 Task: Show all the stores that has offer on coffee.
Action: Mouse moved to (60, 93)
Screenshot: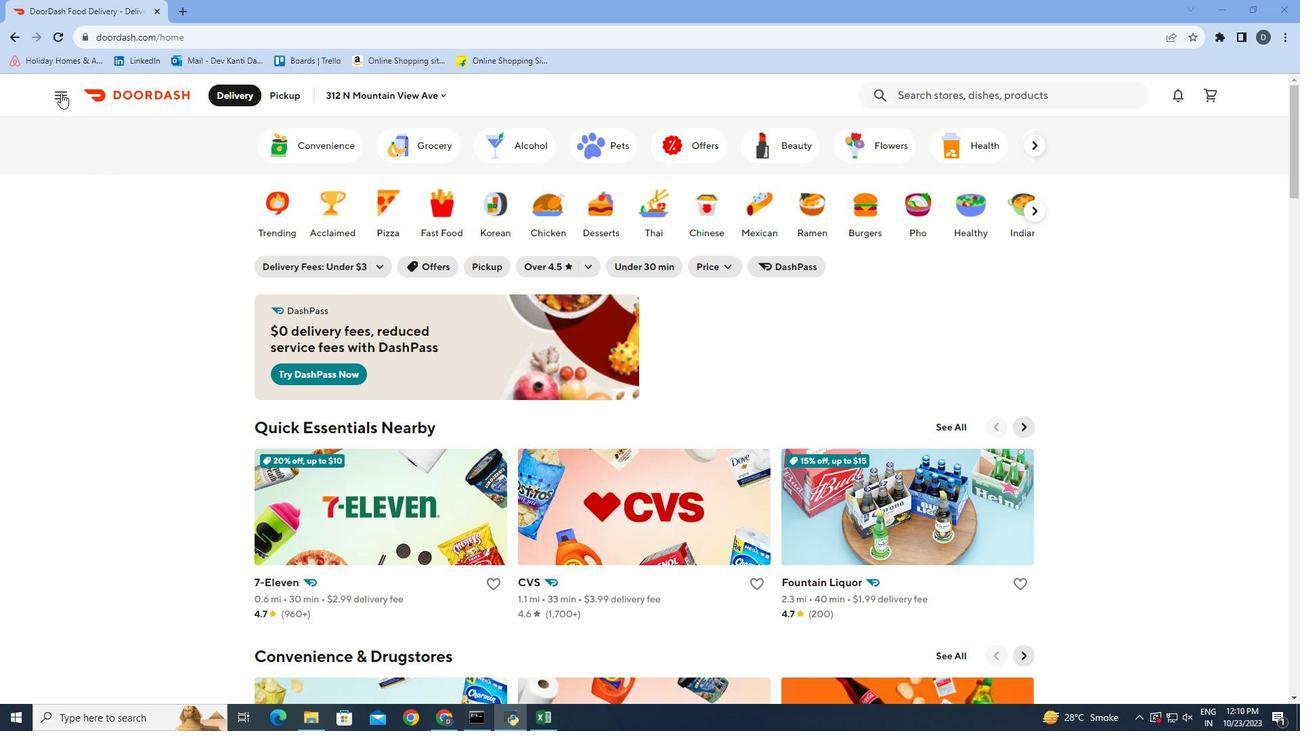 
Action: Mouse pressed left at (60, 93)
Screenshot: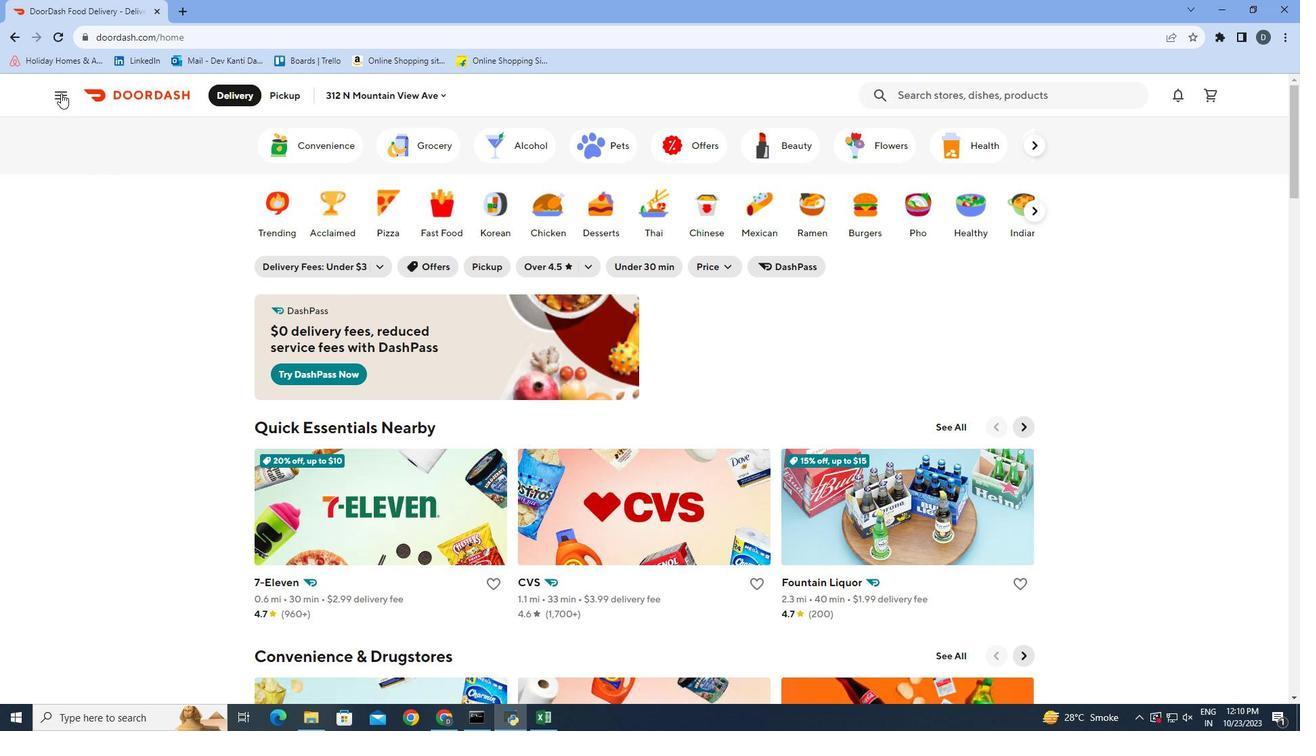 
Action: Mouse moved to (88, 264)
Screenshot: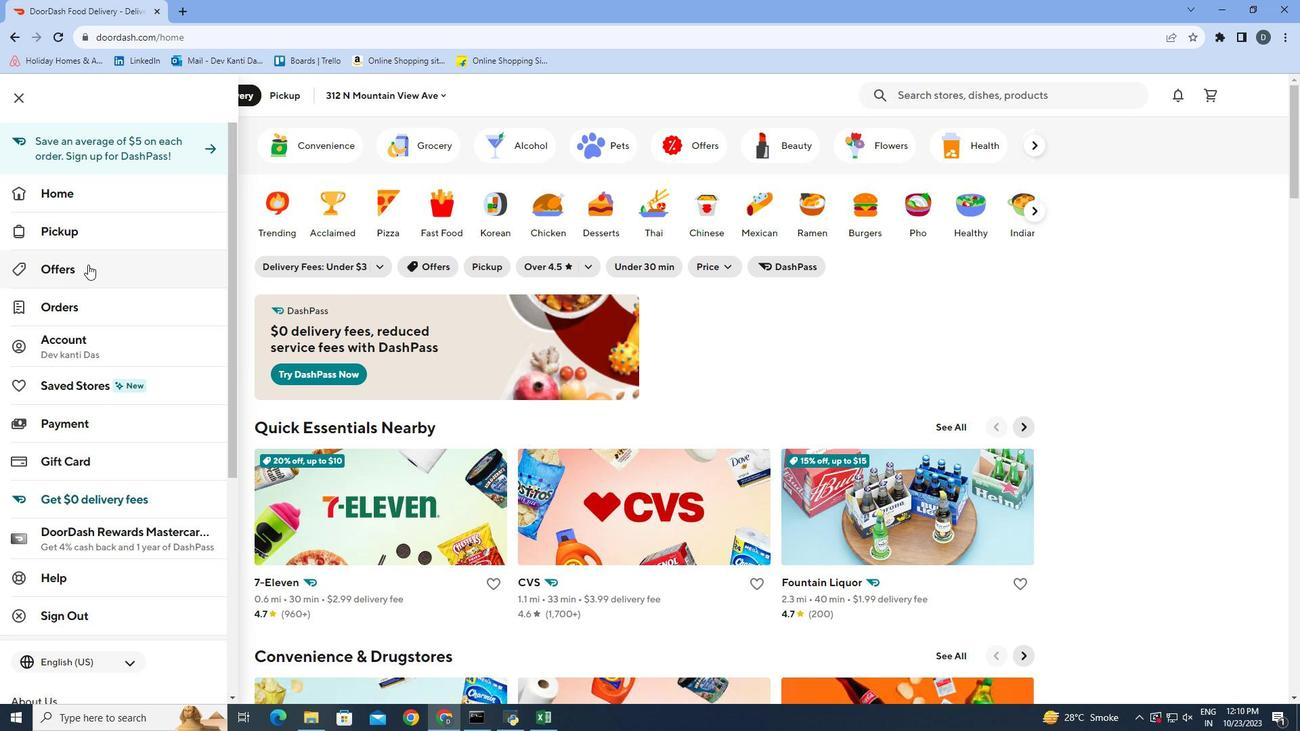 
Action: Mouse pressed left at (88, 264)
Screenshot: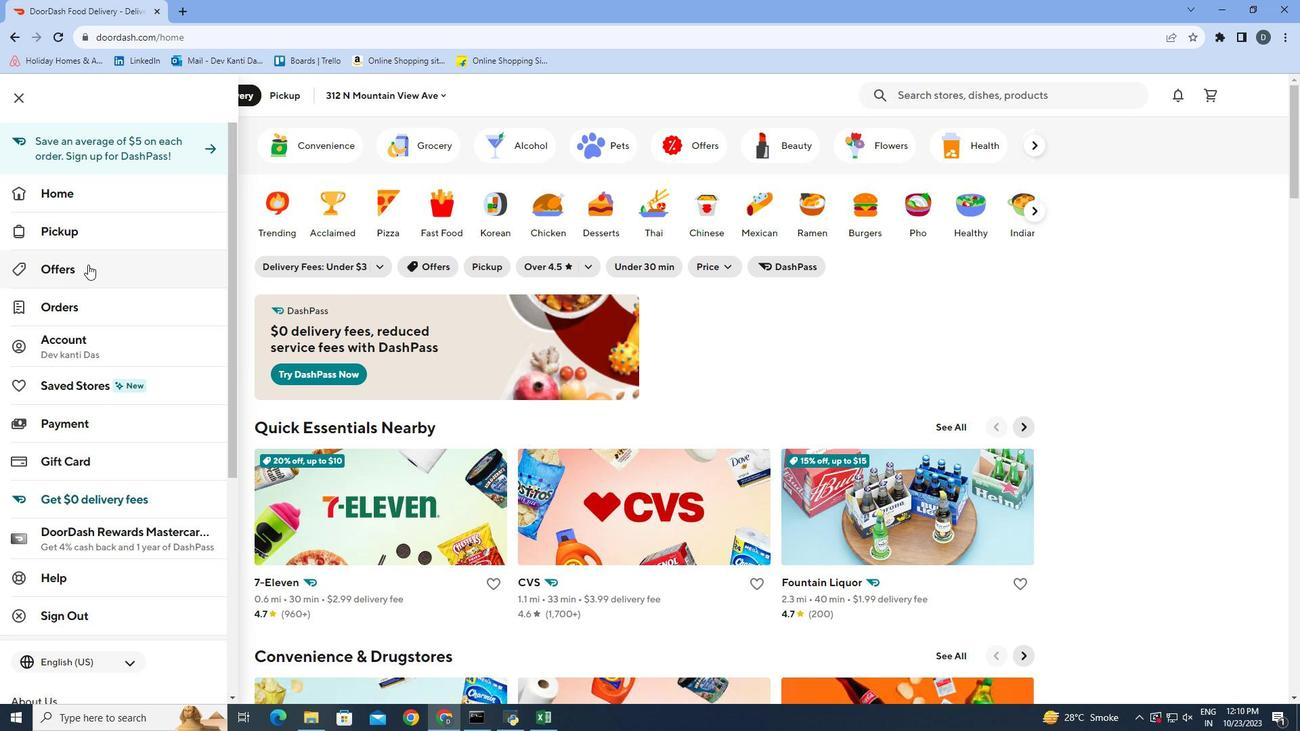 
Action: Mouse moved to (317, 201)
Screenshot: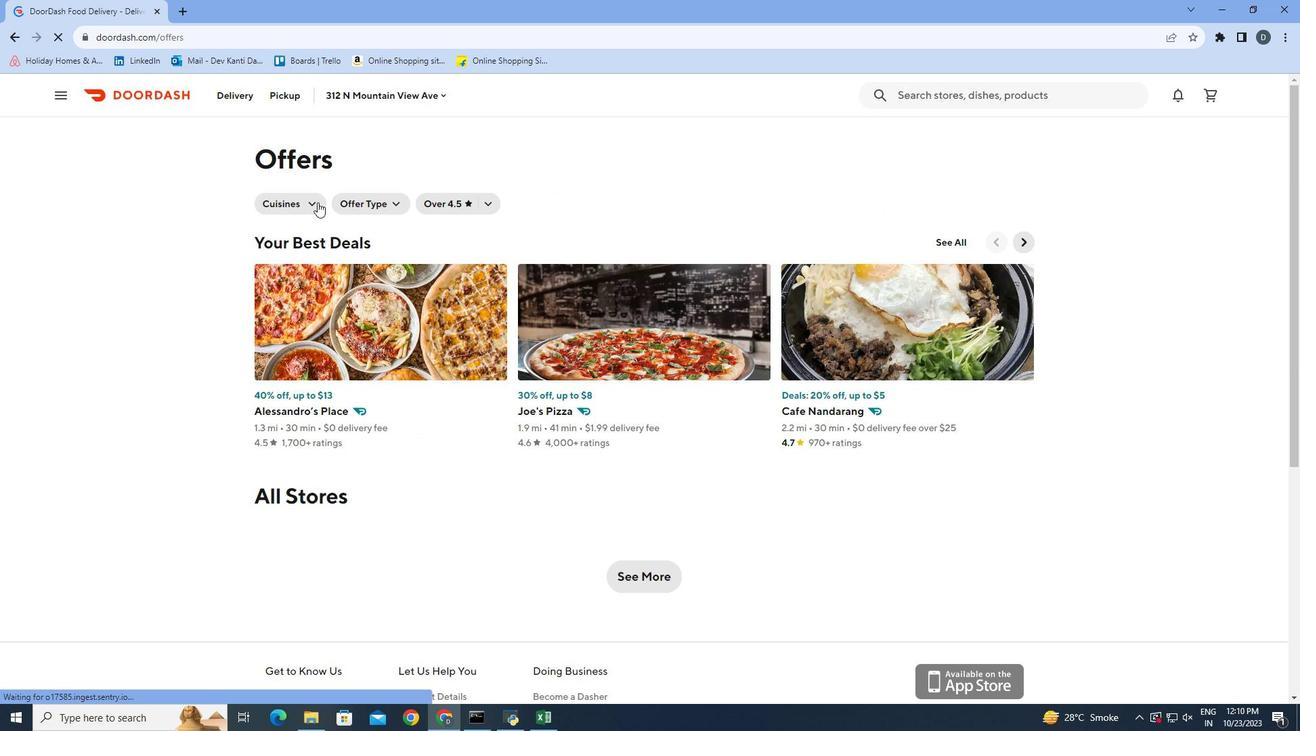 
Action: Mouse pressed left at (317, 201)
Screenshot: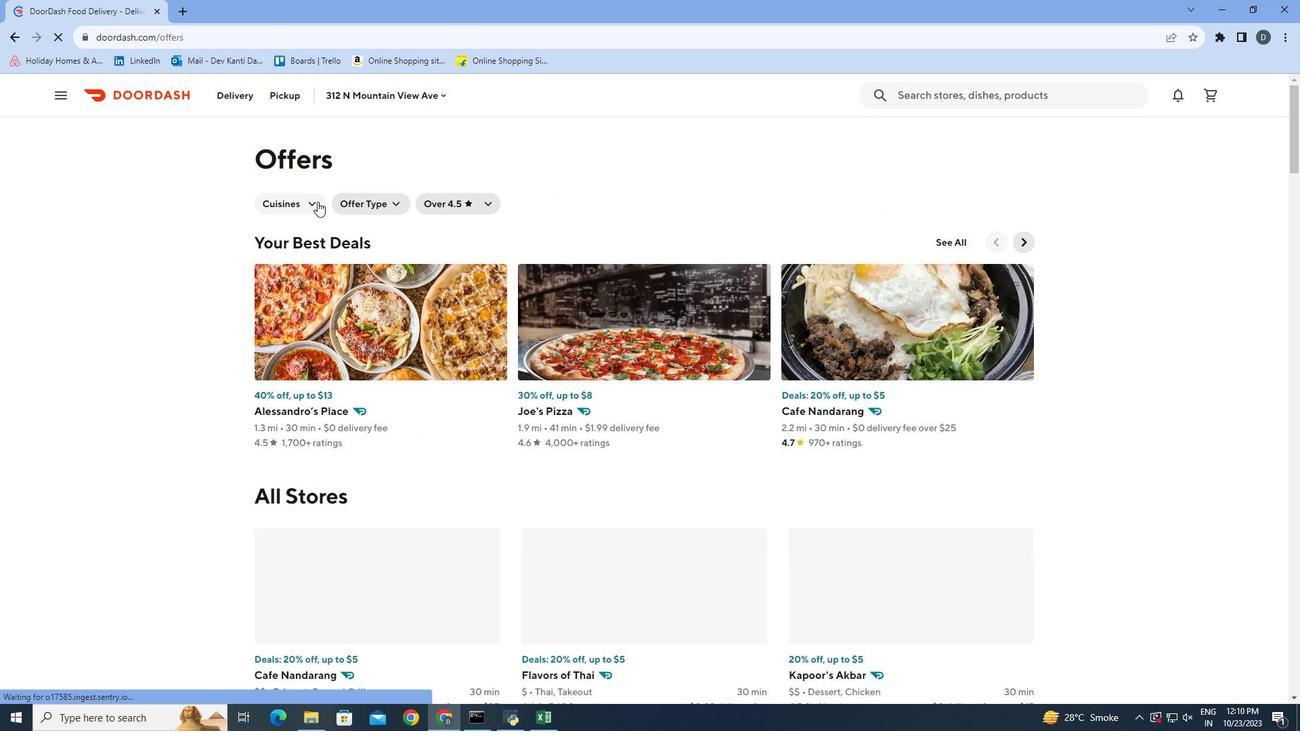 
Action: Mouse moved to (497, 351)
Screenshot: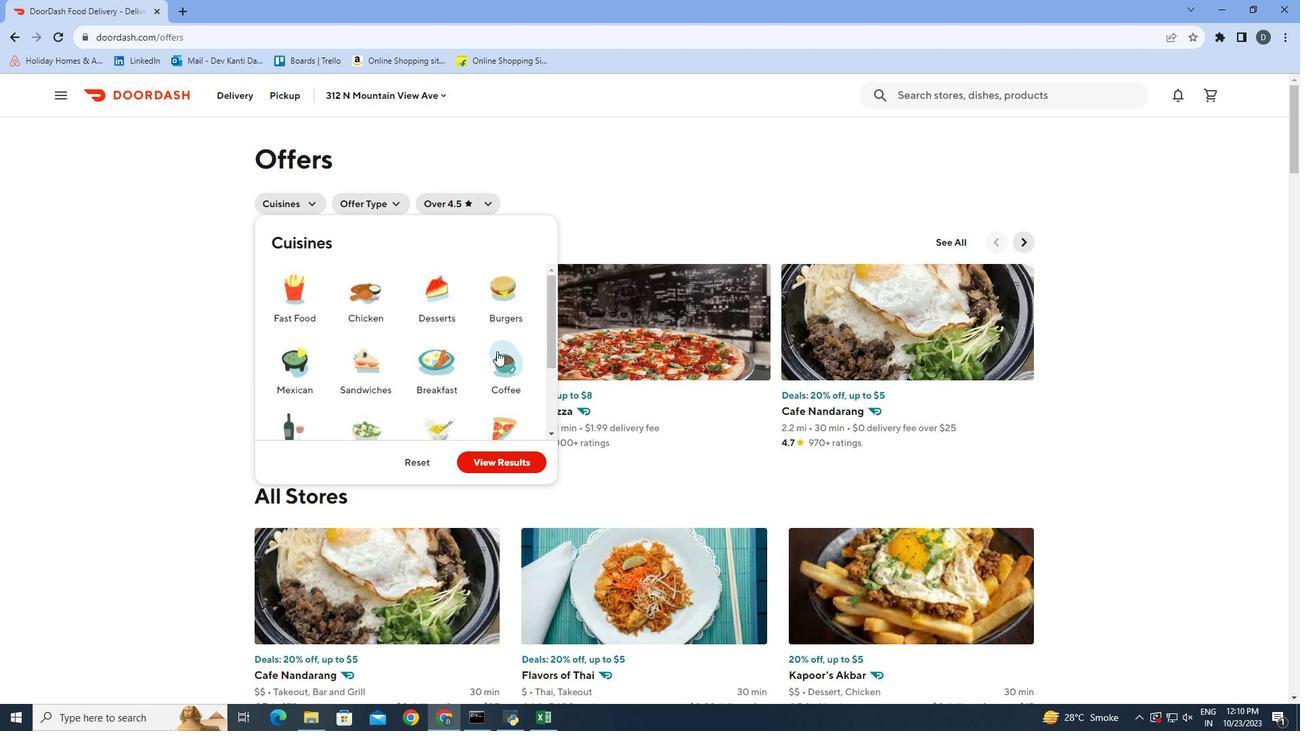 
Action: Mouse pressed left at (497, 351)
Screenshot: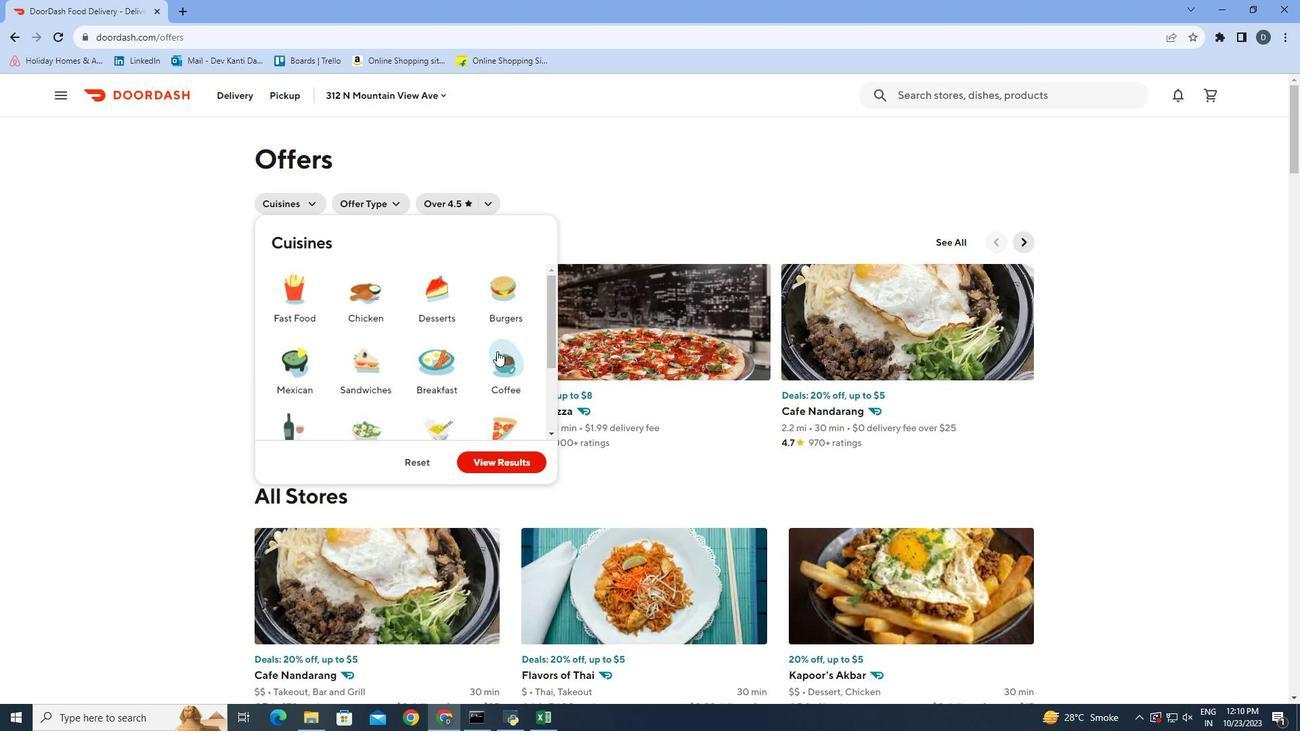 
Action: Mouse moved to (503, 464)
Screenshot: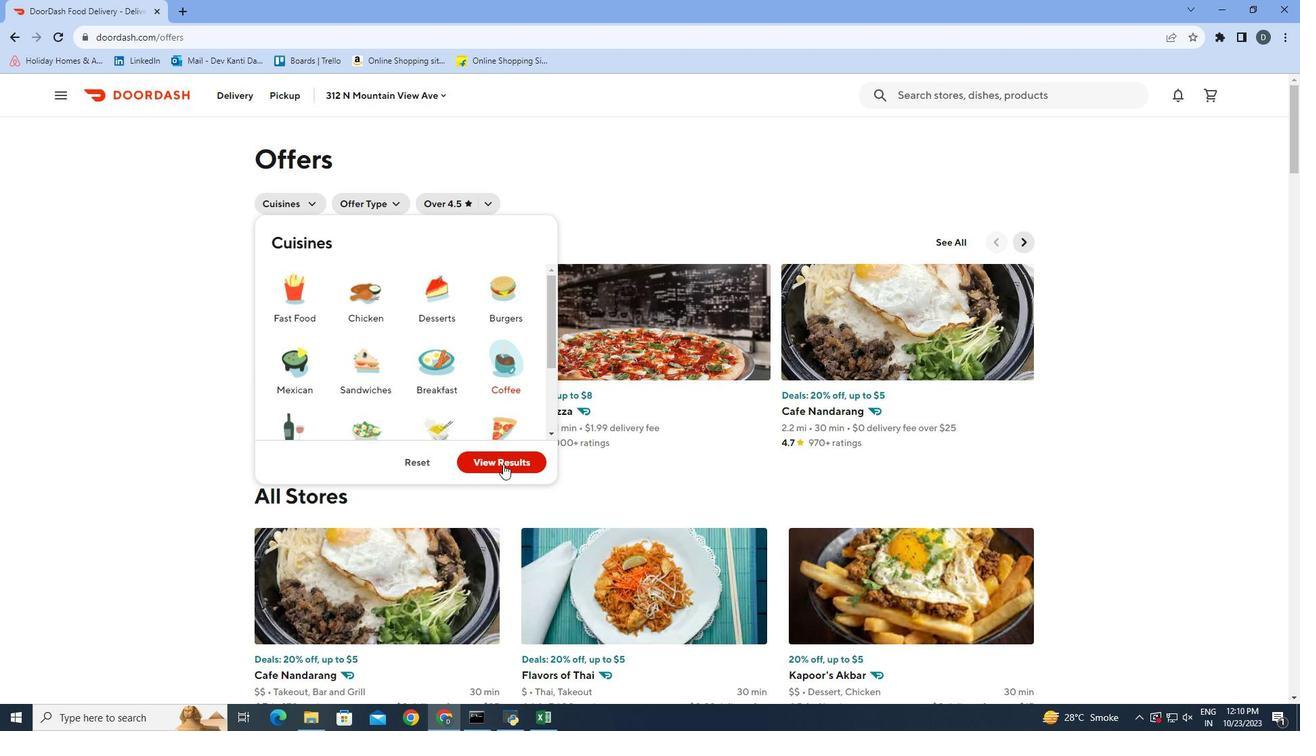 
Action: Mouse pressed left at (503, 464)
Screenshot: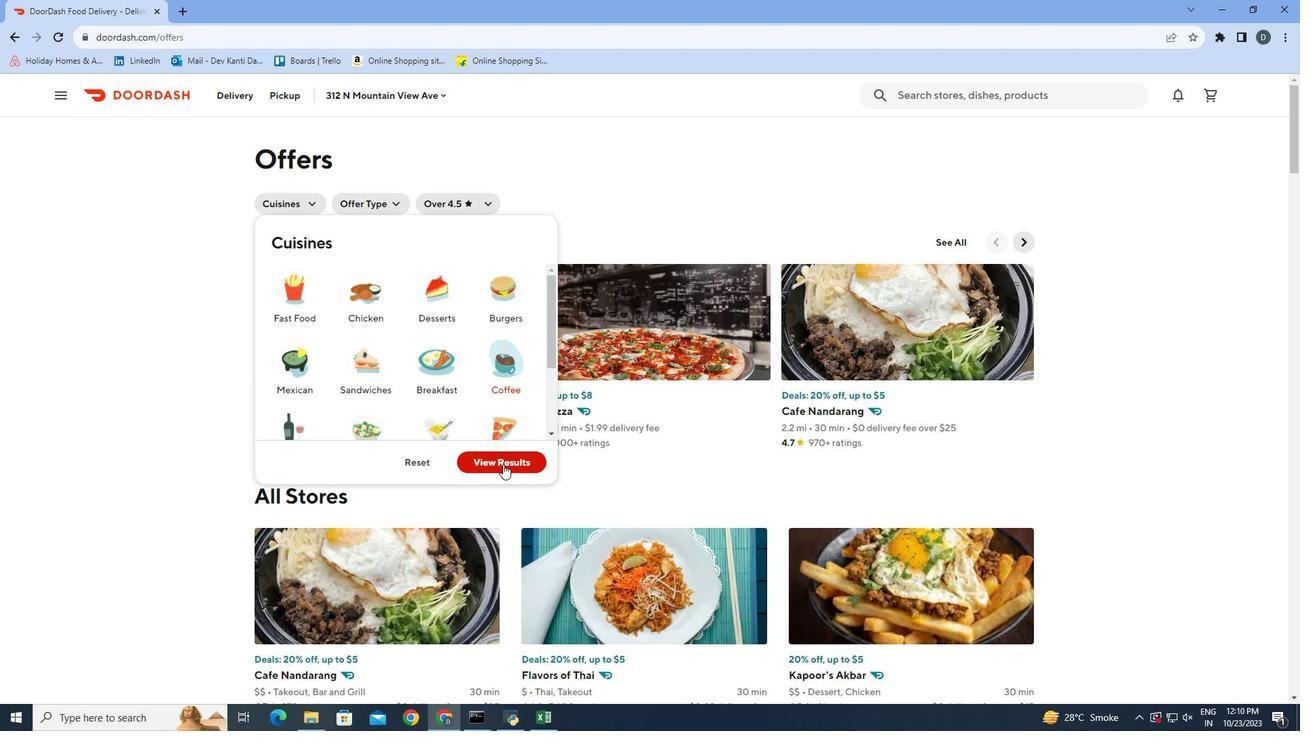 
Action: Mouse moved to (1064, 388)
Screenshot: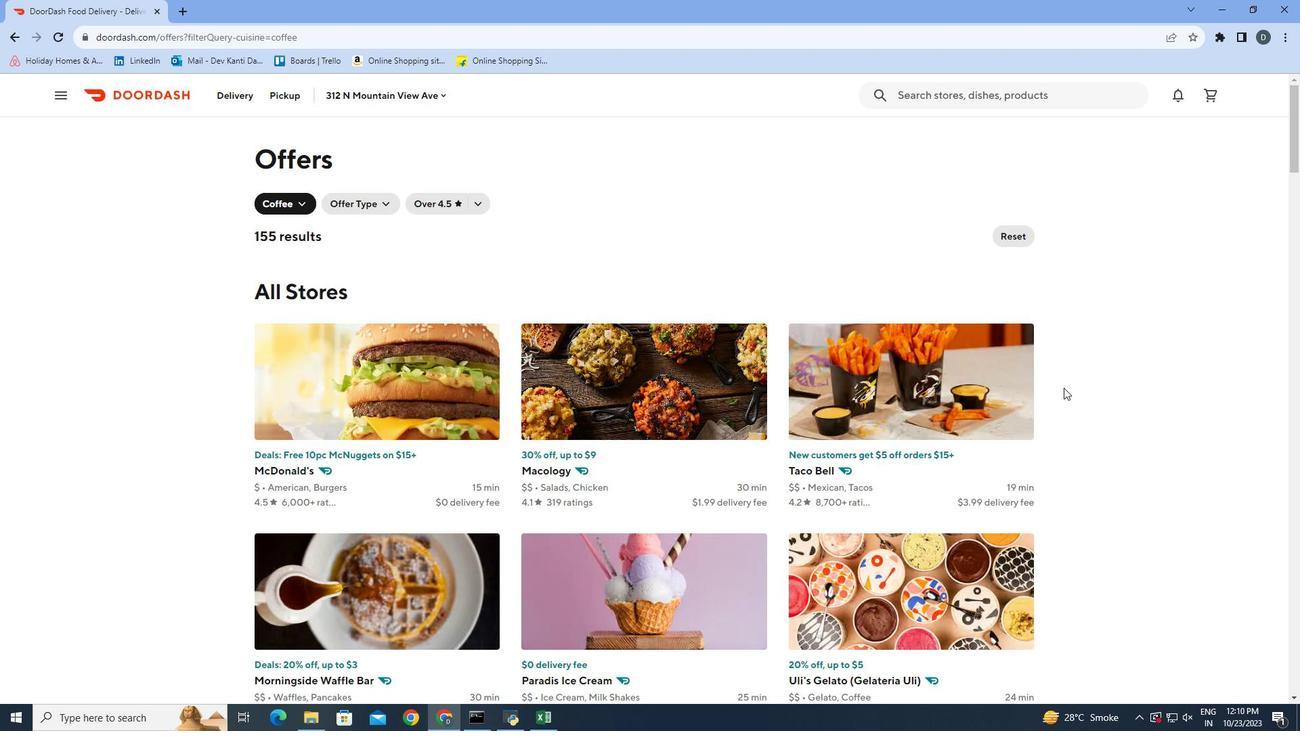 
Action: Mouse scrolled (1064, 387) with delta (0, 0)
Screenshot: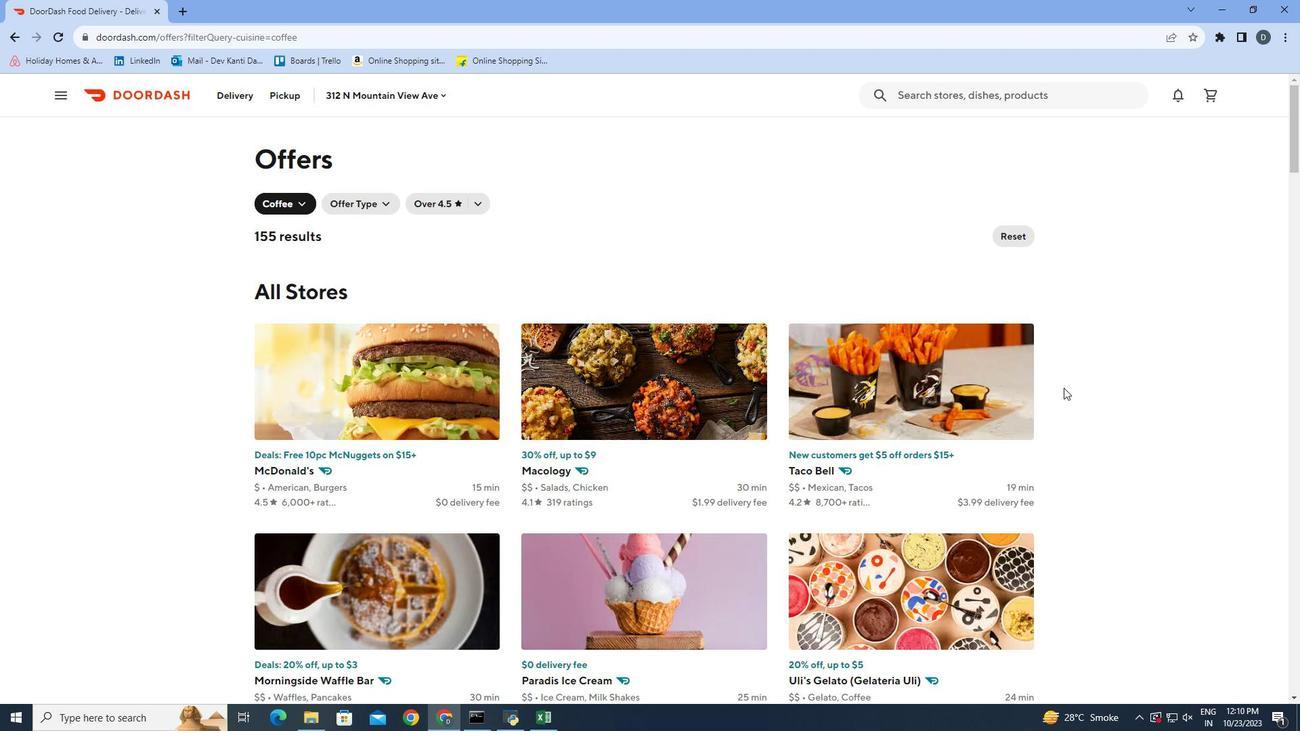 
Action: Mouse scrolled (1064, 387) with delta (0, 0)
Screenshot: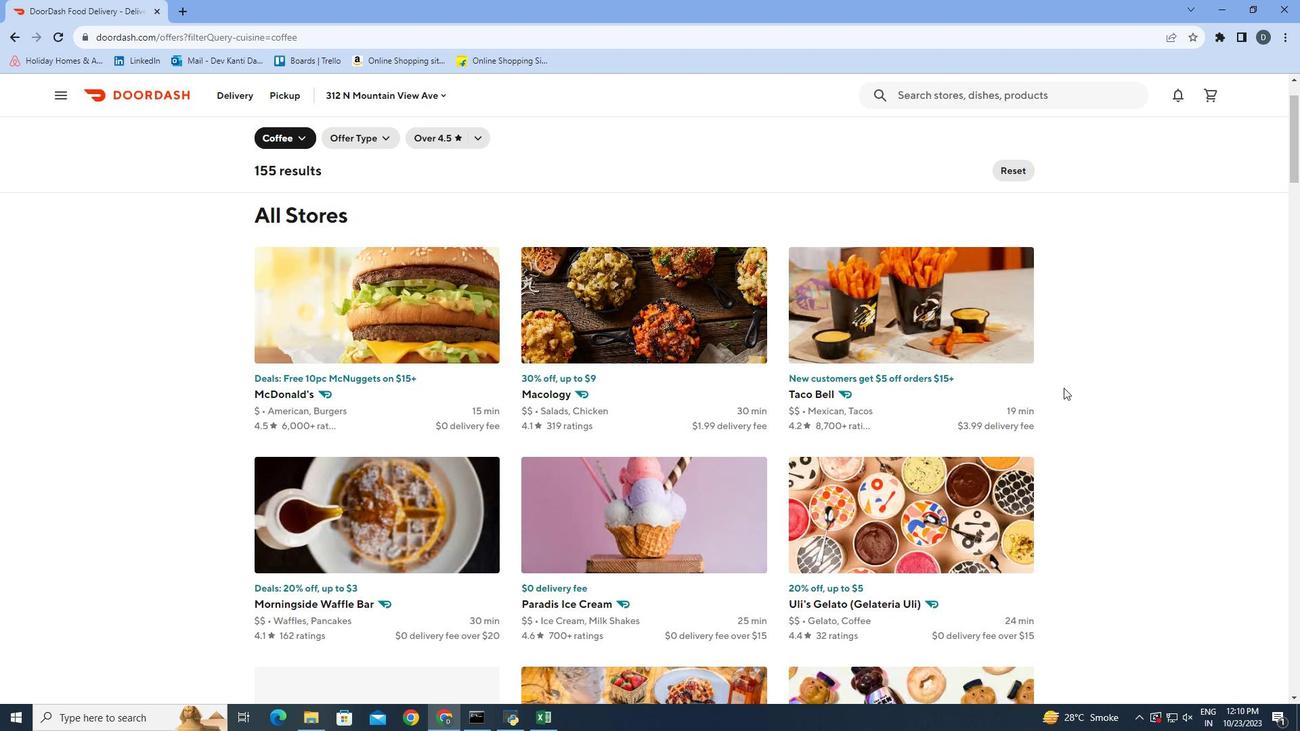 
Action: Mouse scrolled (1064, 387) with delta (0, 0)
Screenshot: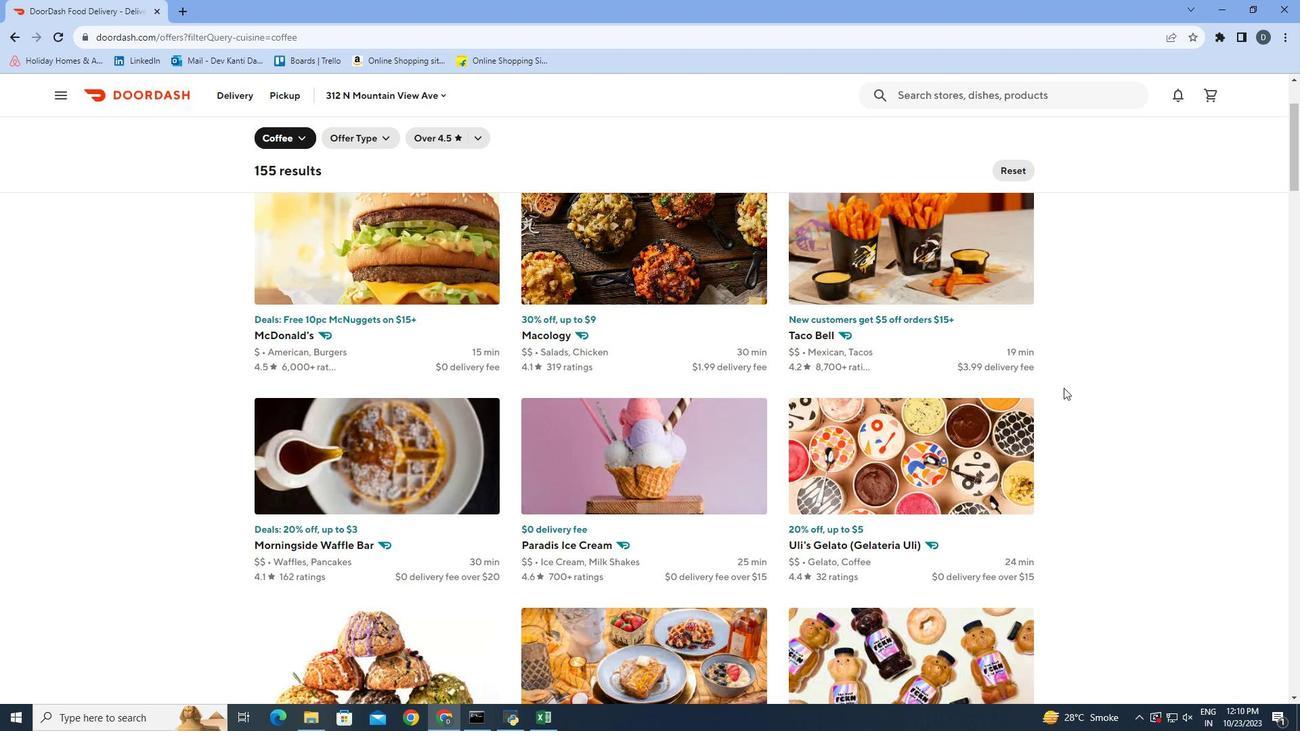 
Action: Mouse scrolled (1064, 387) with delta (0, 0)
Screenshot: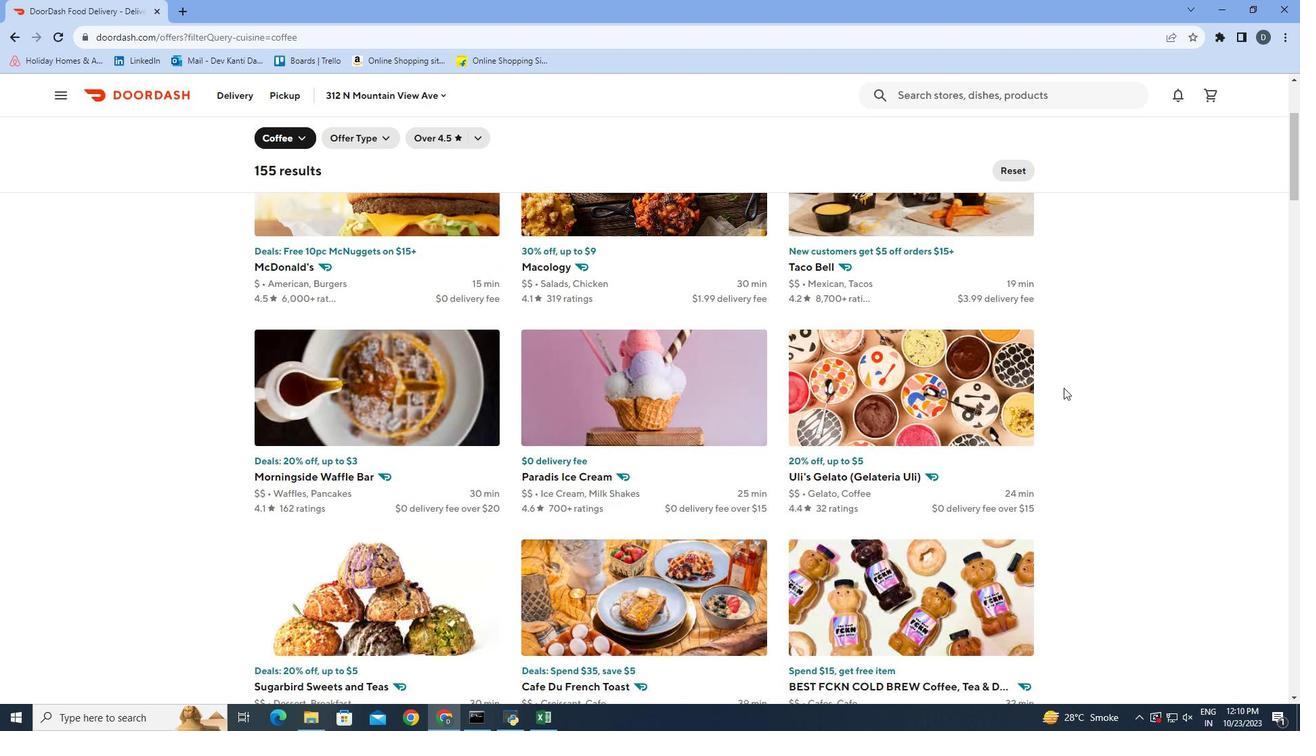 
Action: Mouse scrolled (1064, 387) with delta (0, 0)
Screenshot: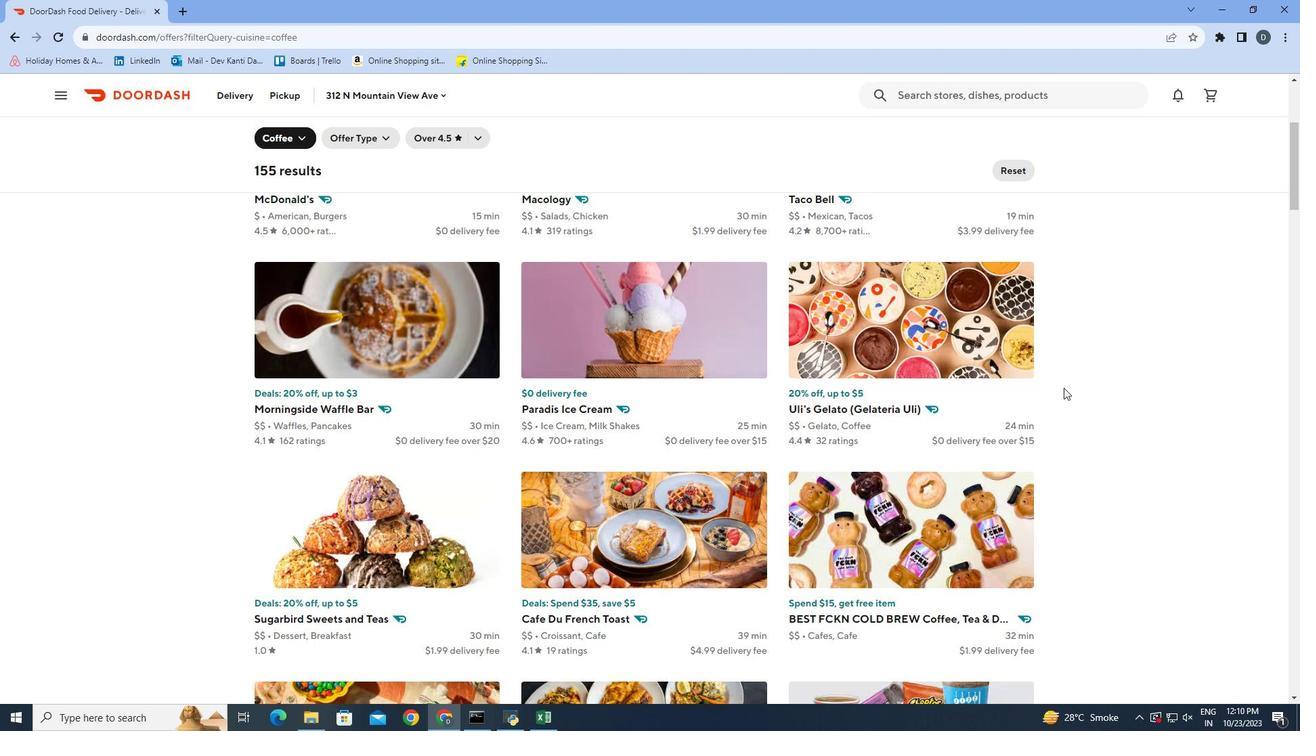 
Action: Mouse scrolled (1064, 387) with delta (0, 0)
Screenshot: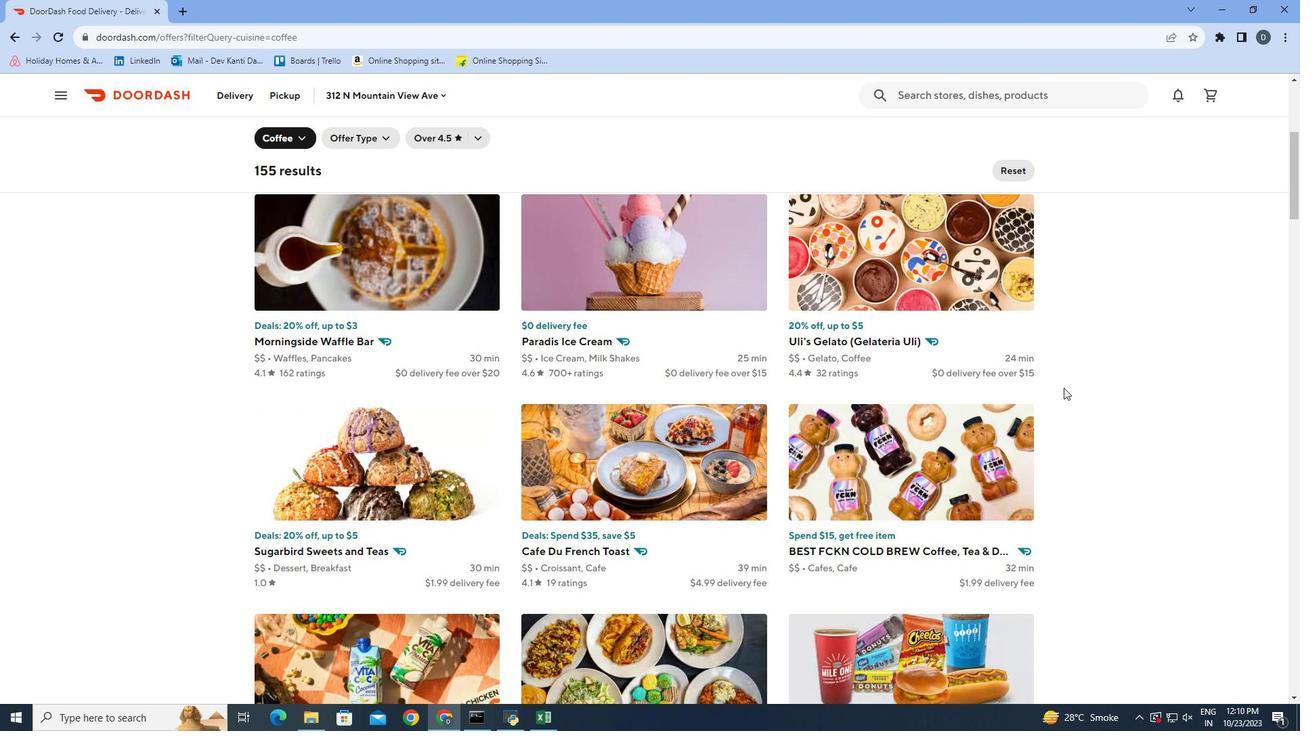 
Action: Mouse scrolled (1064, 387) with delta (0, 0)
Screenshot: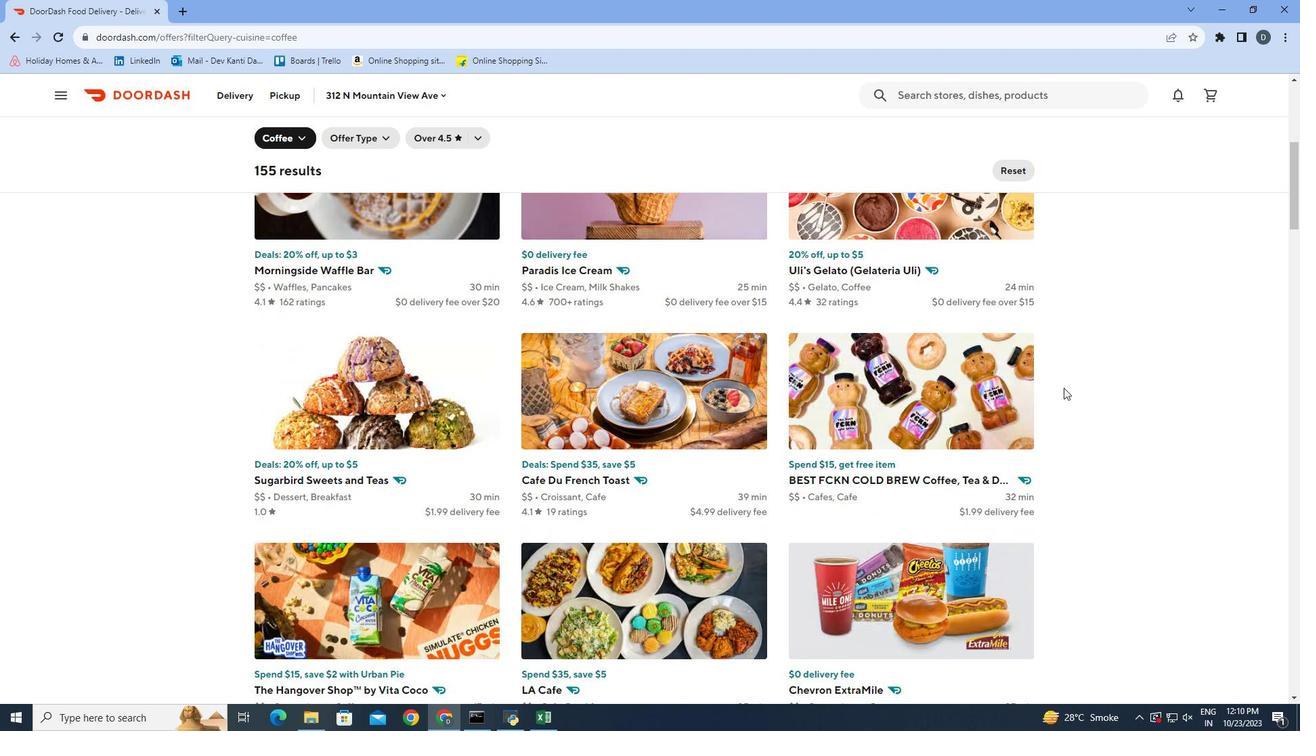 
Action: Mouse scrolled (1064, 387) with delta (0, 0)
Screenshot: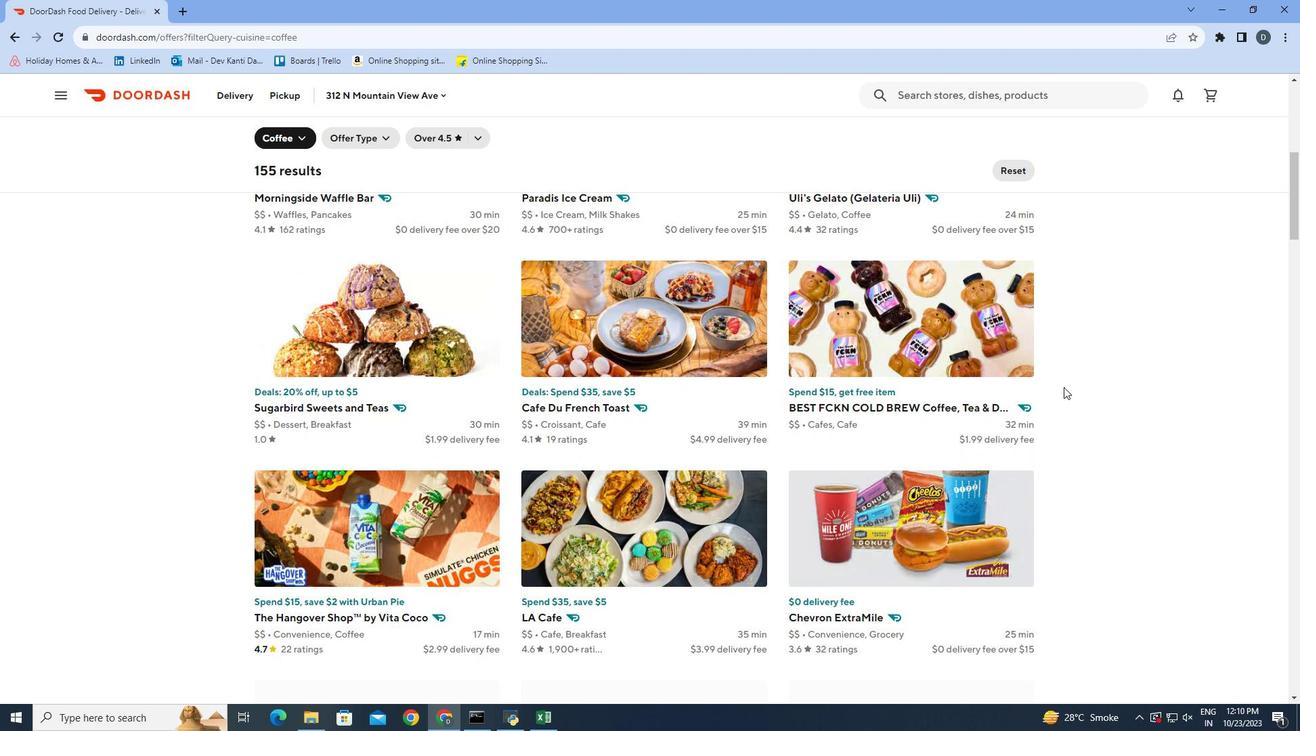 
Action: Mouse moved to (1065, 385)
Screenshot: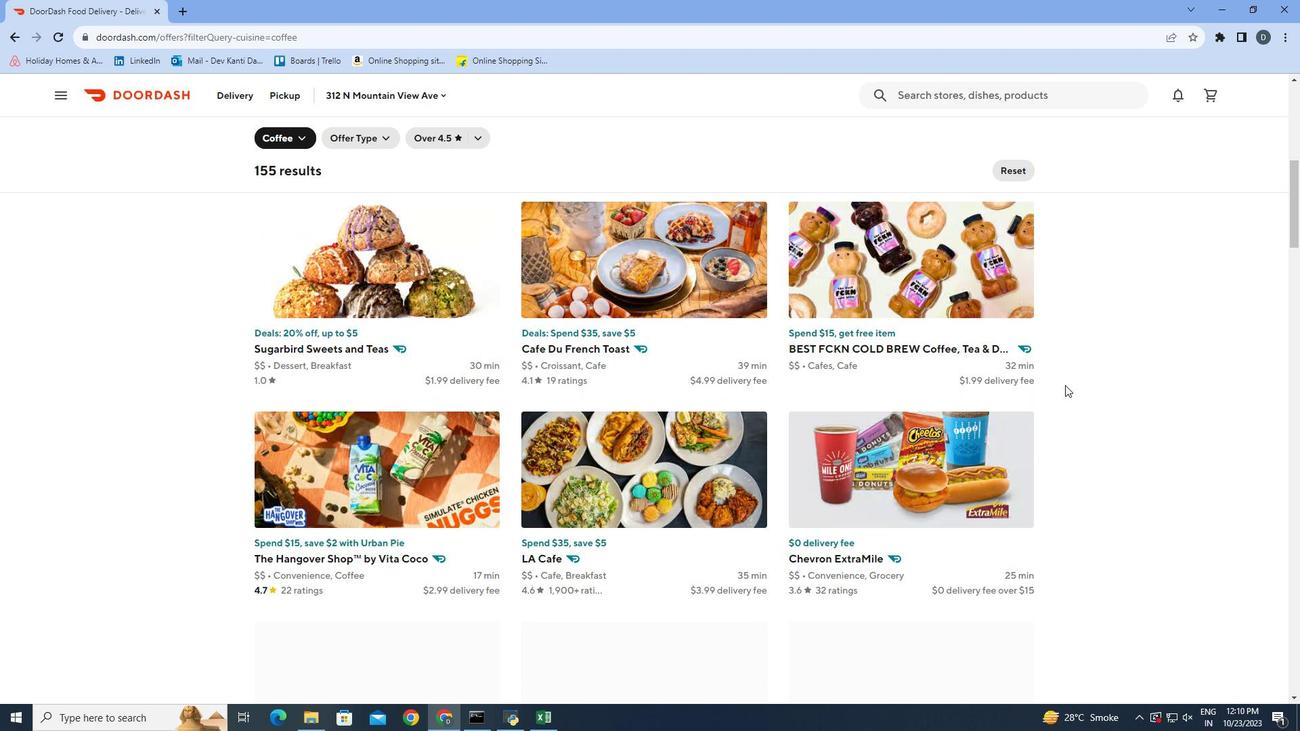 
Action: Mouse scrolled (1065, 384) with delta (0, 0)
Screenshot: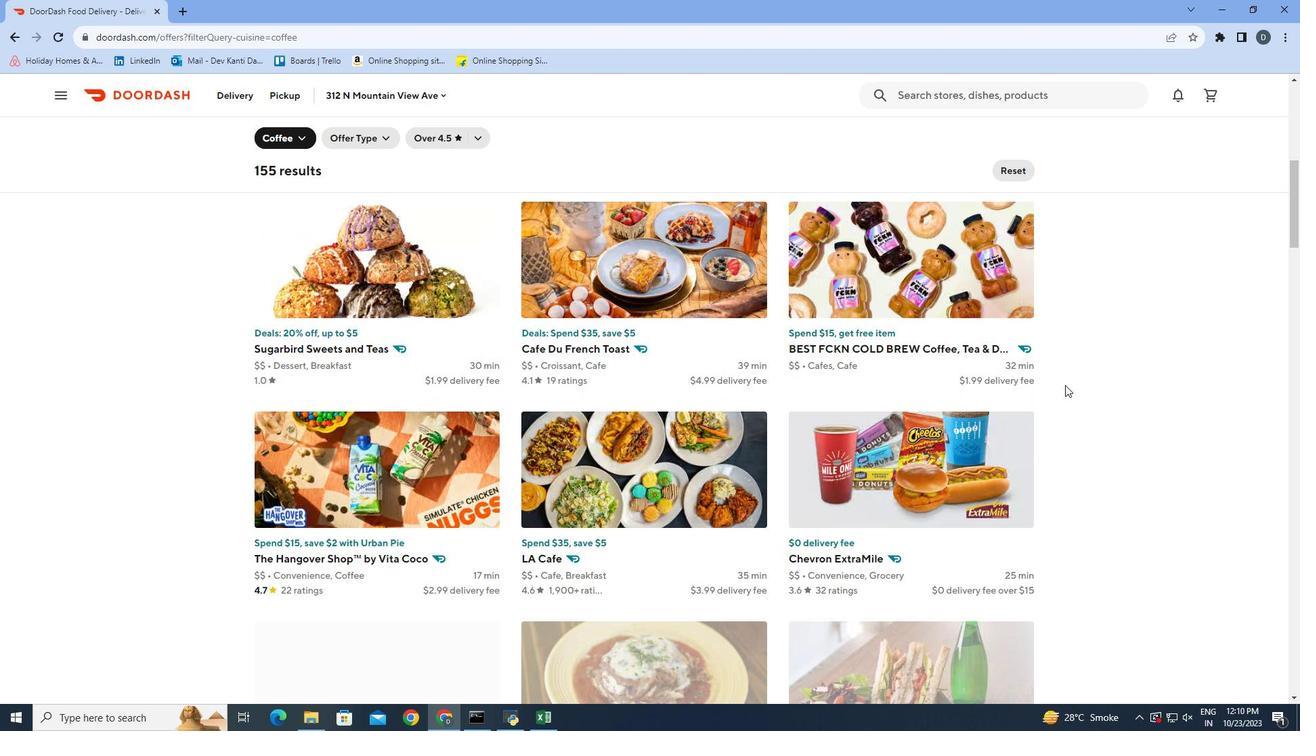 
Action: Mouse moved to (1071, 384)
Screenshot: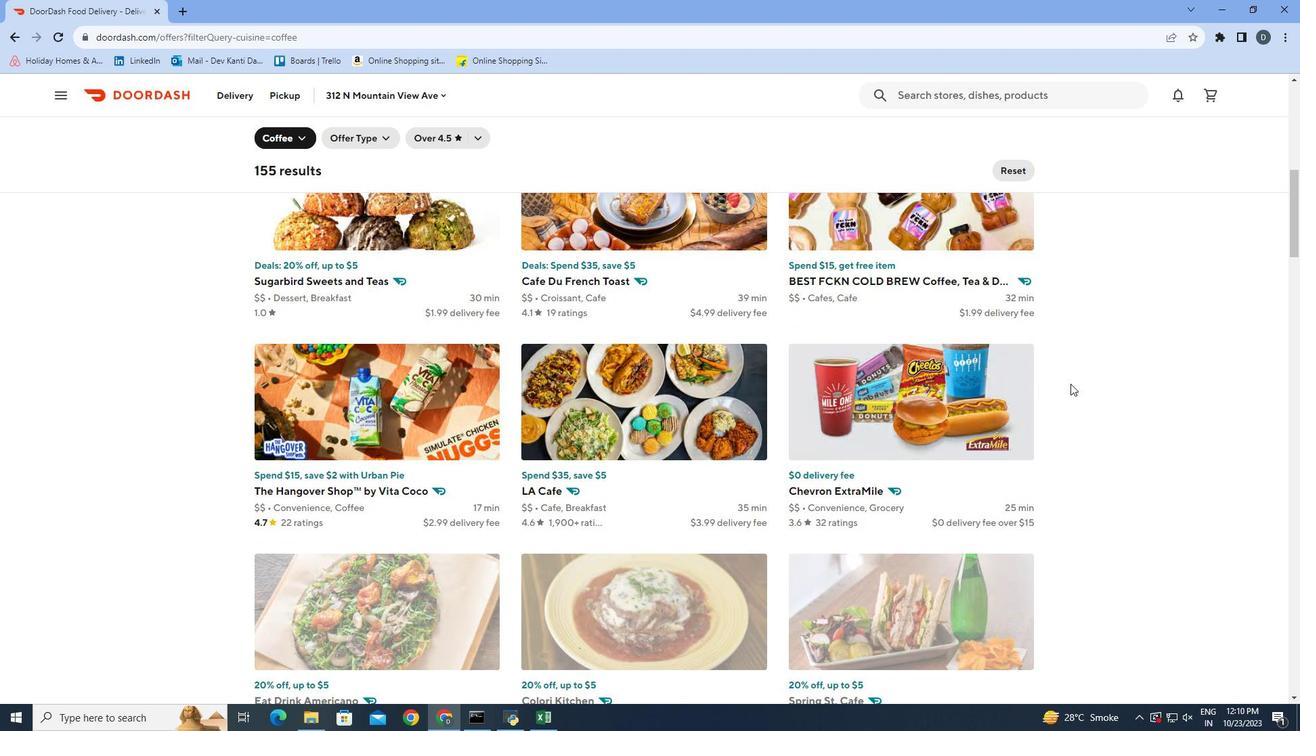 
Action: Mouse scrolled (1071, 383) with delta (0, 0)
Screenshot: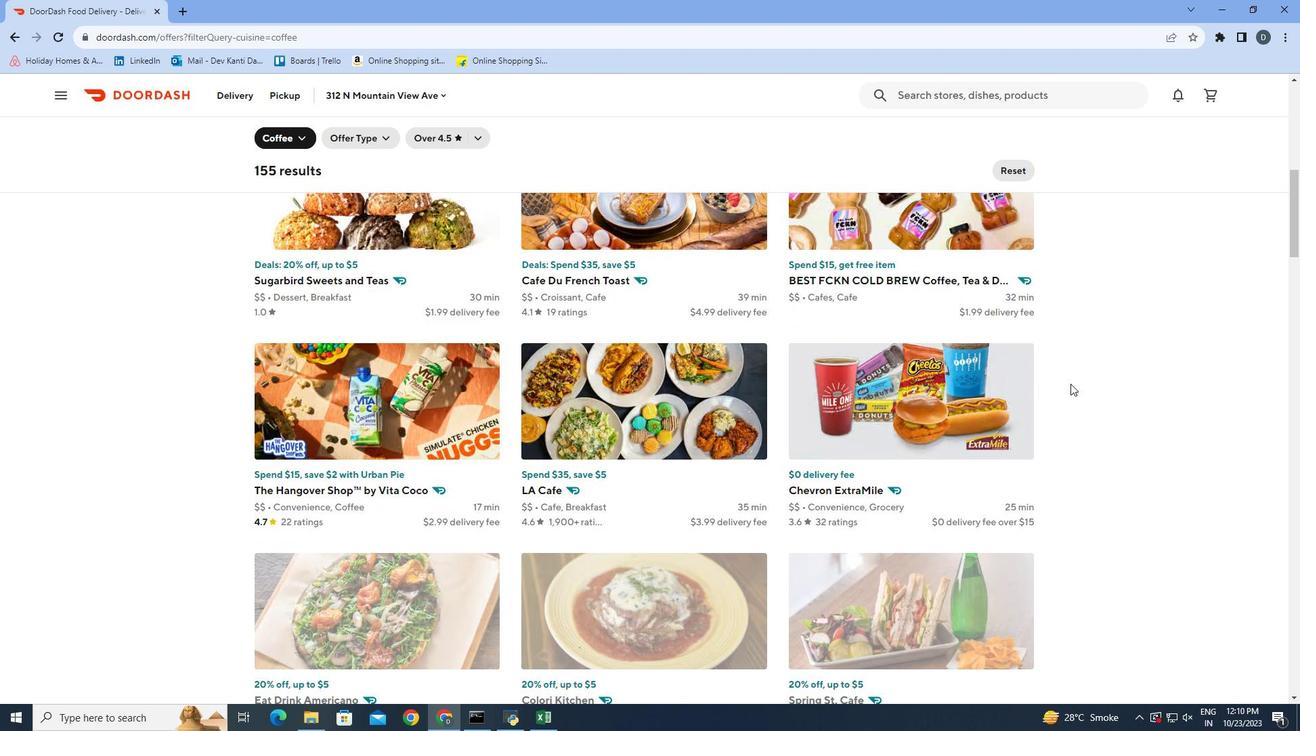 
Action: Mouse scrolled (1071, 383) with delta (0, 0)
Screenshot: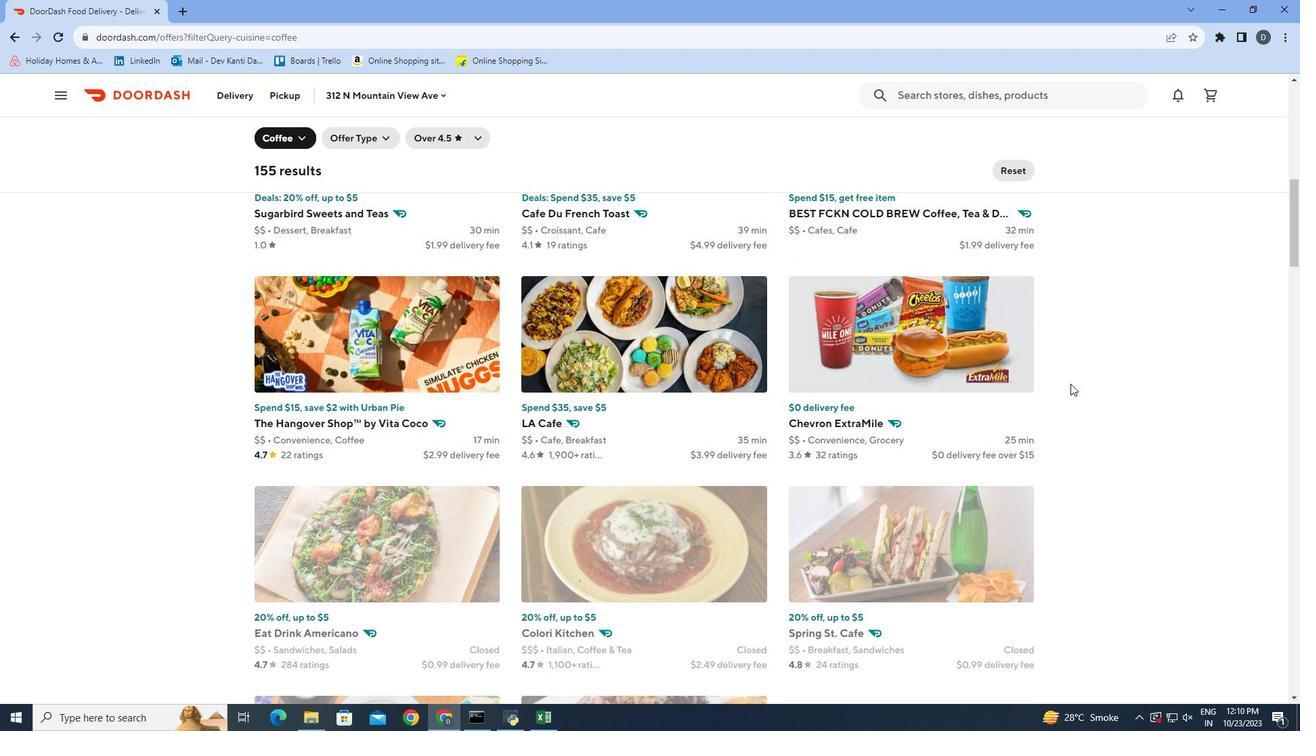 
Action: Mouse scrolled (1071, 383) with delta (0, 0)
Screenshot: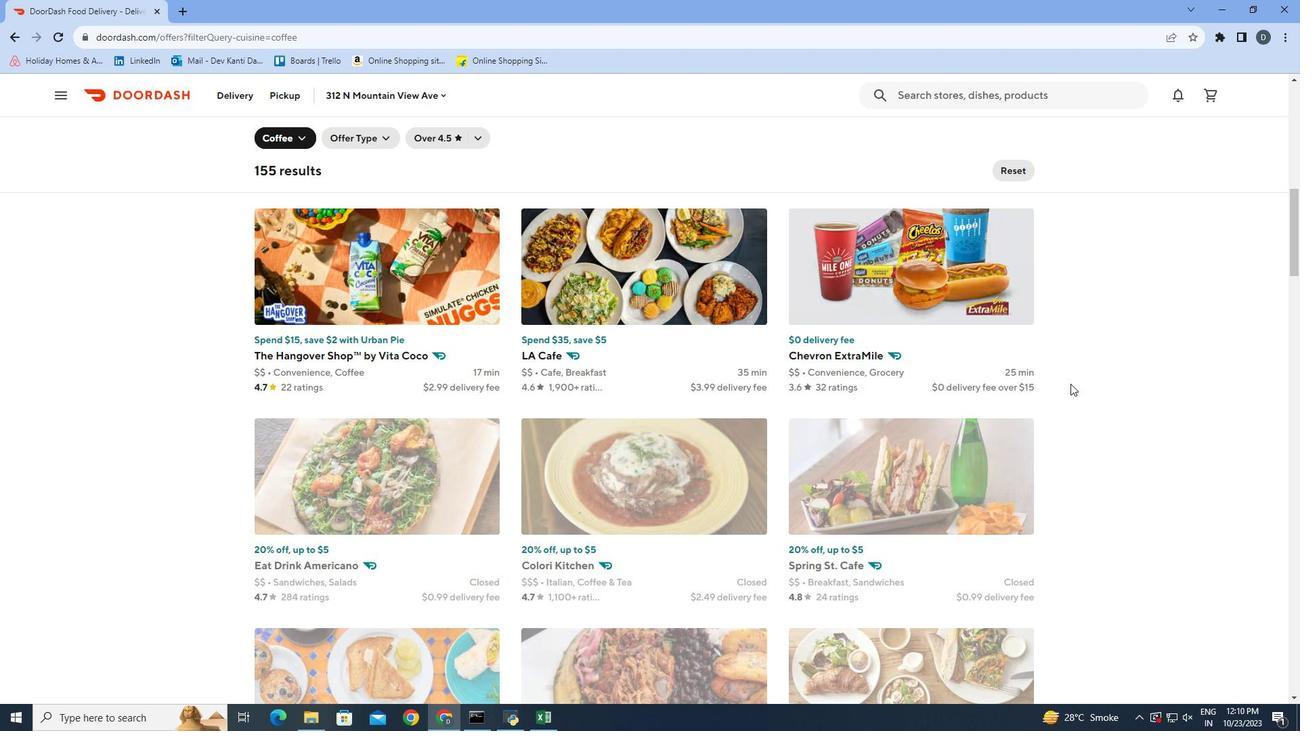 
Action: Mouse scrolled (1071, 383) with delta (0, 0)
Screenshot: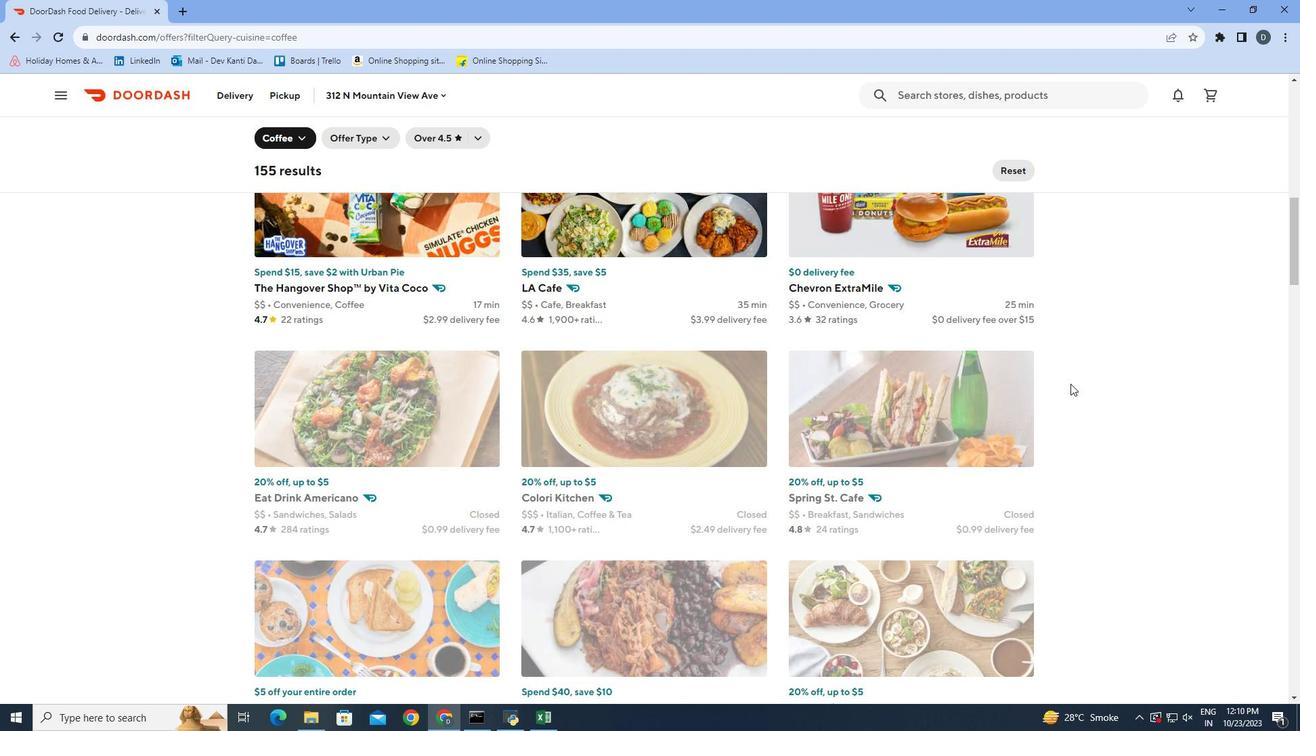 
Action: Mouse scrolled (1071, 383) with delta (0, 0)
Screenshot: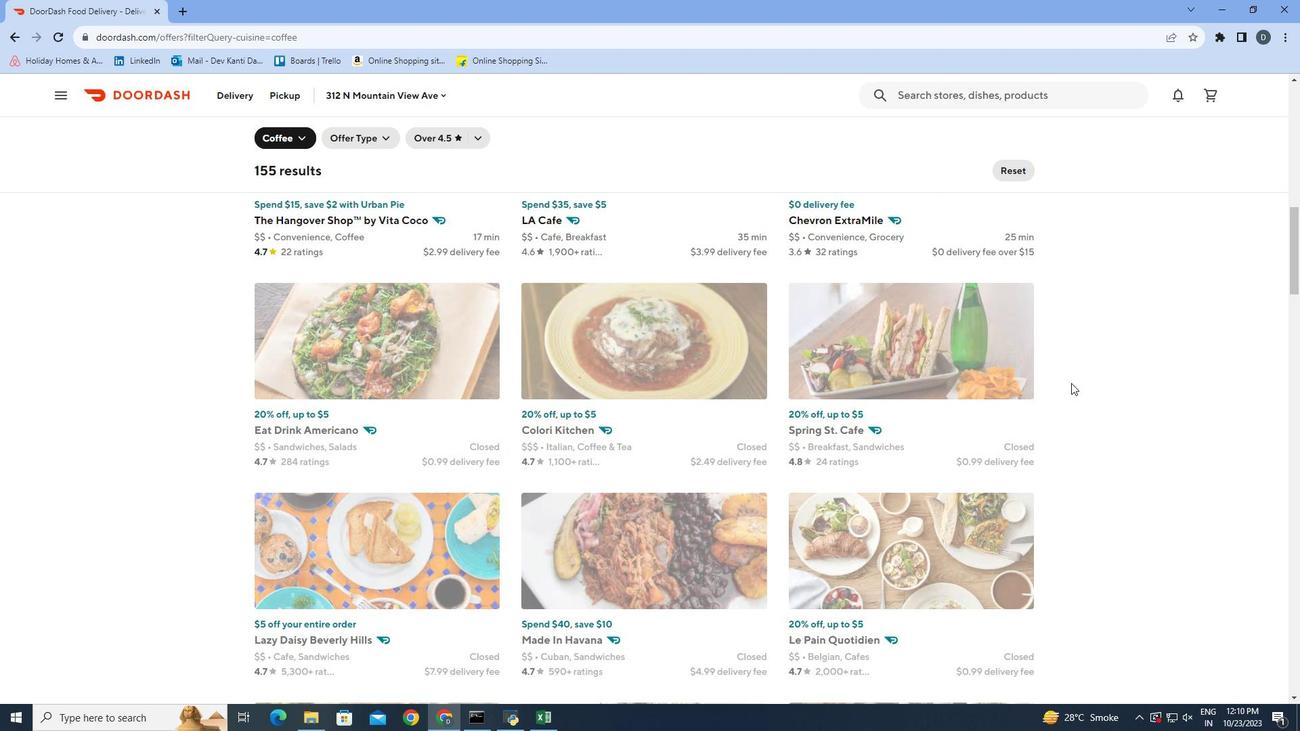 
Action: Mouse moved to (1071, 381)
Screenshot: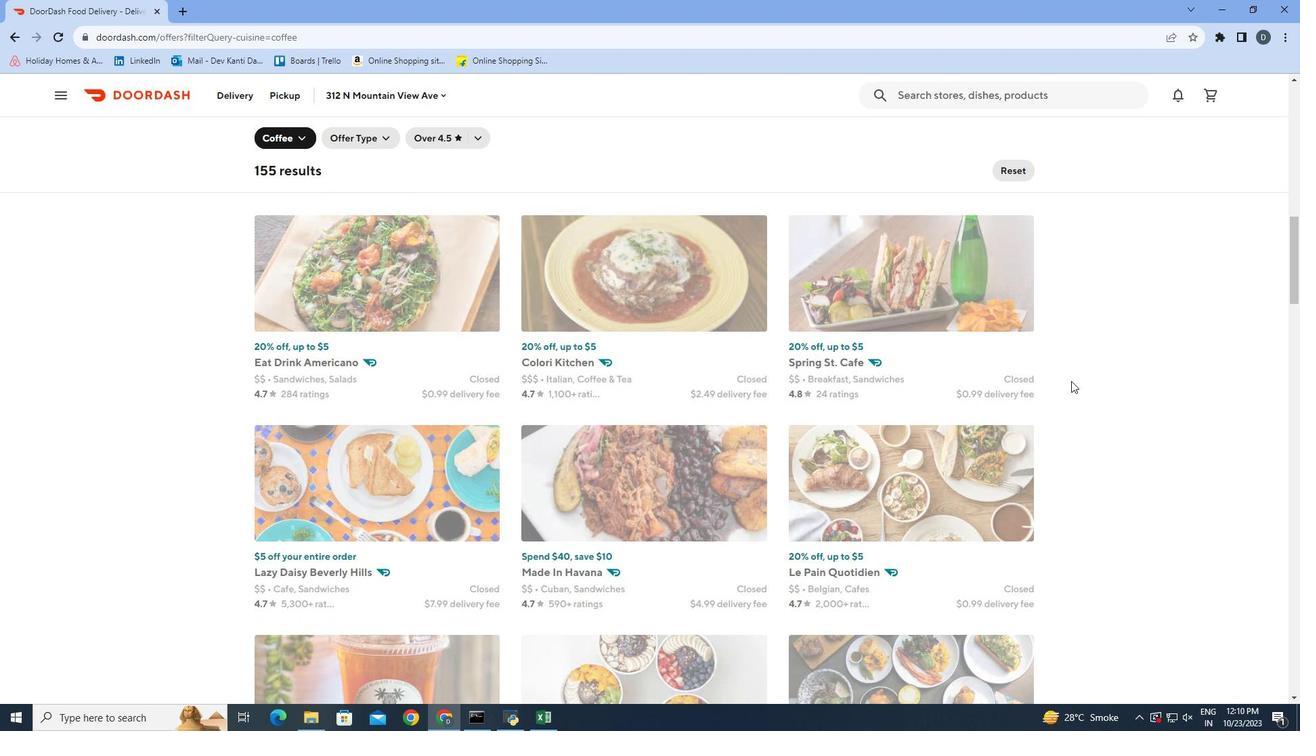 
Action: Mouse scrolled (1071, 380) with delta (0, 0)
Screenshot: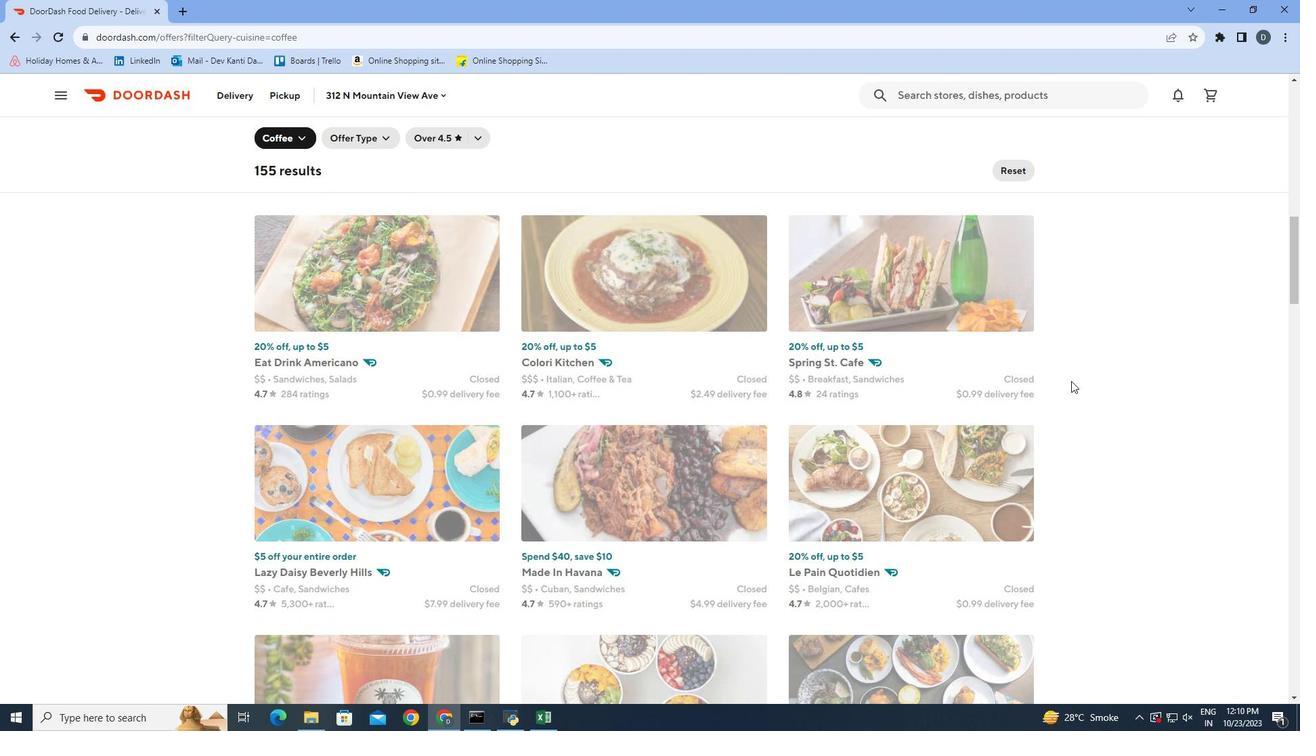 
Action: Mouse scrolled (1071, 380) with delta (0, 0)
Screenshot: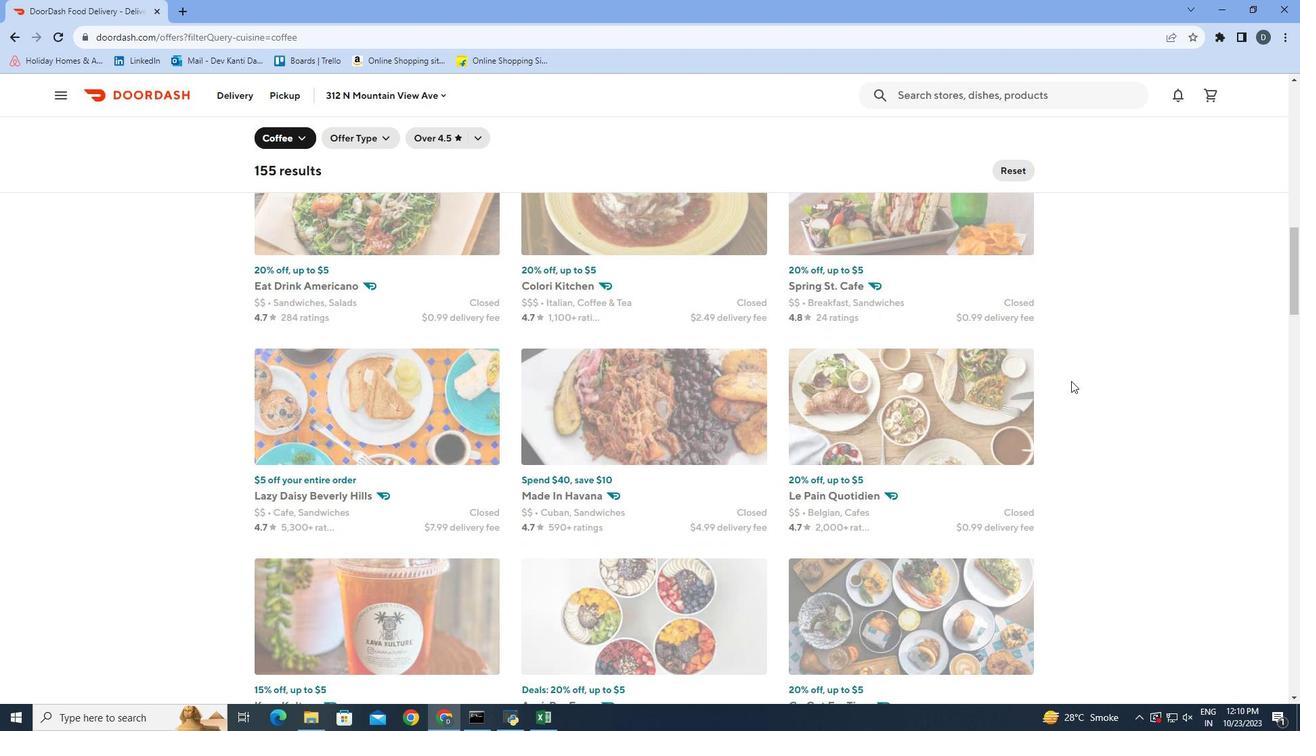 
Action: Mouse scrolled (1071, 380) with delta (0, 0)
Screenshot: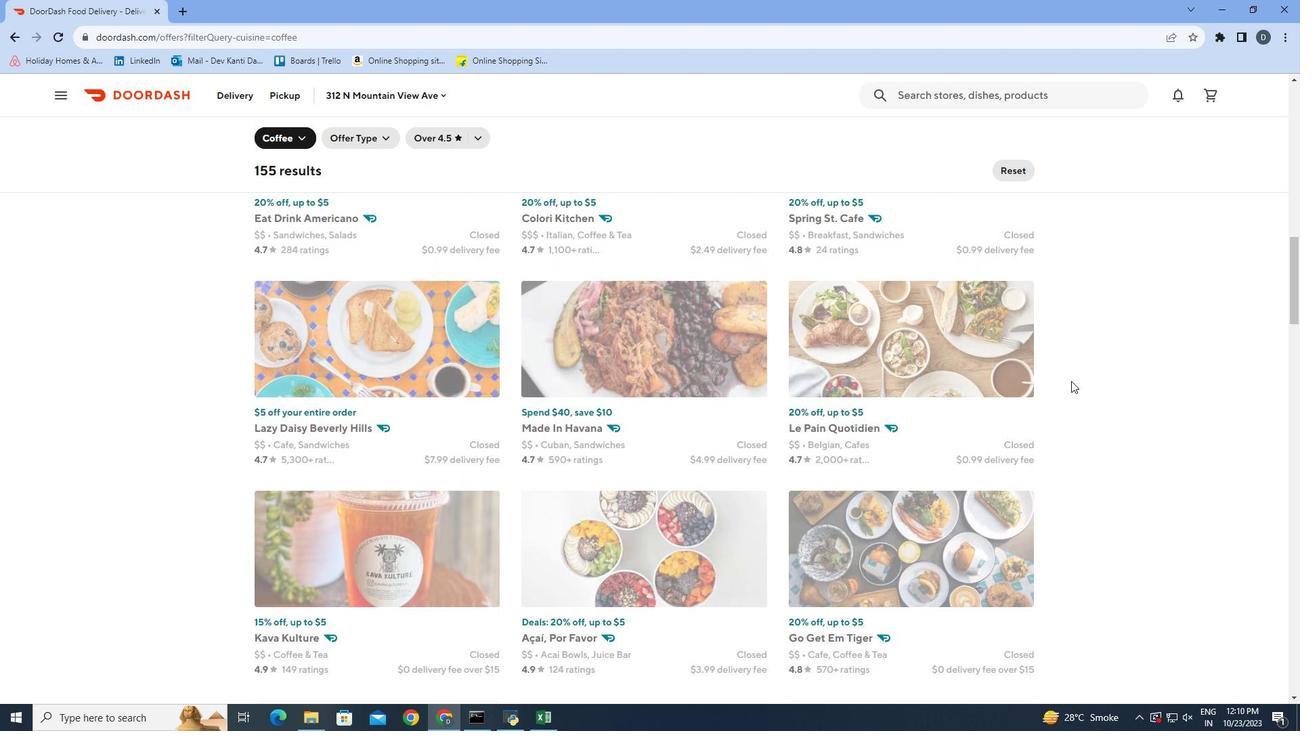 
Action: Mouse scrolled (1071, 380) with delta (0, 0)
Screenshot: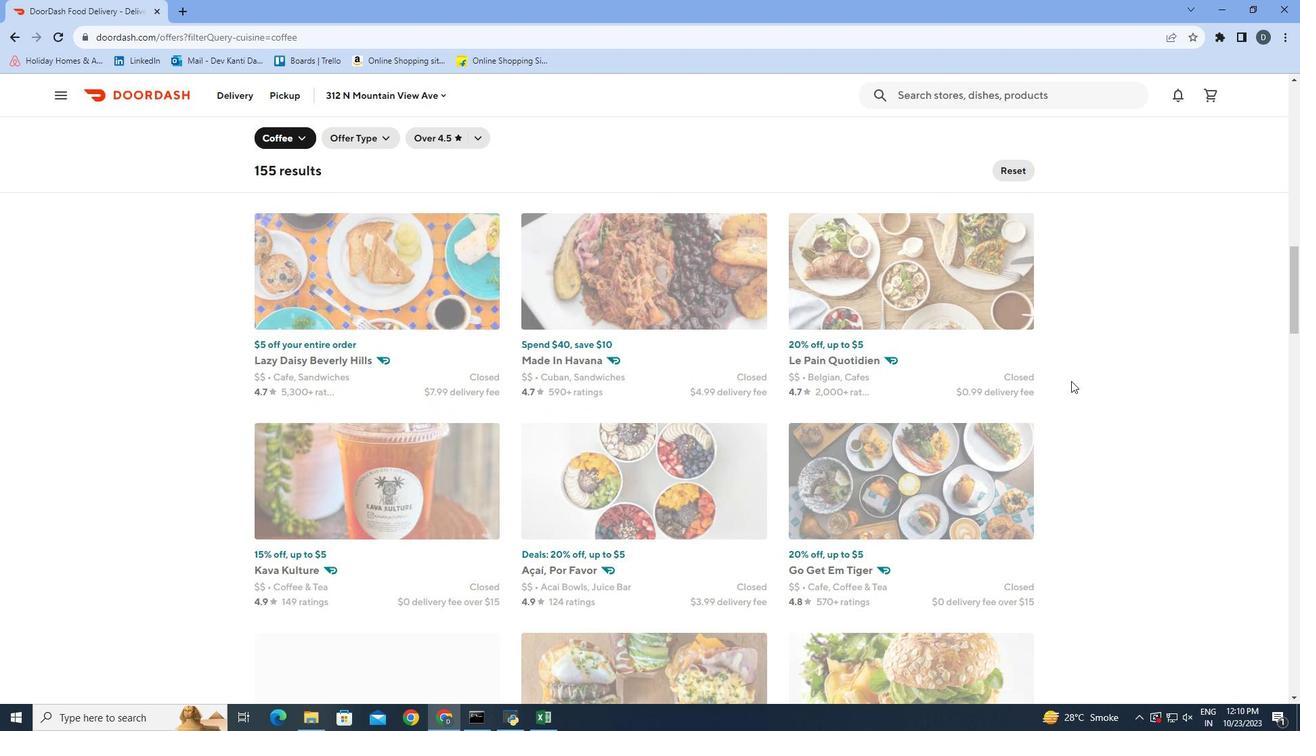 
Action: Mouse scrolled (1071, 380) with delta (0, 0)
Screenshot: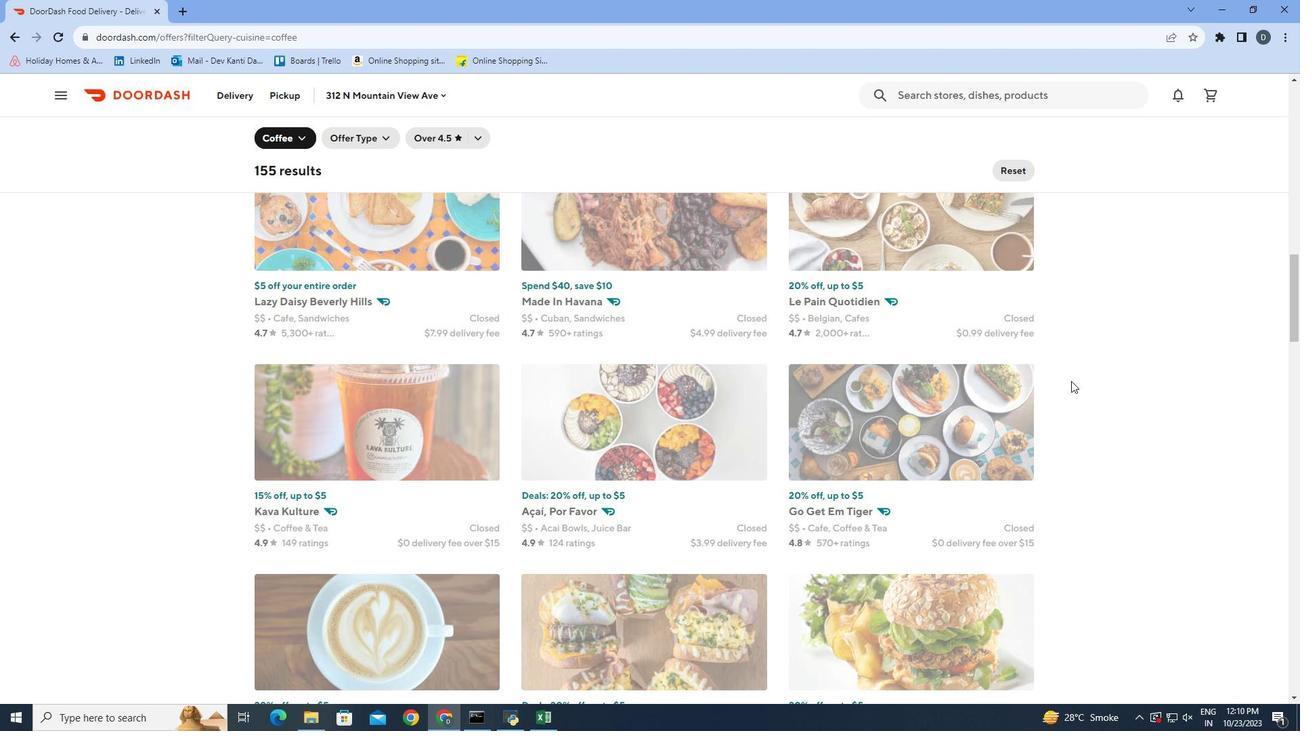 
Action: Mouse scrolled (1071, 380) with delta (0, 0)
Screenshot: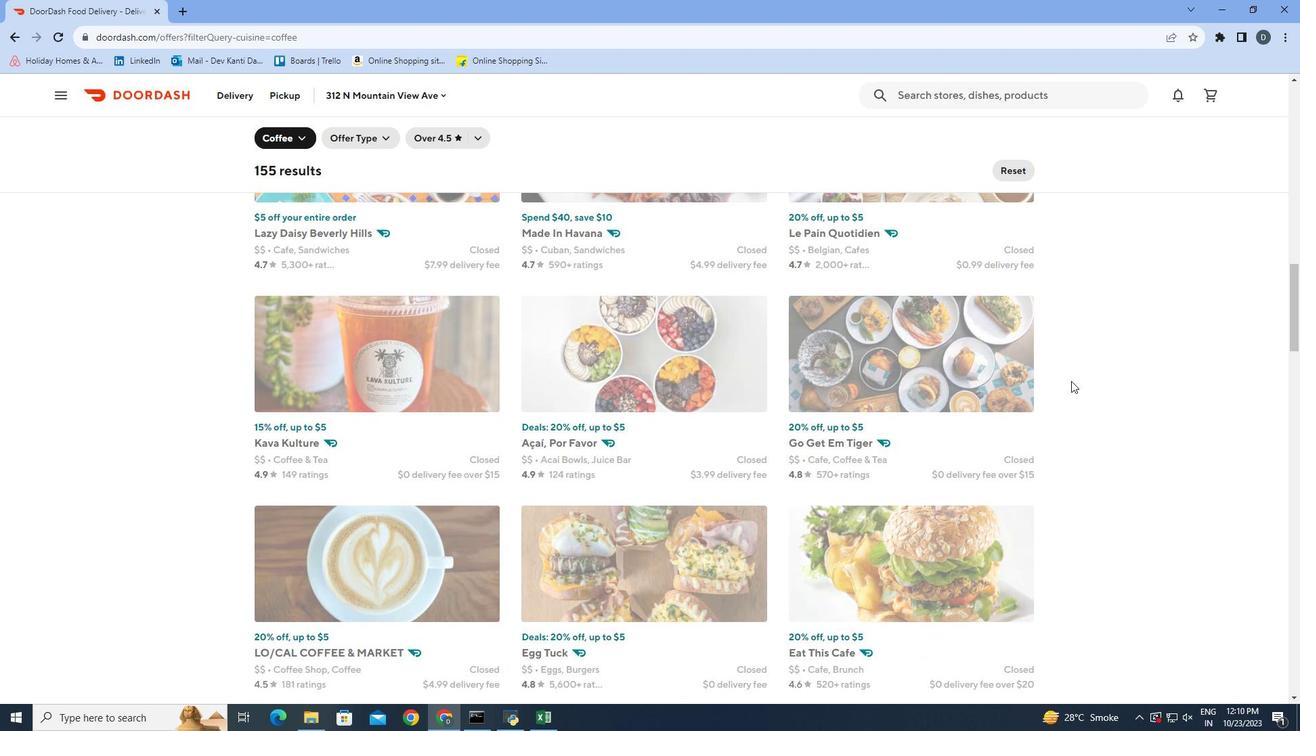 
Action: Mouse scrolled (1071, 380) with delta (0, 0)
Screenshot: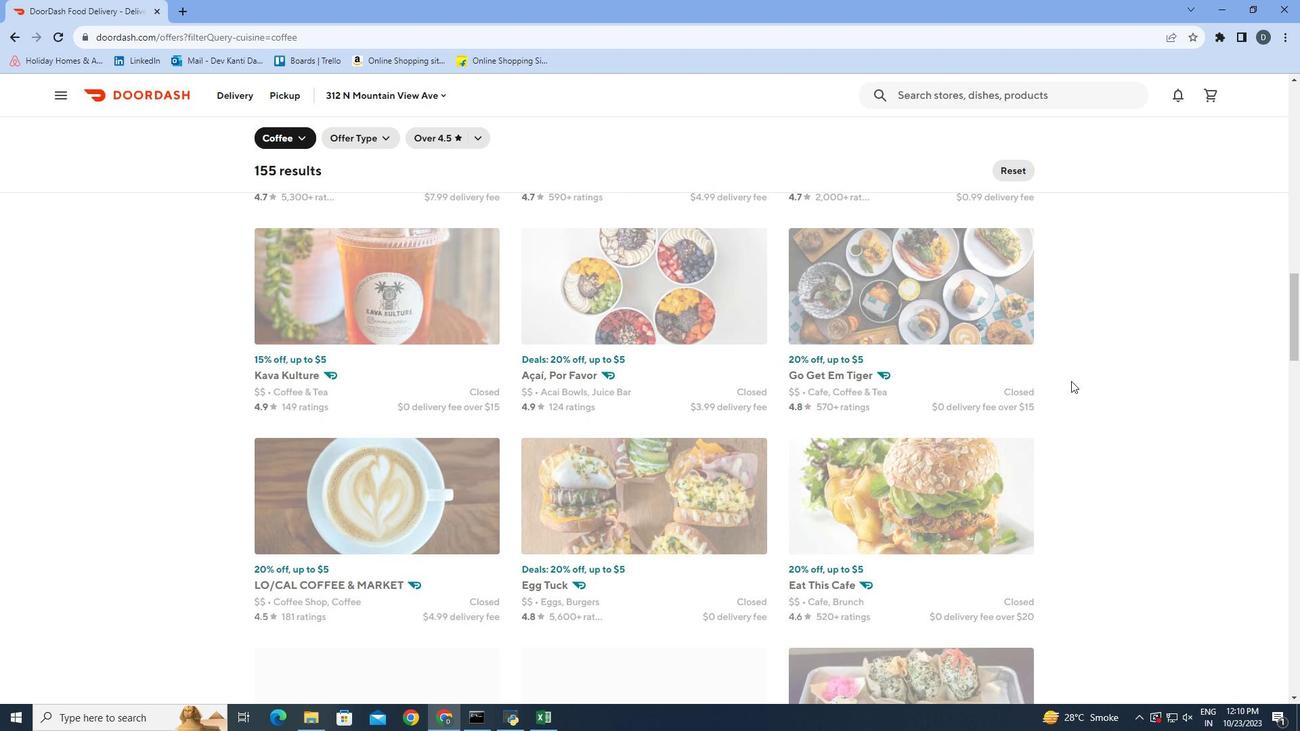 
Action: Mouse scrolled (1071, 380) with delta (0, 0)
Screenshot: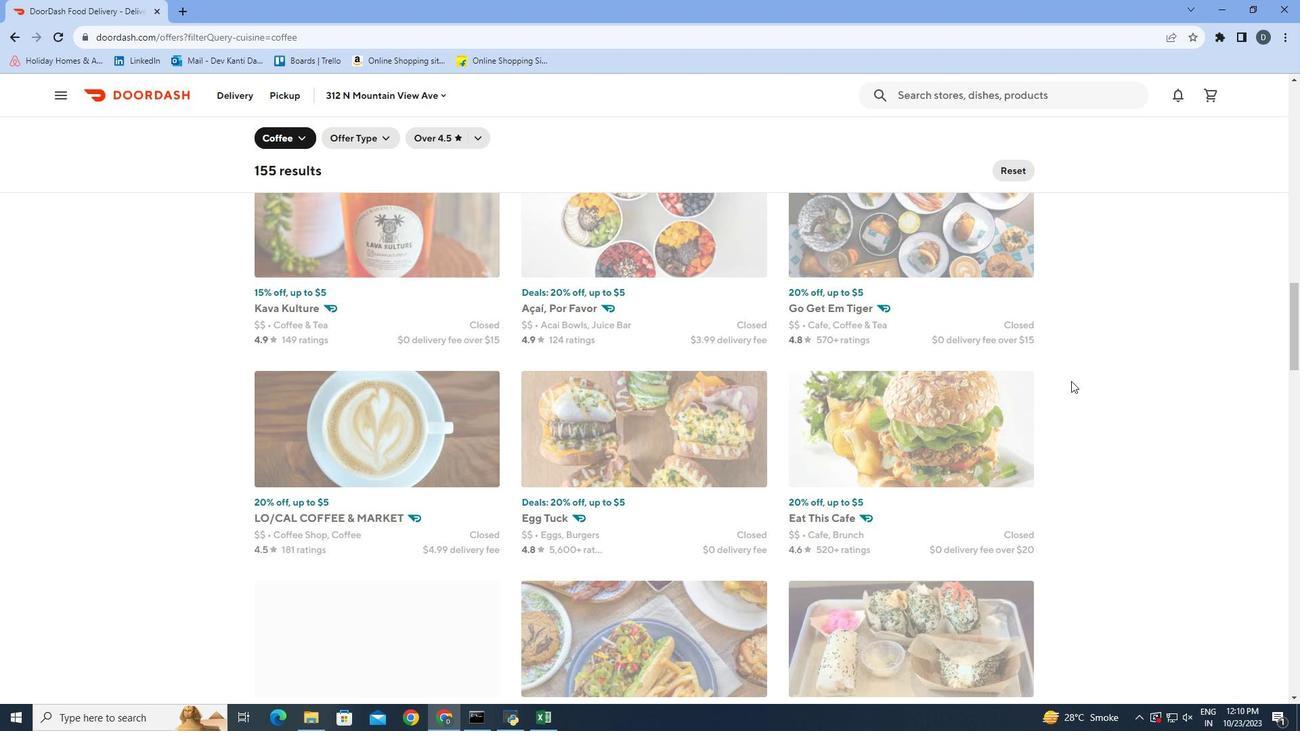 
Action: Mouse moved to (1072, 380)
Screenshot: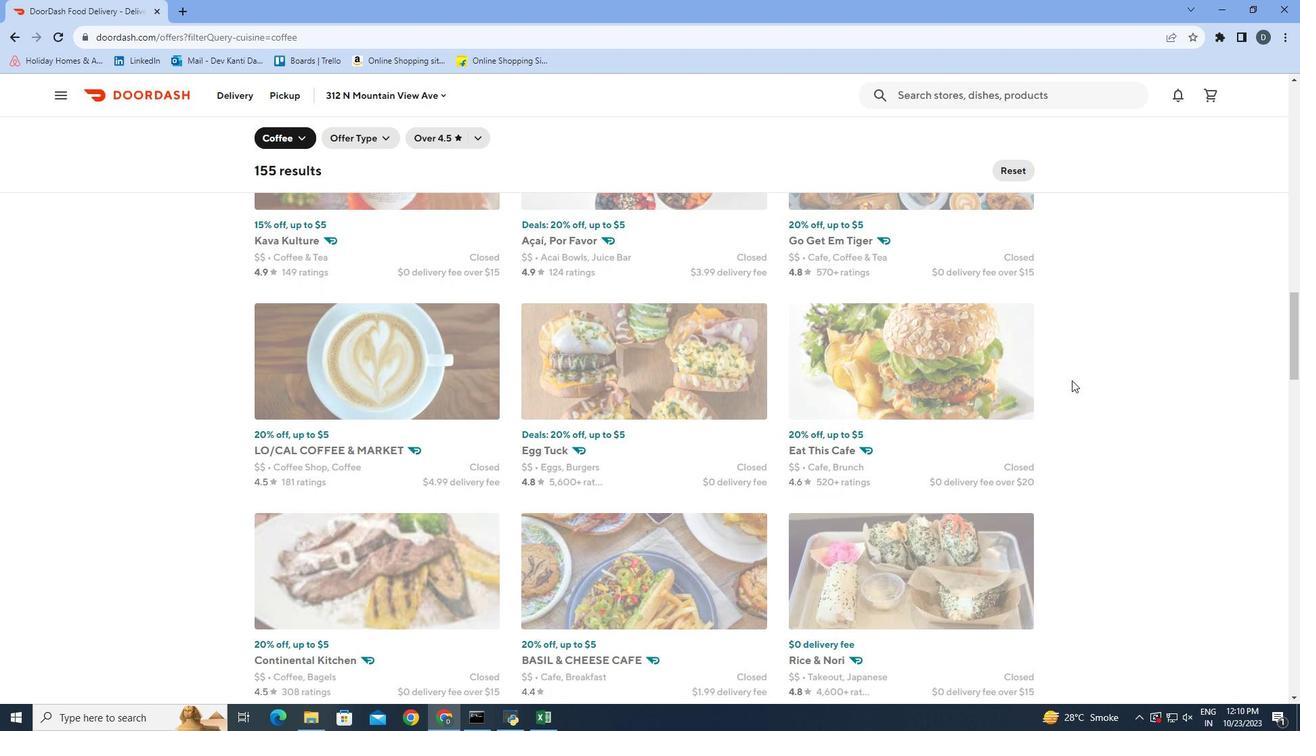 
Action: Mouse scrolled (1072, 380) with delta (0, 0)
Screenshot: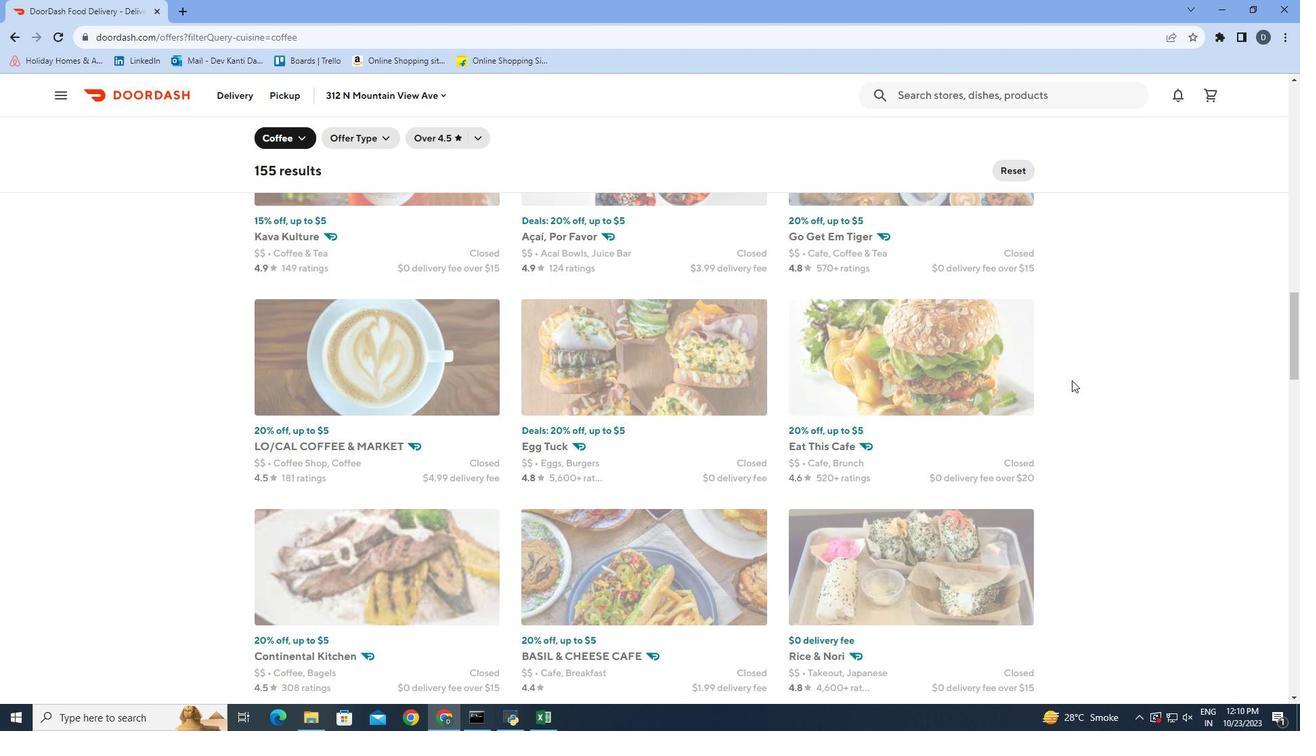 
Action: Mouse scrolled (1072, 380) with delta (0, 0)
Screenshot: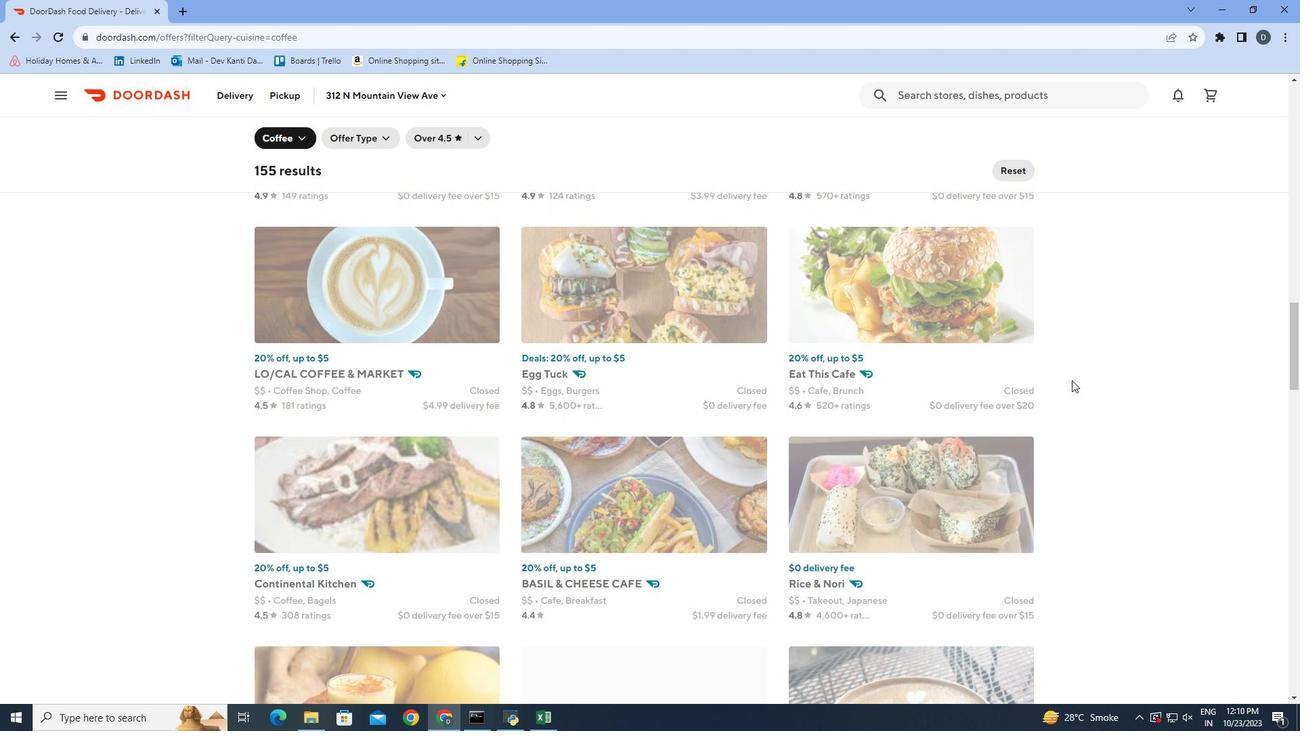 
Action: Mouse scrolled (1072, 380) with delta (0, 0)
Screenshot: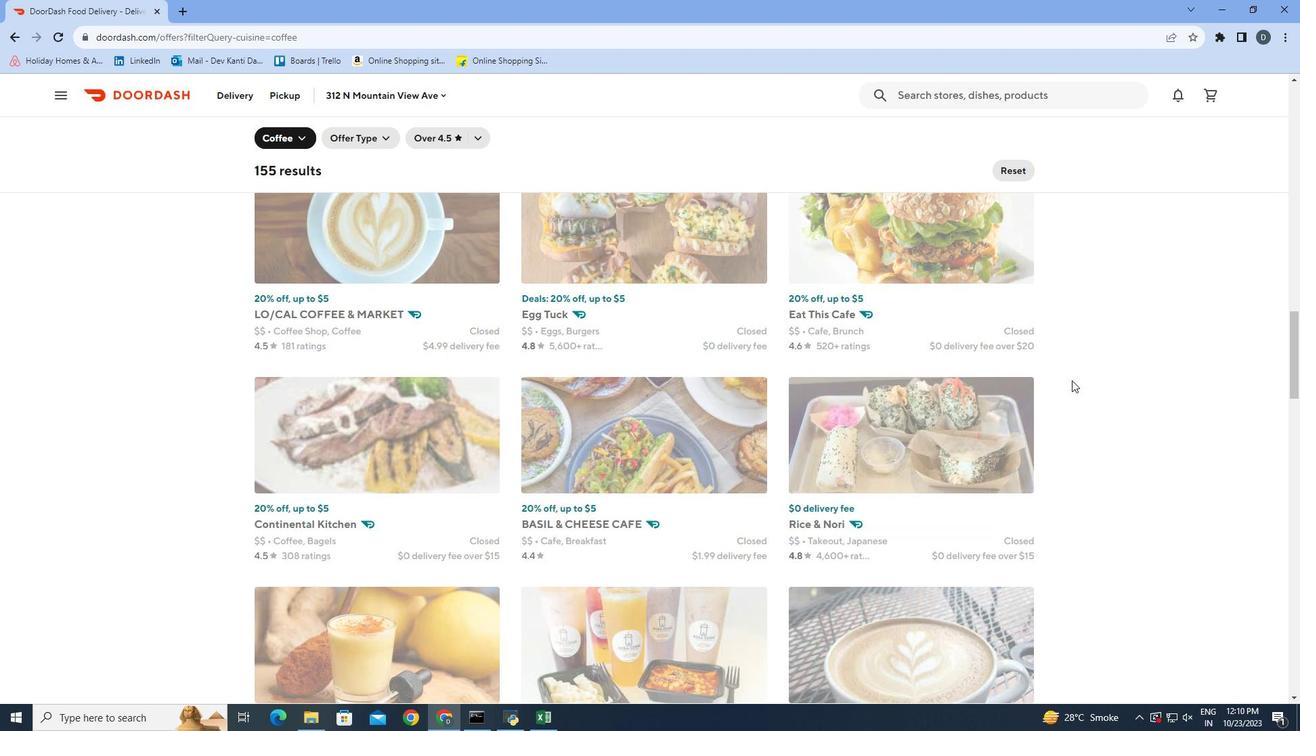 
Action: Mouse scrolled (1072, 380) with delta (0, 0)
Screenshot: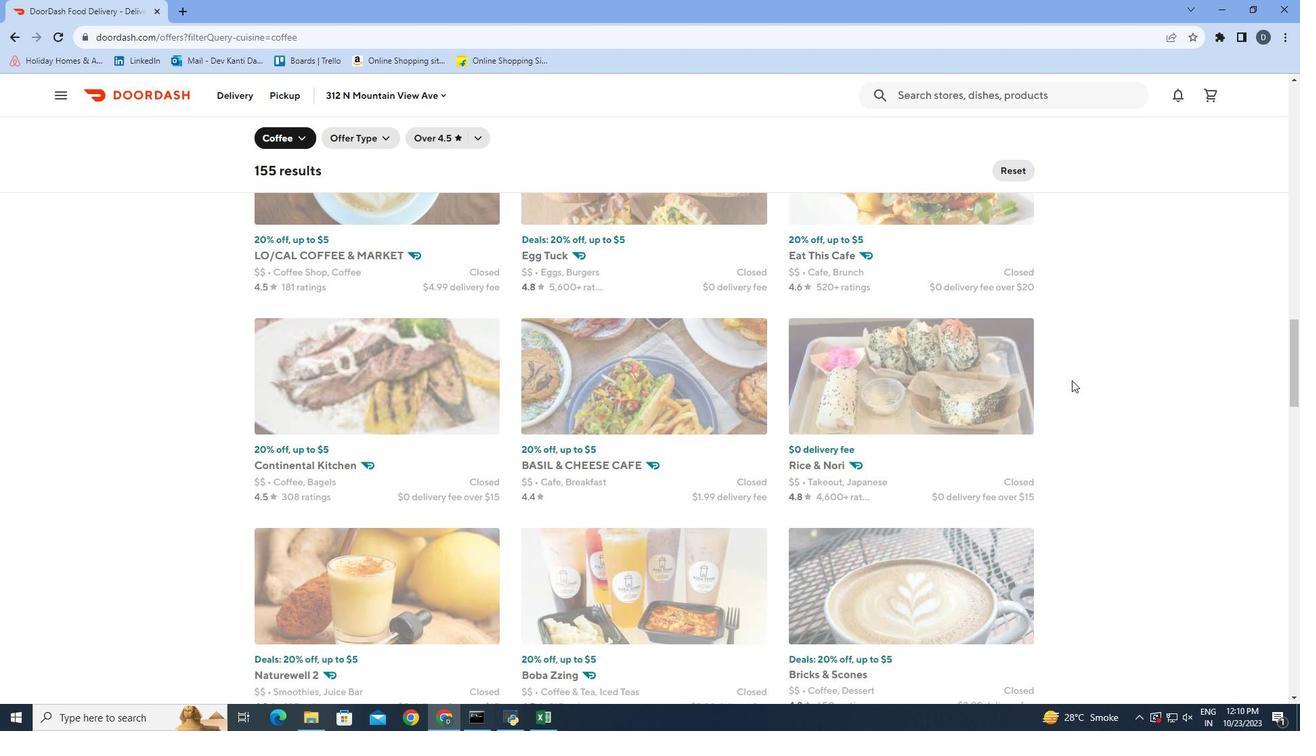 
Action: Mouse scrolled (1072, 380) with delta (0, 0)
Screenshot: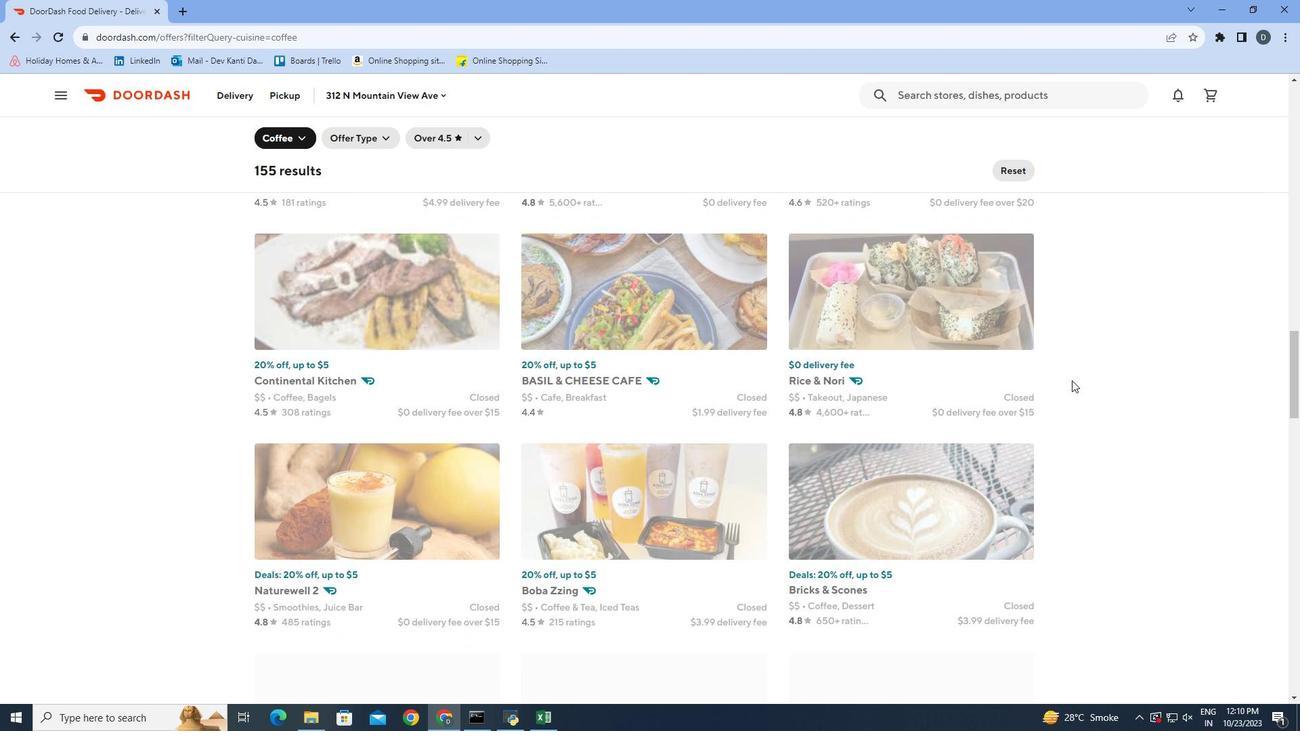 
Action: Mouse scrolled (1072, 380) with delta (0, 0)
Screenshot: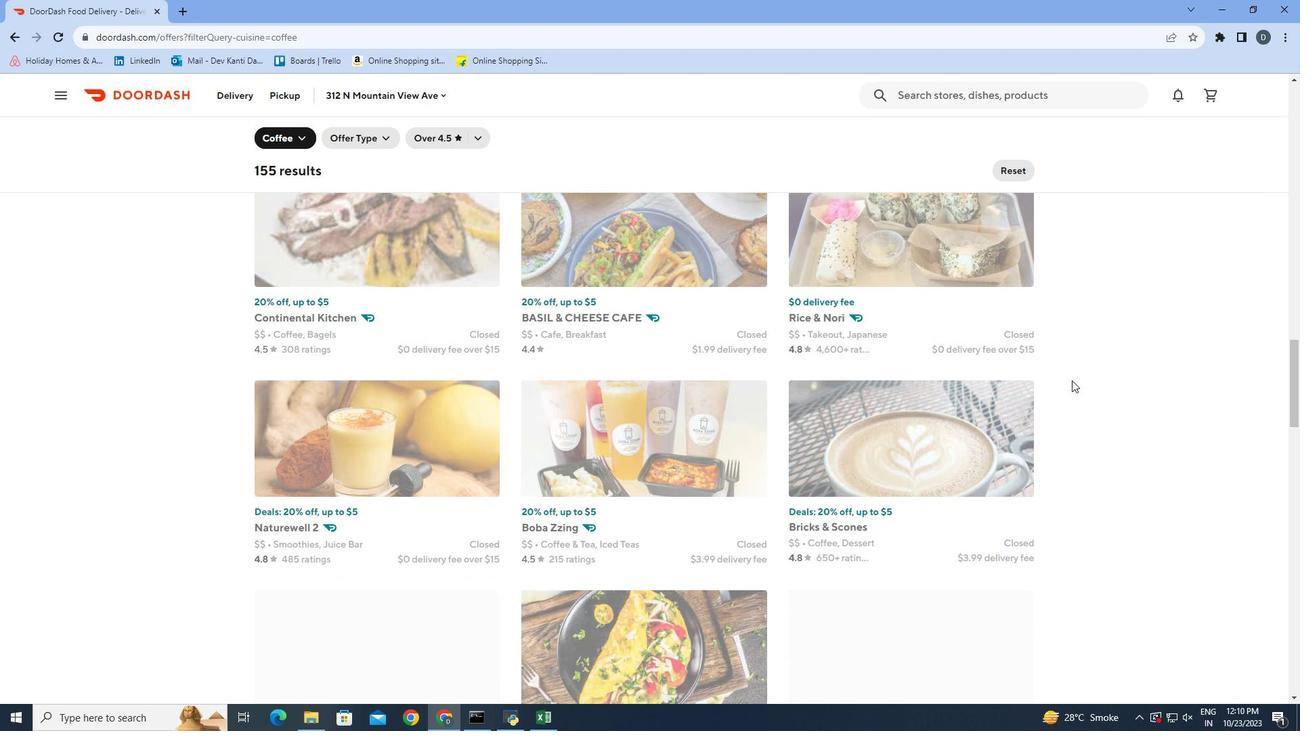 
Action: Mouse scrolled (1072, 380) with delta (0, 0)
Screenshot: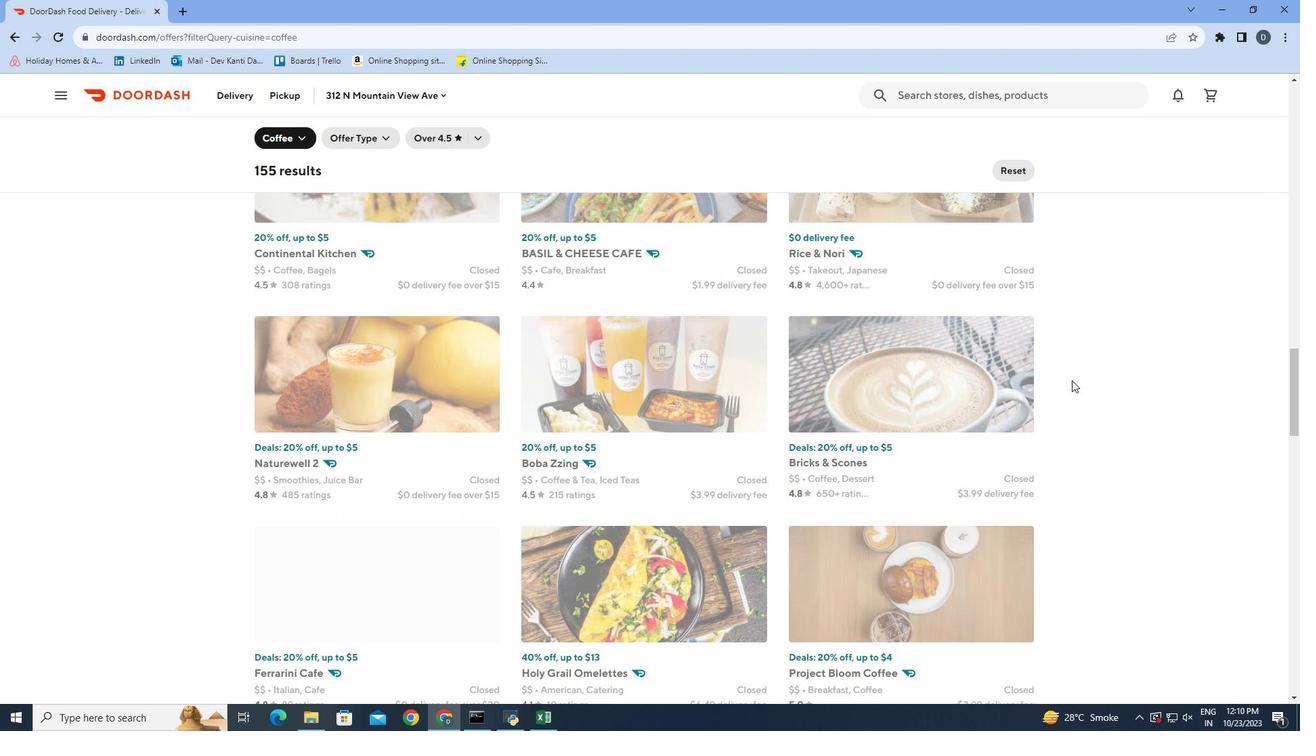 
Action: Mouse scrolled (1072, 380) with delta (0, 0)
Screenshot: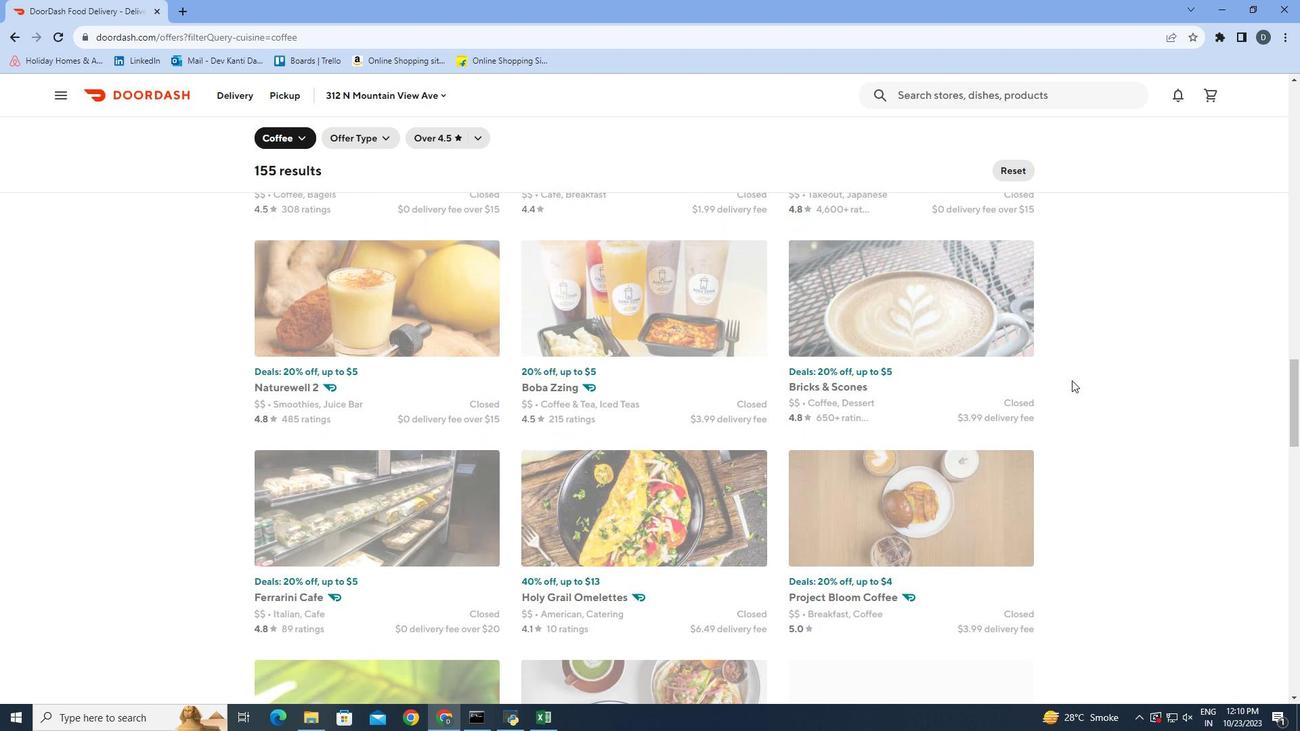 
Action: Mouse scrolled (1072, 380) with delta (0, 0)
Screenshot: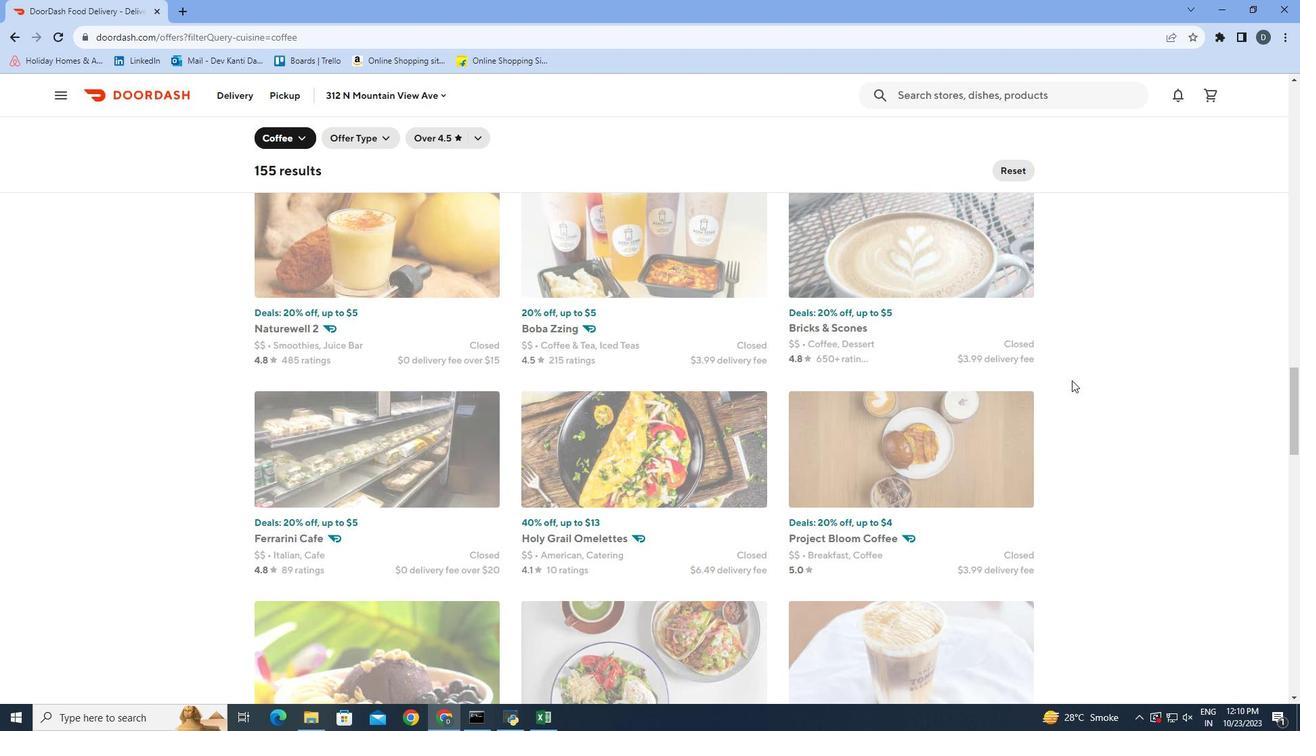 
Action: Mouse scrolled (1072, 380) with delta (0, 0)
Screenshot: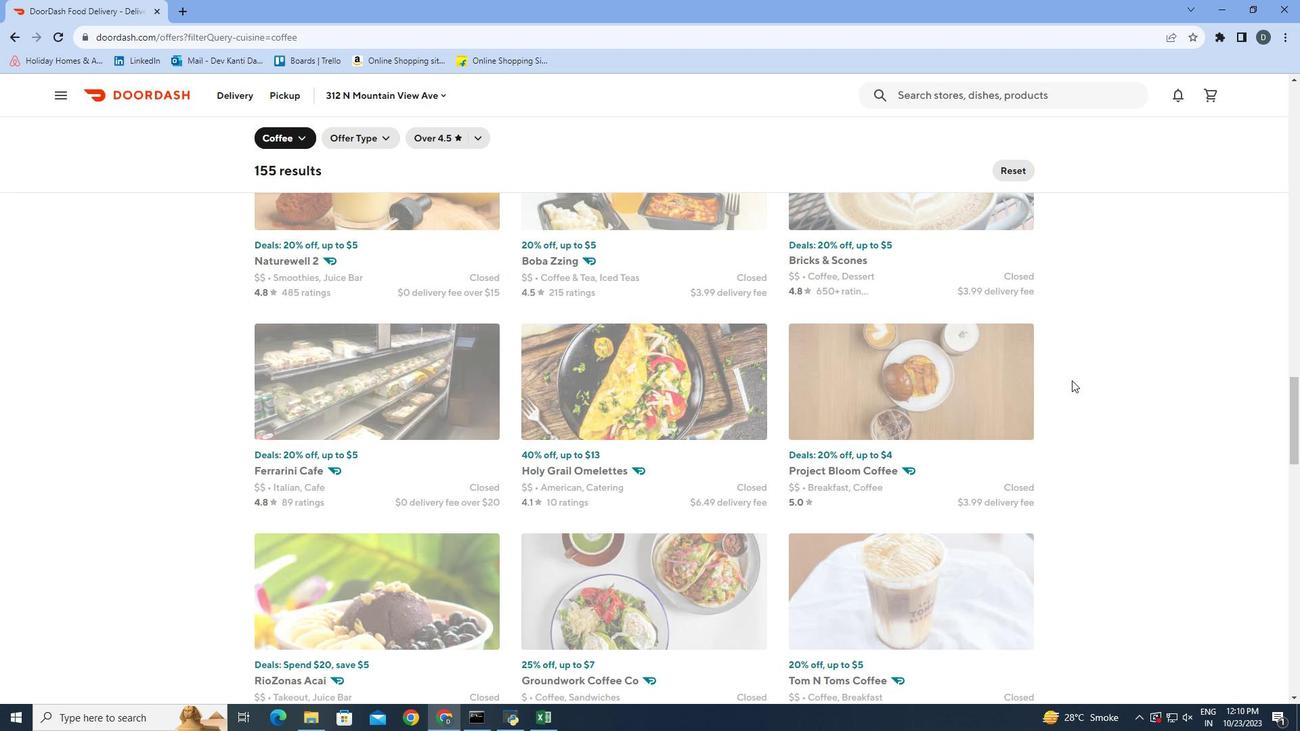 
Action: Mouse scrolled (1072, 380) with delta (0, 0)
Screenshot: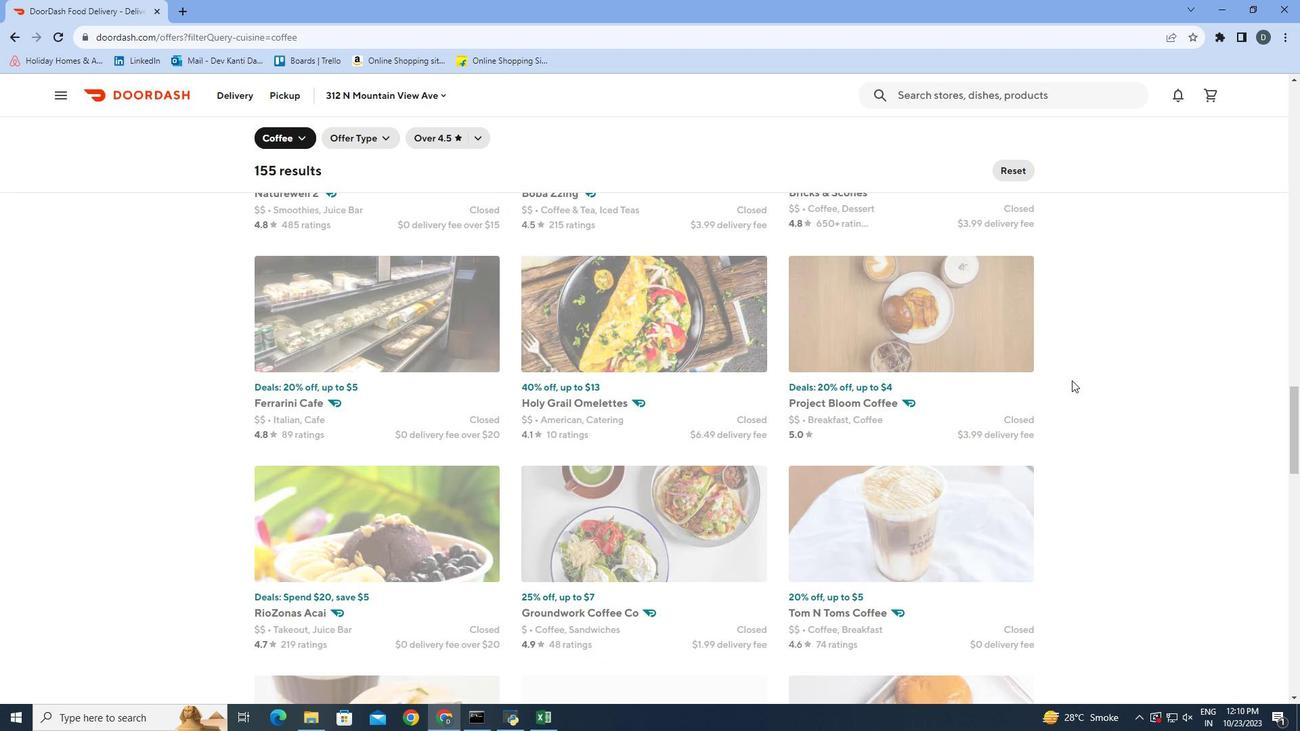 
Action: Mouse scrolled (1072, 380) with delta (0, 0)
Screenshot: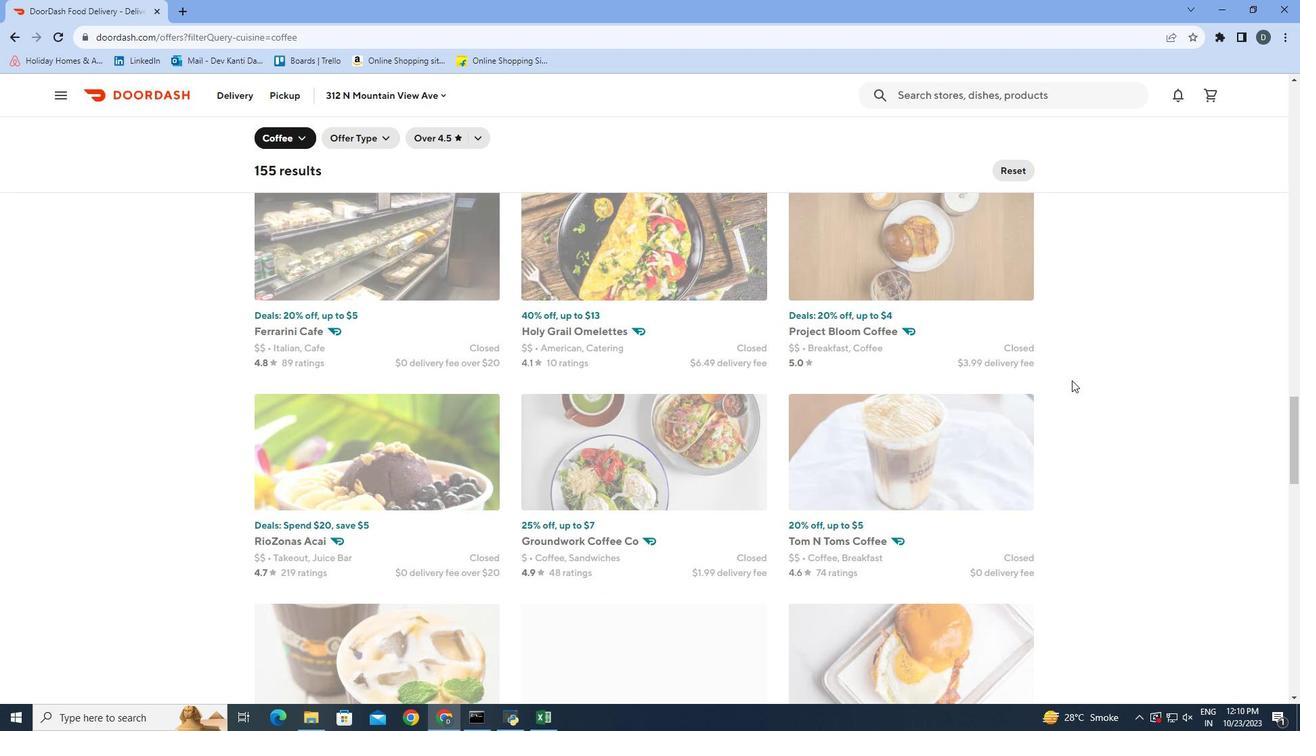 
Action: Mouse scrolled (1072, 380) with delta (0, 0)
Screenshot: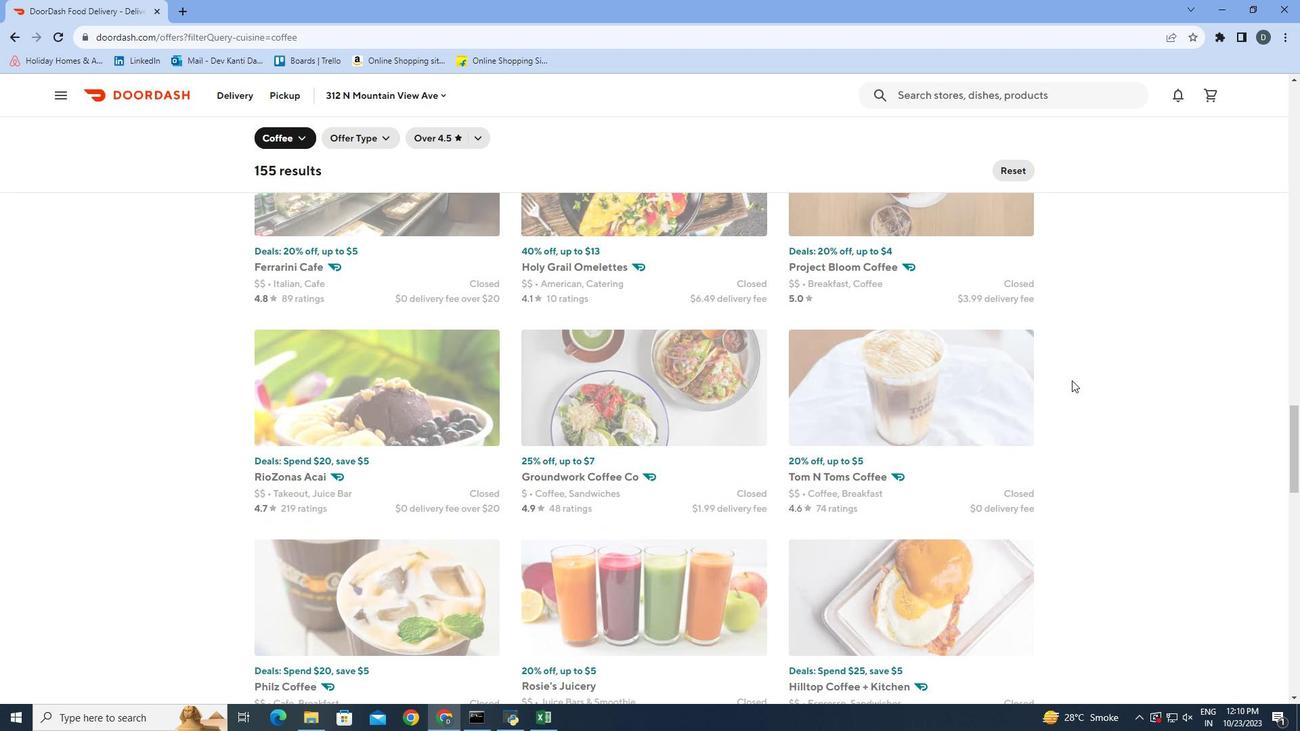 
Action: Mouse scrolled (1072, 380) with delta (0, 0)
Screenshot: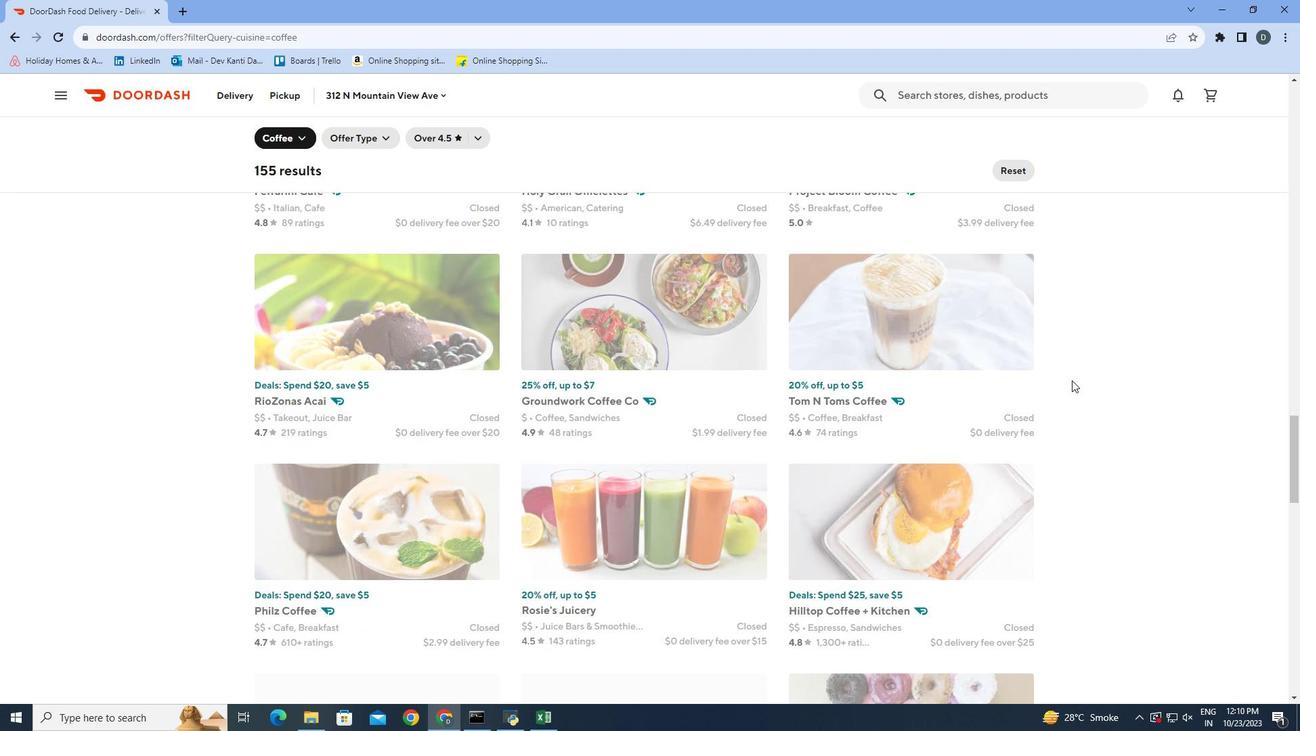 
Action: Mouse scrolled (1072, 380) with delta (0, 0)
Screenshot: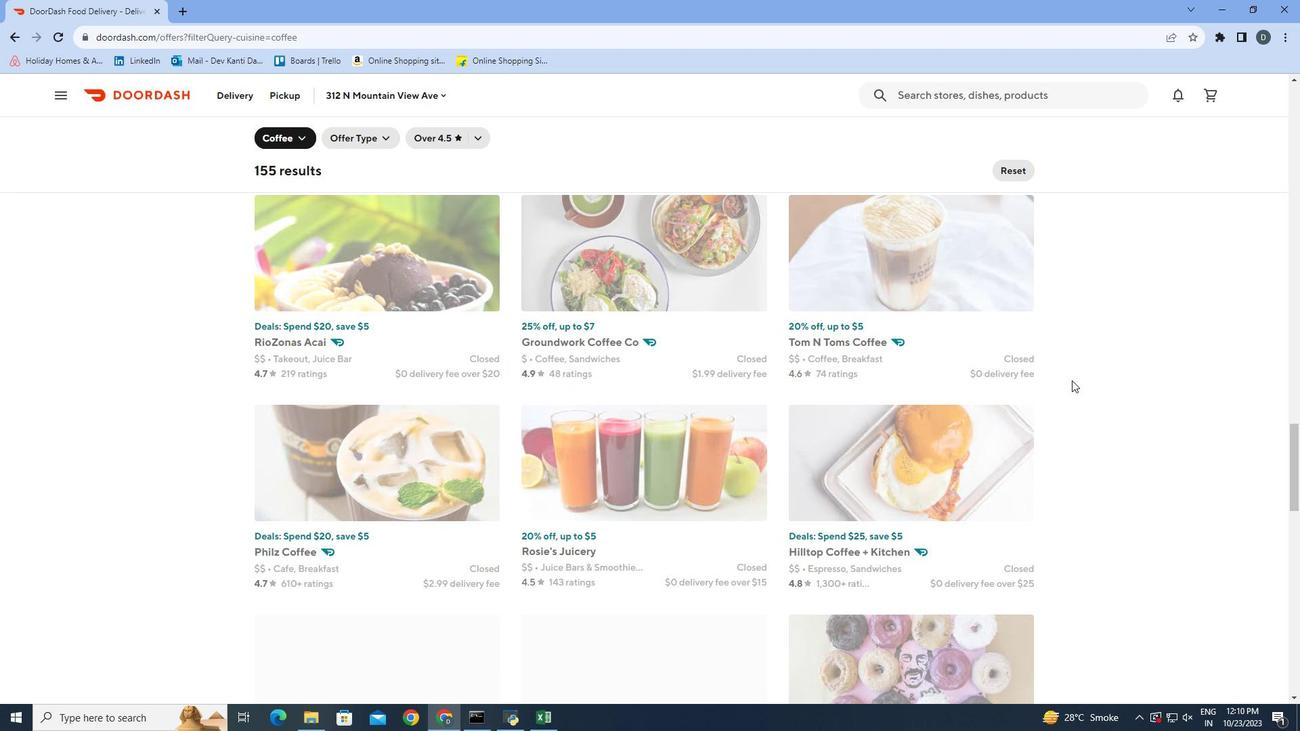 
Action: Mouse scrolled (1072, 380) with delta (0, 0)
Screenshot: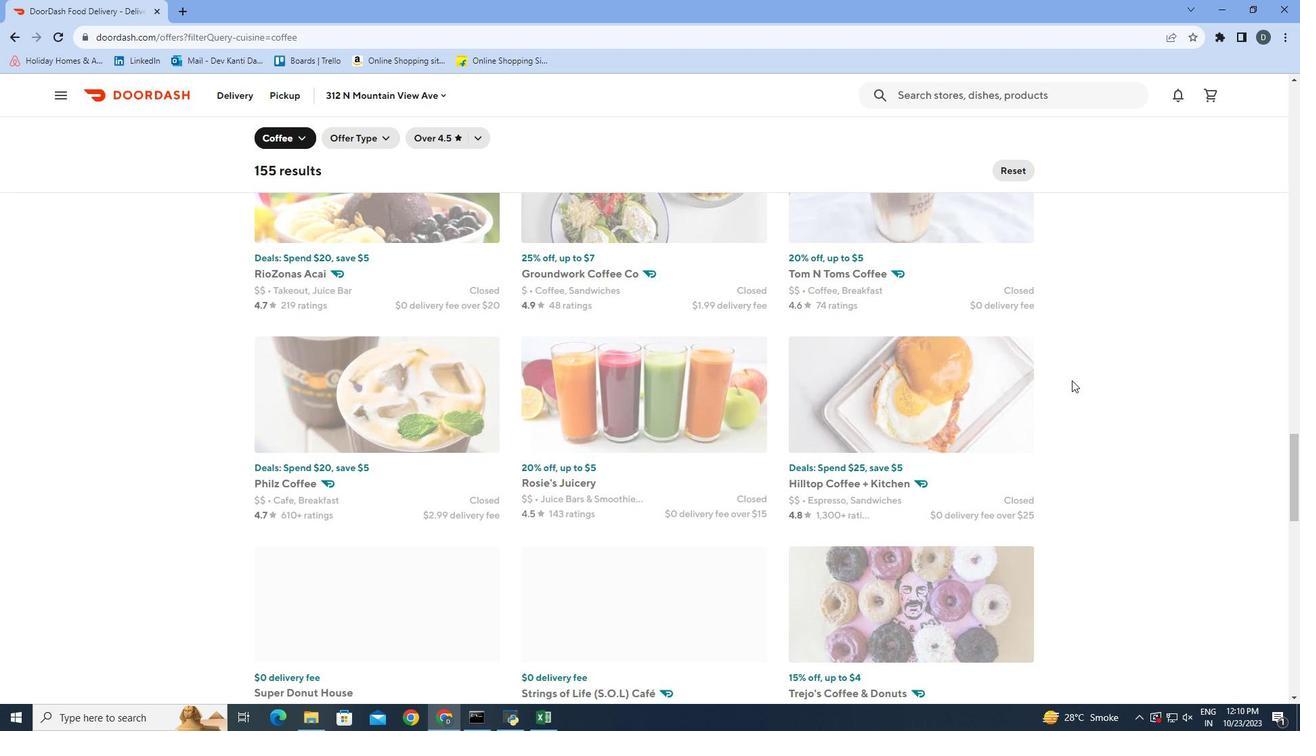 
Action: Mouse scrolled (1072, 380) with delta (0, 0)
Screenshot: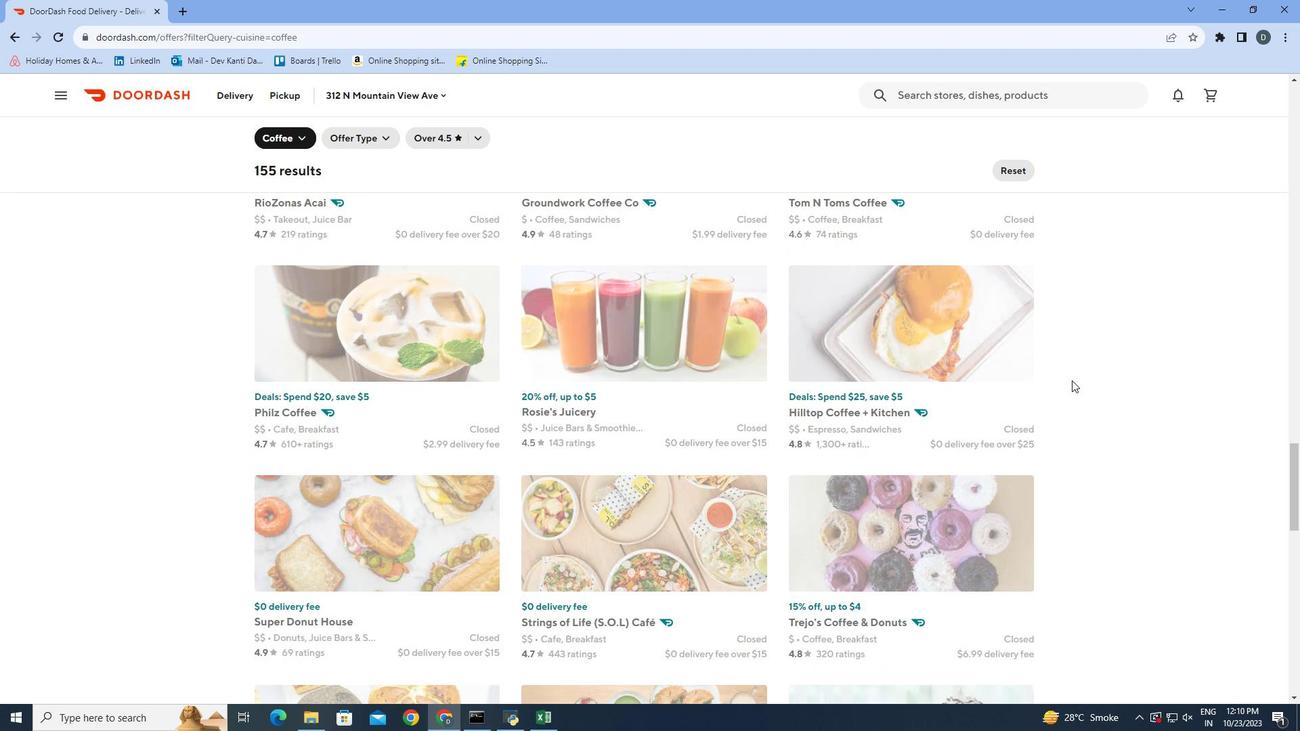 
Action: Mouse scrolled (1072, 380) with delta (0, 0)
Screenshot: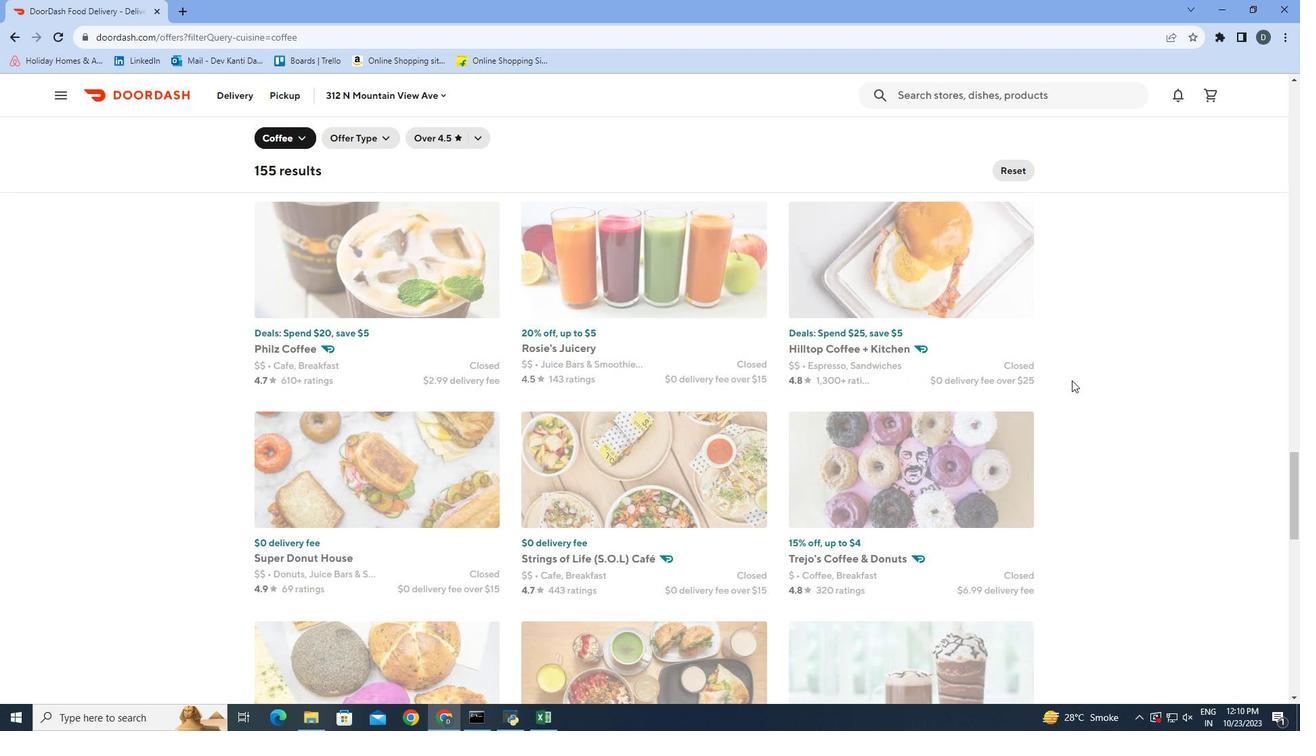 
Action: Mouse scrolled (1072, 380) with delta (0, 0)
Screenshot: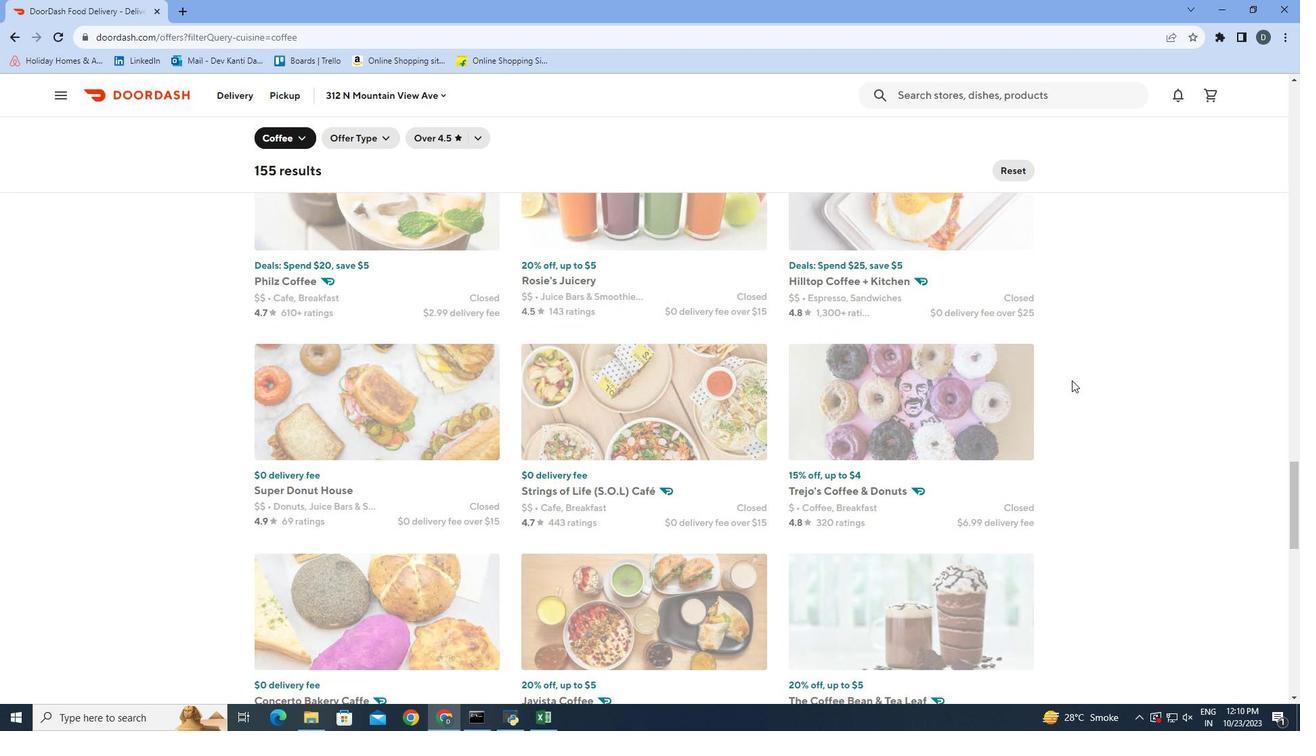 
Action: Mouse scrolled (1072, 380) with delta (0, 0)
Screenshot: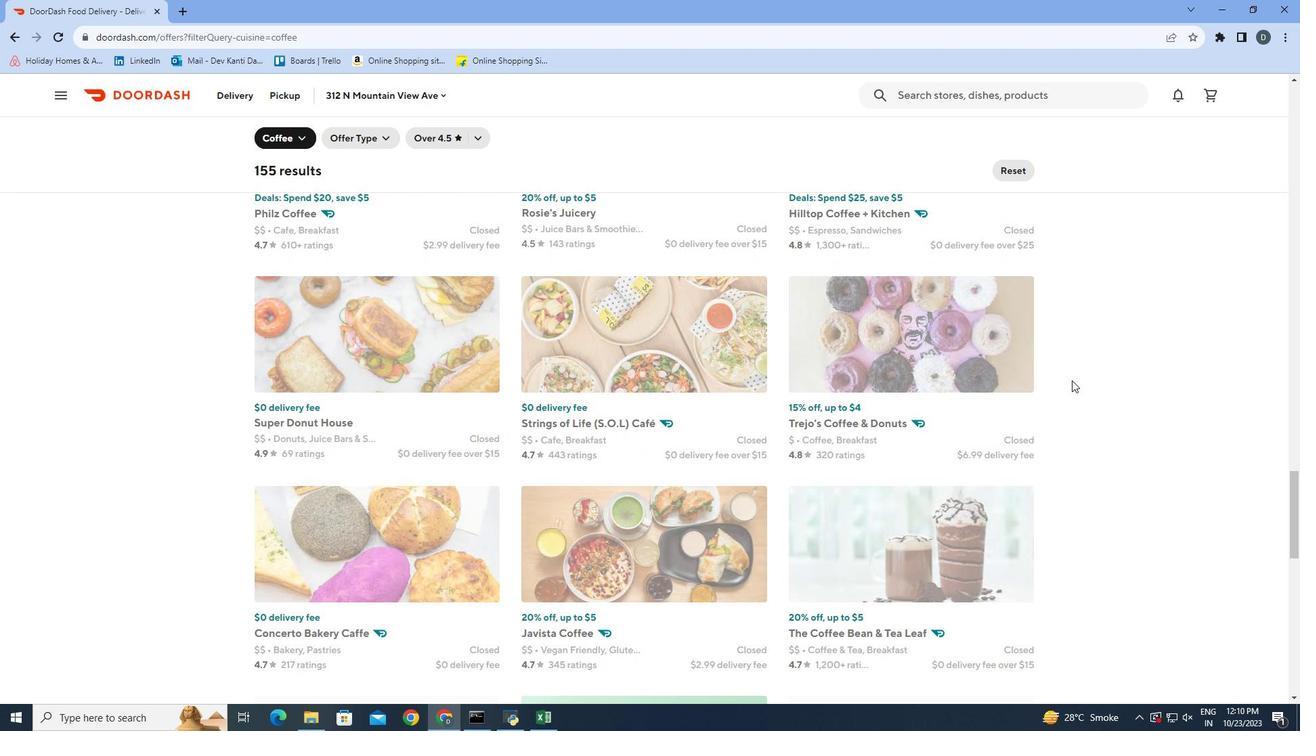 
Action: Mouse scrolled (1072, 380) with delta (0, 0)
Screenshot: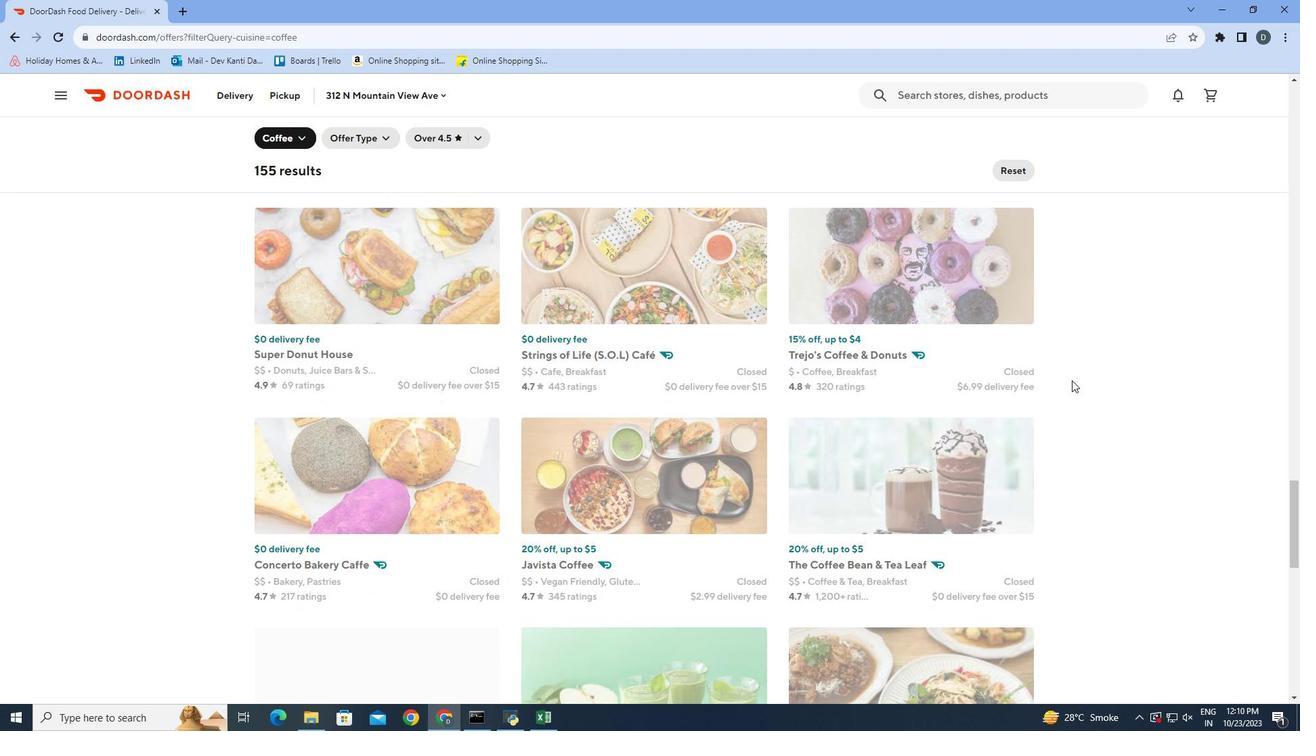 
Action: Mouse scrolled (1072, 380) with delta (0, 0)
Screenshot: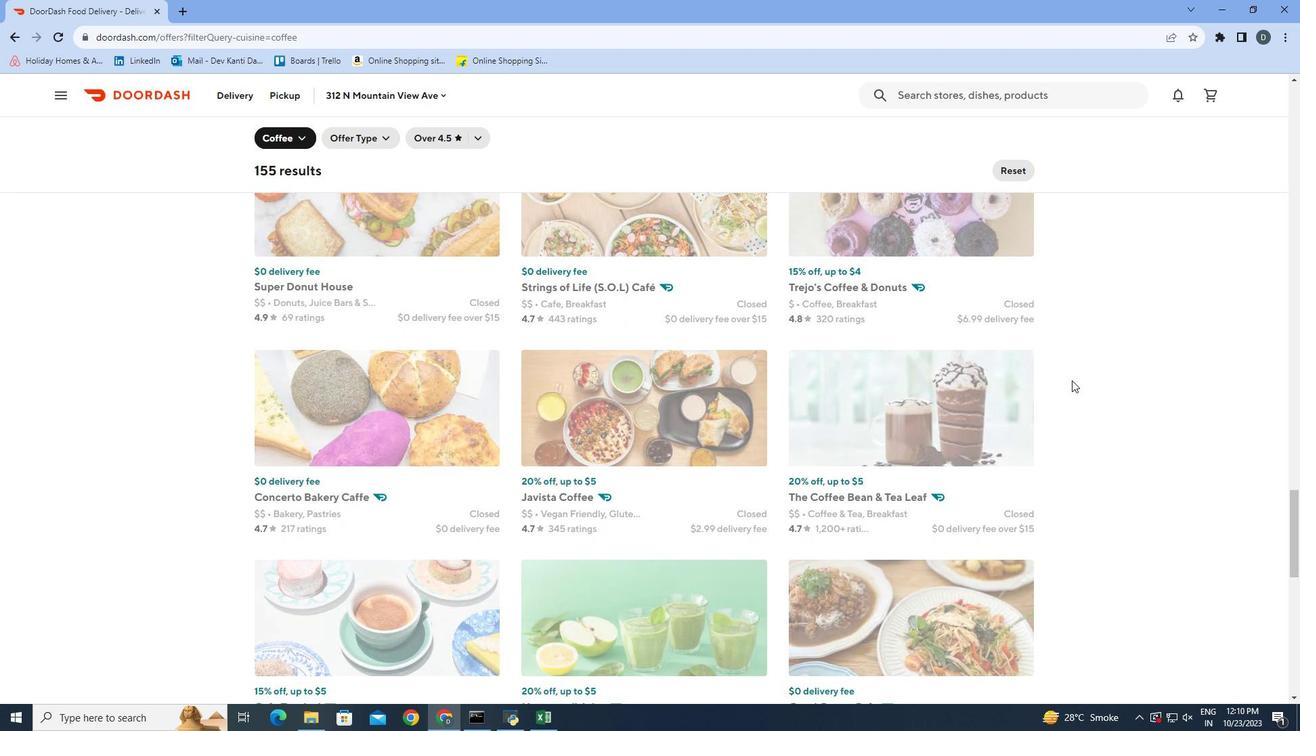 
Action: Mouse scrolled (1072, 380) with delta (0, 0)
Screenshot: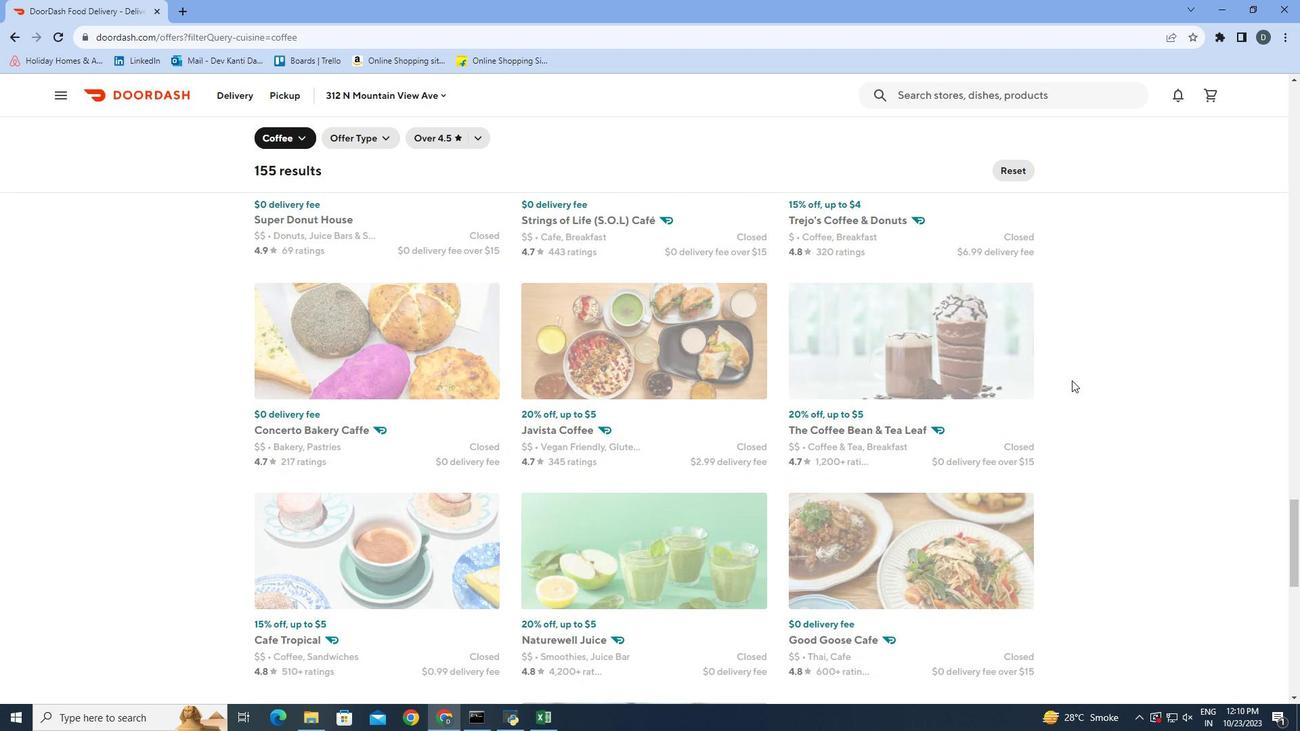 
Action: Mouse scrolled (1072, 380) with delta (0, 0)
Screenshot: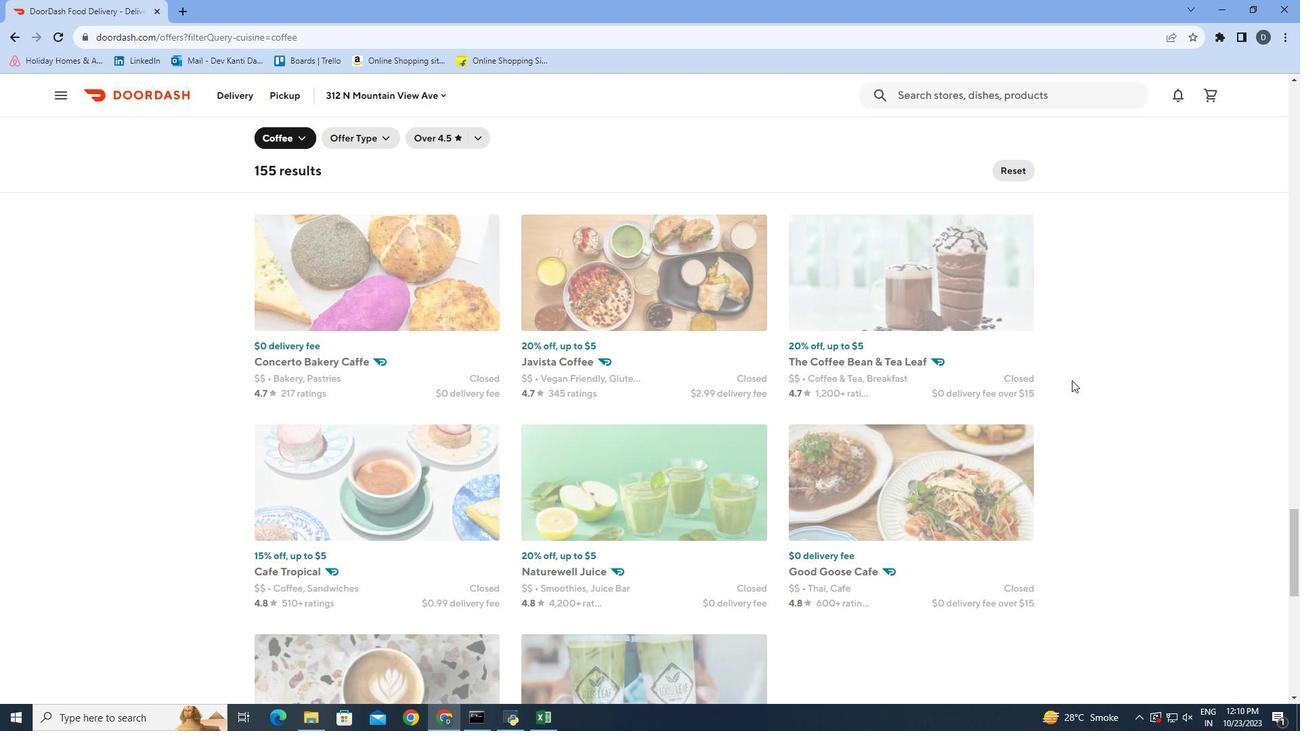 
Action: Mouse scrolled (1072, 380) with delta (0, 0)
Screenshot: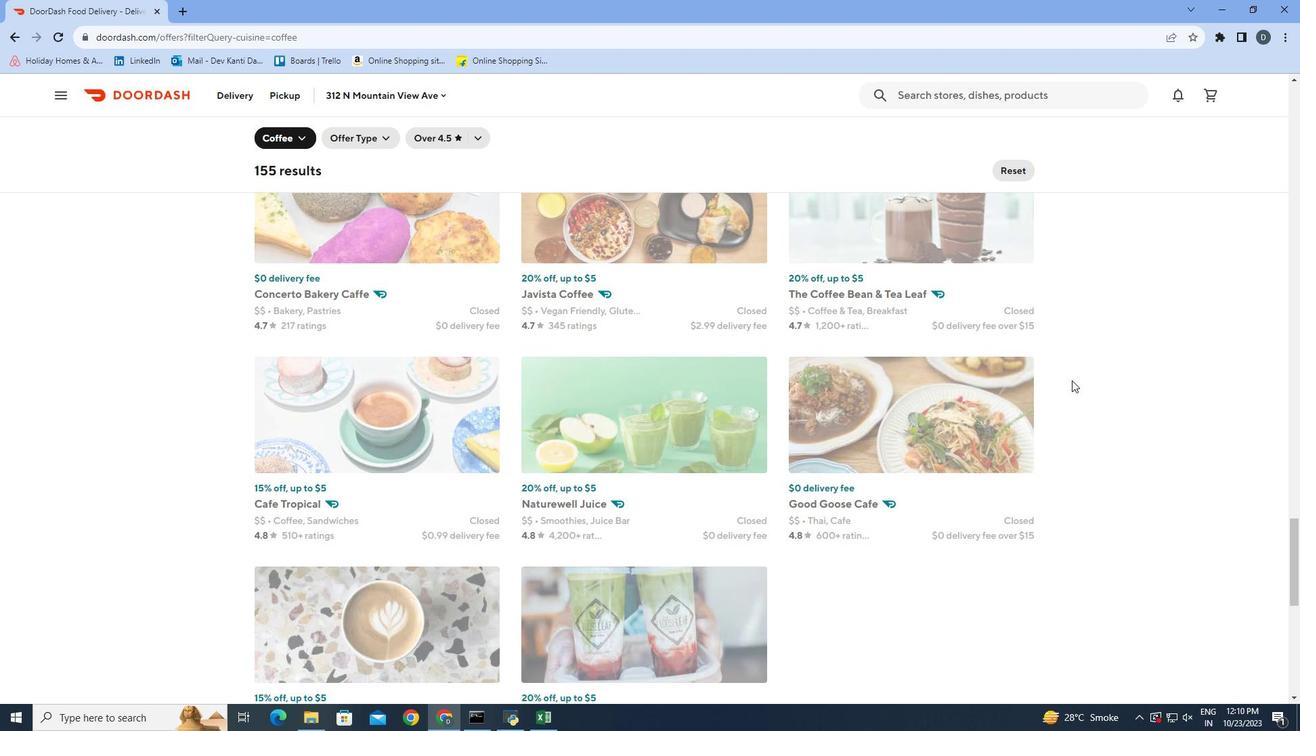 
Action: Mouse scrolled (1072, 380) with delta (0, 0)
Screenshot: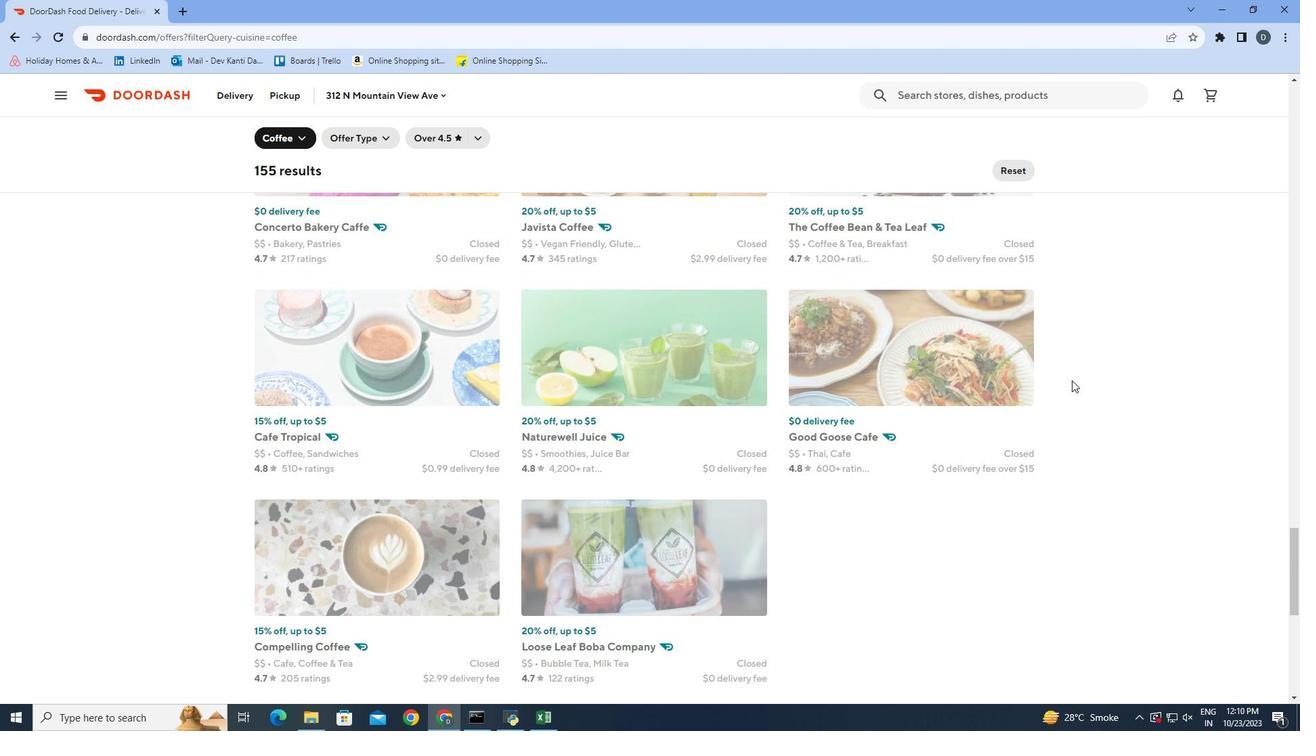 
Action: Mouse scrolled (1072, 380) with delta (0, 0)
Screenshot: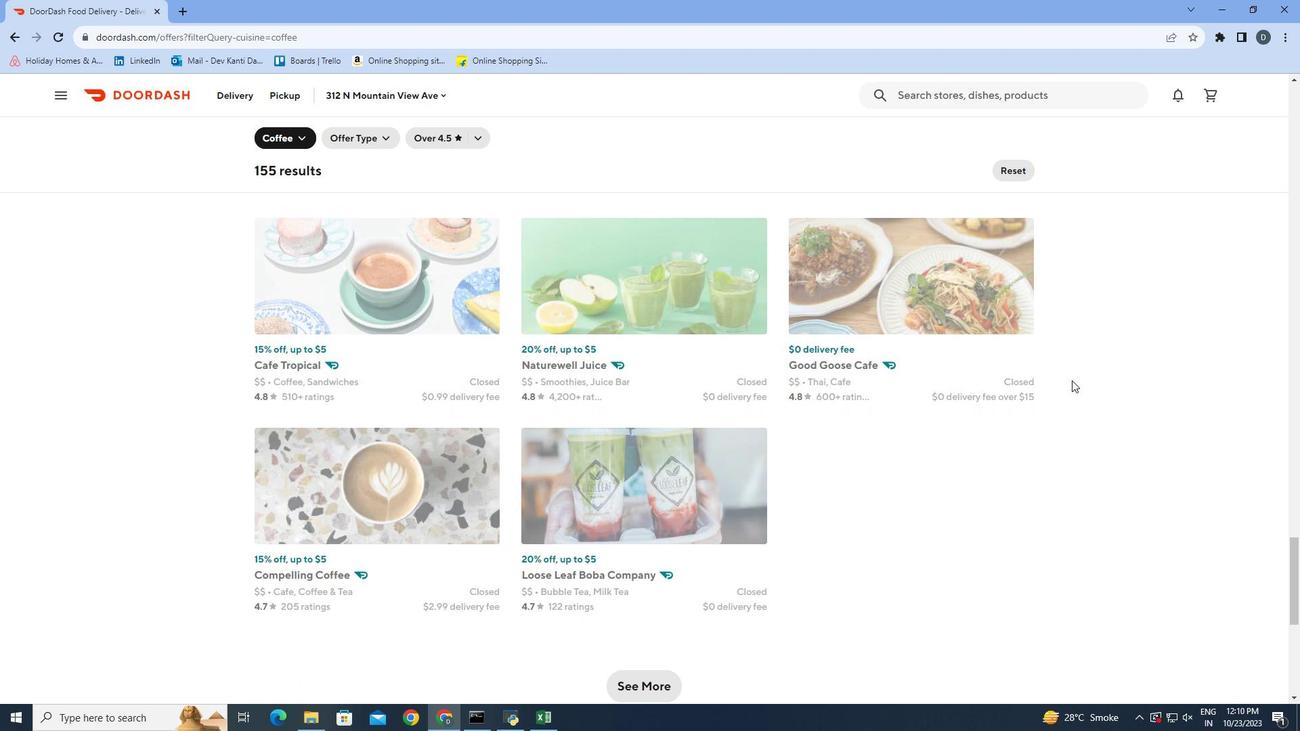 
Action: Mouse moved to (653, 611)
Screenshot: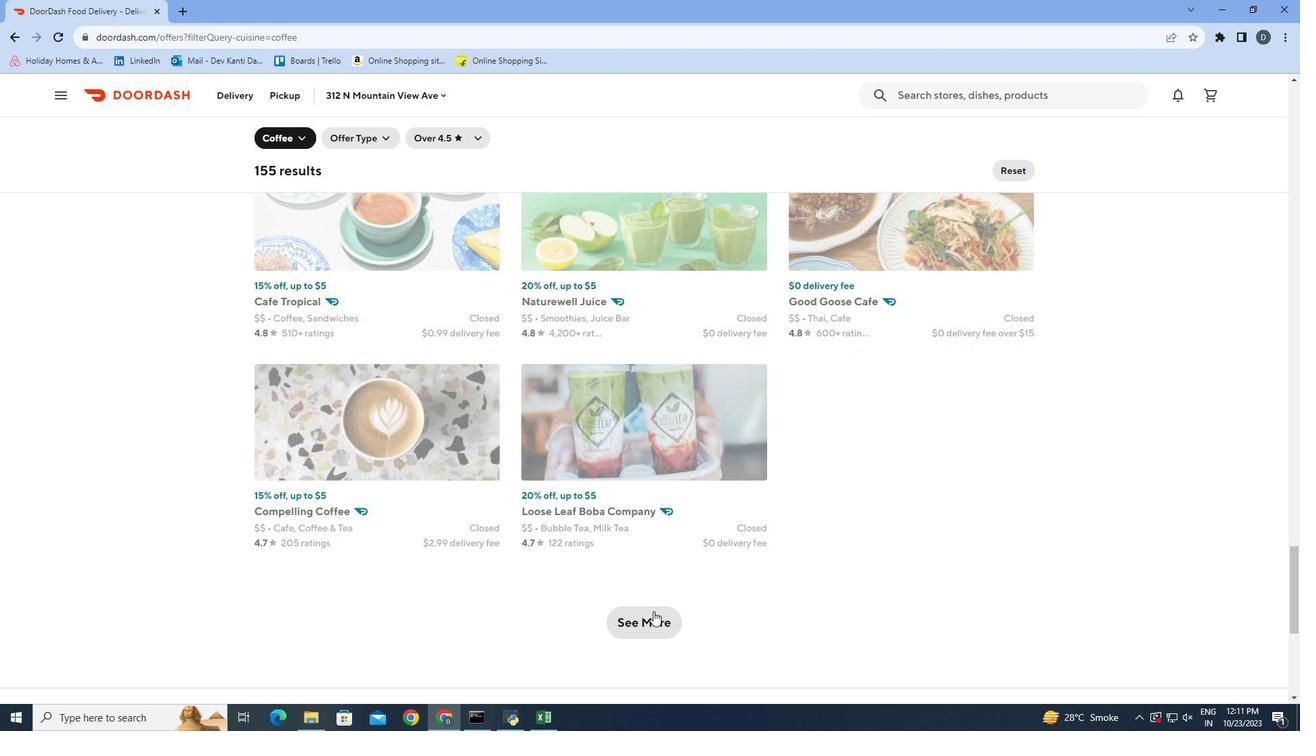 
Action: Mouse pressed left at (653, 611)
Screenshot: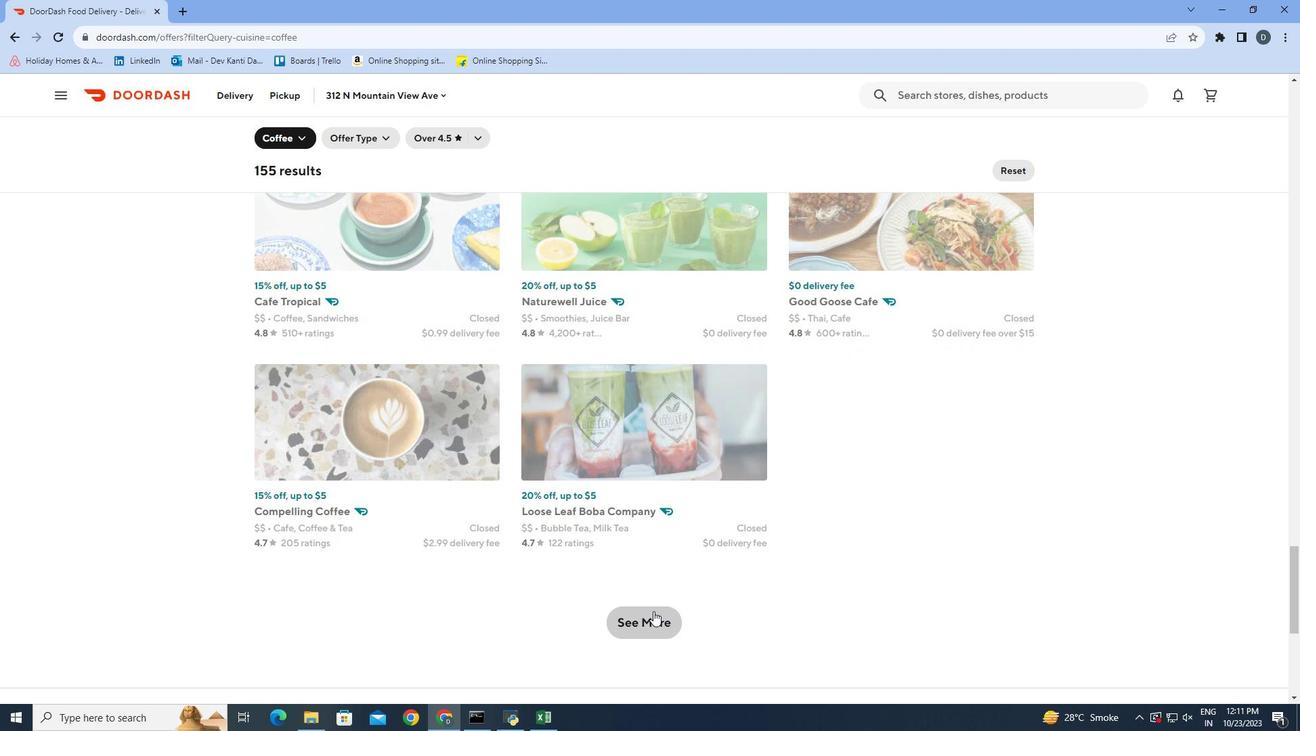 
Action: Mouse moved to (1117, 371)
Screenshot: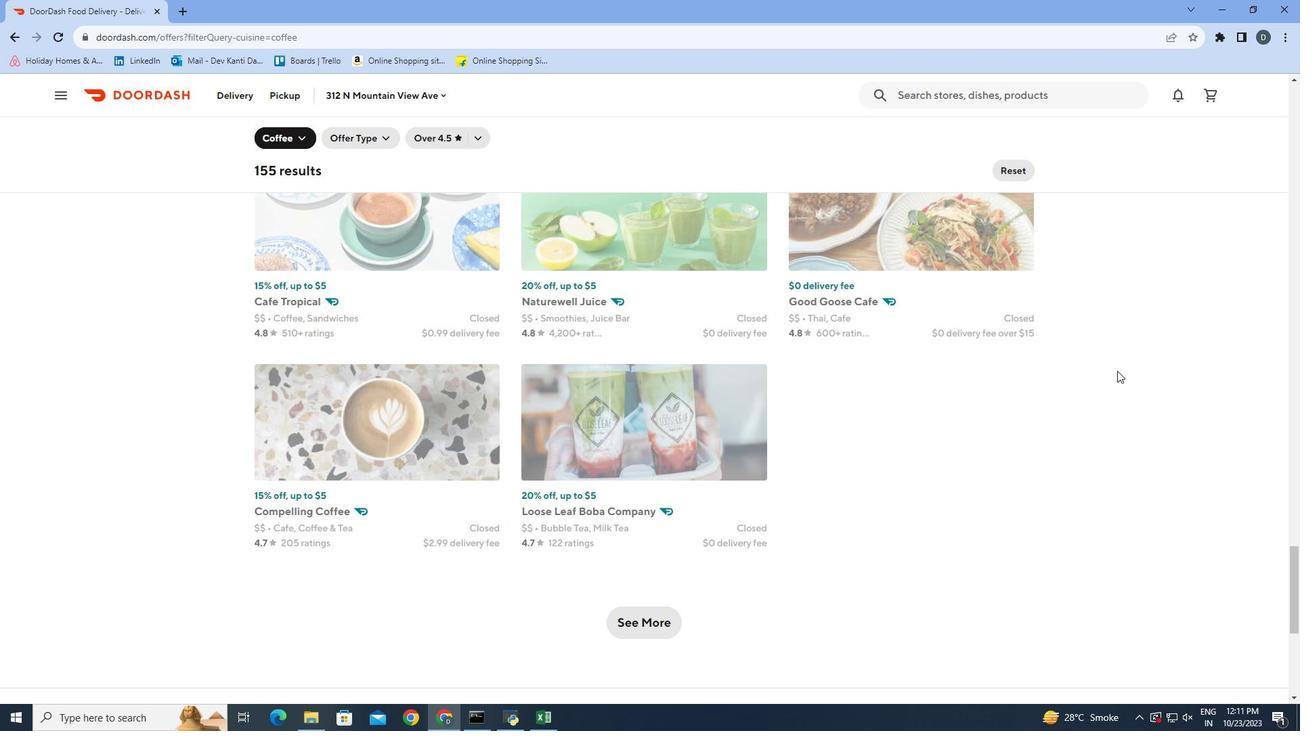 
Action: Mouse scrolled (1117, 370) with delta (0, 0)
Screenshot: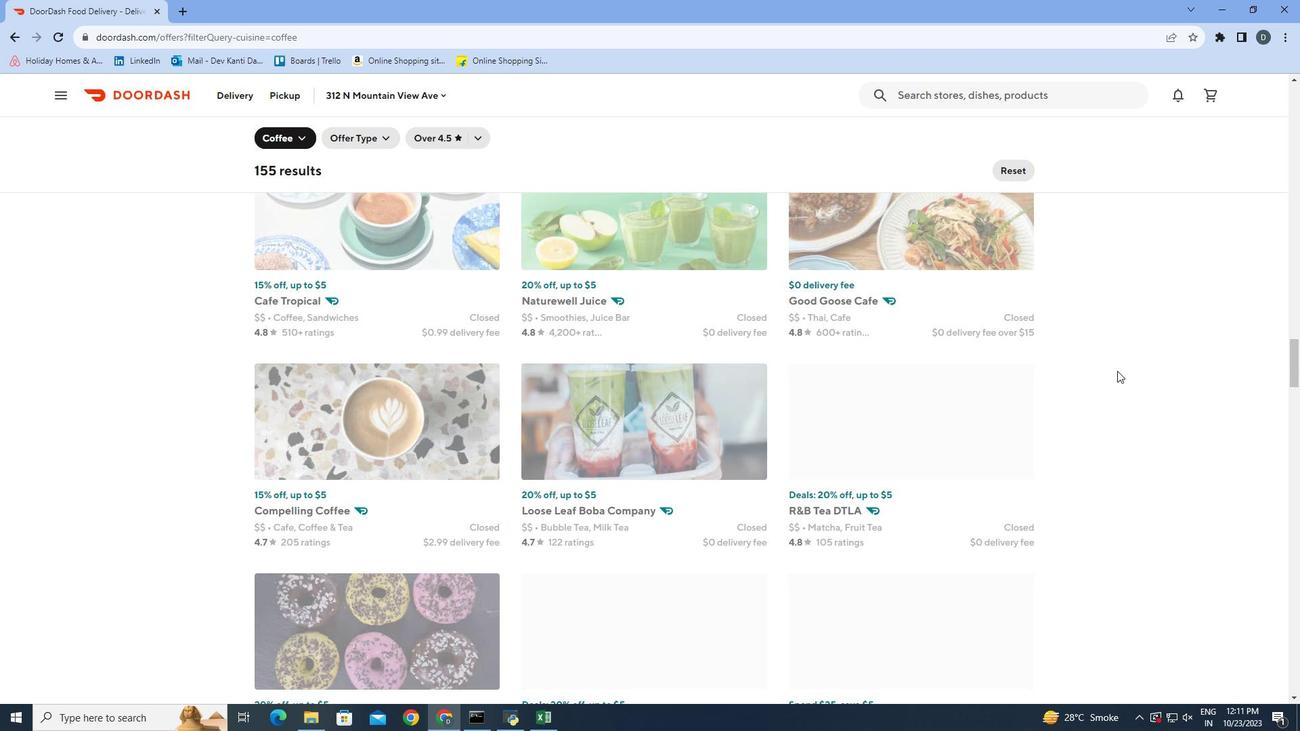 
Action: Mouse scrolled (1117, 370) with delta (0, 0)
Screenshot: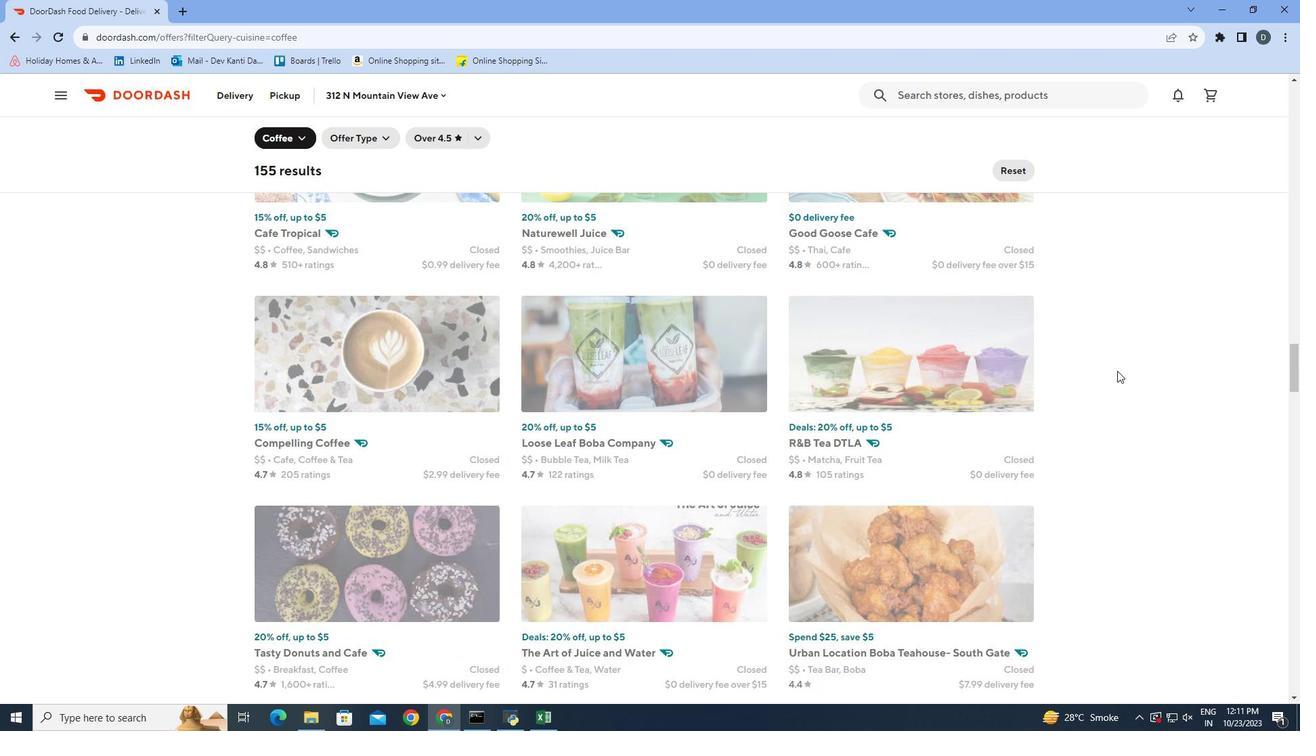 
Action: Mouse scrolled (1117, 370) with delta (0, 0)
Screenshot: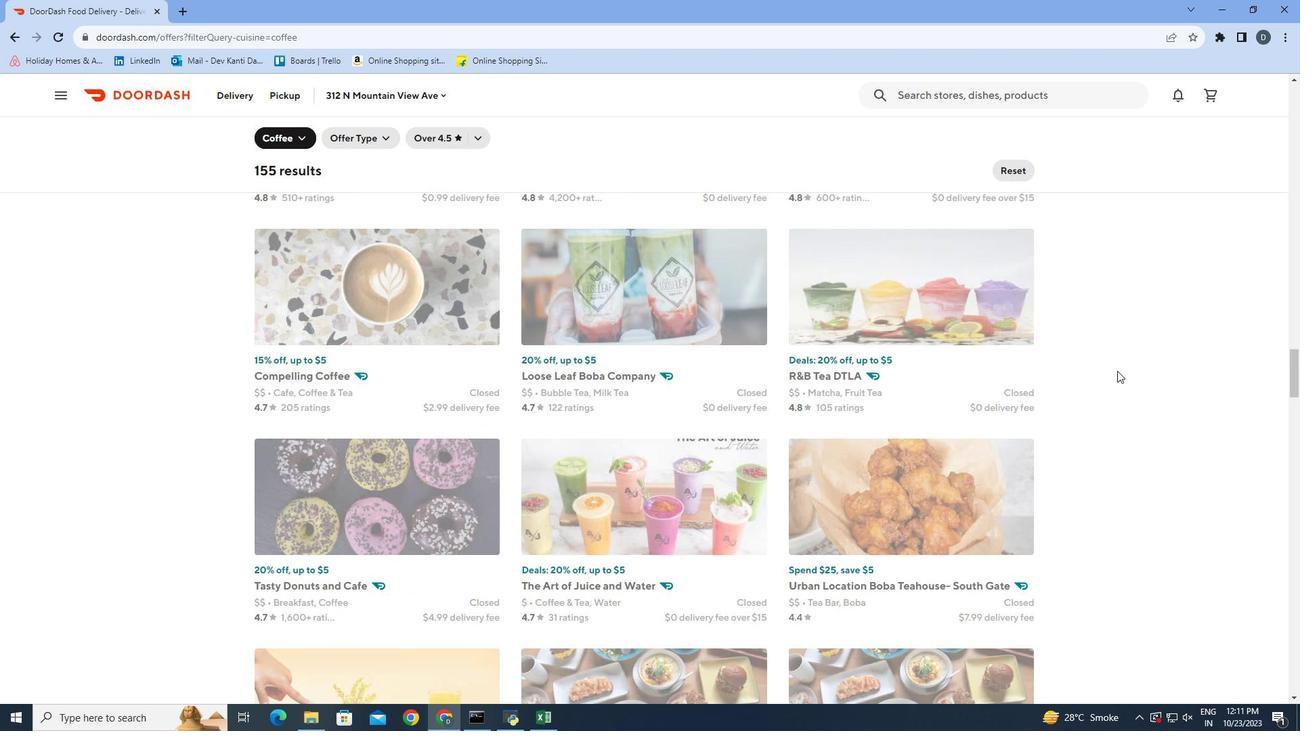 
Action: Mouse moved to (1118, 371)
Screenshot: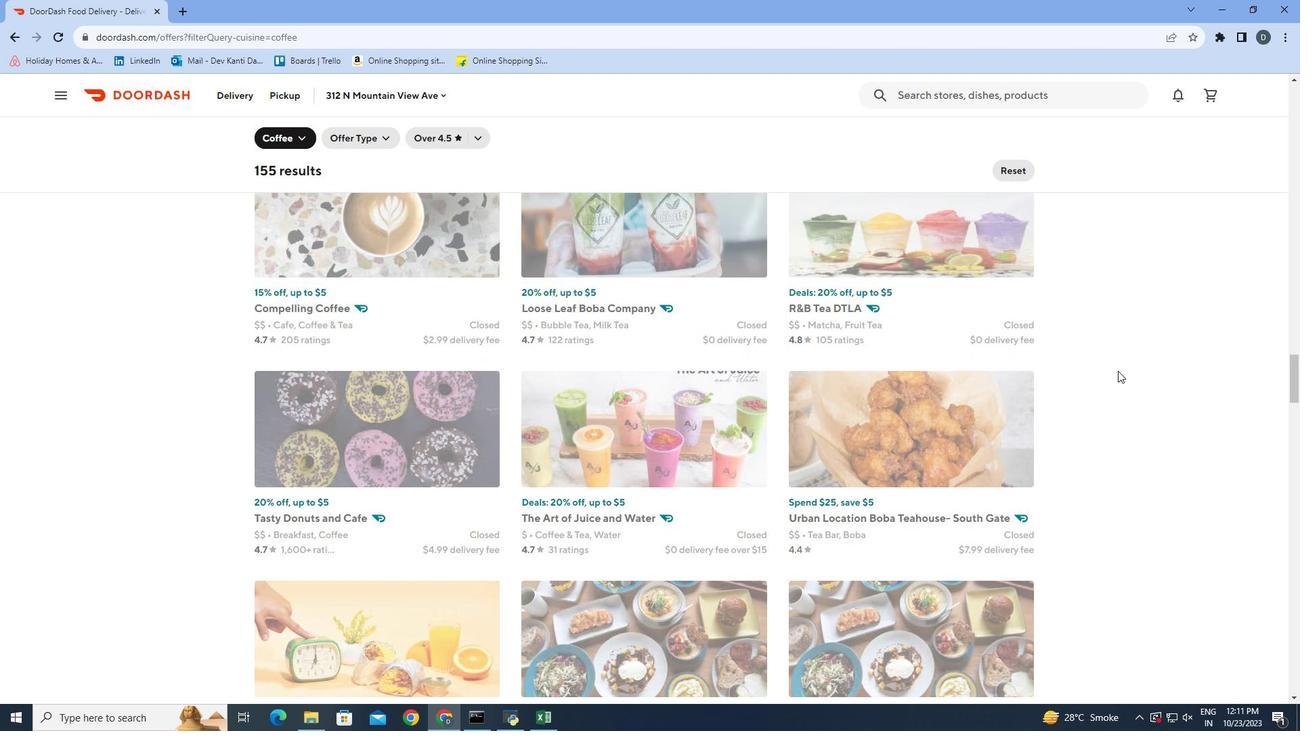 
Action: Mouse scrolled (1118, 370) with delta (0, 0)
Screenshot: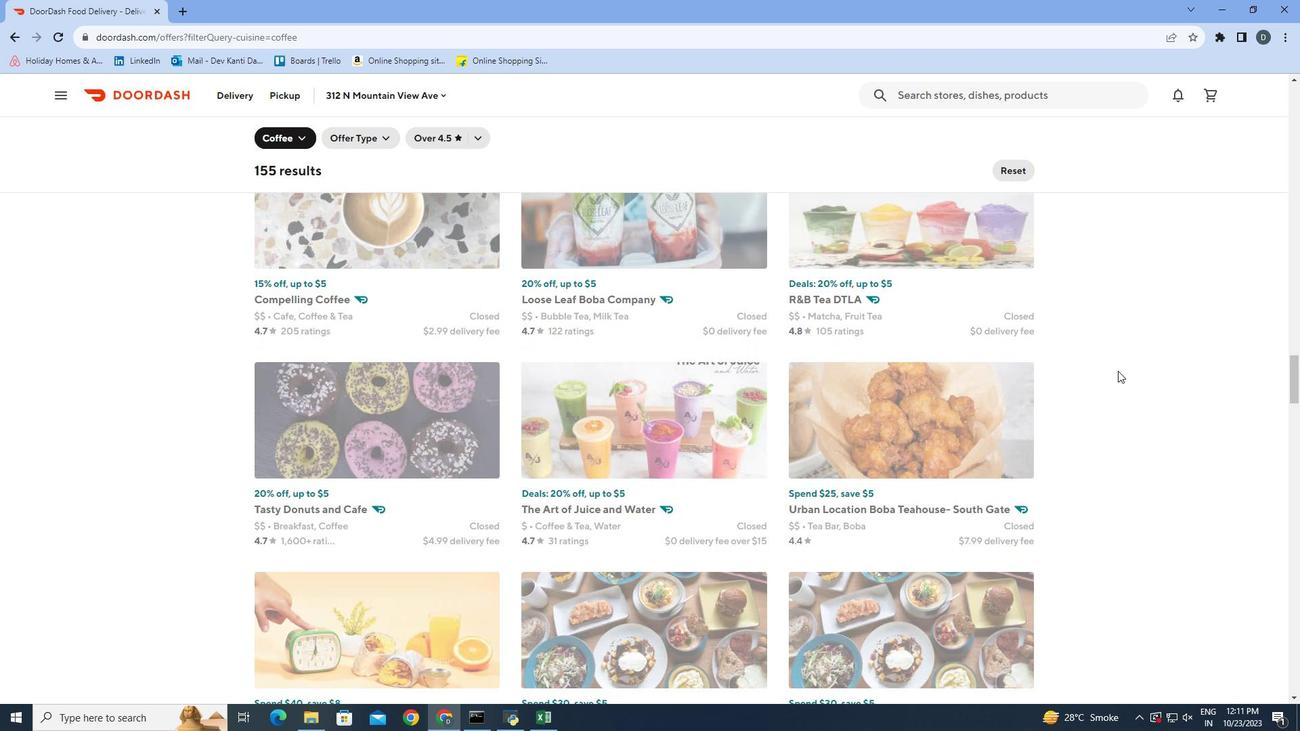 
Action: Mouse scrolled (1118, 370) with delta (0, 0)
Screenshot: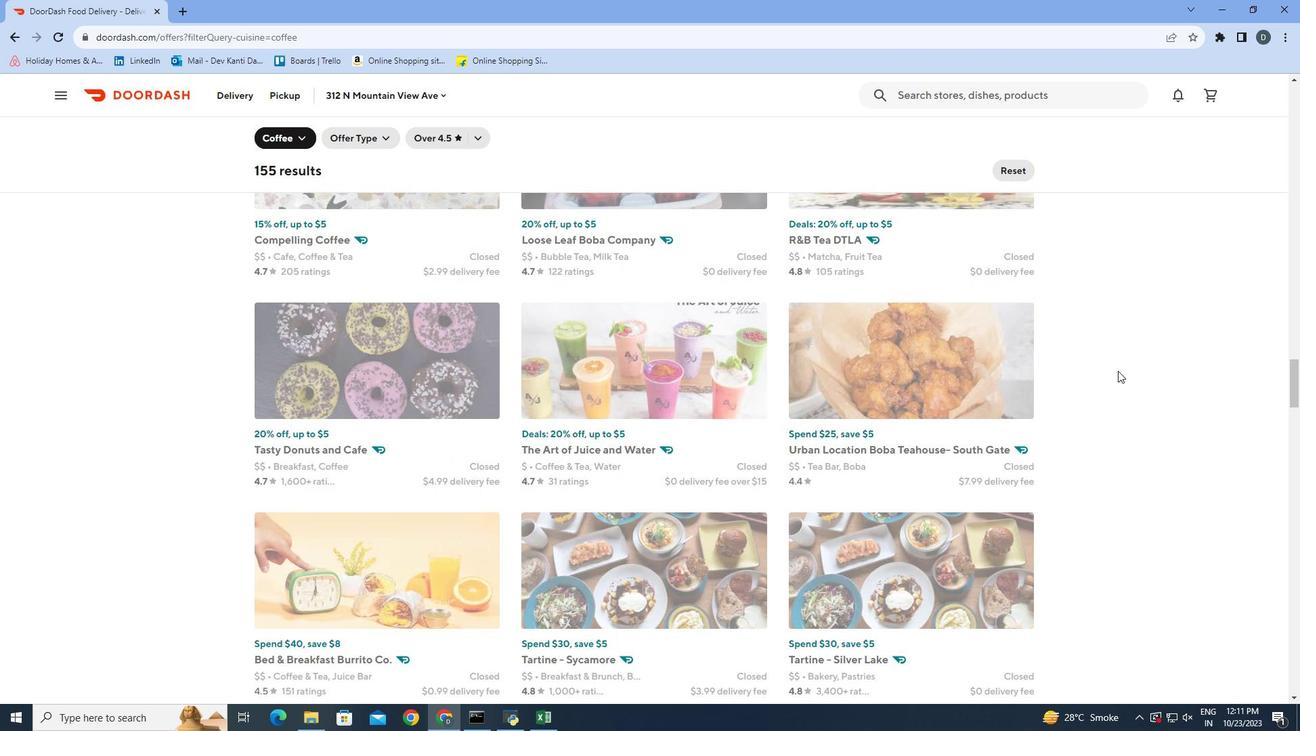 
Action: Mouse scrolled (1118, 370) with delta (0, 0)
Screenshot: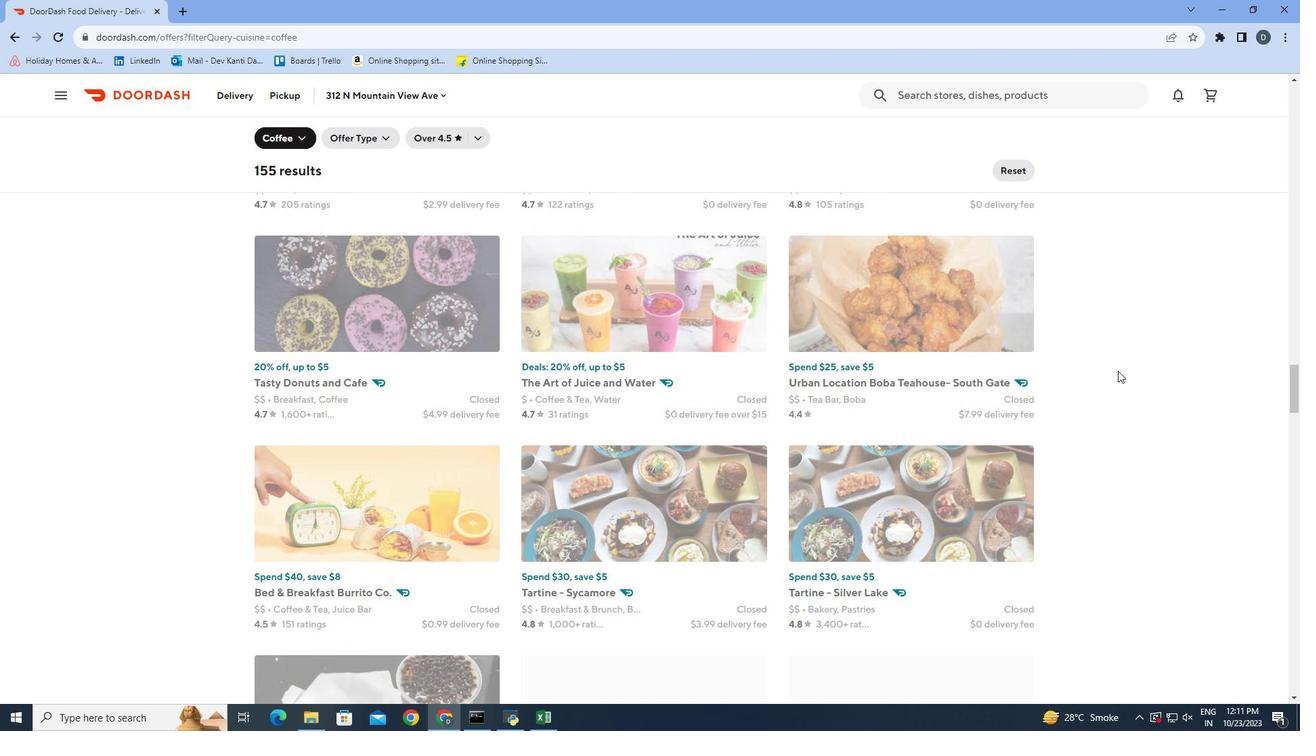
Action: Mouse scrolled (1118, 370) with delta (0, 0)
Screenshot: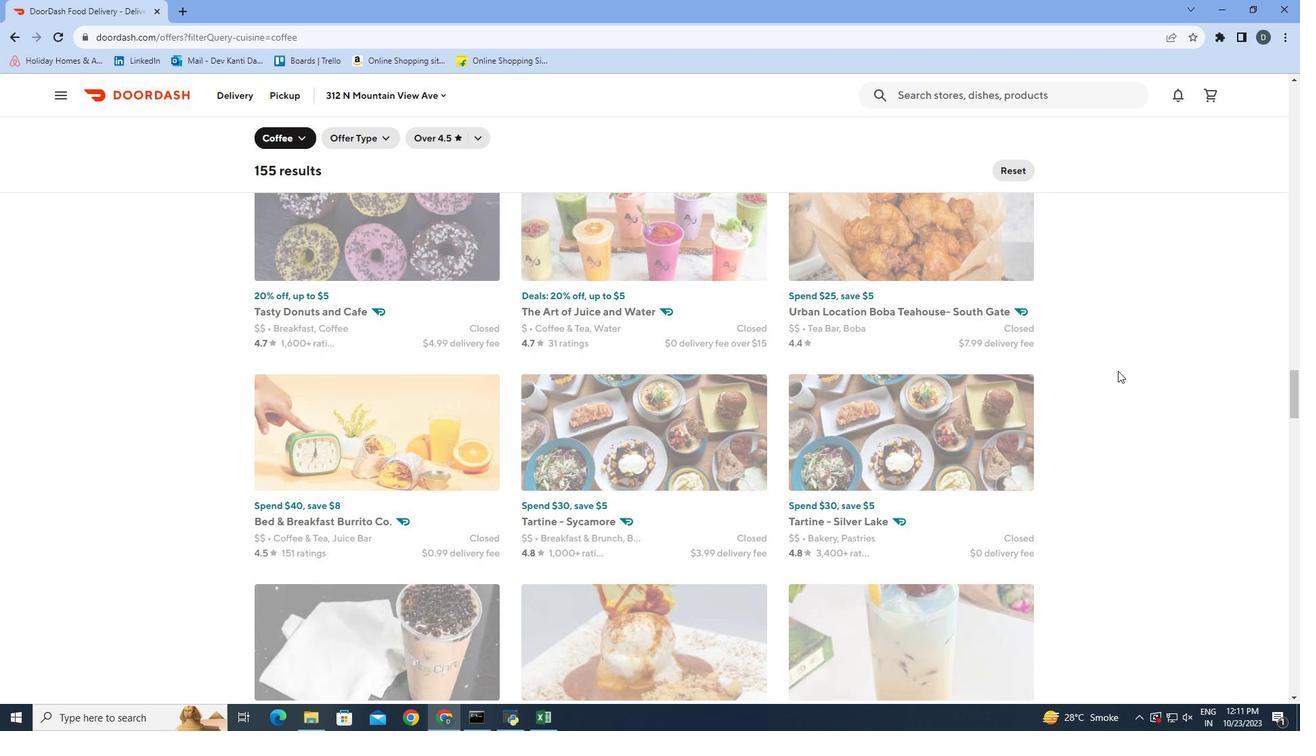 
Action: Mouse scrolled (1118, 370) with delta (0, 0)
Screenshot: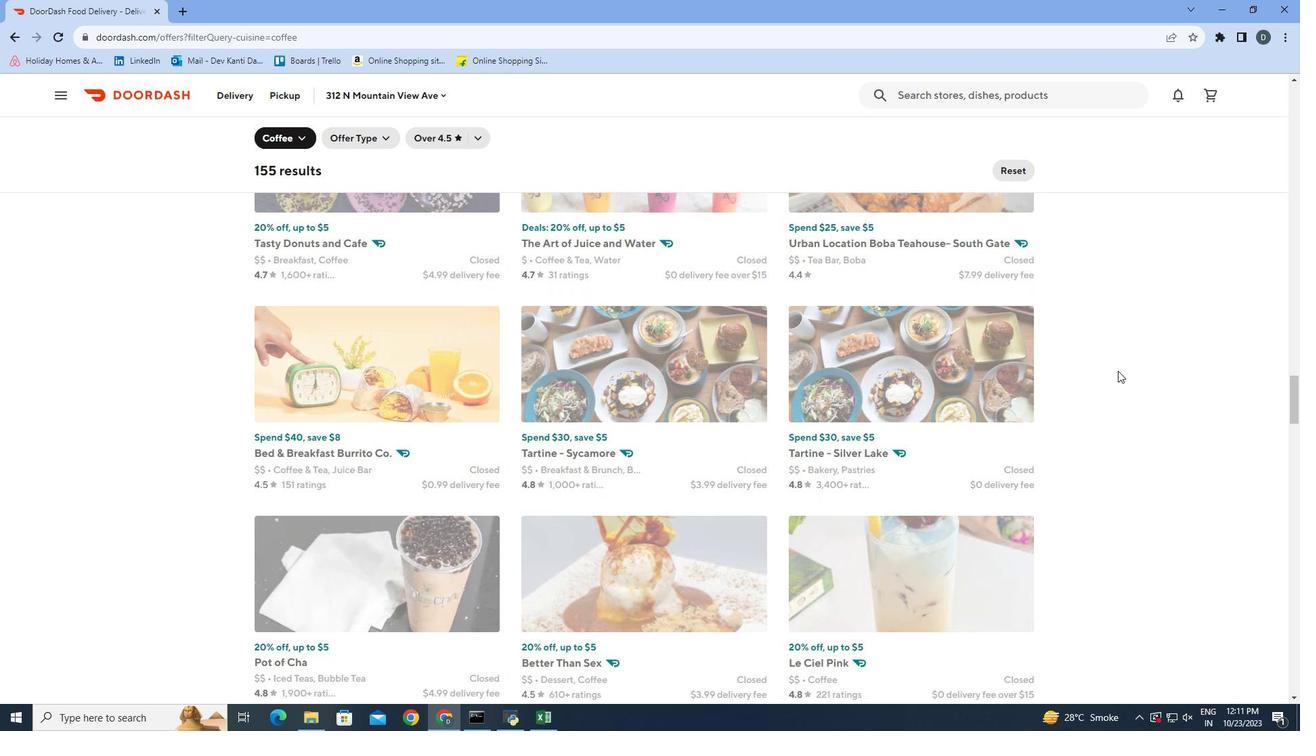 
Action: Mouse scrolled (1118, 370) with delta (0, 0)
Screenshot: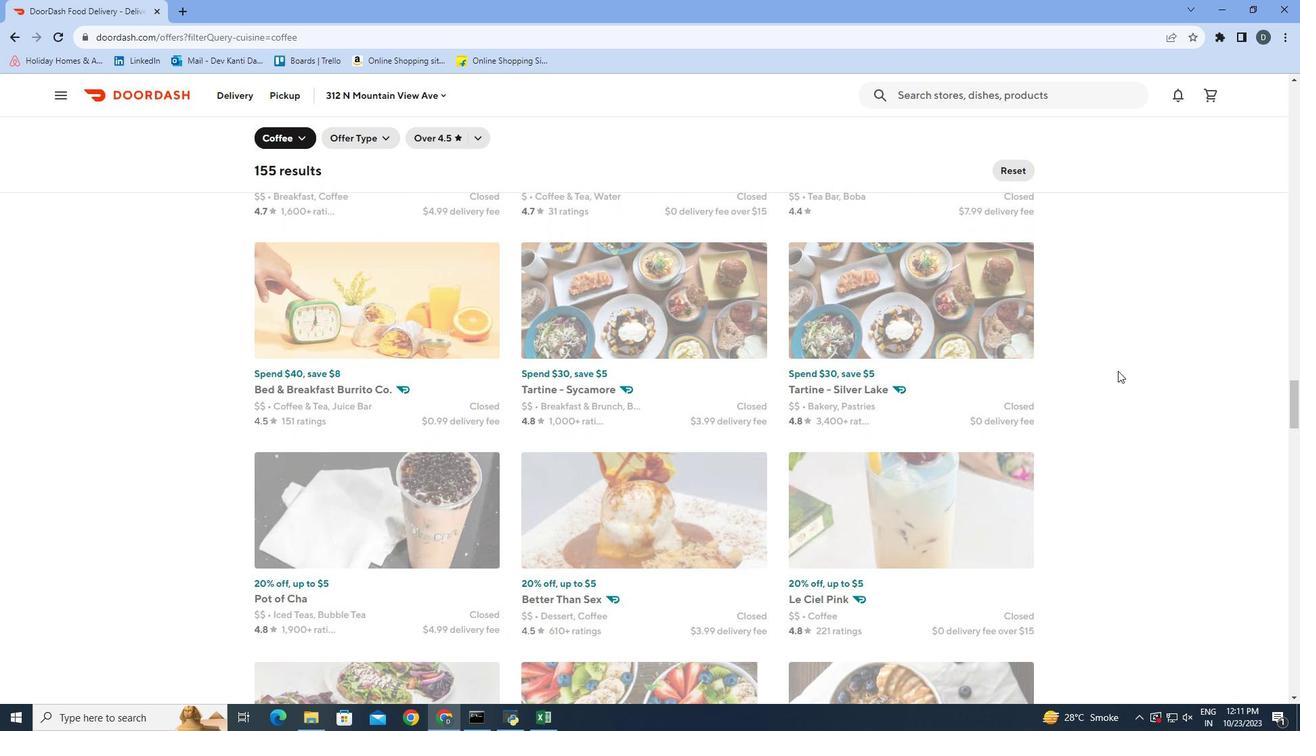 
Action: Mouse scrolled (1118, 370) with delta (0, 0)
Screenshot: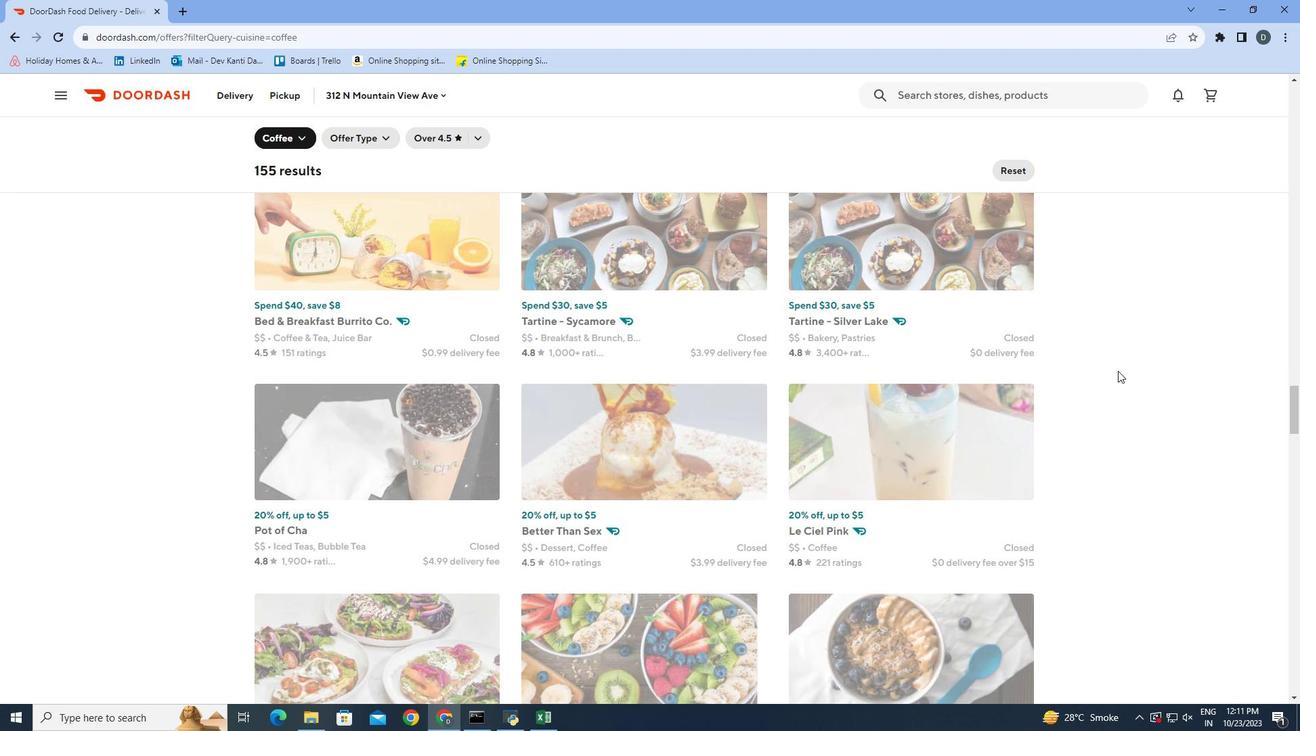 
Action: Mouse scrolled (1118, 370) with delta (0, 0)
Screenshot: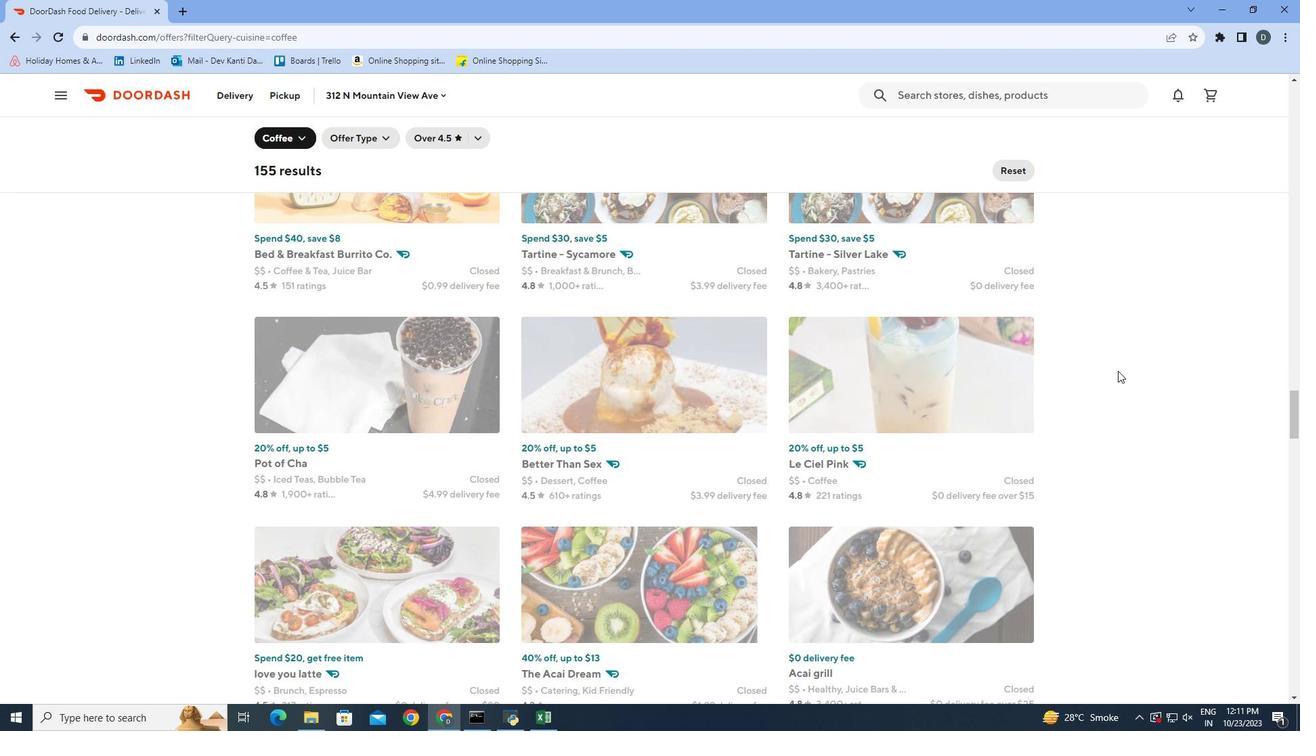 
Action: Mouse scrolled (1118, 370) with delta (0, 0)
Screenshot: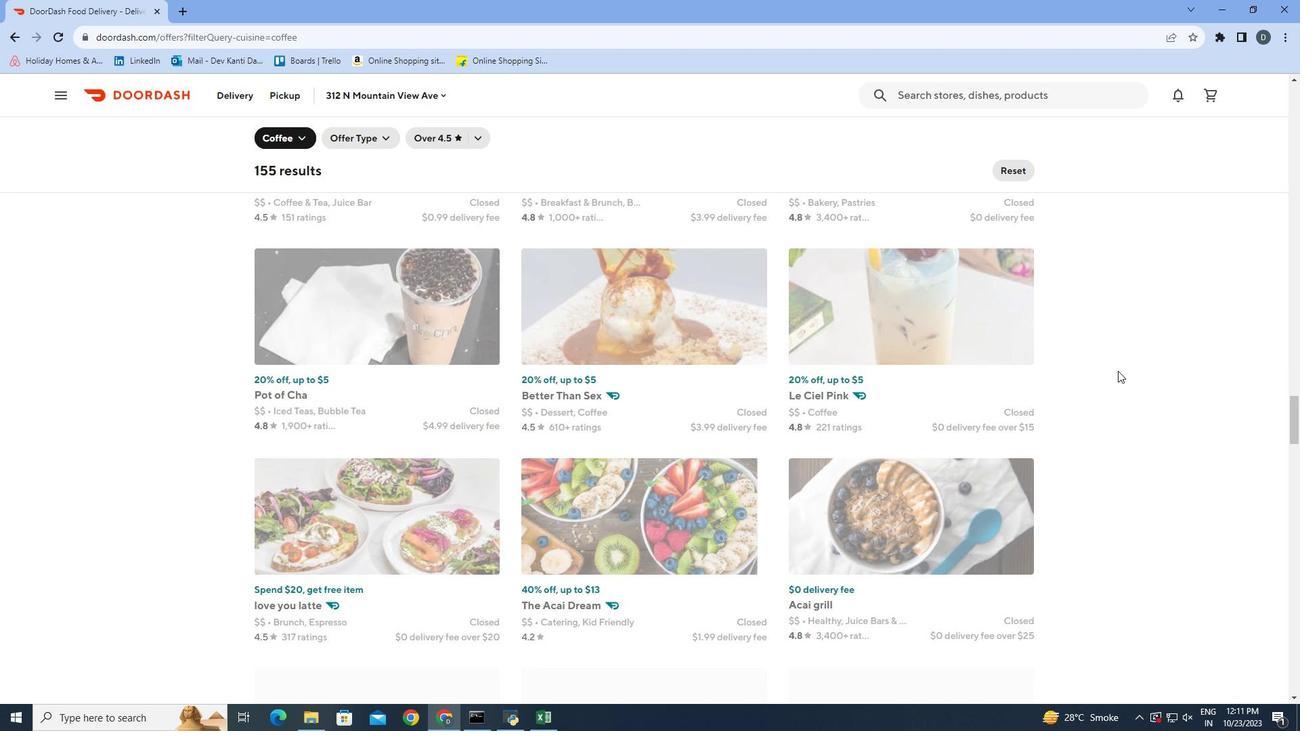 
Action: Mouse scrolled (1118, 370) with delta (0, 0)
Screenshot: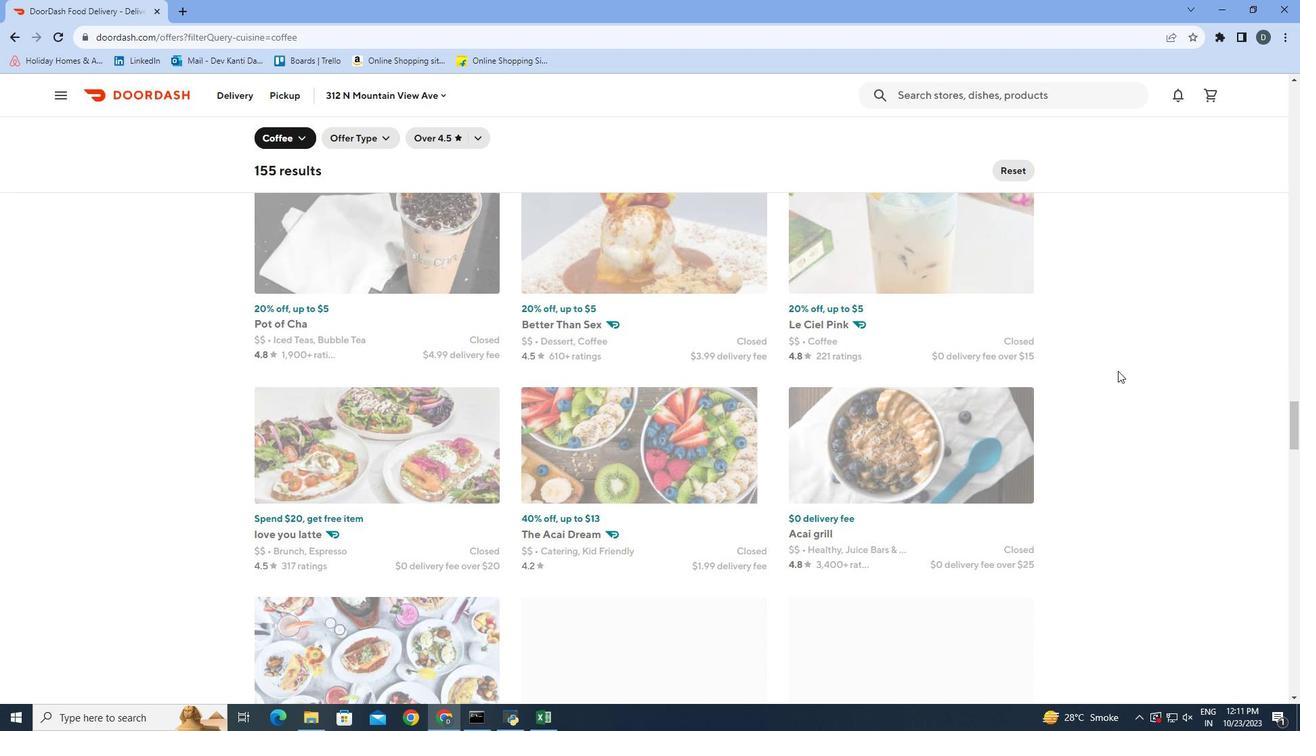 
Action: Mouse scrolled (1118, 370) with delta (0, 0)
Screenshot: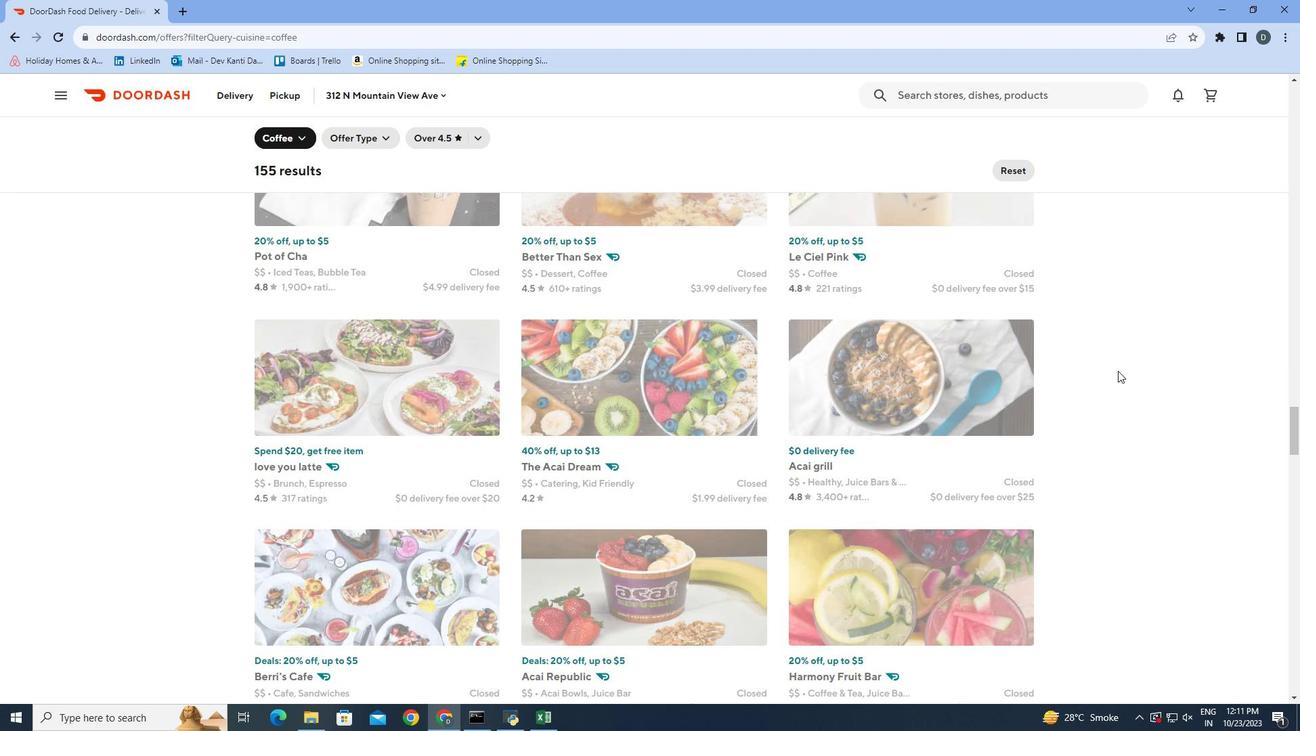 
Action: Mouse scrolled (1118, 371) with delta (0, 0)
Screenshot: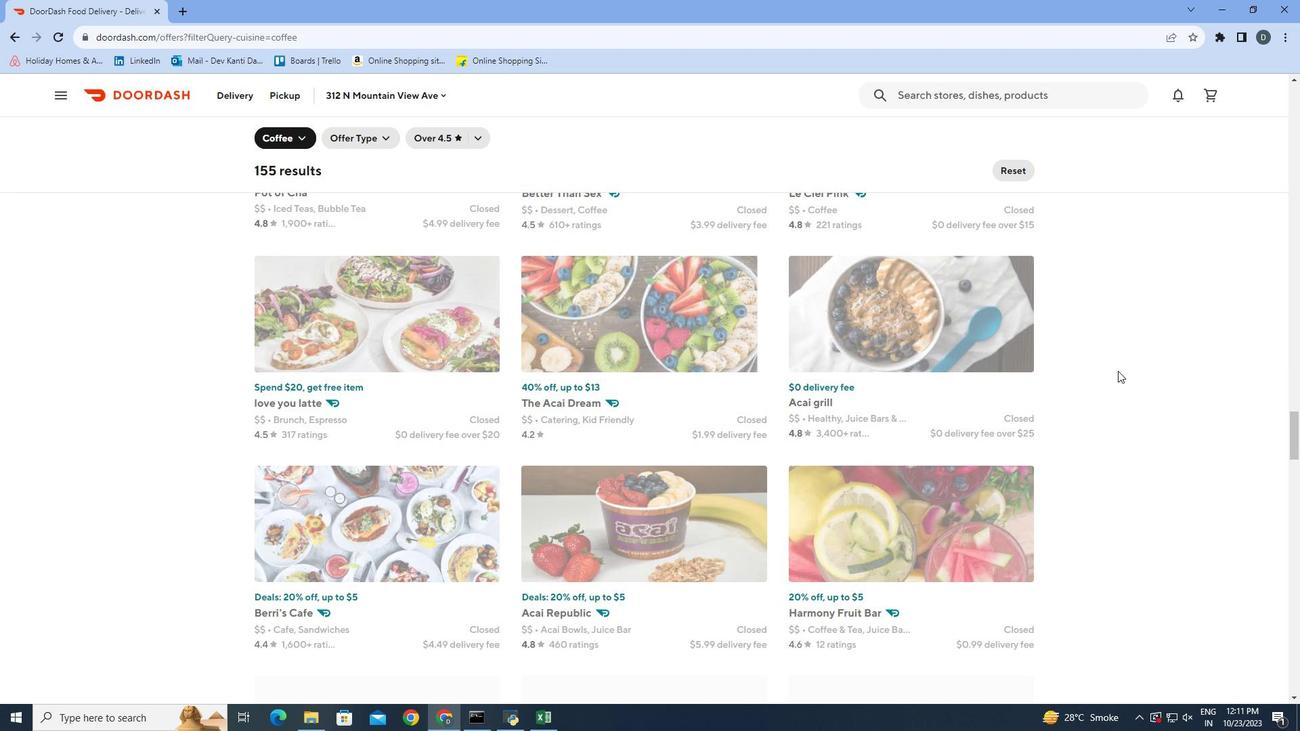 
Action: Mouse scrolled (1118, 370) with delta (0, 0)
Screenshot: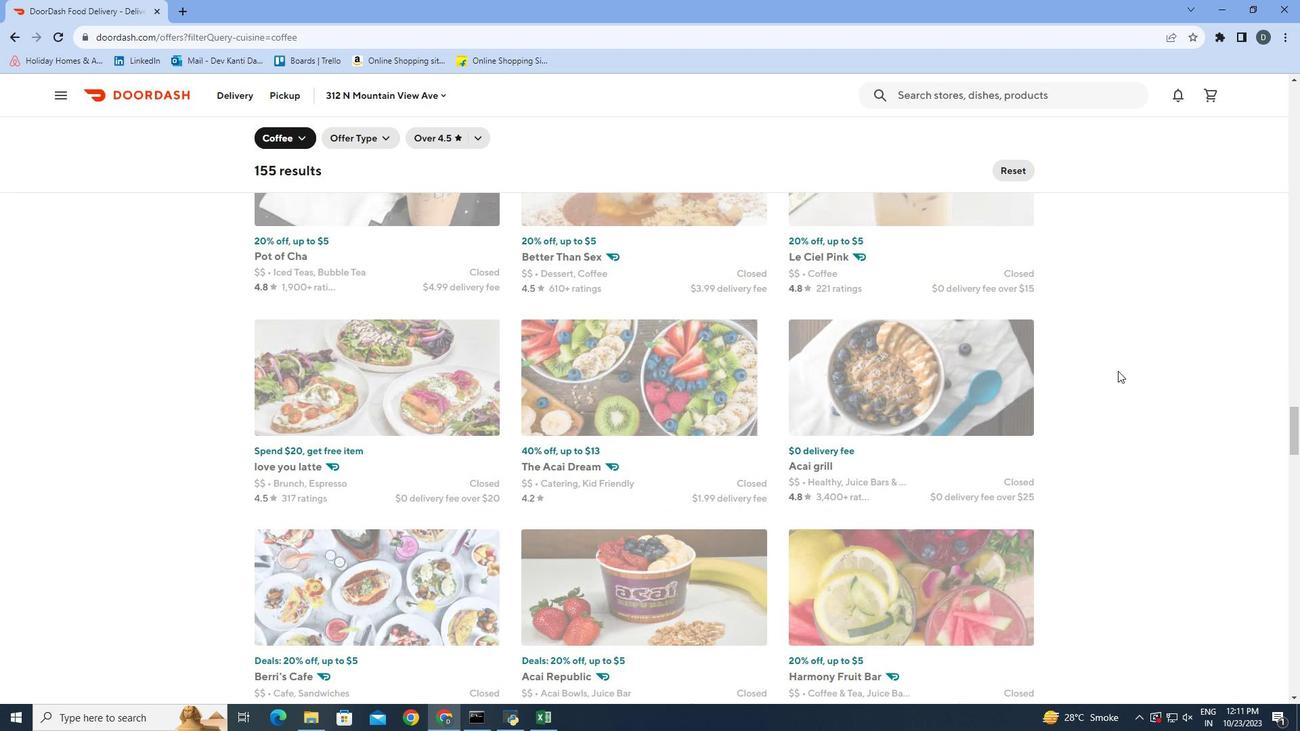 
Action: Mouse scrolled (1118, 370) with delta (0, 0)
Screenshot: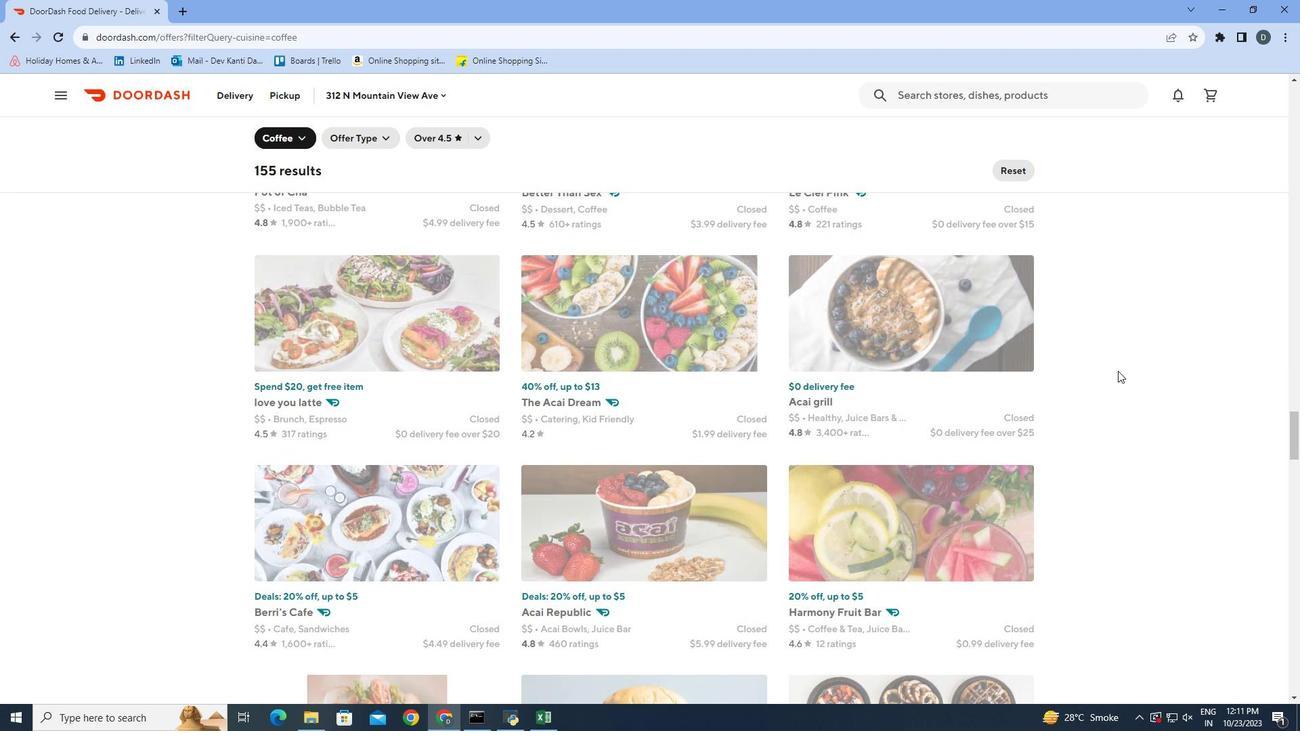 
Action: Mouse scrolled (1118, 370) with delta (0, 0)
Screenshot: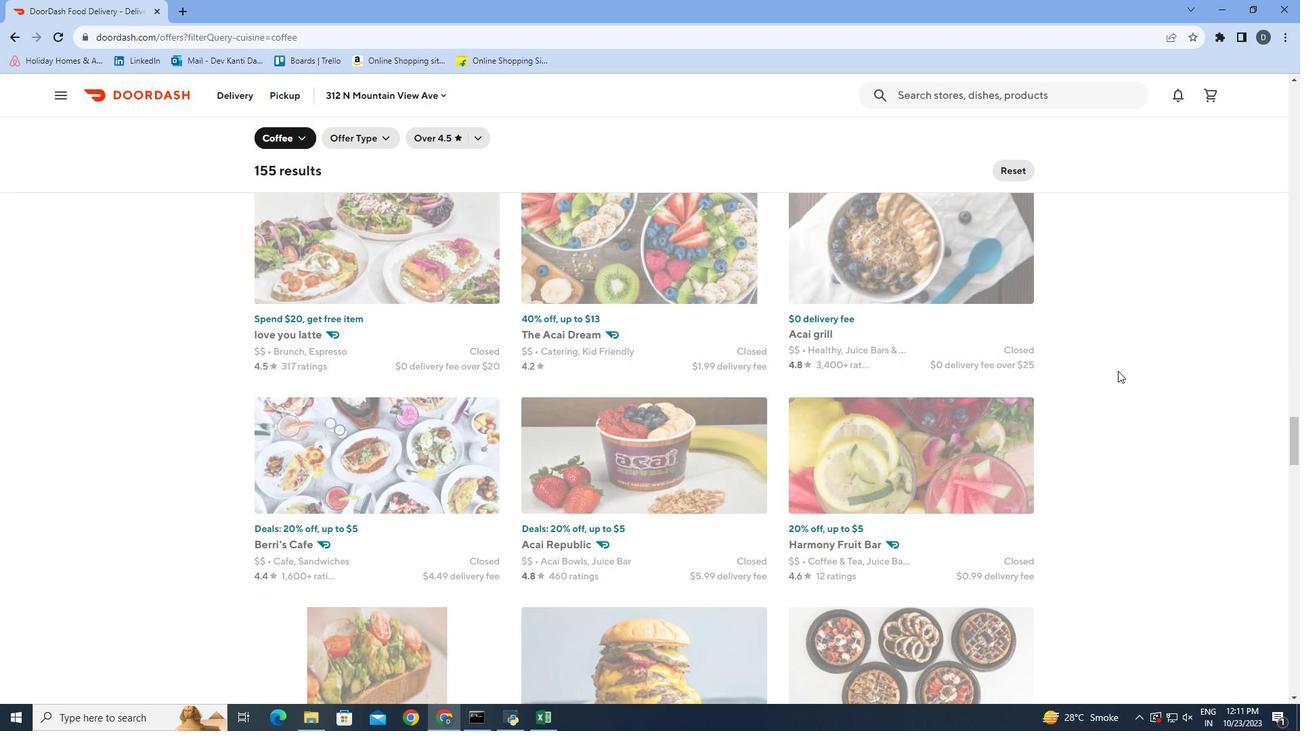
Action: Mouse scrolled (1118, 370) with delta (0, 0)
Screenshot: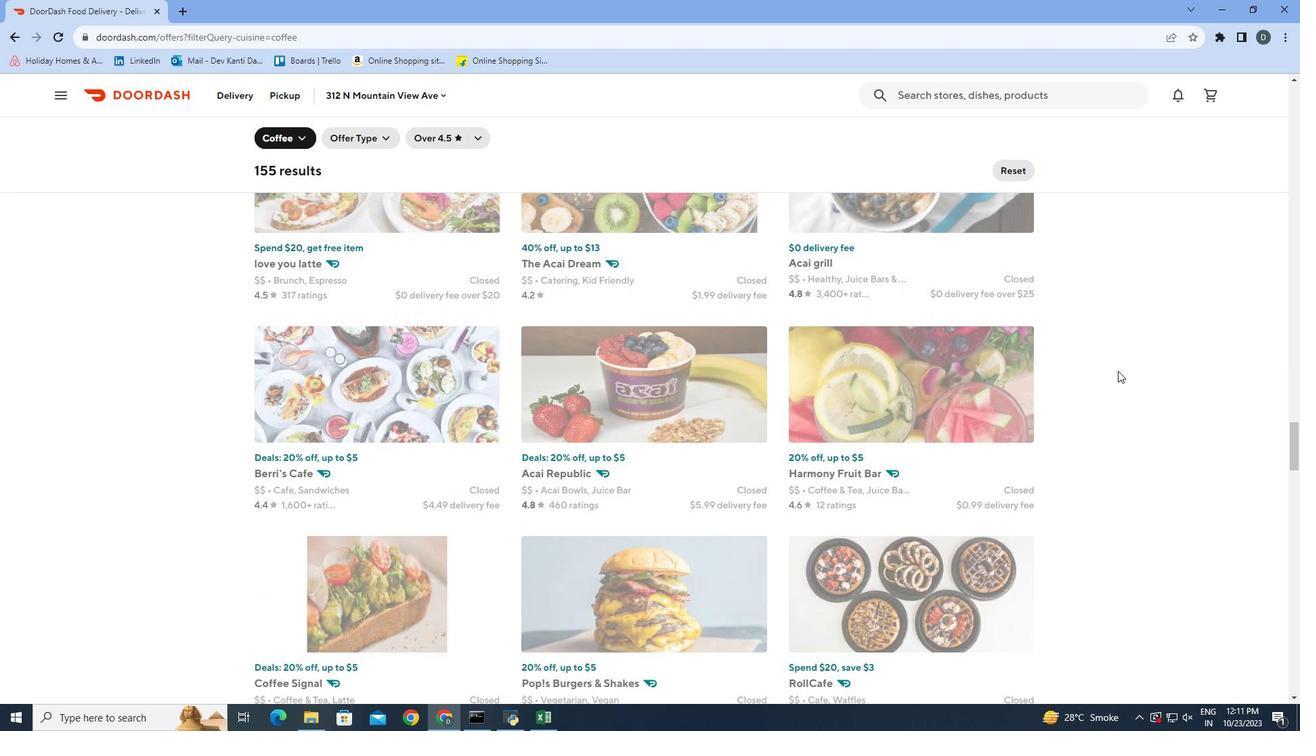 
Action: Mouse scrolled (1118, 370) with delta (0, 0)
Screenshot: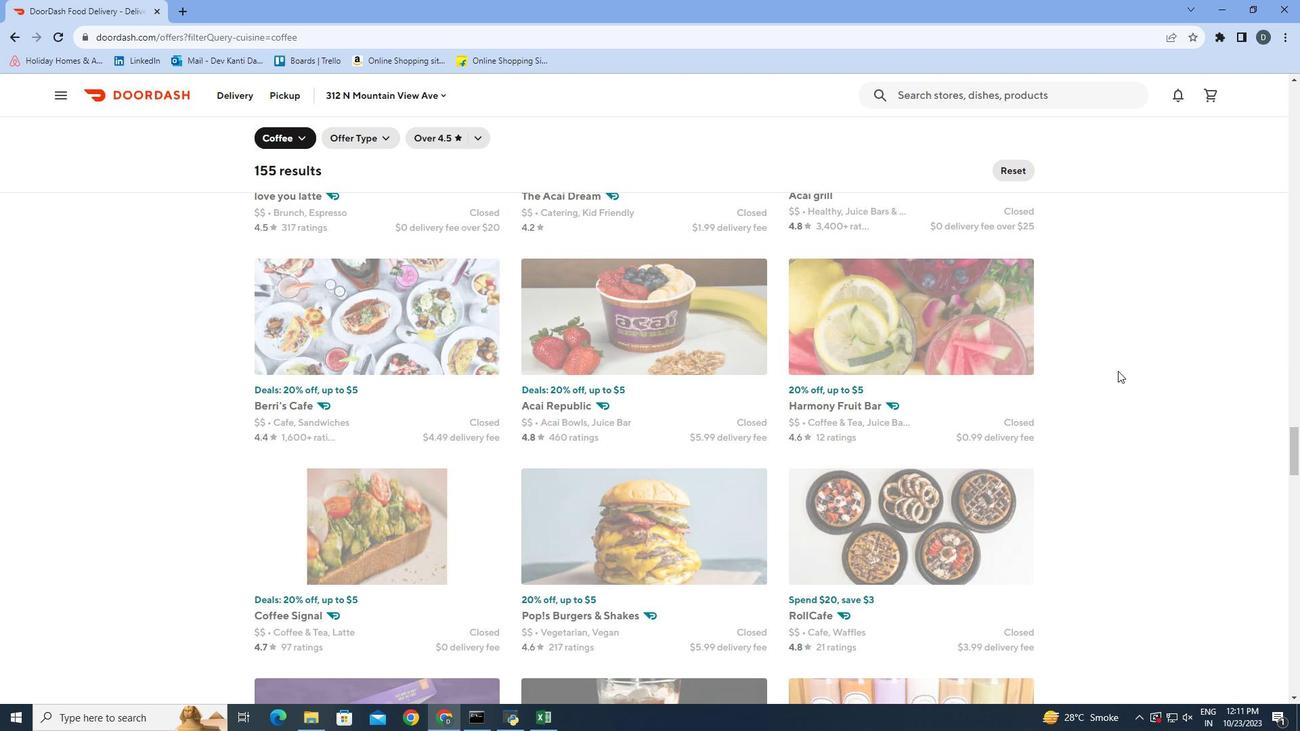 
Action: Mouse scrolled (1118, 370) with delta (0, 0)
Screenshot: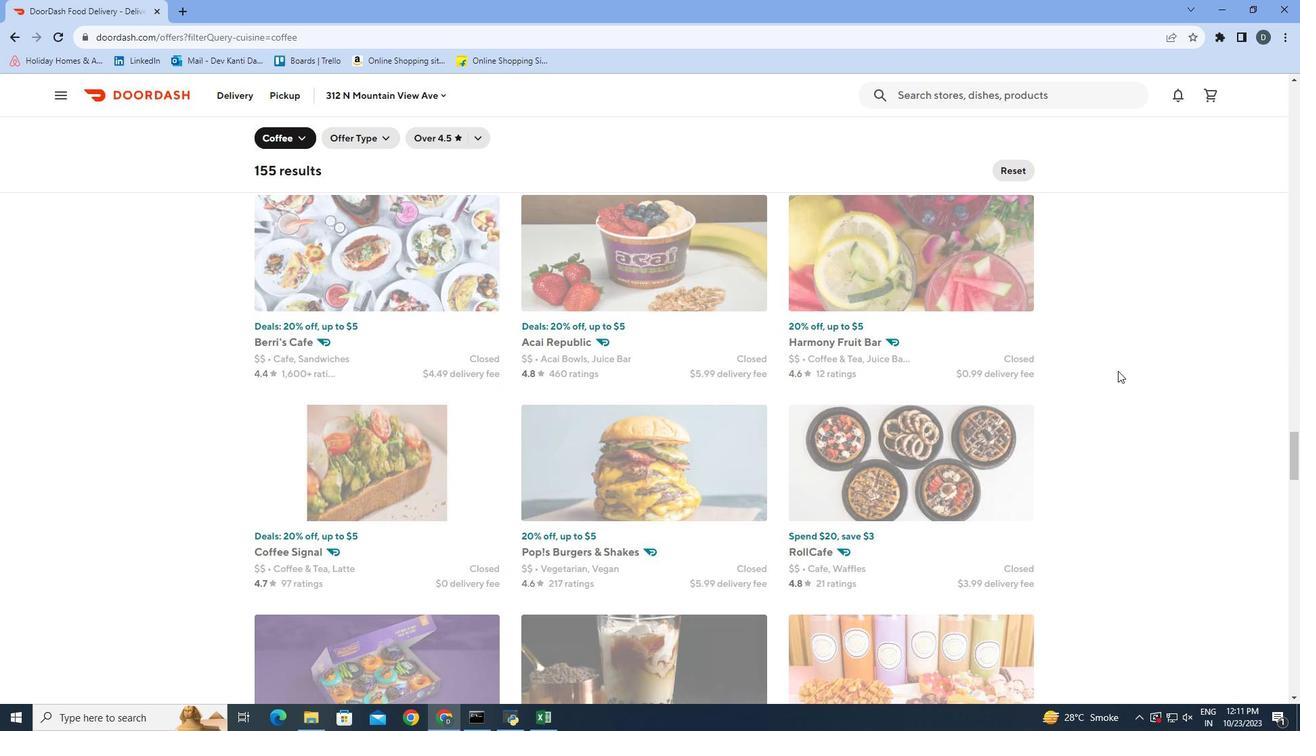 
Action: Mouse scrolled (1118, 370) with delta (0, 0)
Screenshot: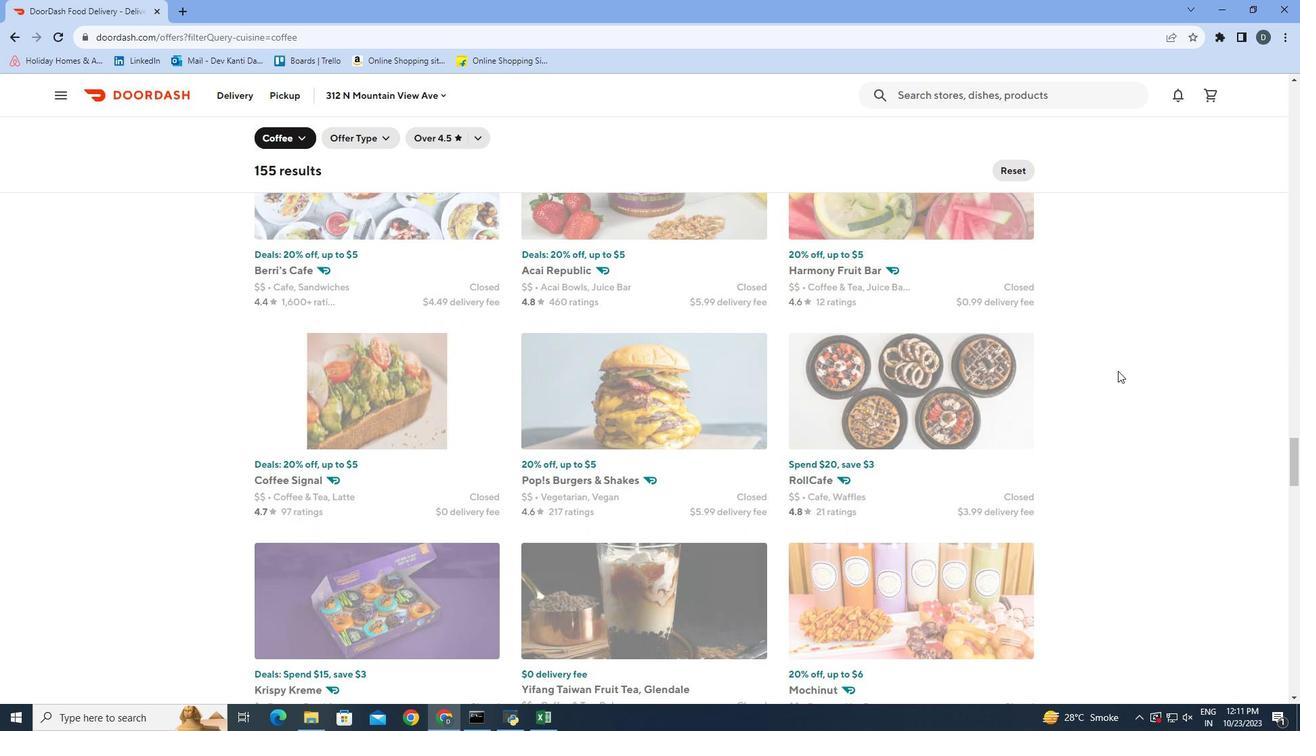 
Action: Mouse scrolled (1118, 370) with delta (0, 0)
Screenshot: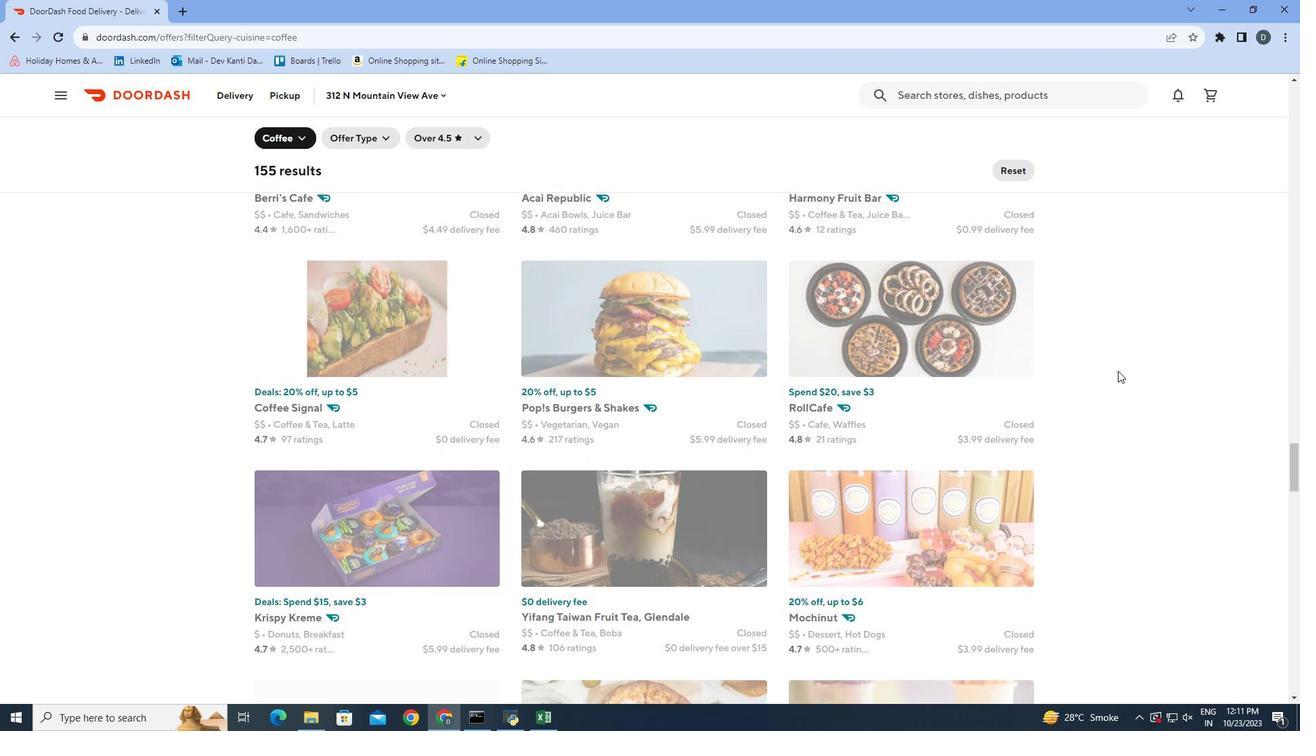 
Action: Mouse scrolled (1118, 370) with delta (0, 0)
Screenshot: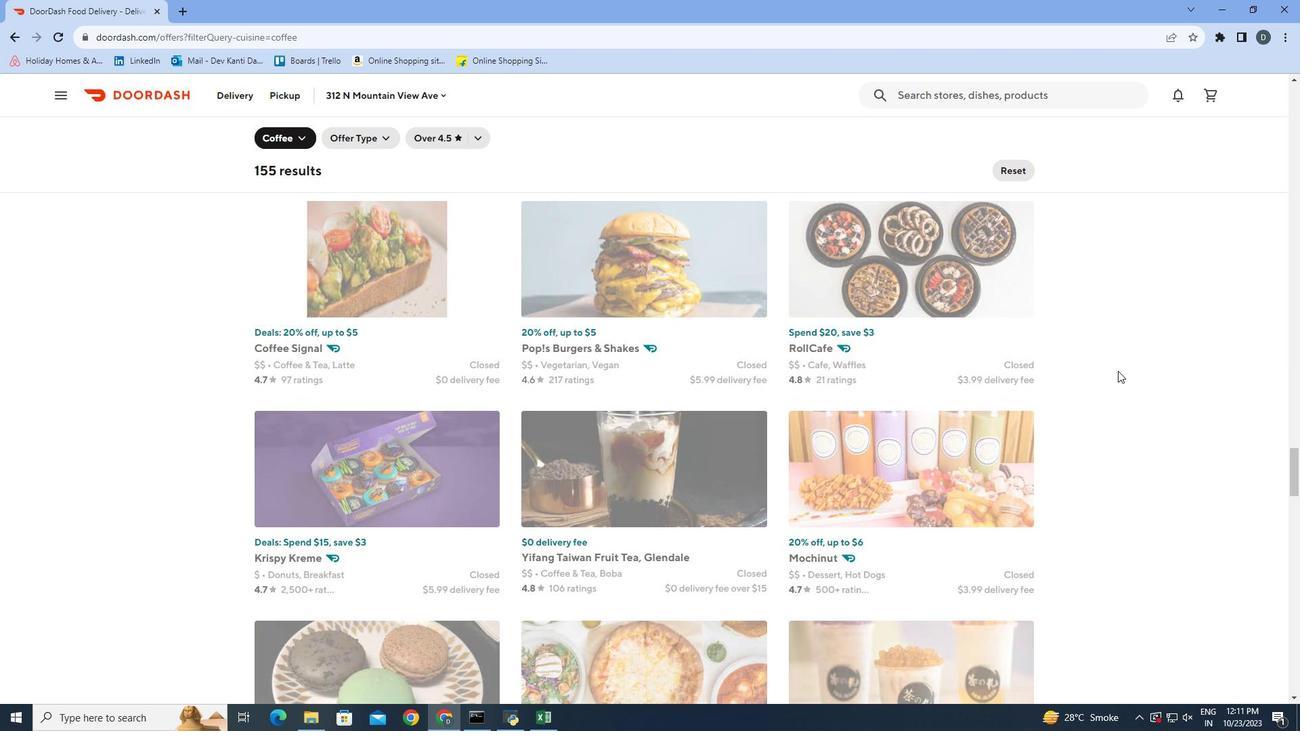 
Action: Mouse scrolled (1118, 370) with delta (0, 0)
Screenshot: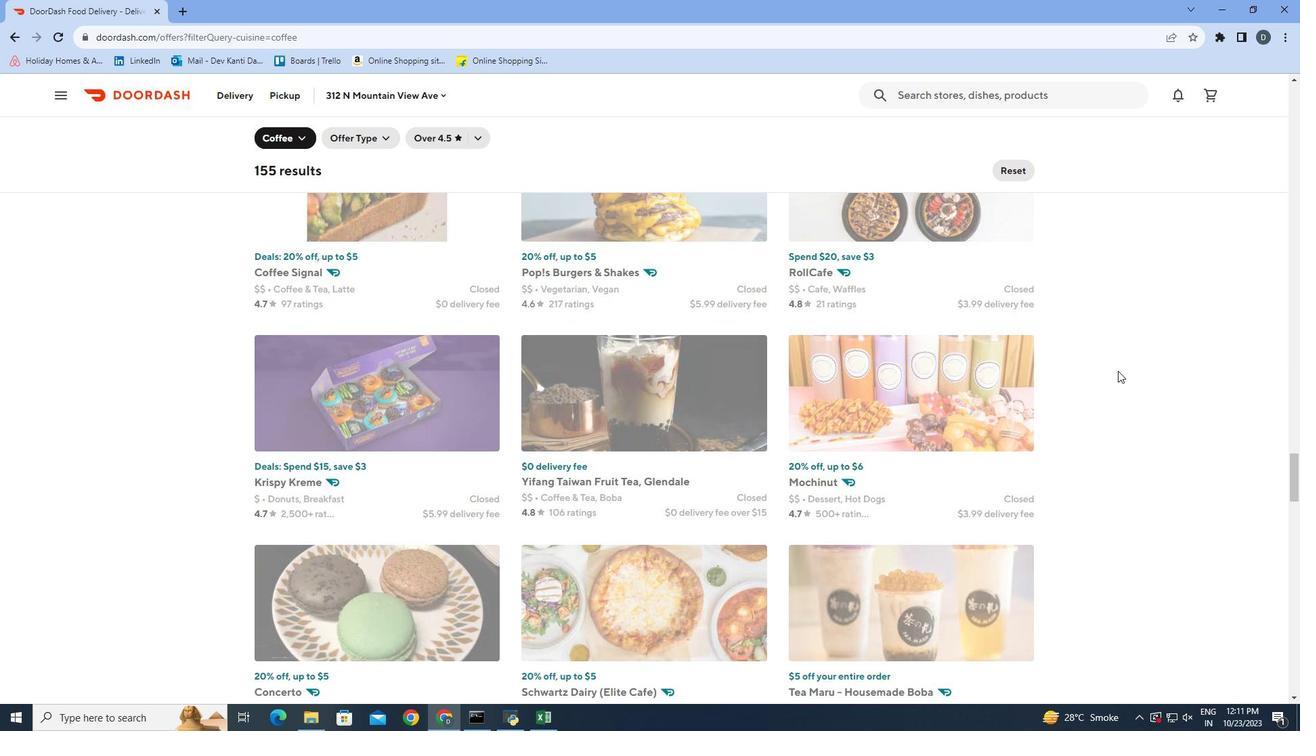 
Action: Mouse scrolled (1118, 370) with delta (0, 0)
Screenshot: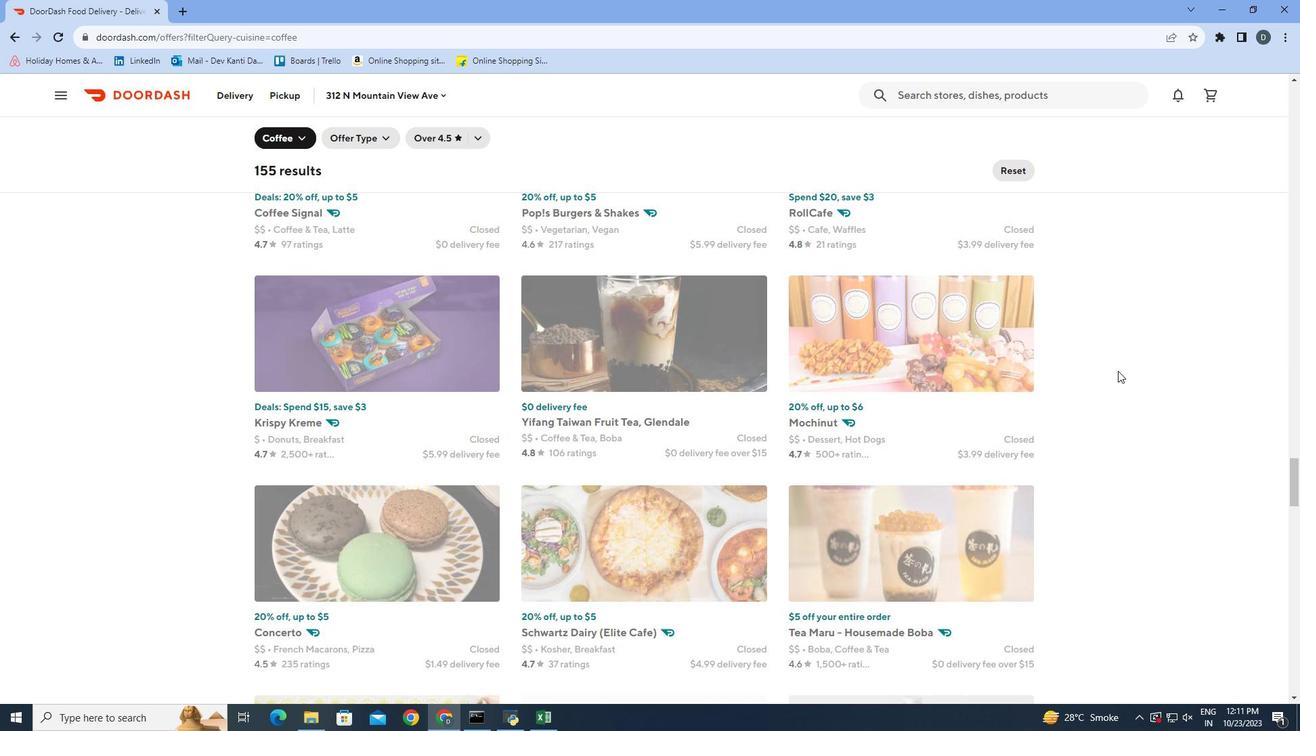 
Action: Mouse scrolled (1118, 370) with delta (0, 0)
Screenshot: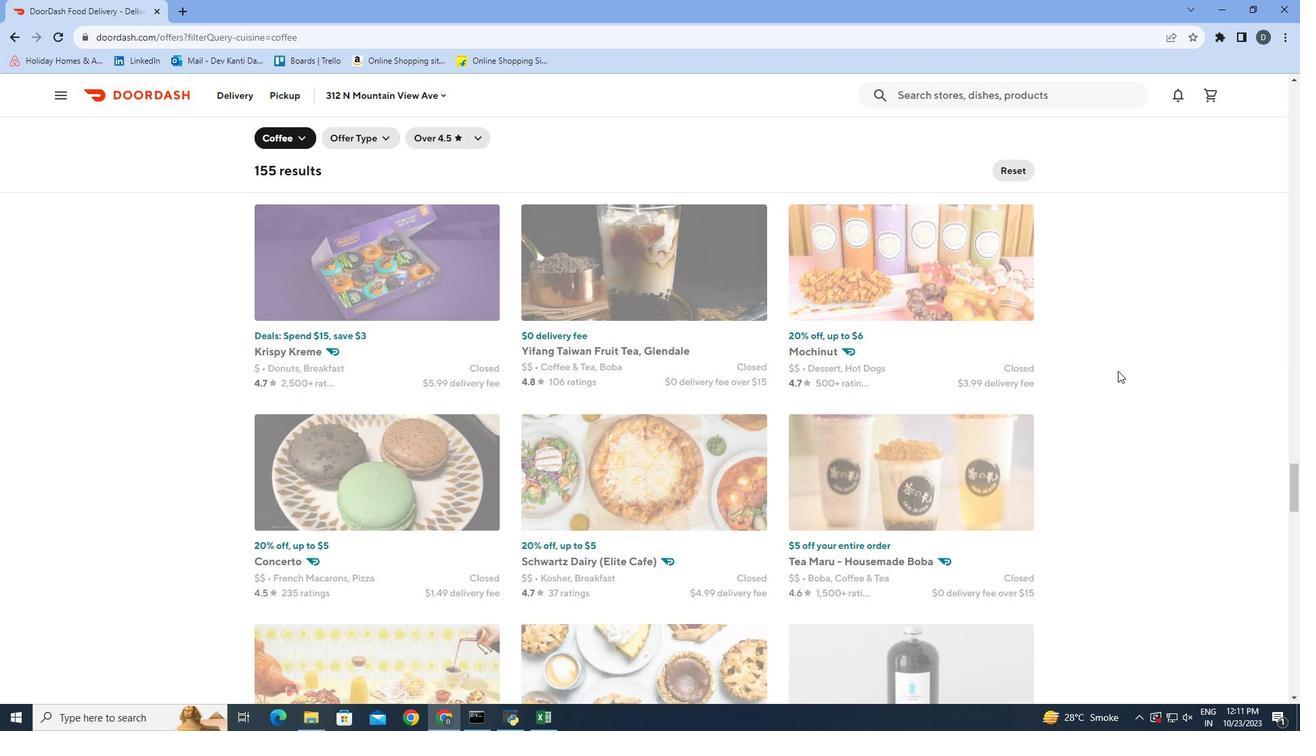 
Action: Mouse scrolled (1118, 370) with delta (0, 0)
Screenshot: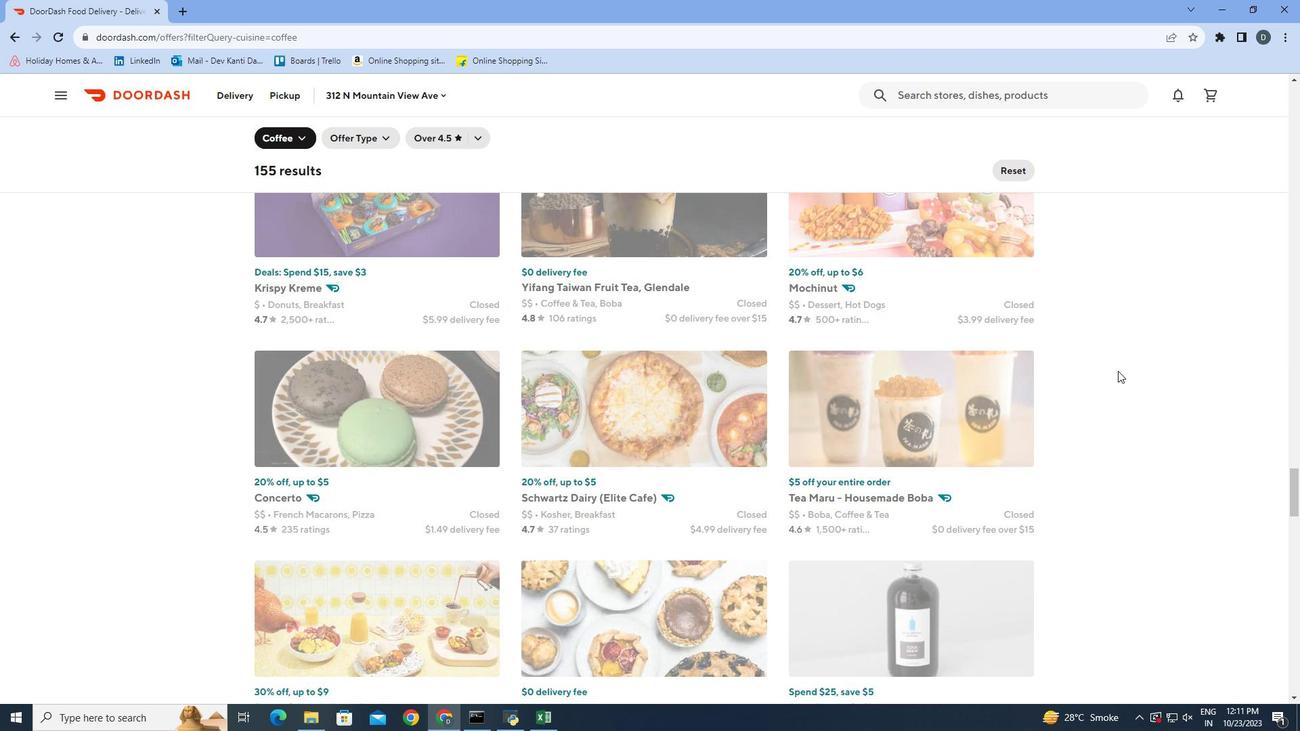 
Action: Mouse scrolled (1118, 370) with delta (0, 0)
Screenshot: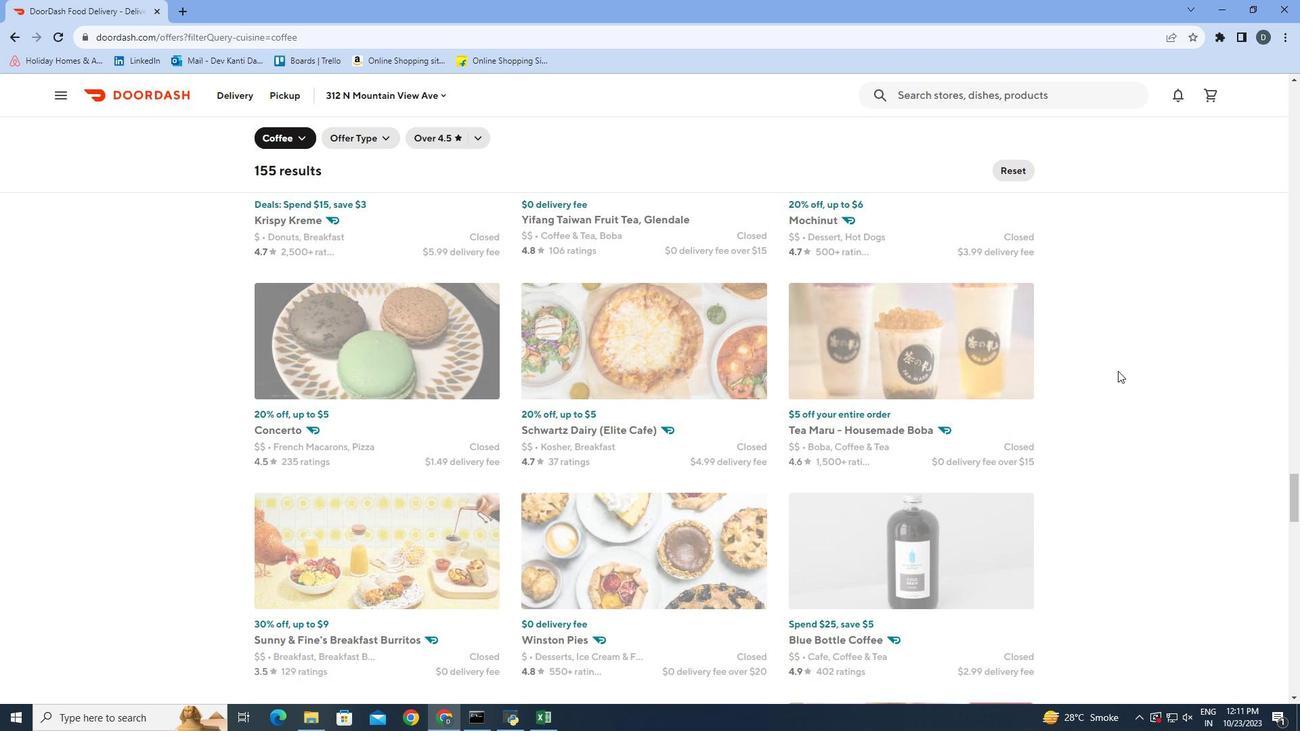 
Action: Mouse scrolled (1118, 370) with delta (0, 0)
Screenshot: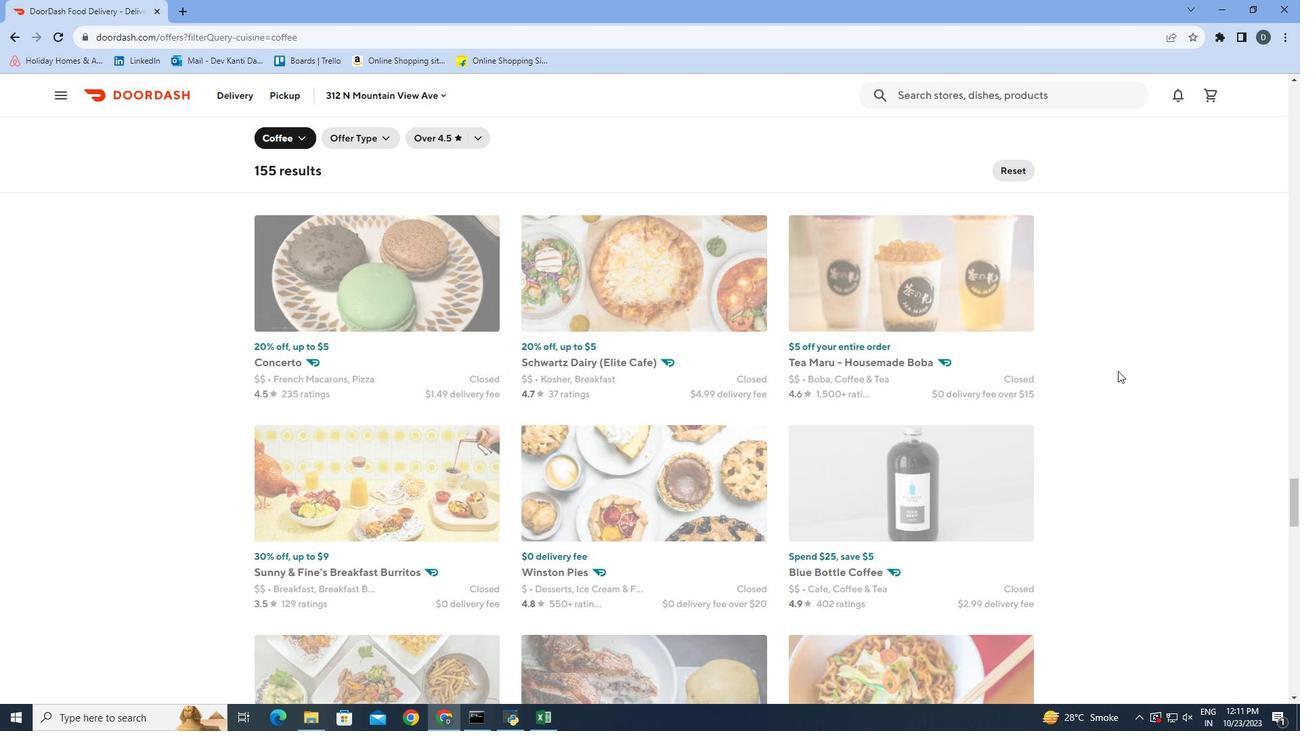 
Action: Mouse scrolled (1118, 370) with delta (0, 0)
Screenshot: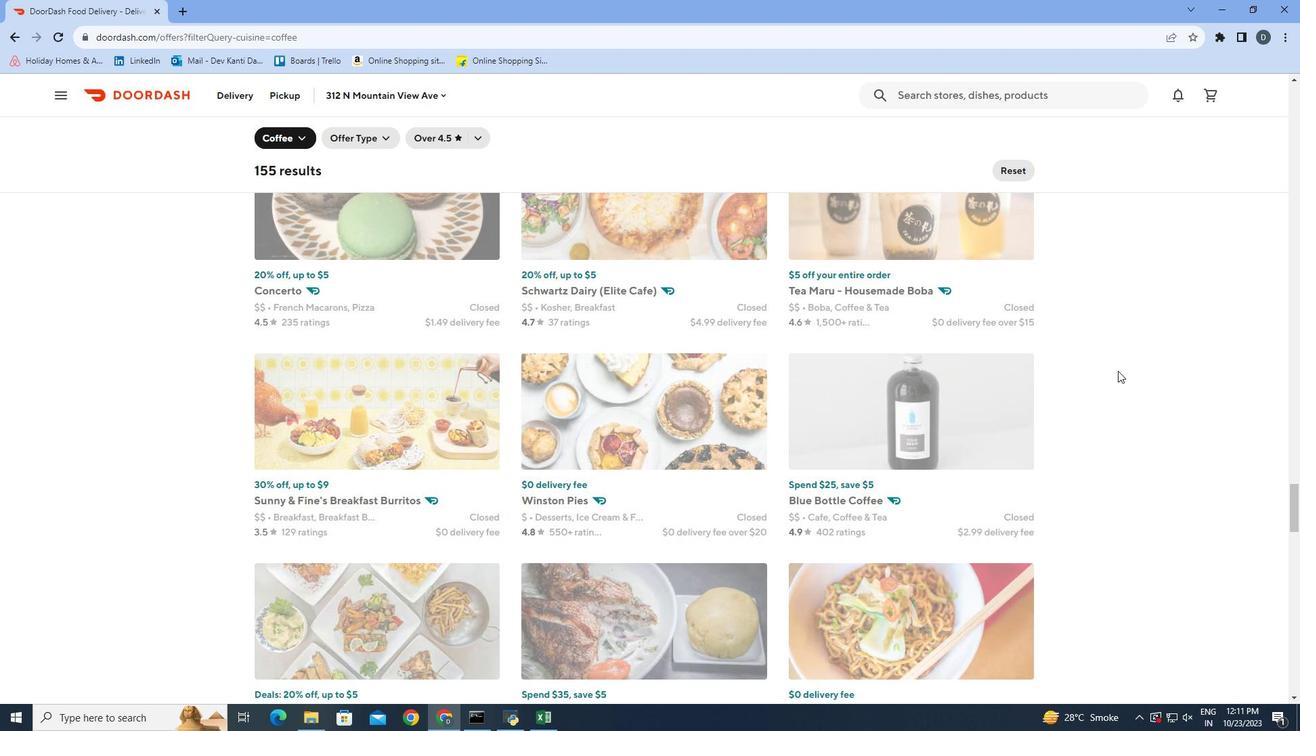 
Action: Mouse scrolled (1118, 370) with delta (0, 0)
Screenshot: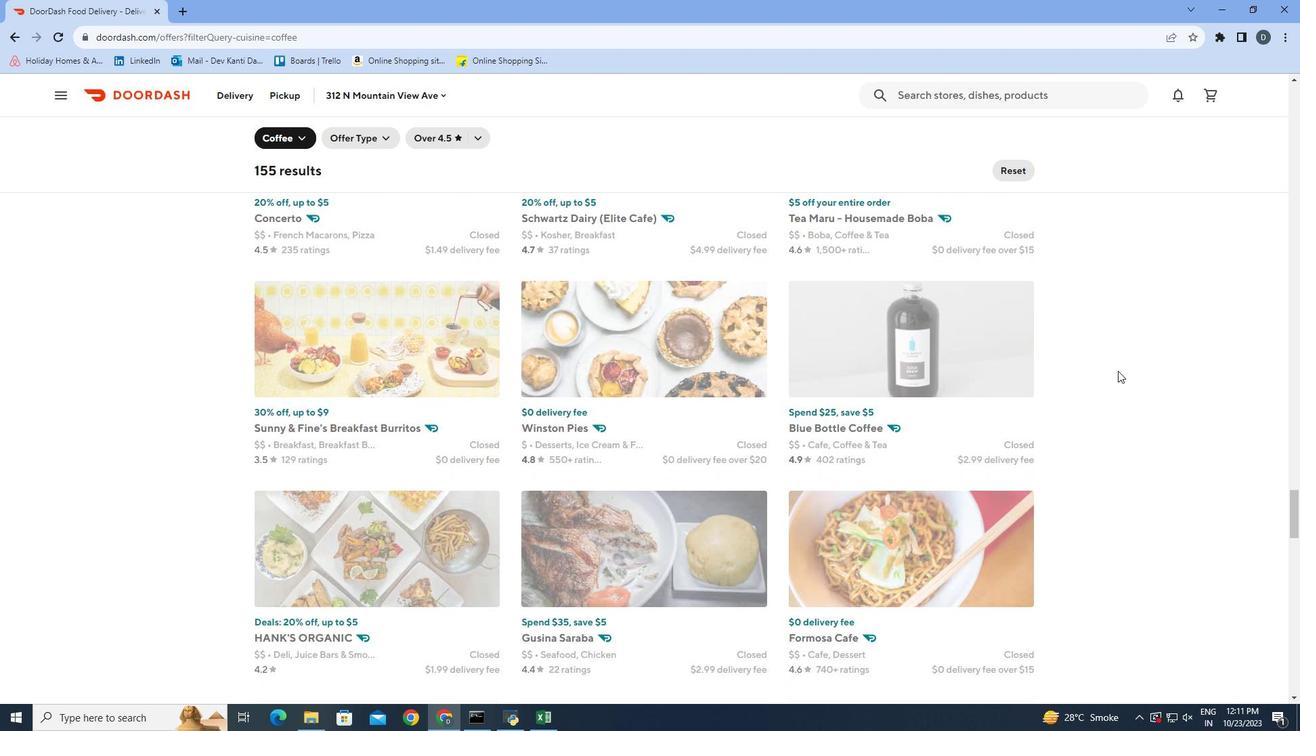
Action: Mouse scrolled (1118, 370) with delta (0, 0)
Screenshot: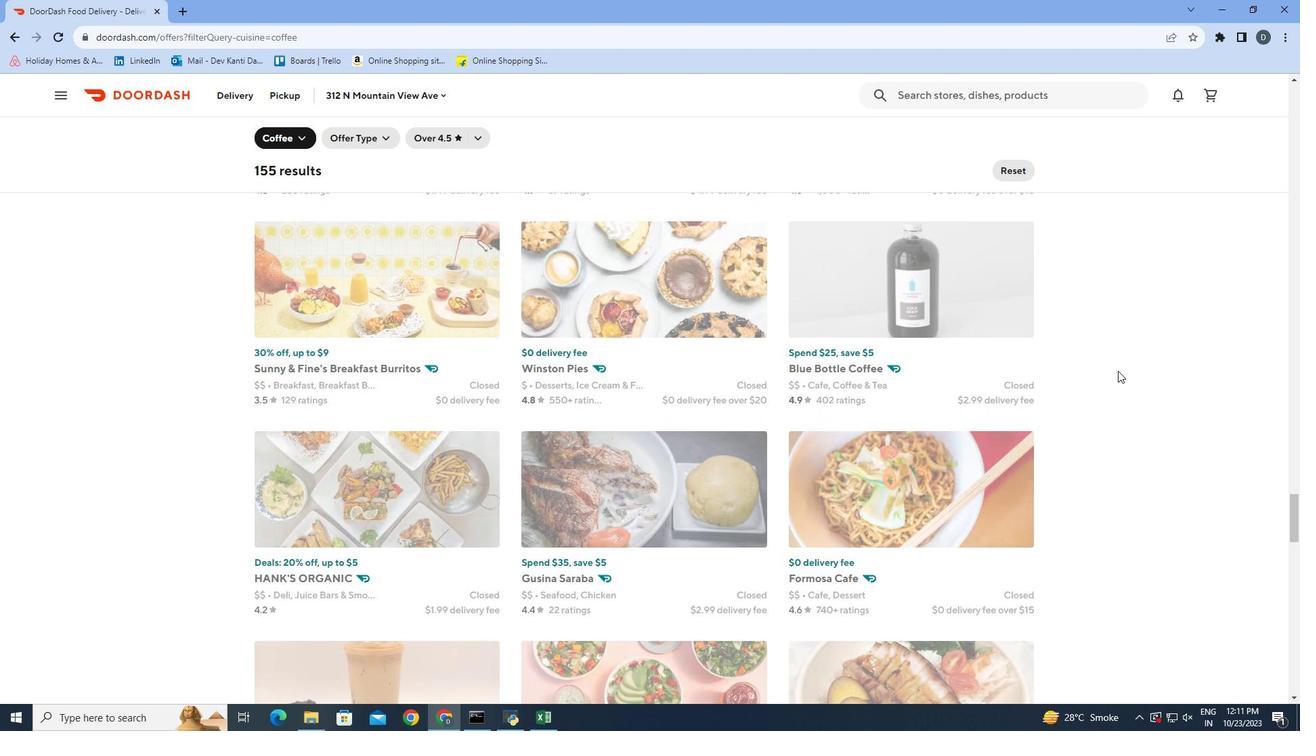 
Action: Mouse scrolled (1118, 370) with delta (0, 0)
Screenshot: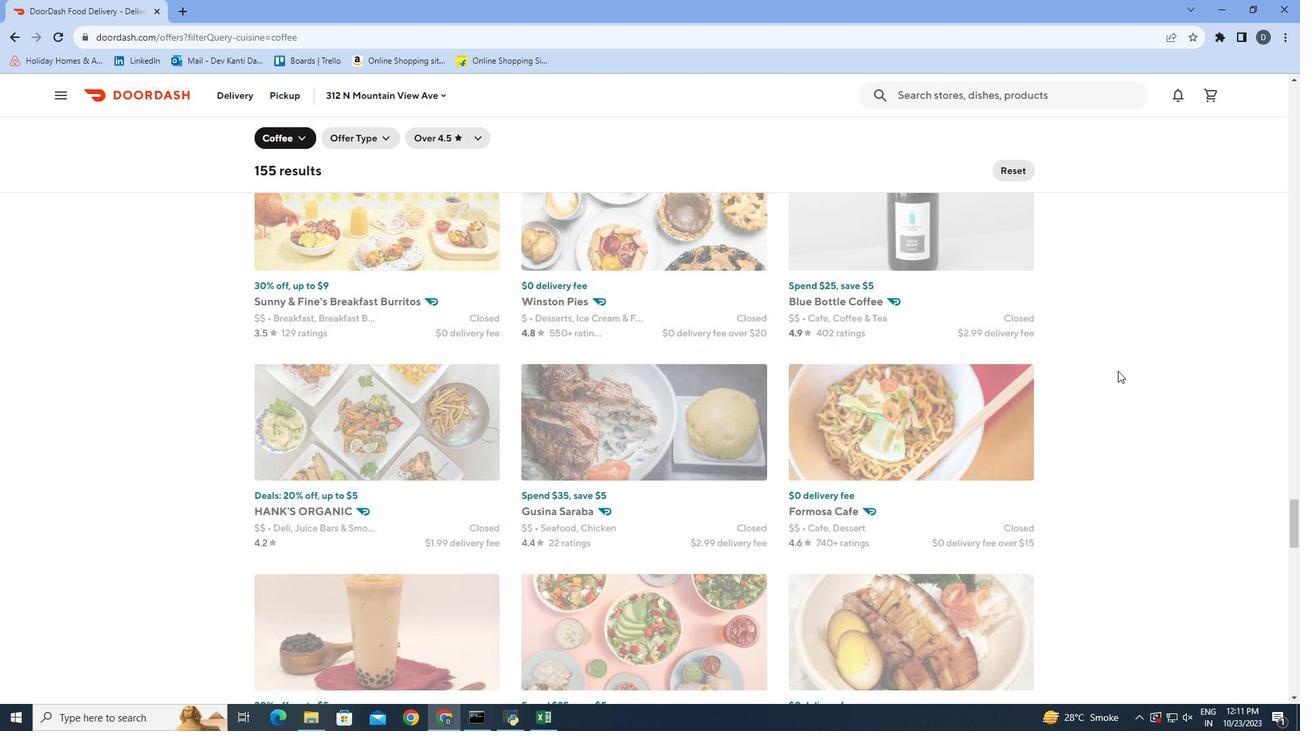 
Action: Mouse scrolled (1118, 370) with delta (0, 0)
Screenshot: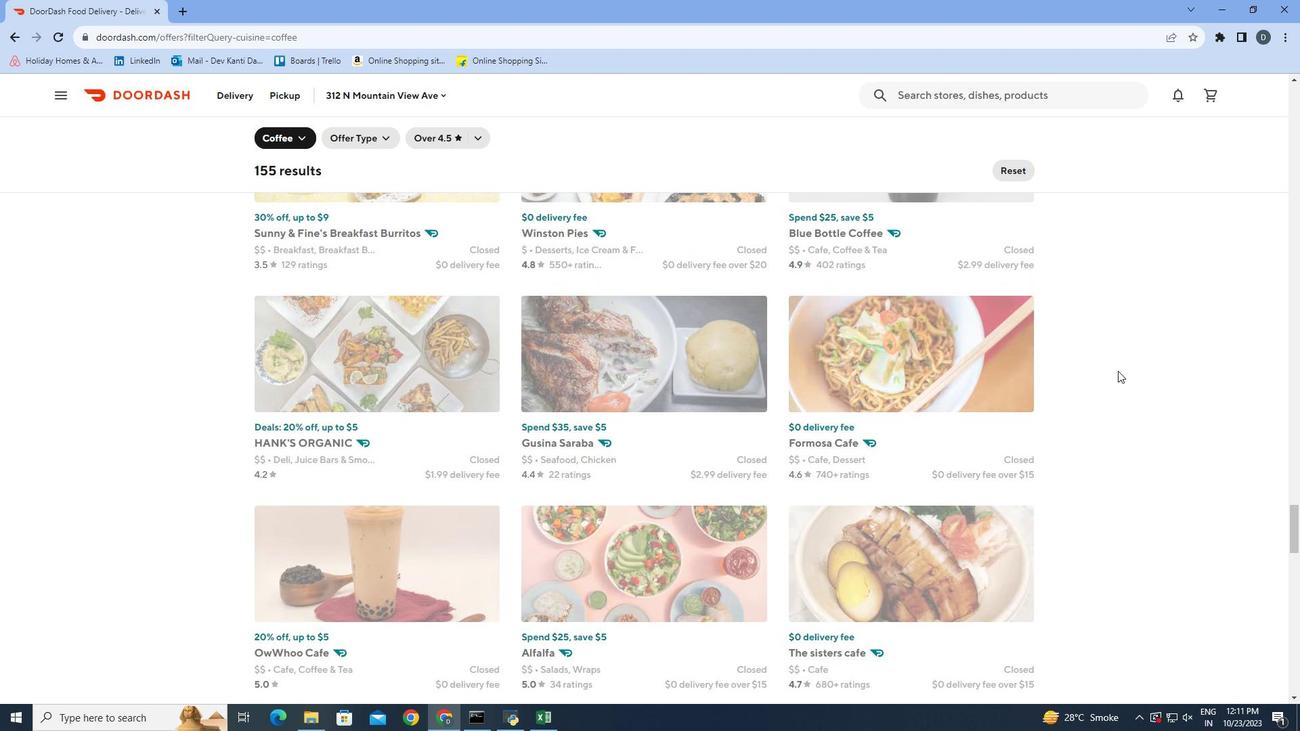 
Action: Mouse scrolled (1118, 370) with delta (0, 0)
Screenshot: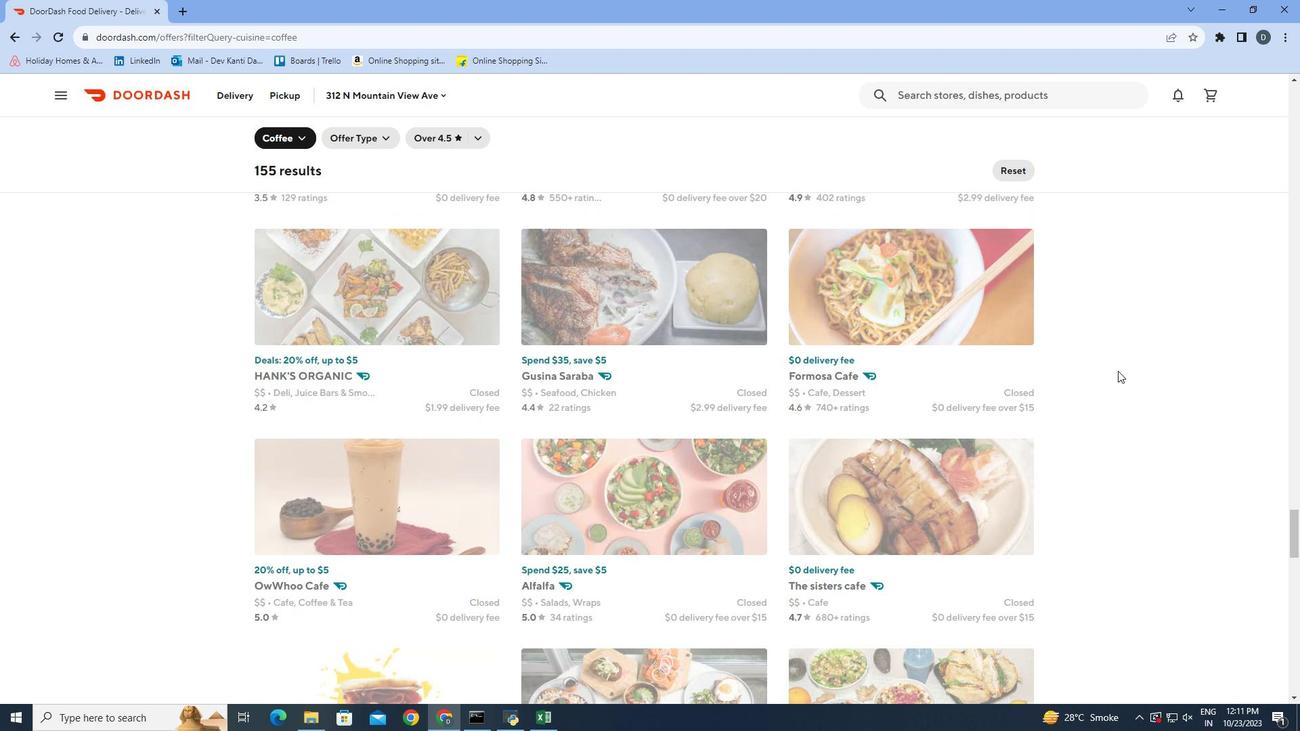 
Action: Mouse scrolled (1118, 370) with delta (0, 0)
Screenshot: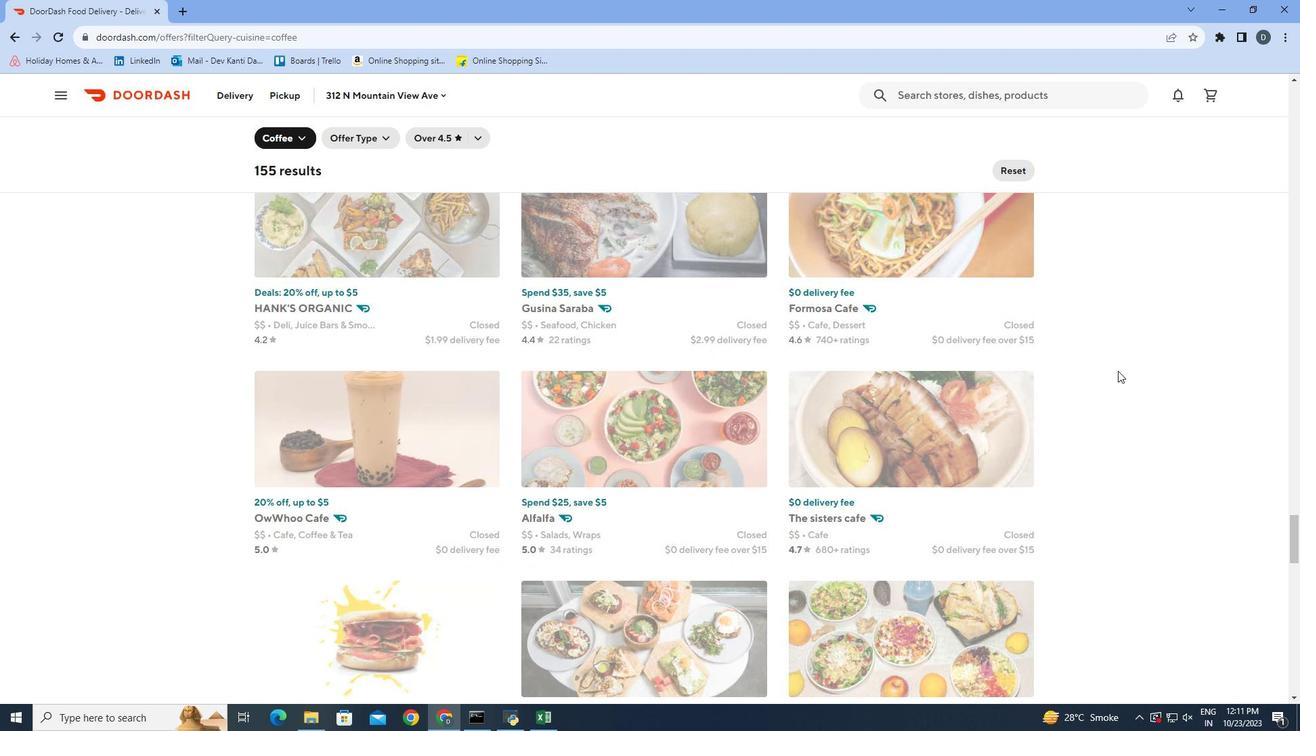 
Action: Mouse scrolled (1118, 370) with delta (0, 0)
Screenshot: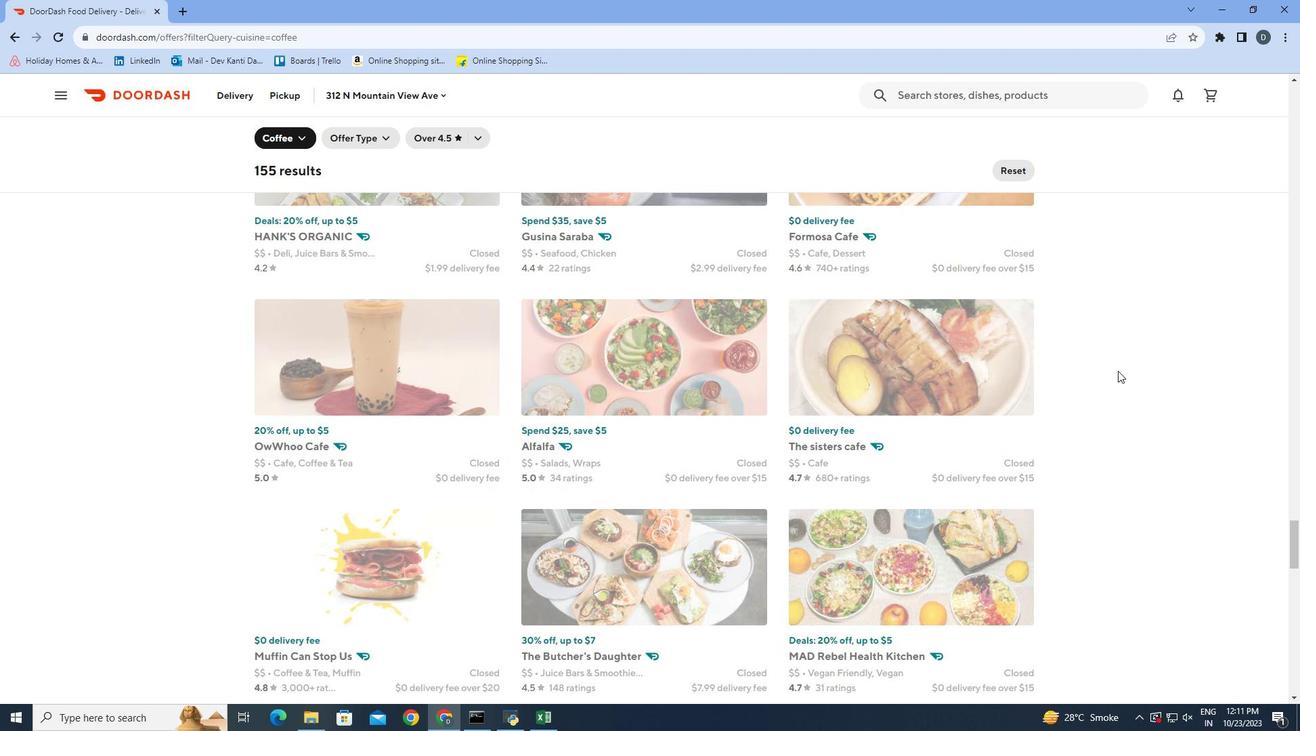 
Action: Mouse scrolled (1118, 370) with delta (0, 0)
Screenshot: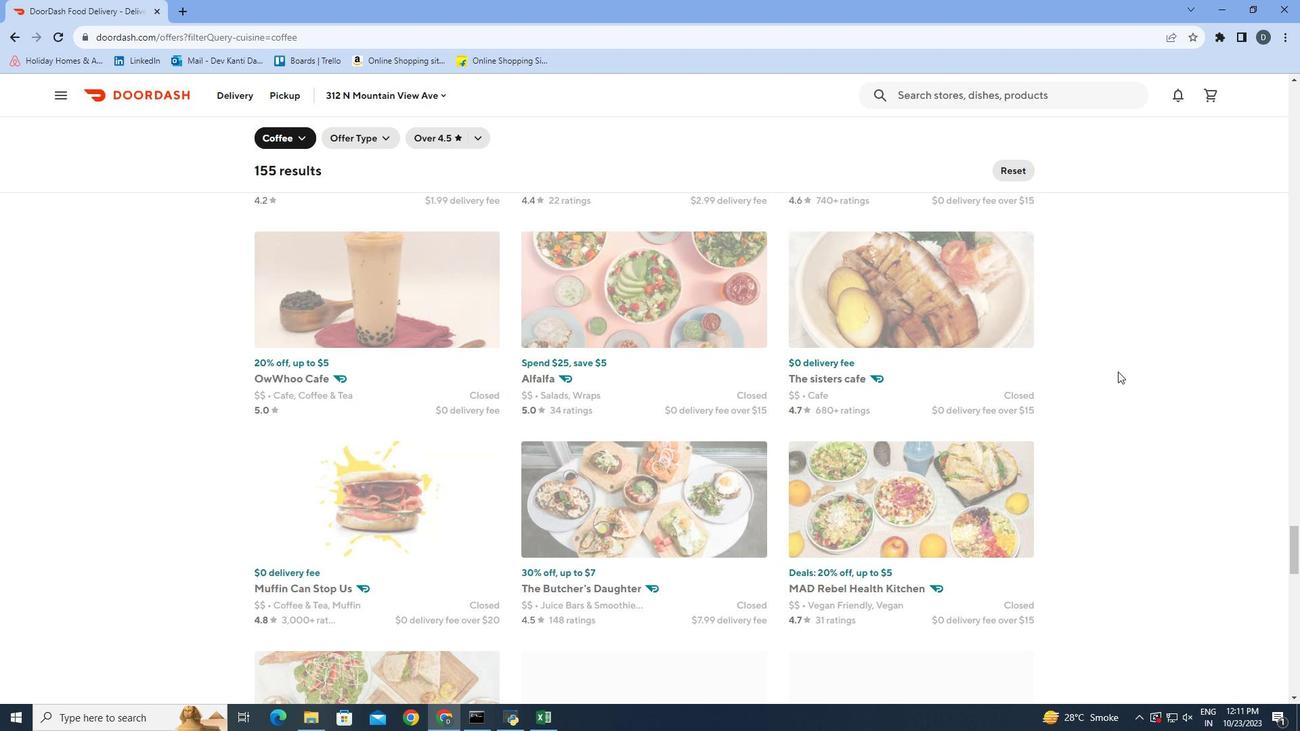 
Action: Mouse moved to (1118, 372)
Screenshot: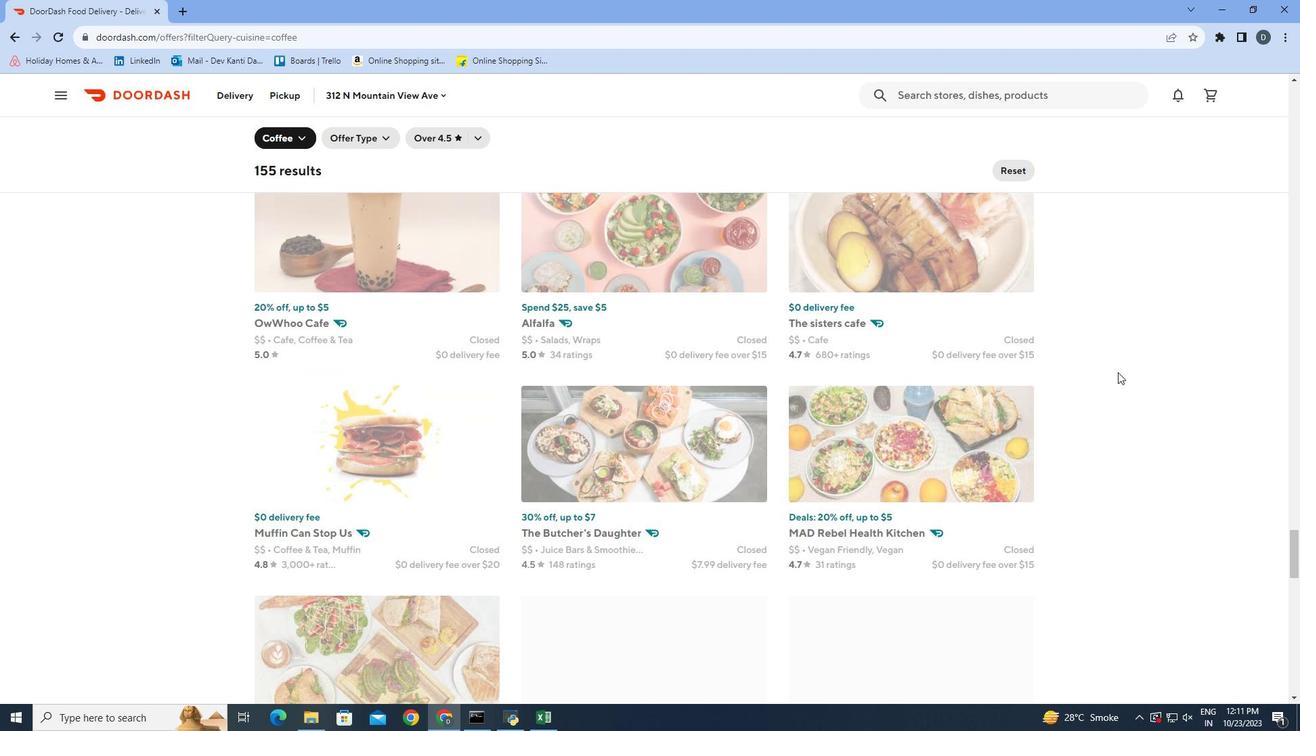 
Action: Mouse scrolled (1118, 371) with delta (0, 0)
Screenshot: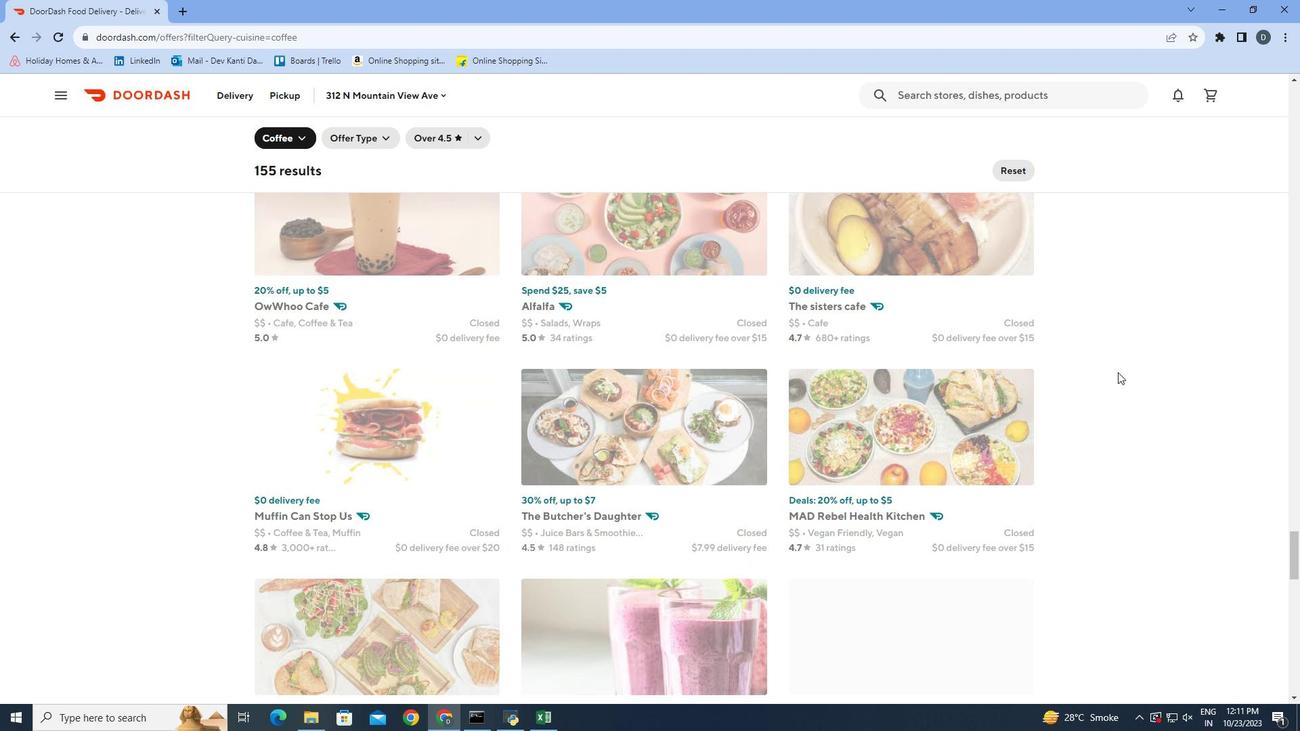 
Action: Mouse scrolled (1118, 371) with delta (0, 0)
Screenshot: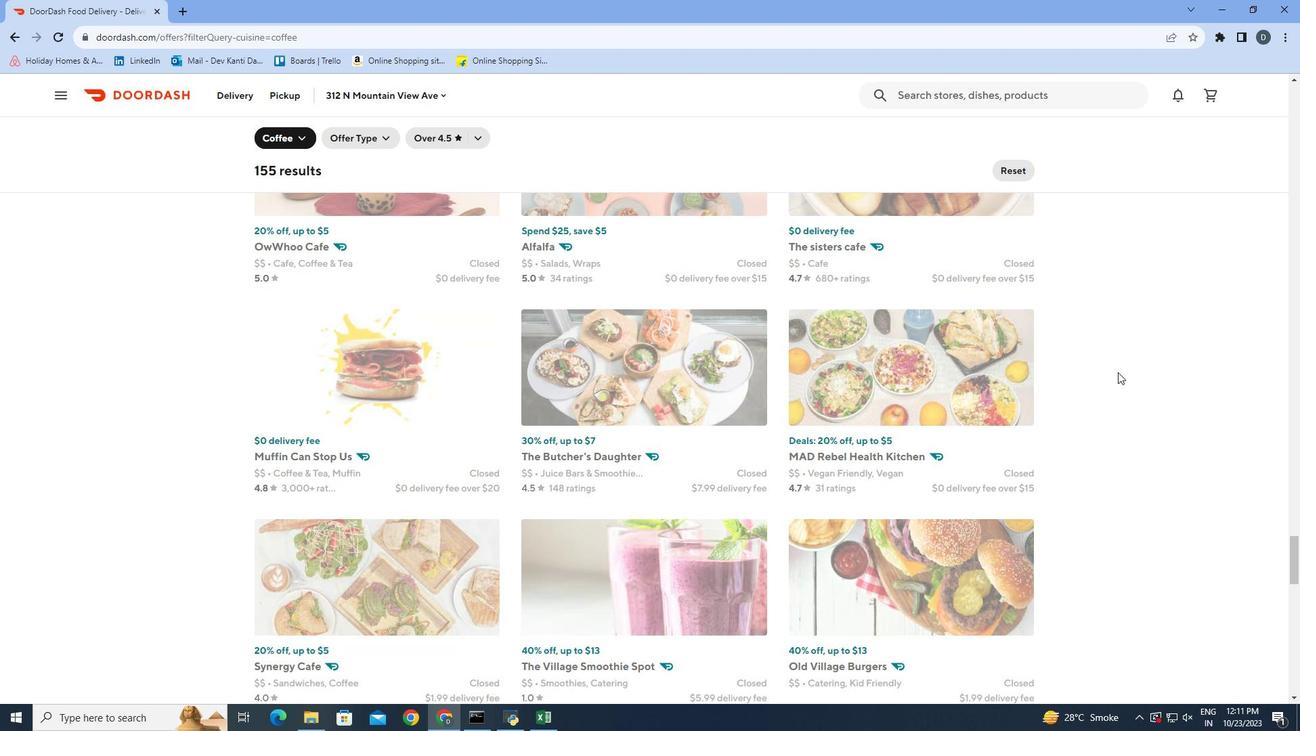 
Action: Mouse scrolled (1118, 371) with delta (0, 0)
Screenshot: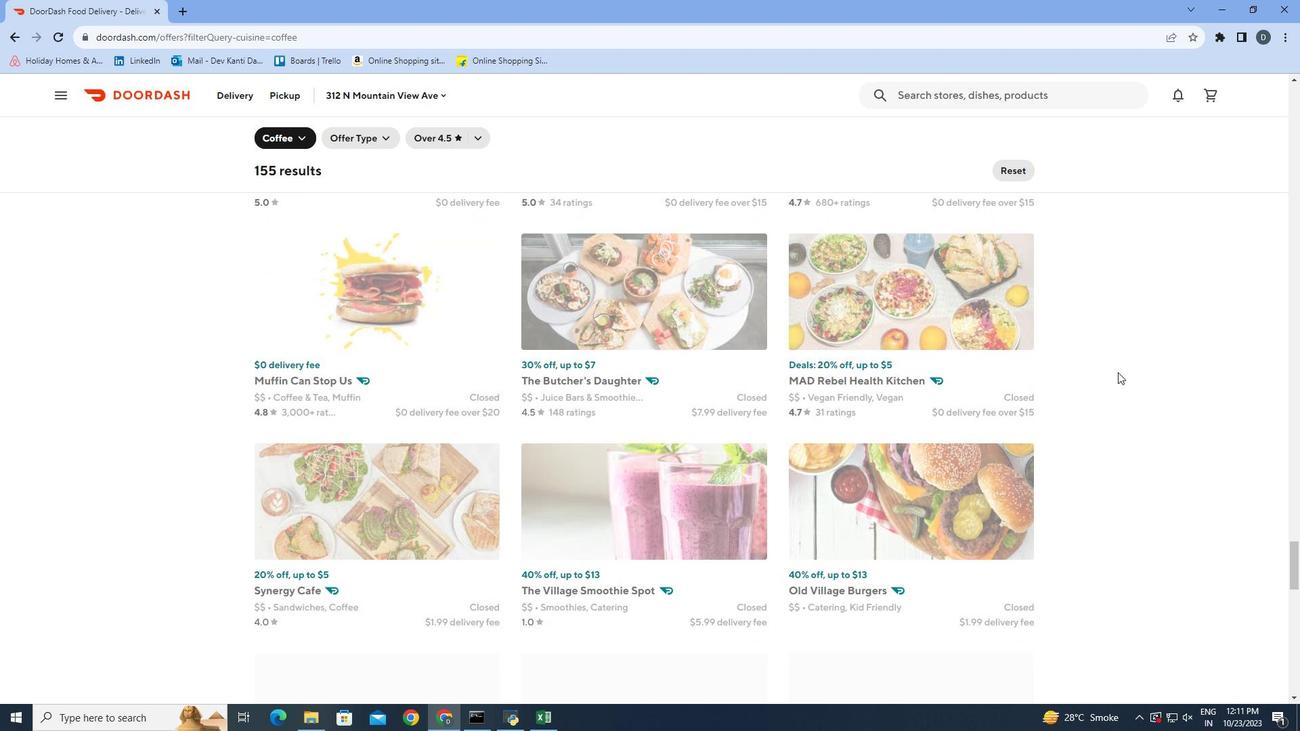 
Action: Mouse scrolled (1118, 371) with delta (0, 0)
Screenshot: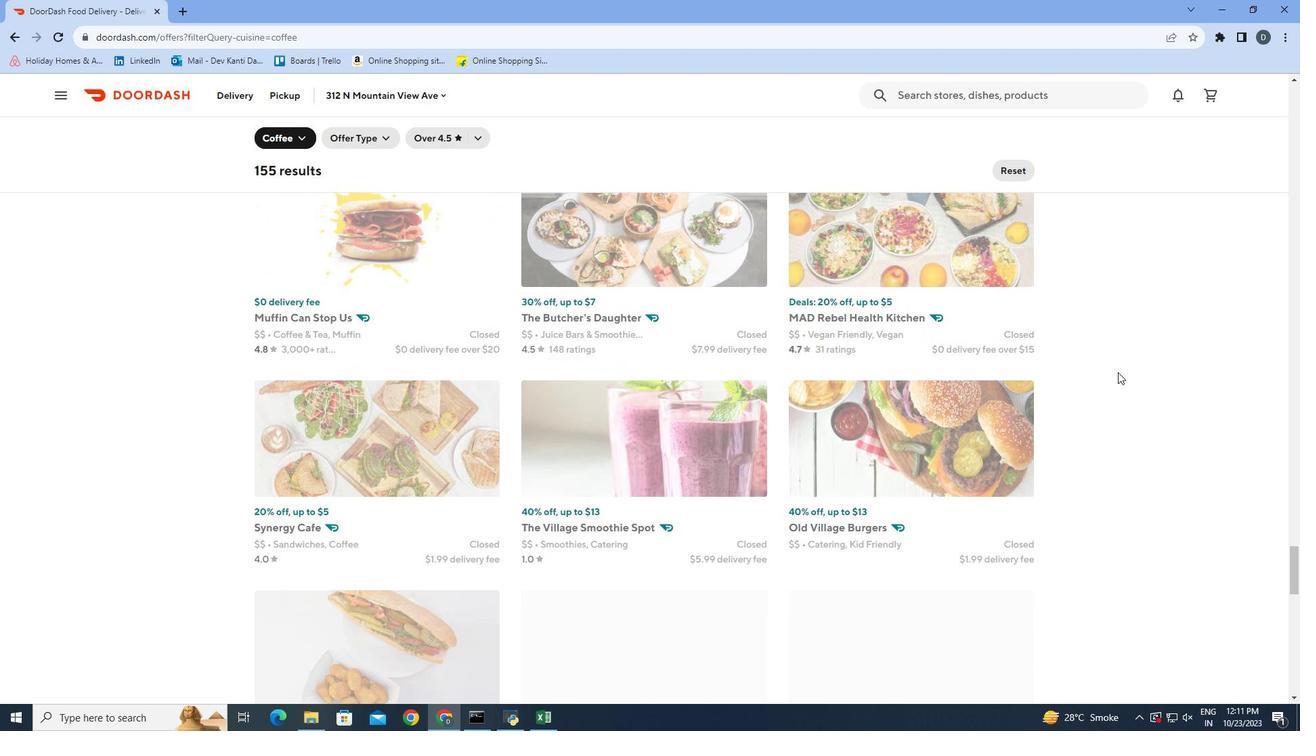 
Action: Mouse scrolled (1118, 371) with delta (0, 0)
Screenshot: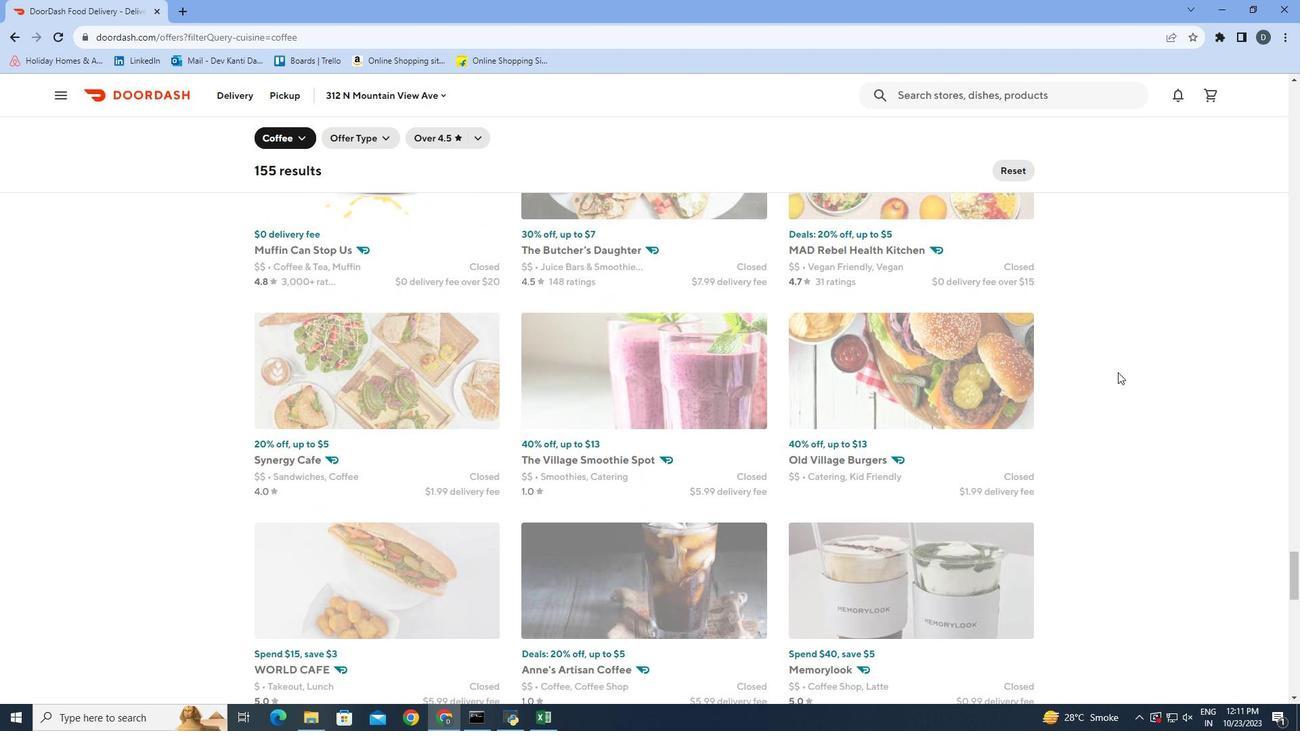 
Action: Mouse scrolled (1118, 371) with delta (0, 0)
Screenshot: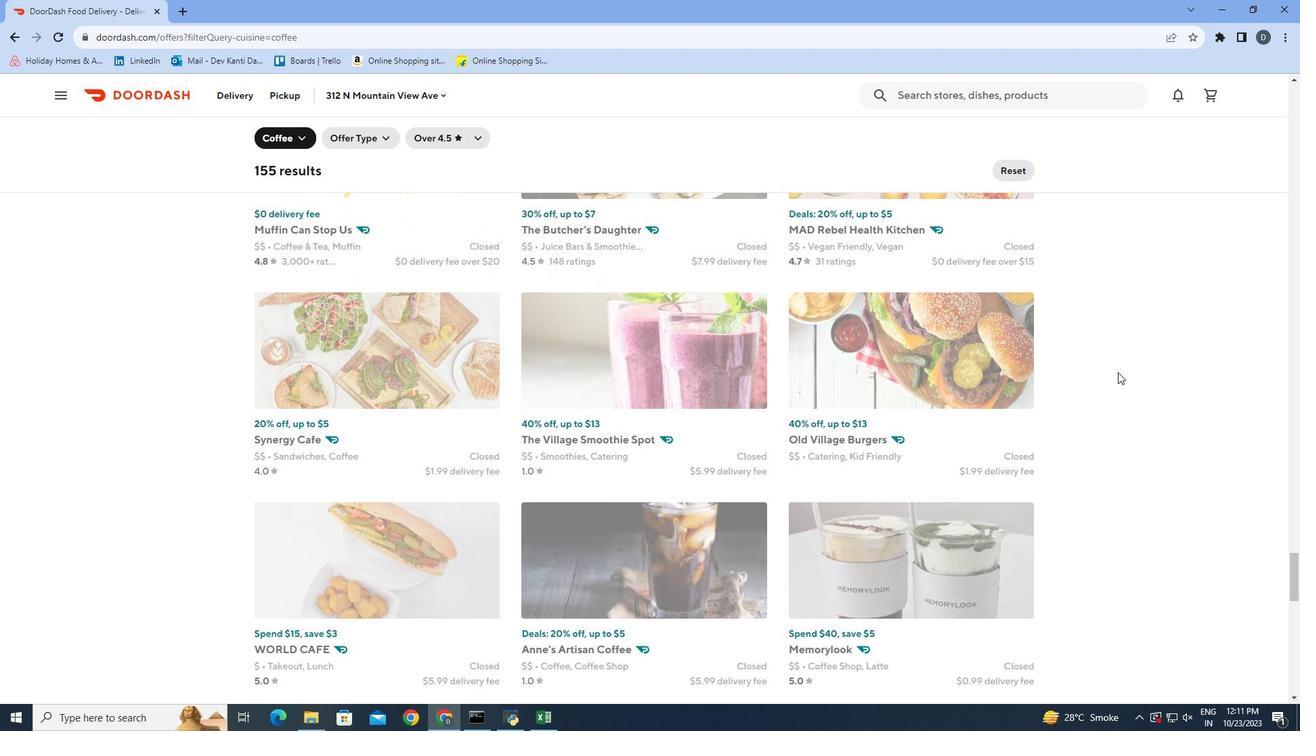 
Action: Mouse moved to (1117, 372)
Screenshot: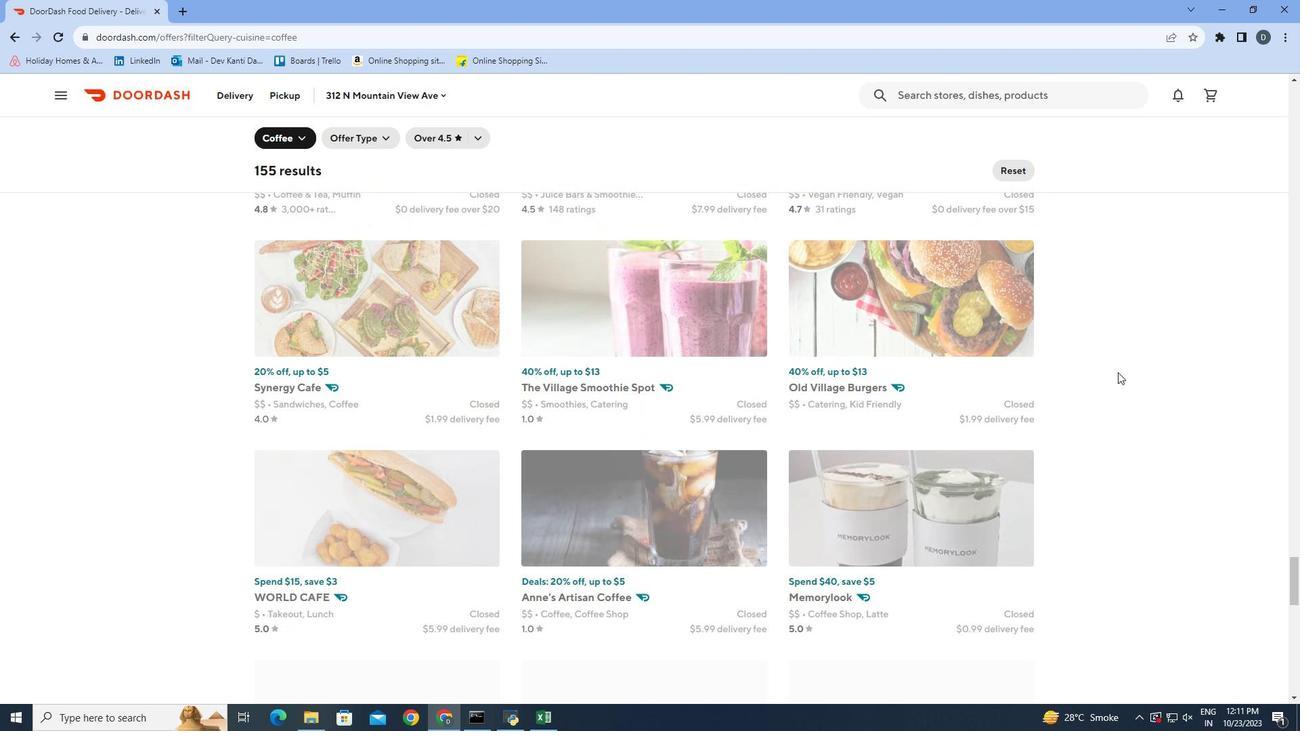 
Action: Mouse scrolled (1117, 371) with delta (0, 0)
Screenshot: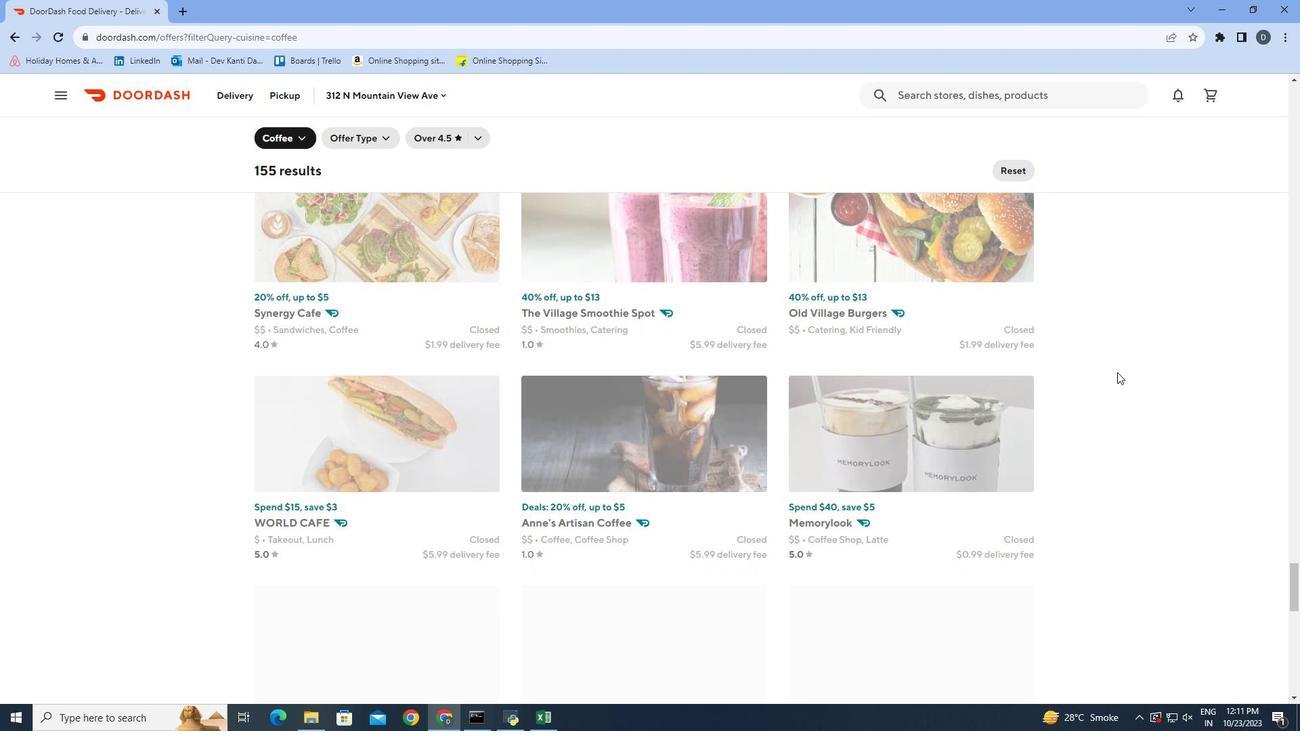 
Action: Mouse scrolled (1117, 371) with delta (0, 0)
Screenshot: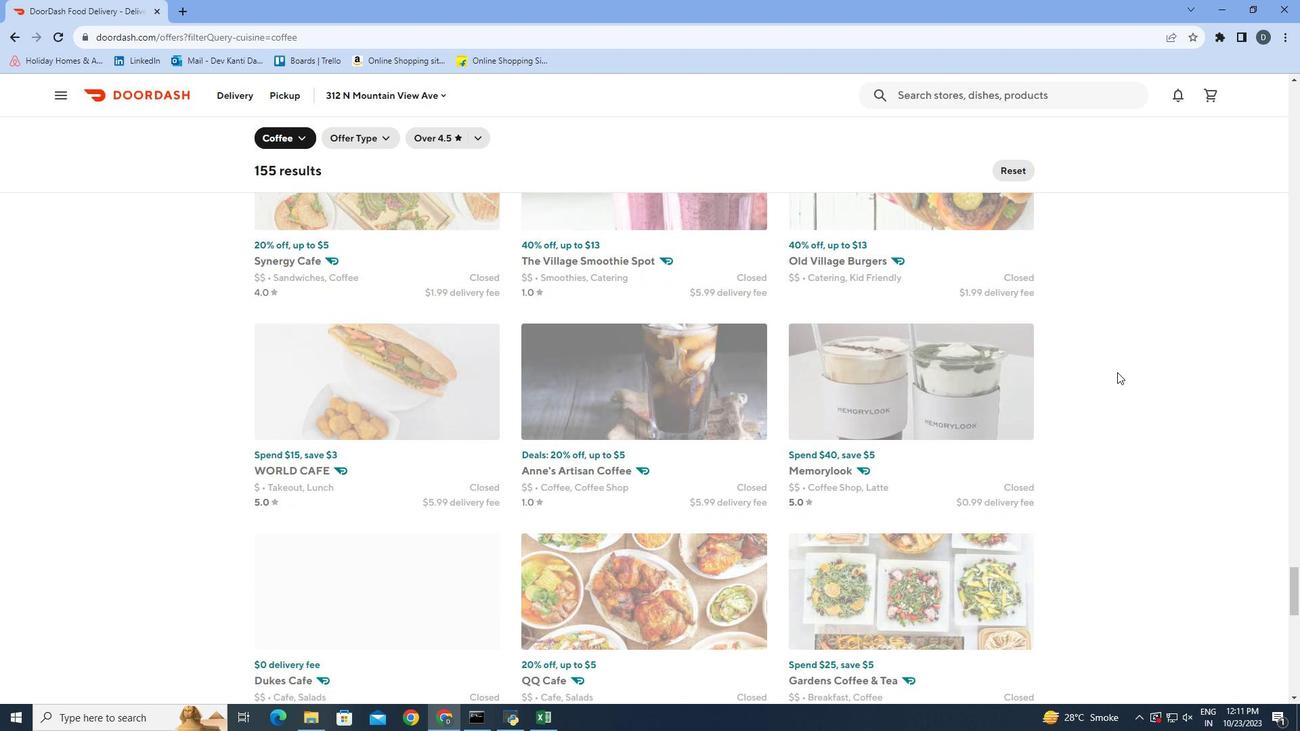
Action: Mouse scrolled (1117, 371) with delta (0, 0)
Screenshot: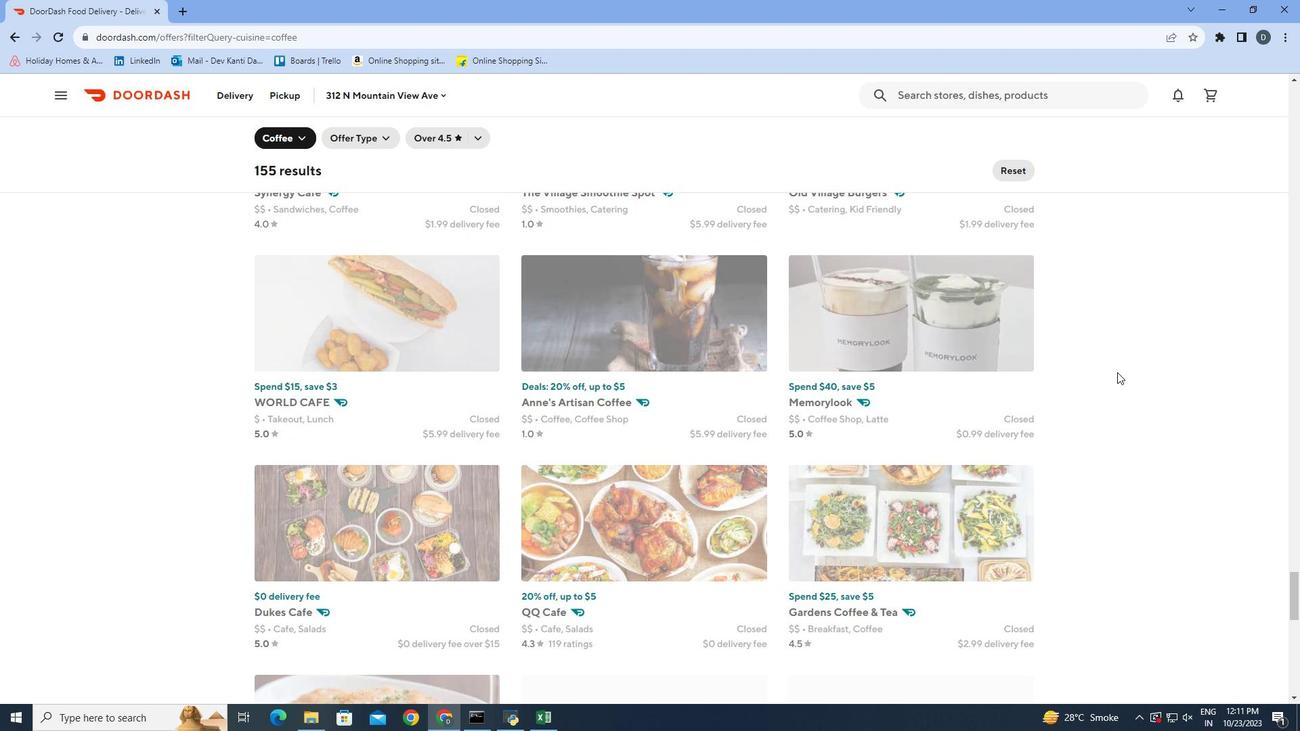 
Action: Mouse moved to (1117, 373)
Screenshot: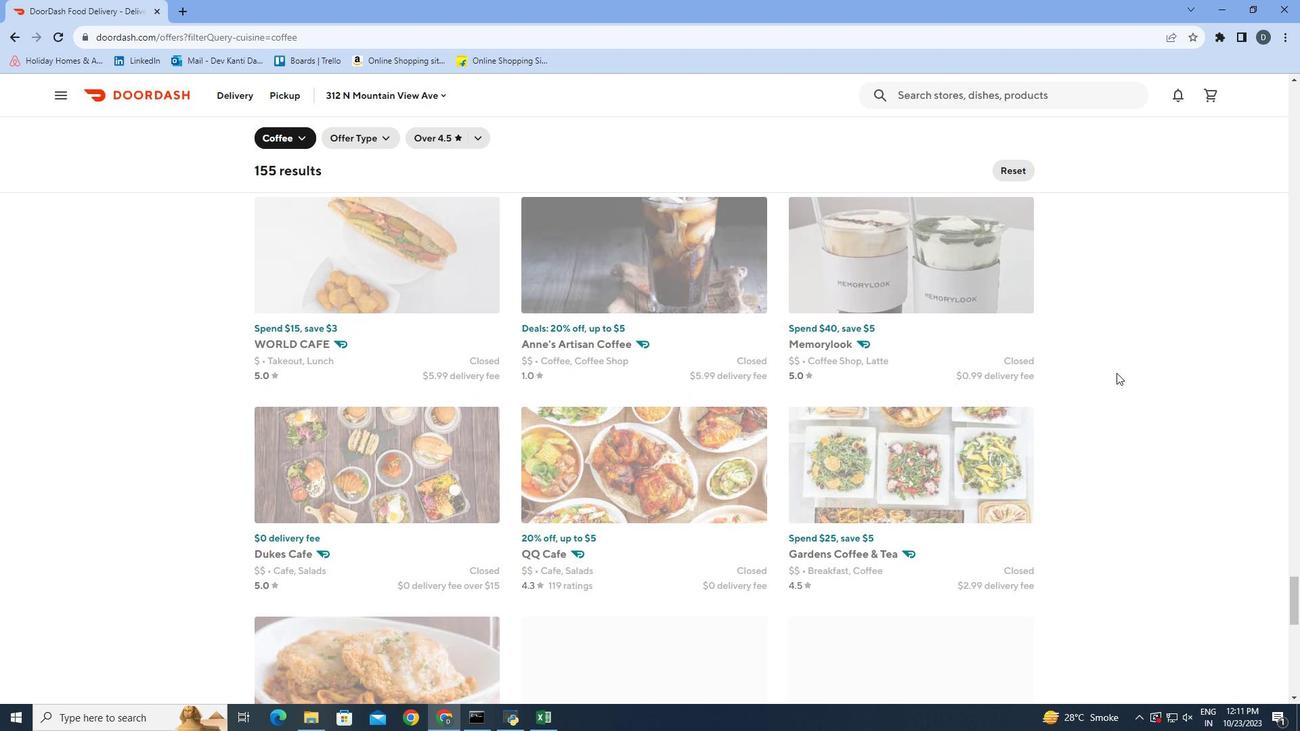 
Action: Mouse scrolled (1117, 372) with delta (0, 0)
Screenshot: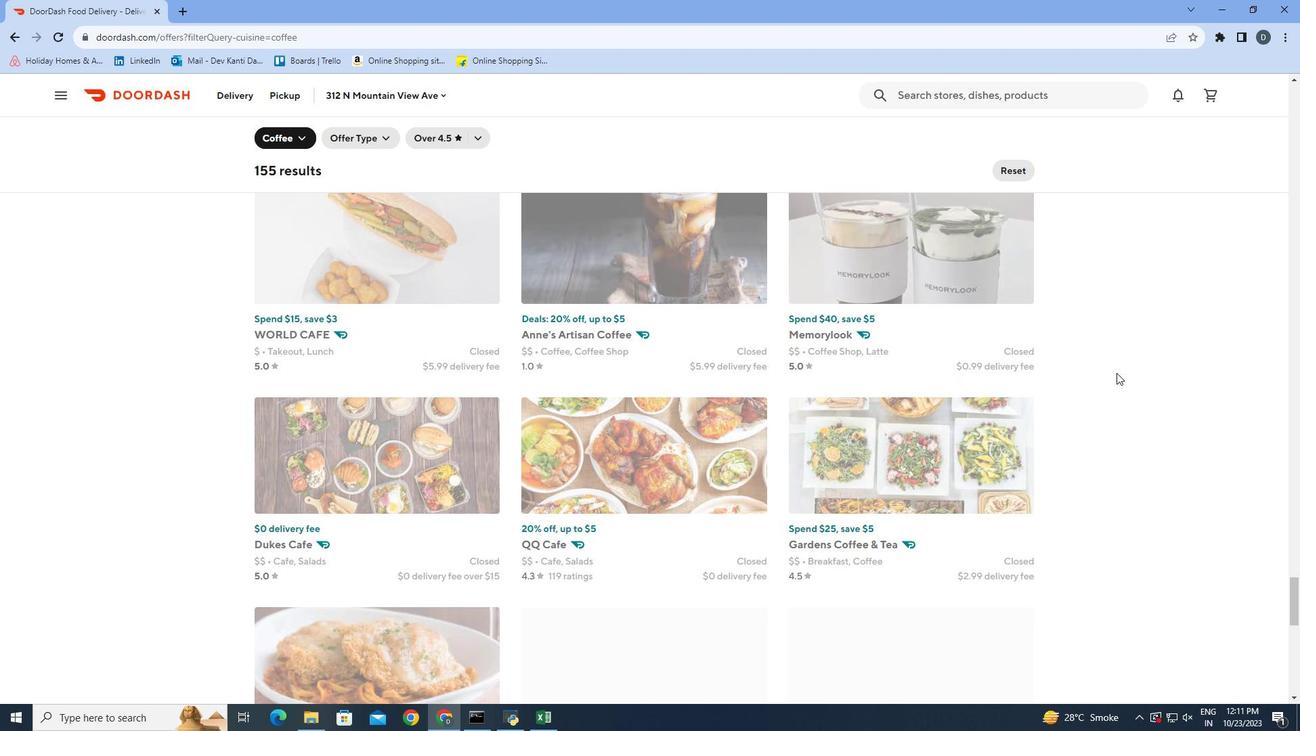 
Action: Mouse scrolled (1117, 372) with delta (0, 0)
Screenshot: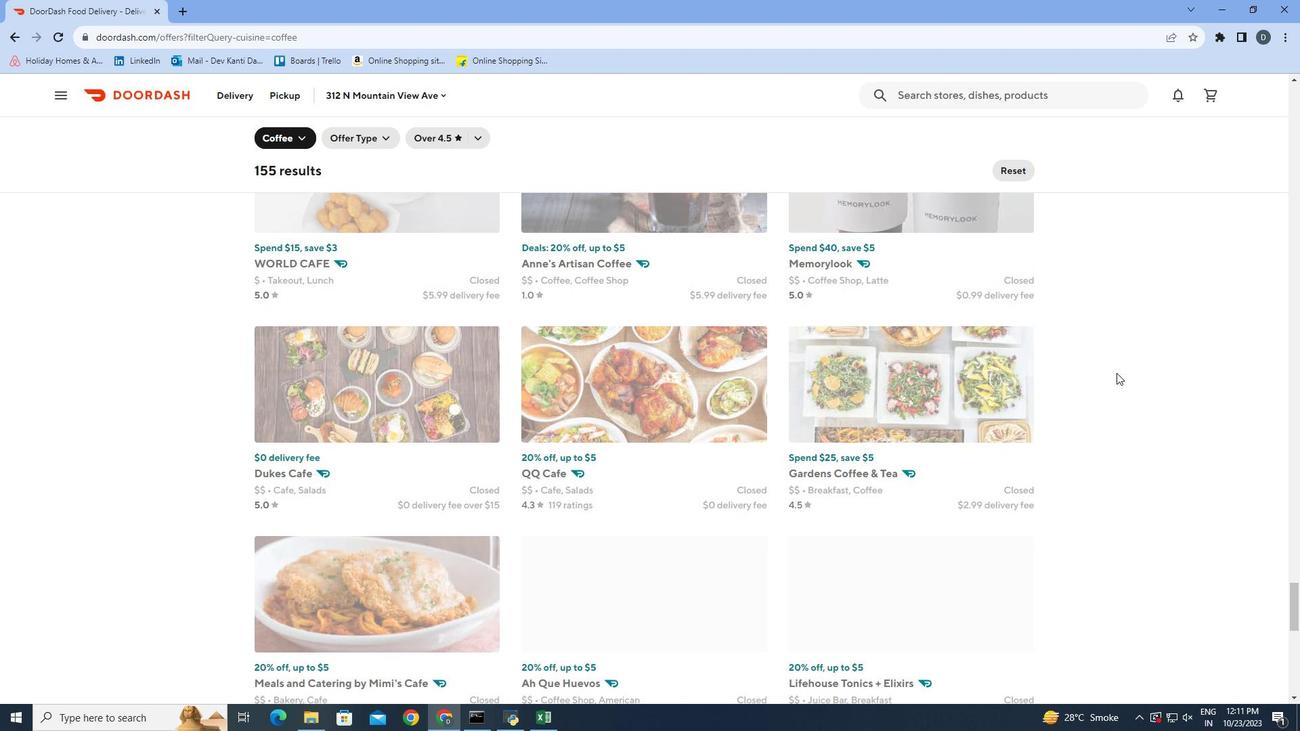
Action: Mouse scrolled (1117, 372) with delta (0, 0)
Screenshot: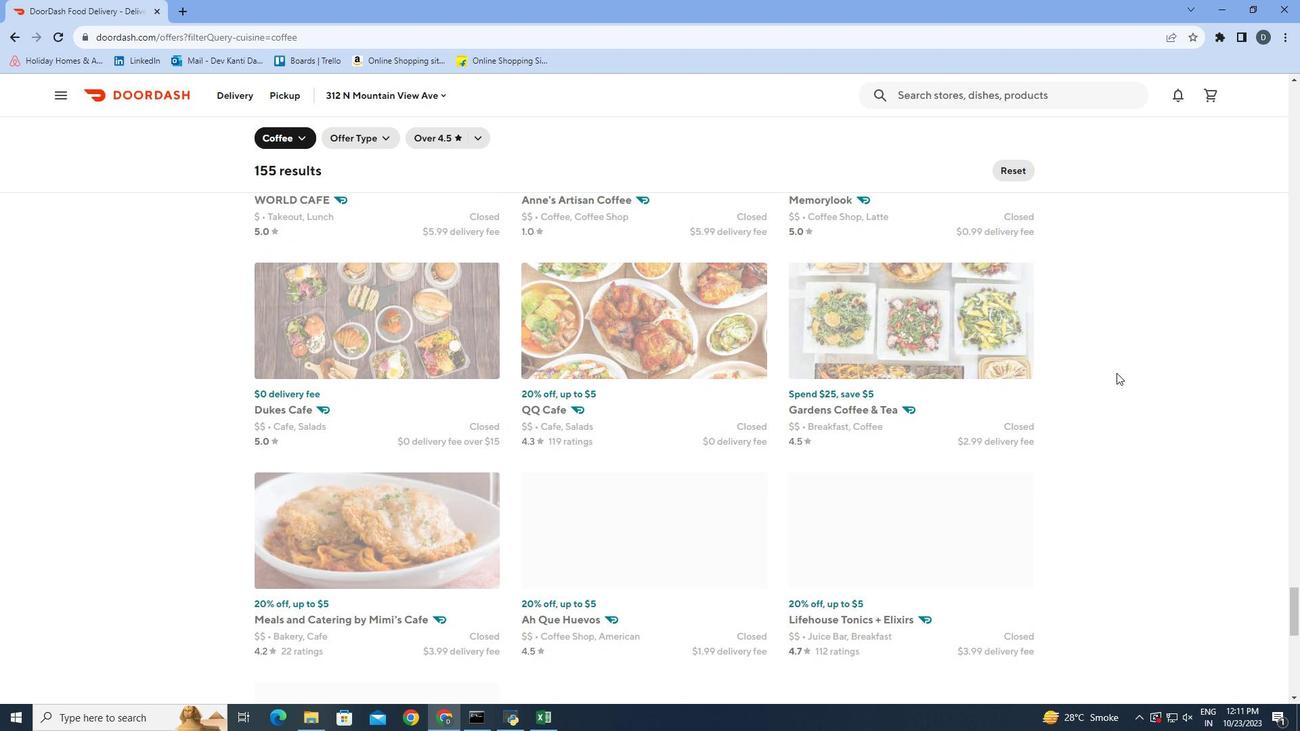 
Action: Mouse scrolled (1117, 372) with delta (0, 0)
Screenshot: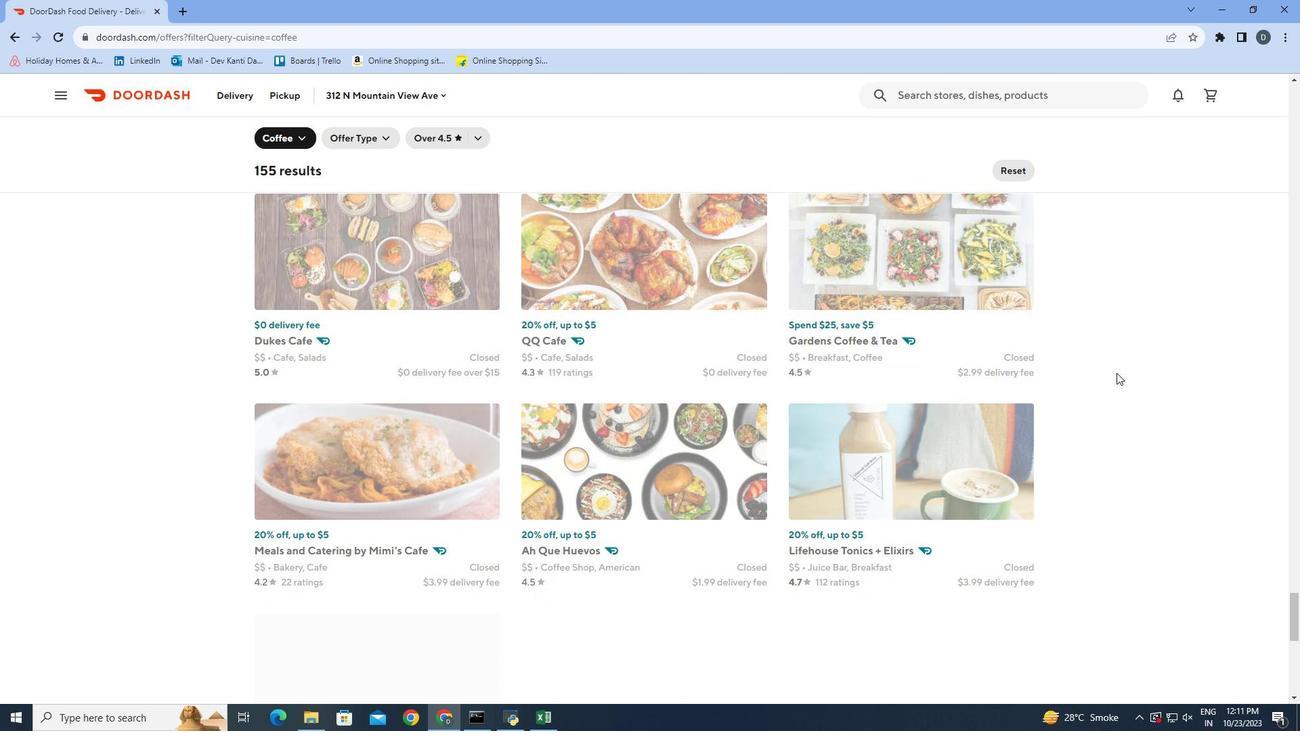 
Action: Mouse scrolled (1117, 372) with delta (0, 0)
Screenshot: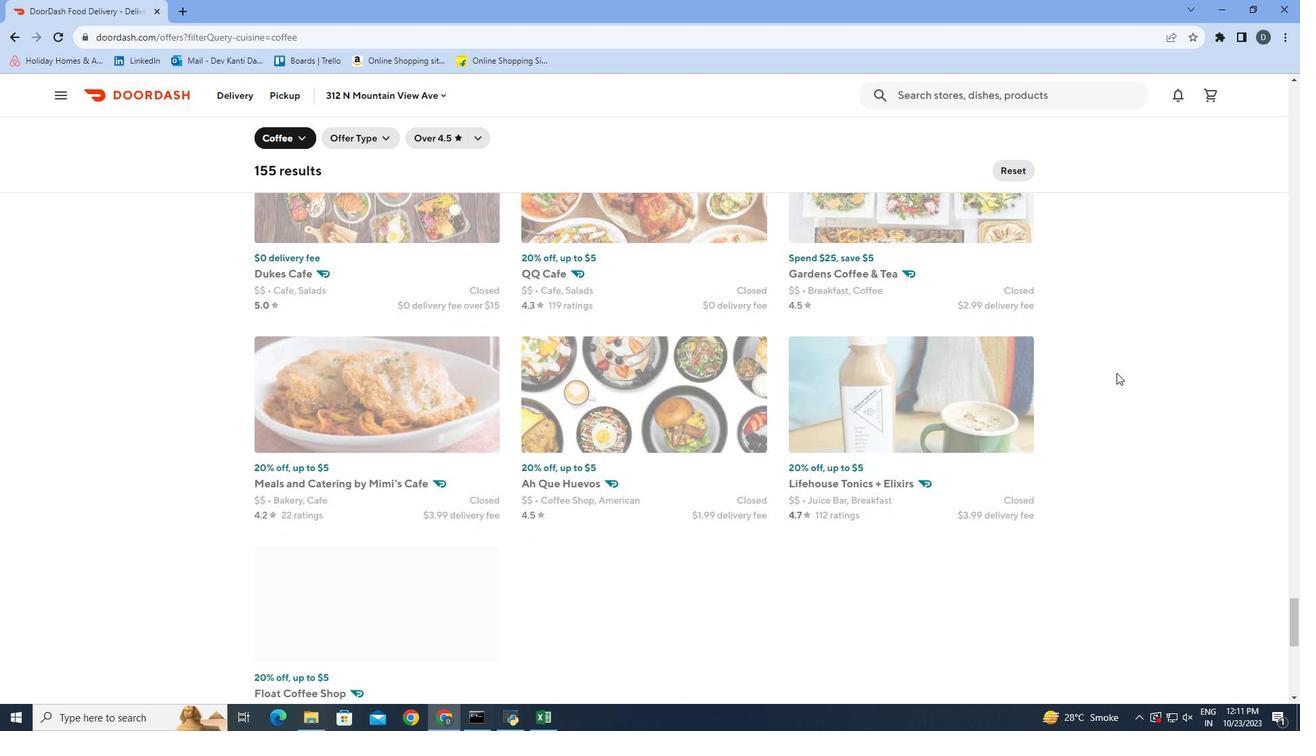 
Action: Mouse scrolled (1117, 372) with delta (0, 0)
Screenshot: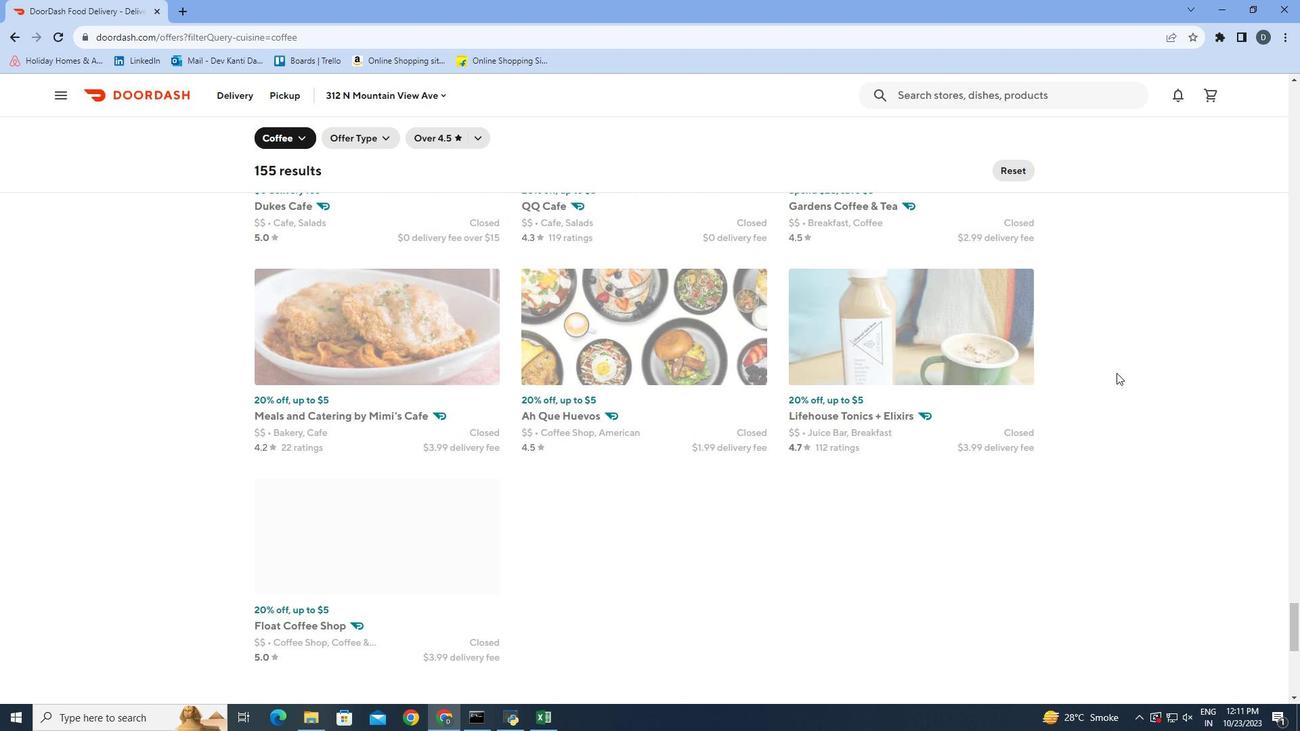 
Action: Mouse scrolled (1117, 372) with delta (0, 0)
Screenshot: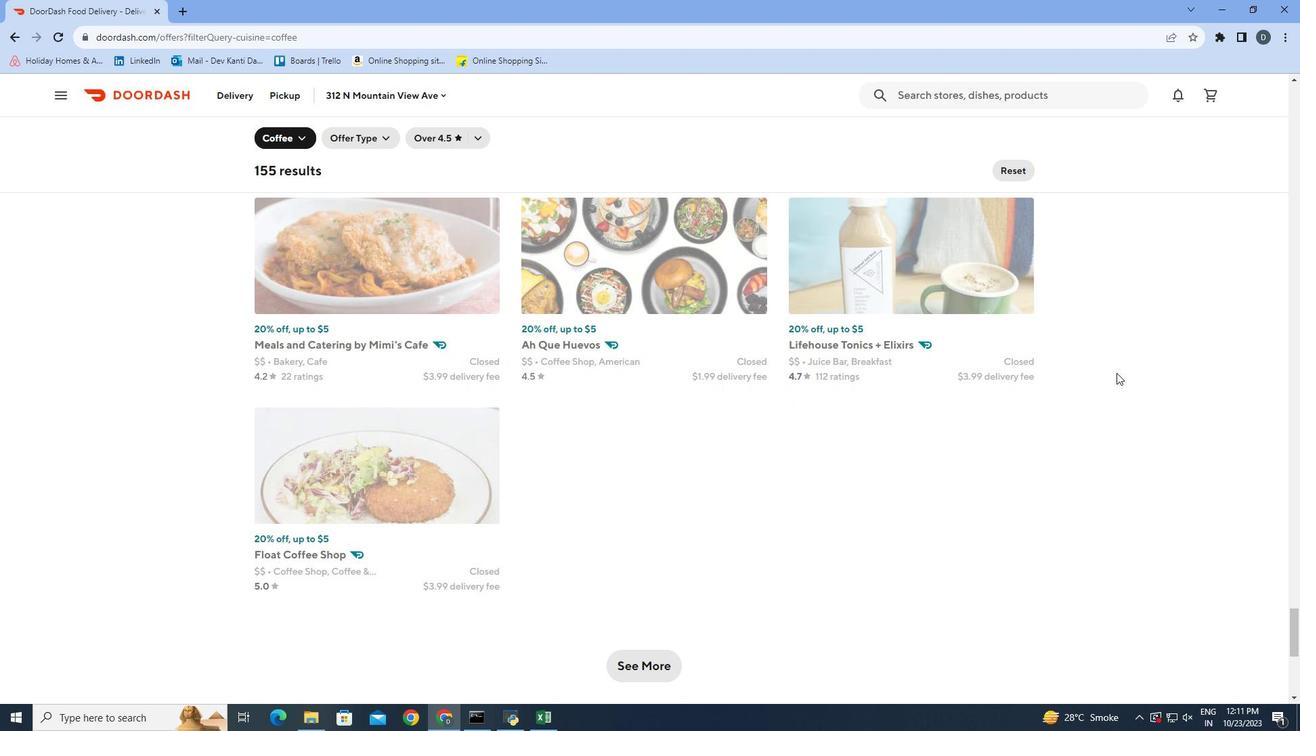 
Action: Mouse scrolled (1117, 372) with delta (0, 0)
Screenshot: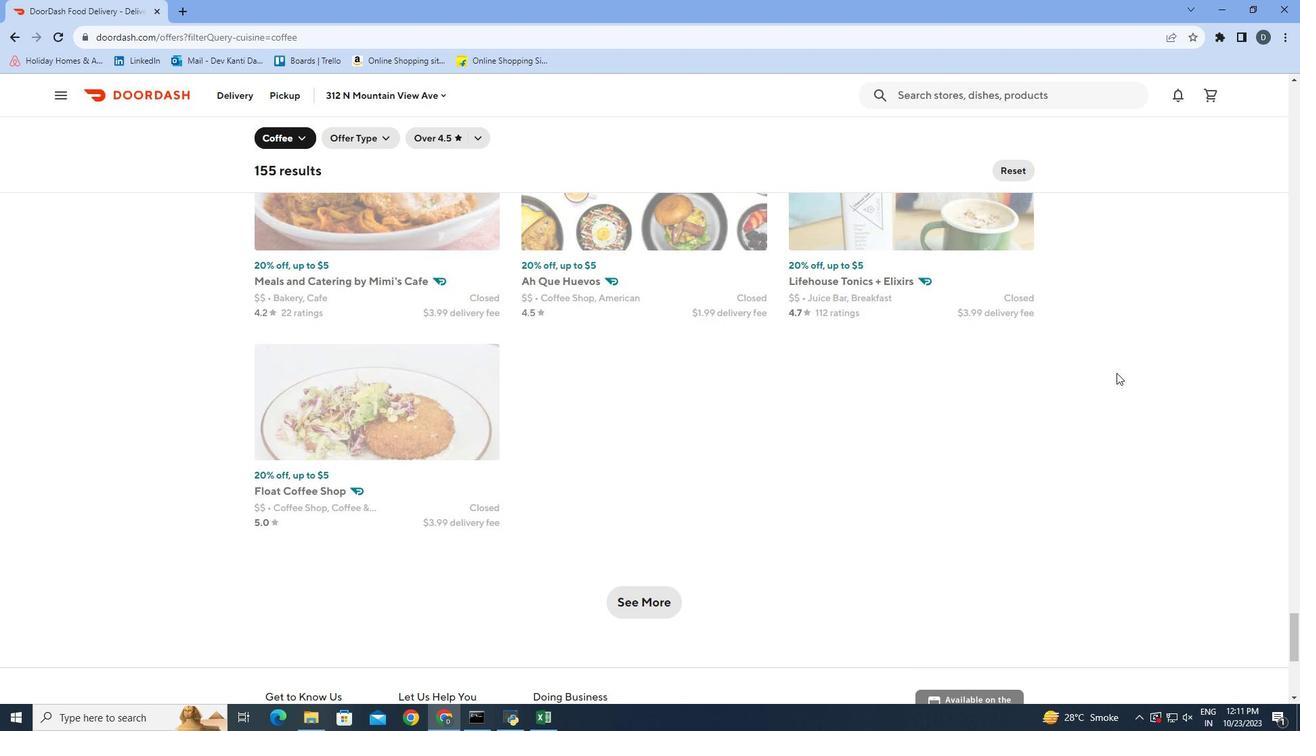 
Action: Mouse scrolled (1117, 372) with delta (0, 0)
Screenshot: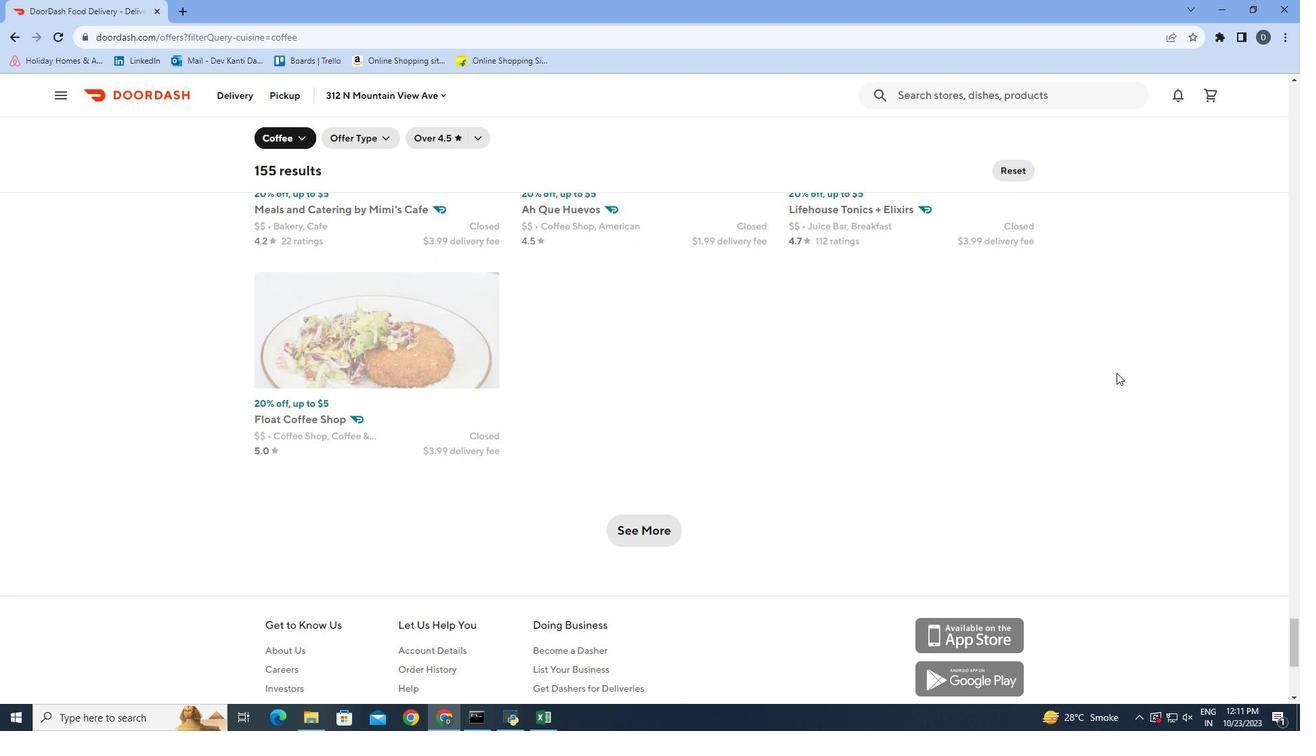
Action: Mouse scrolled (1117, 372) with delta (0, 0)
Screenshot: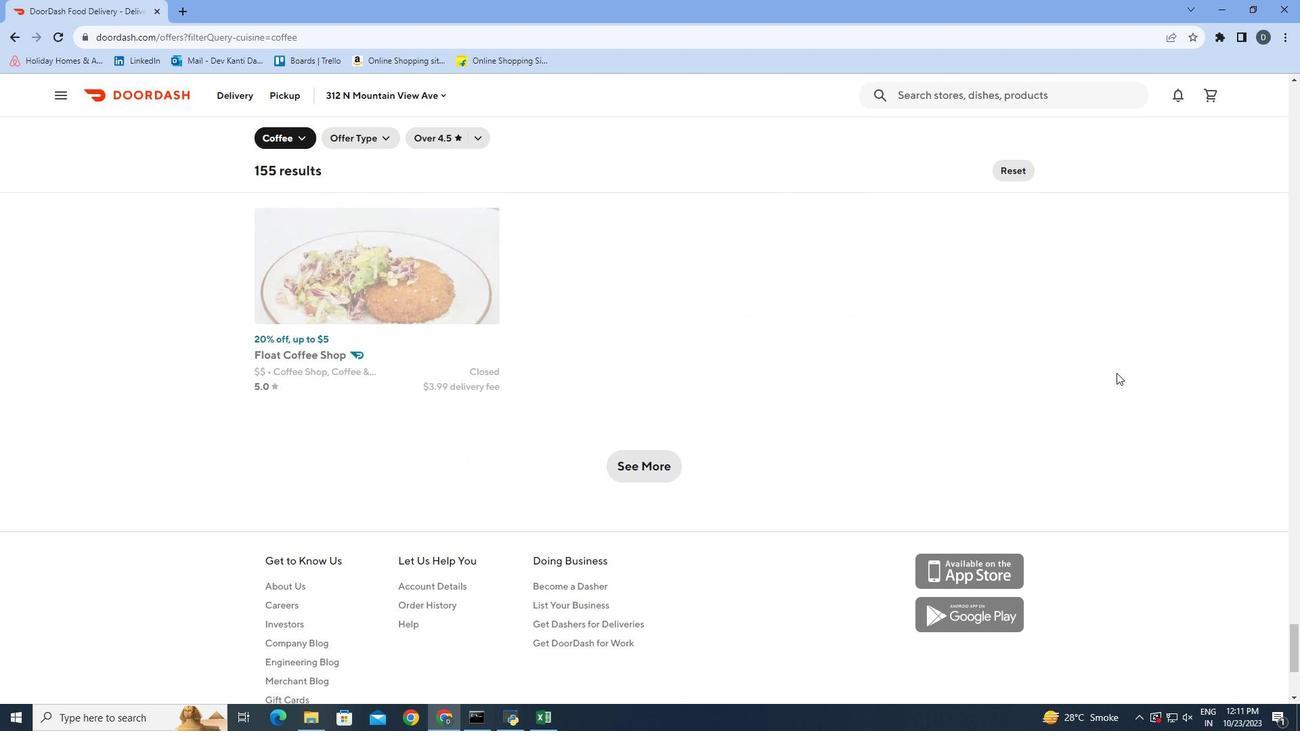 
Action: Mouse scrolled (1117, 372) with delta (0, 0)
Screenshot: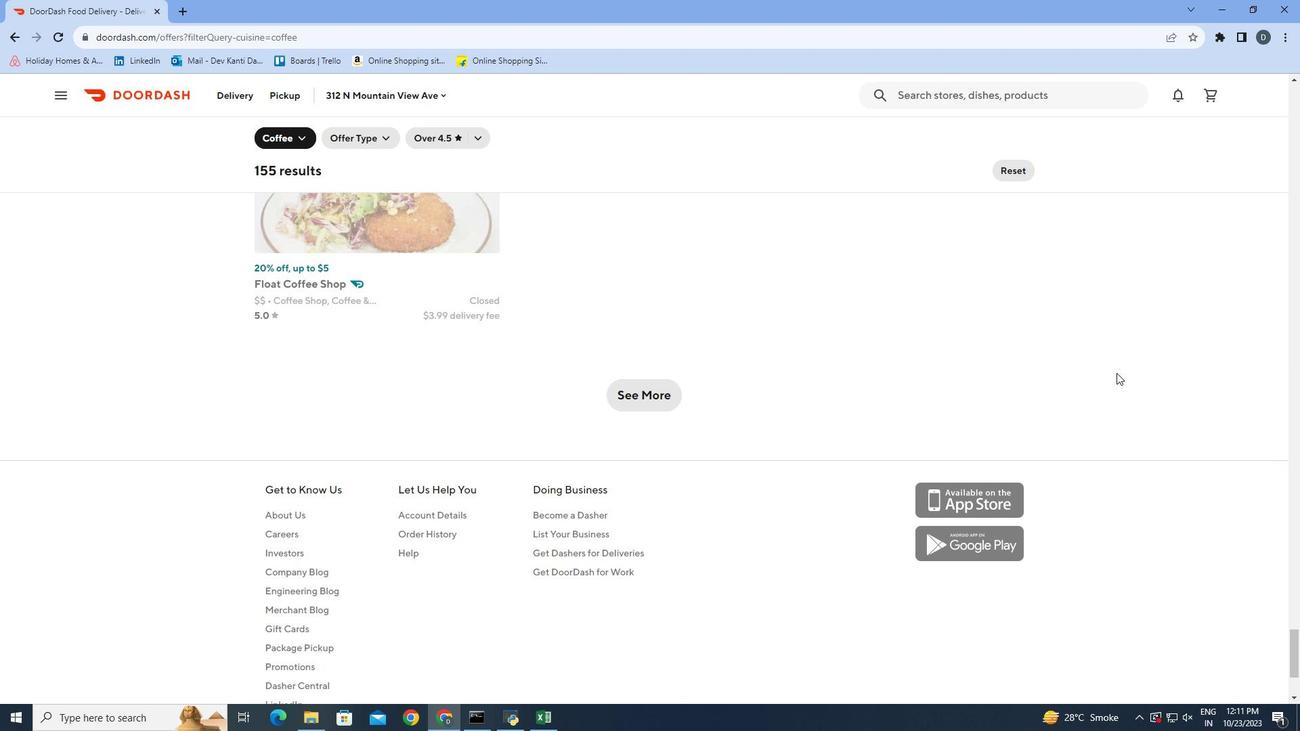 
Action: Mouse scrolled (1117, 372) with delta (0, 0)
Screenshot: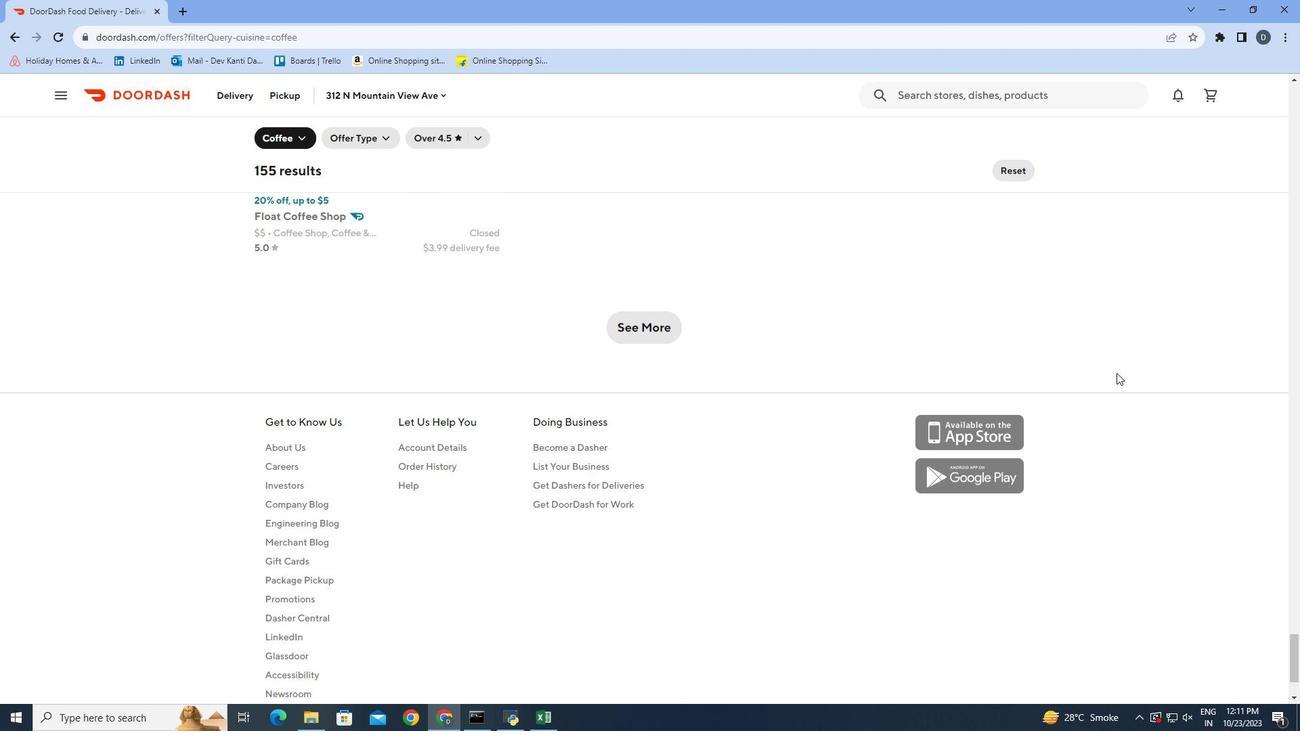 
Action: Mouse moved to (1117, 373)
Screenshot: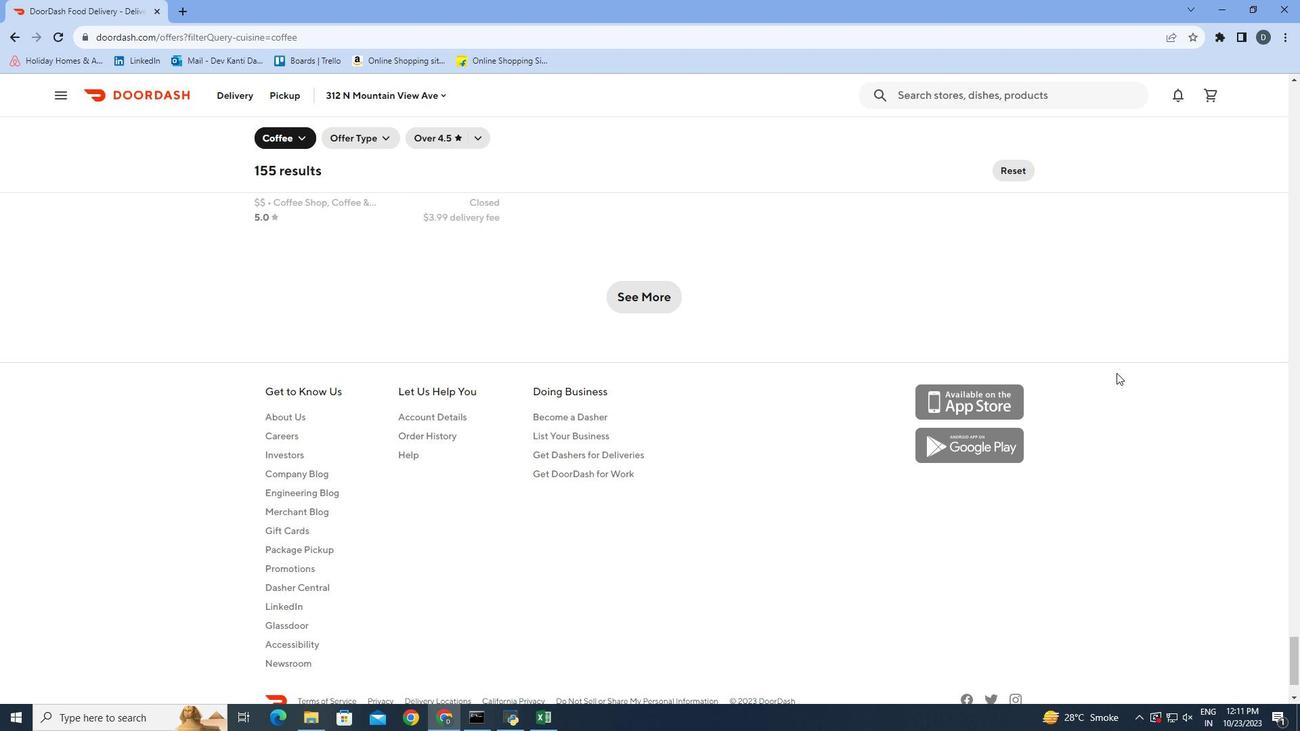 
Action: Mouse scrolled (1117, 372) with delta (0, 0)
Screenshot: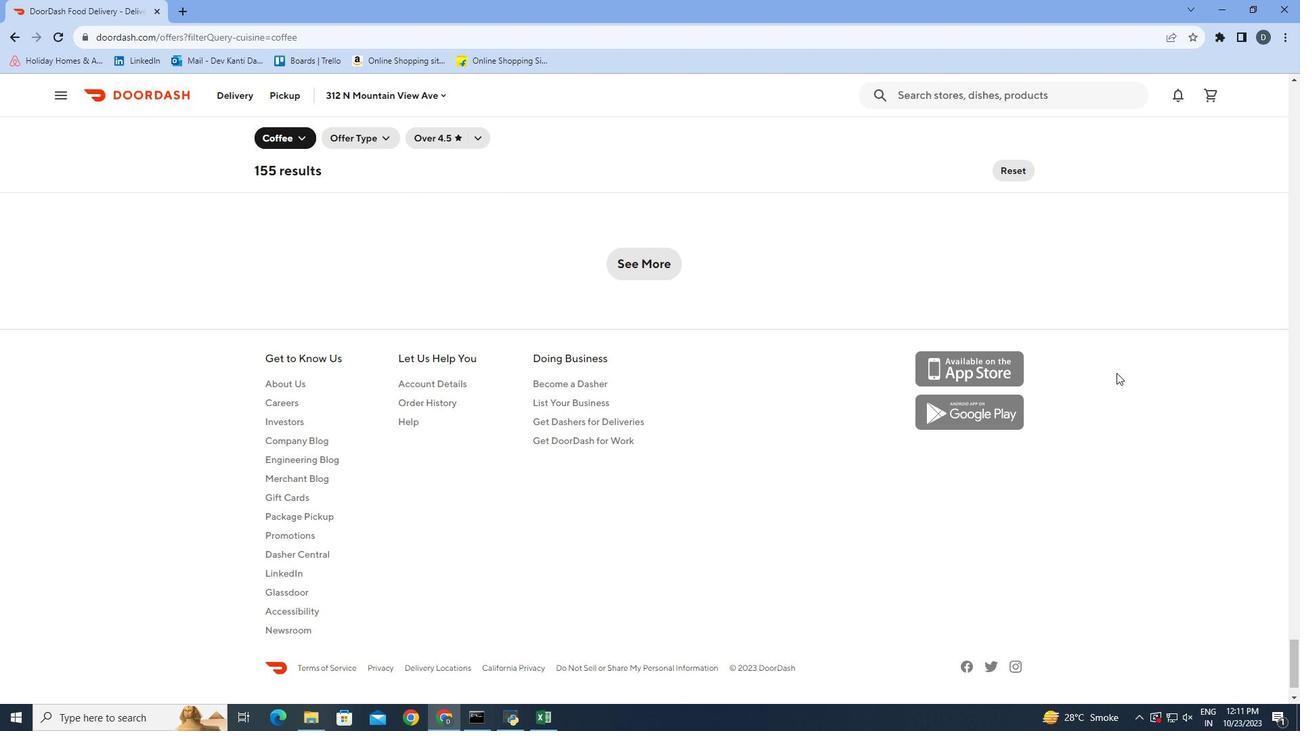 
Action: Mouse scrolled (1117, 372) with delta (0, 0)
Screenshot: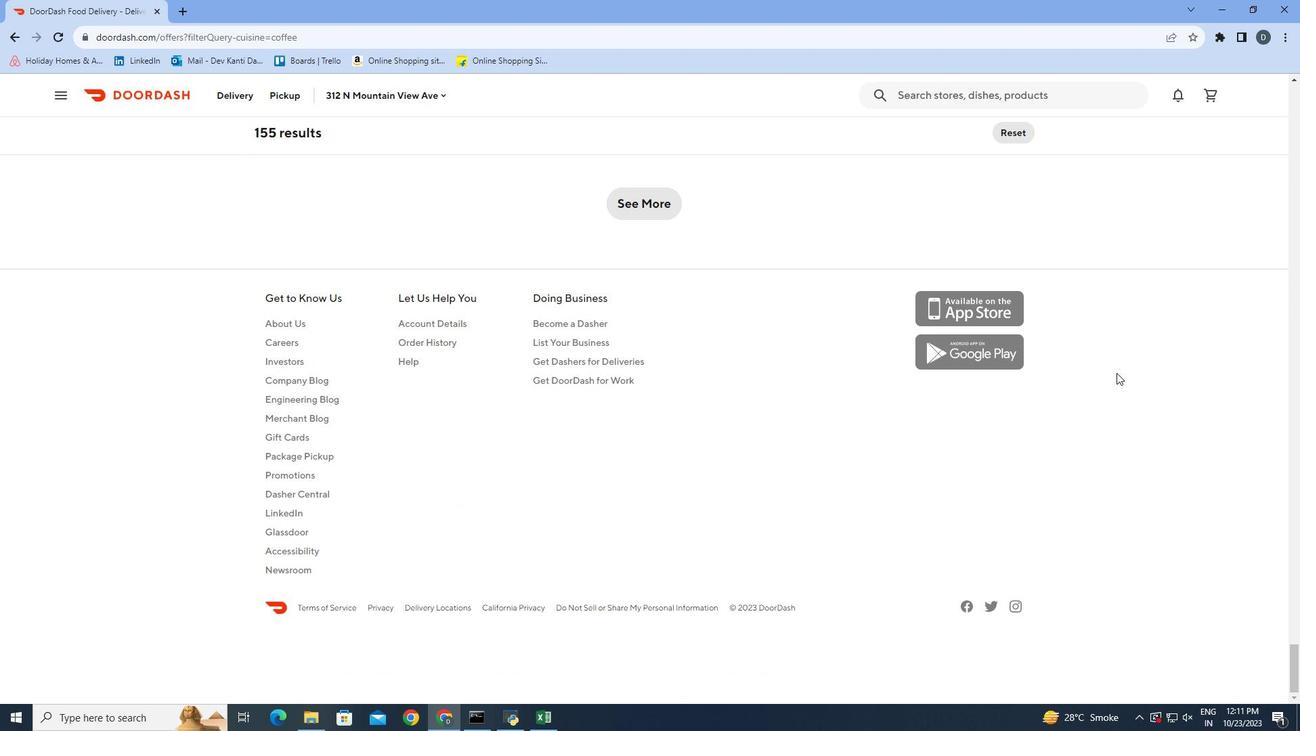 
Action: Mouse scrolled (1117, 372) with delta (0, 0)
Screenshot: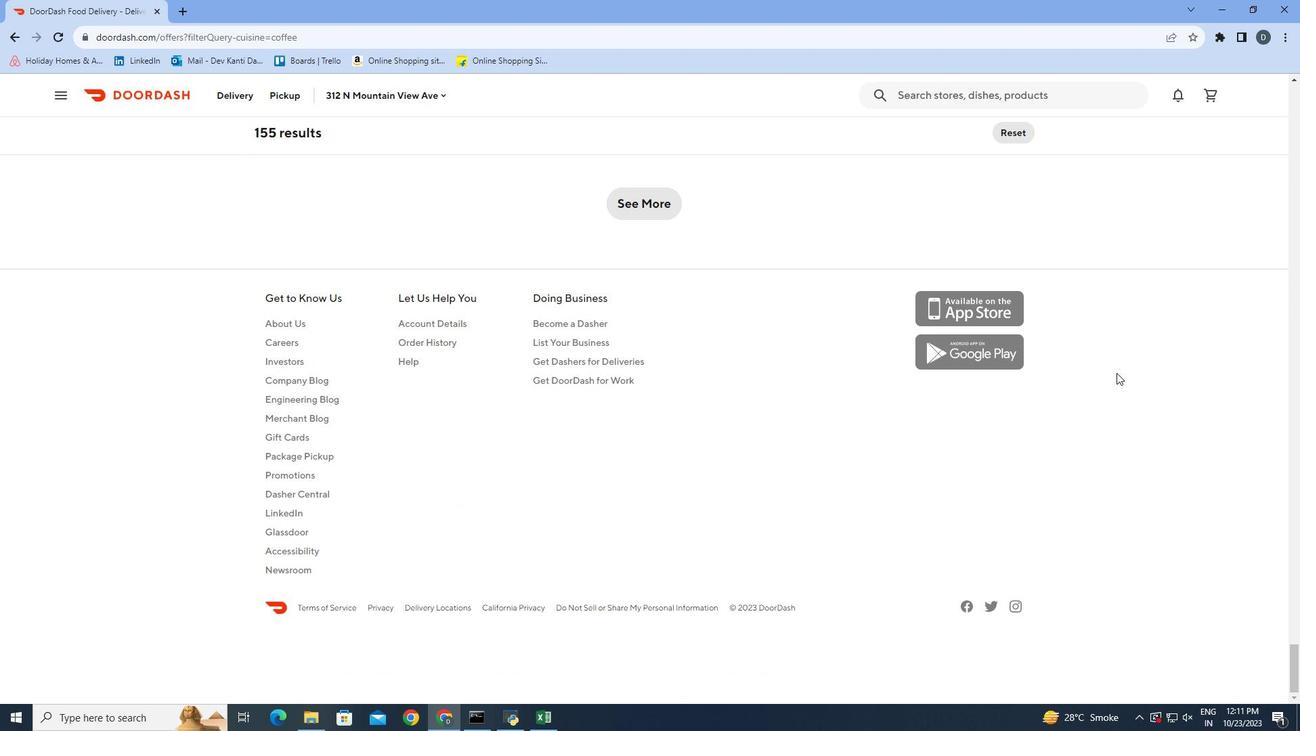 
Action: Mouse scrolled (1117, 372) with delta (0, 0)
Screenshot: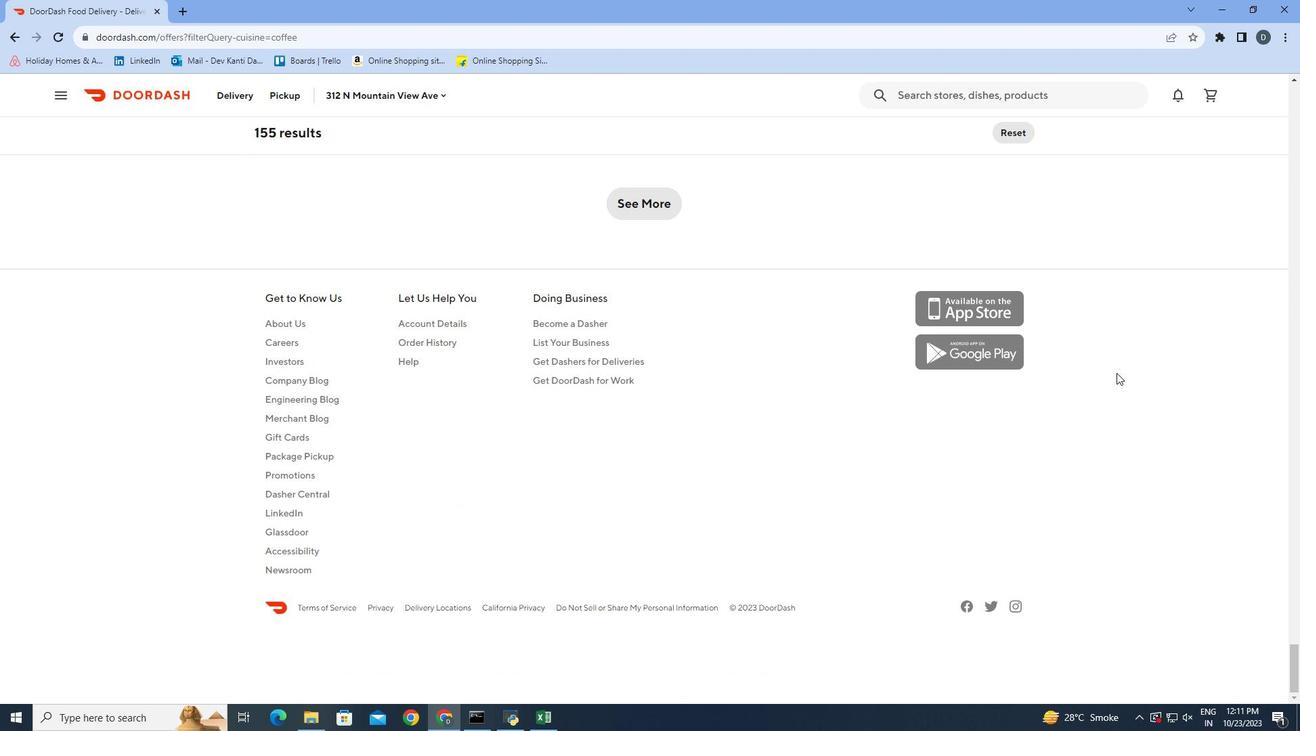 
Action: Mouse scrolled (1117, 372) with delta (0, 0)
Screenshot: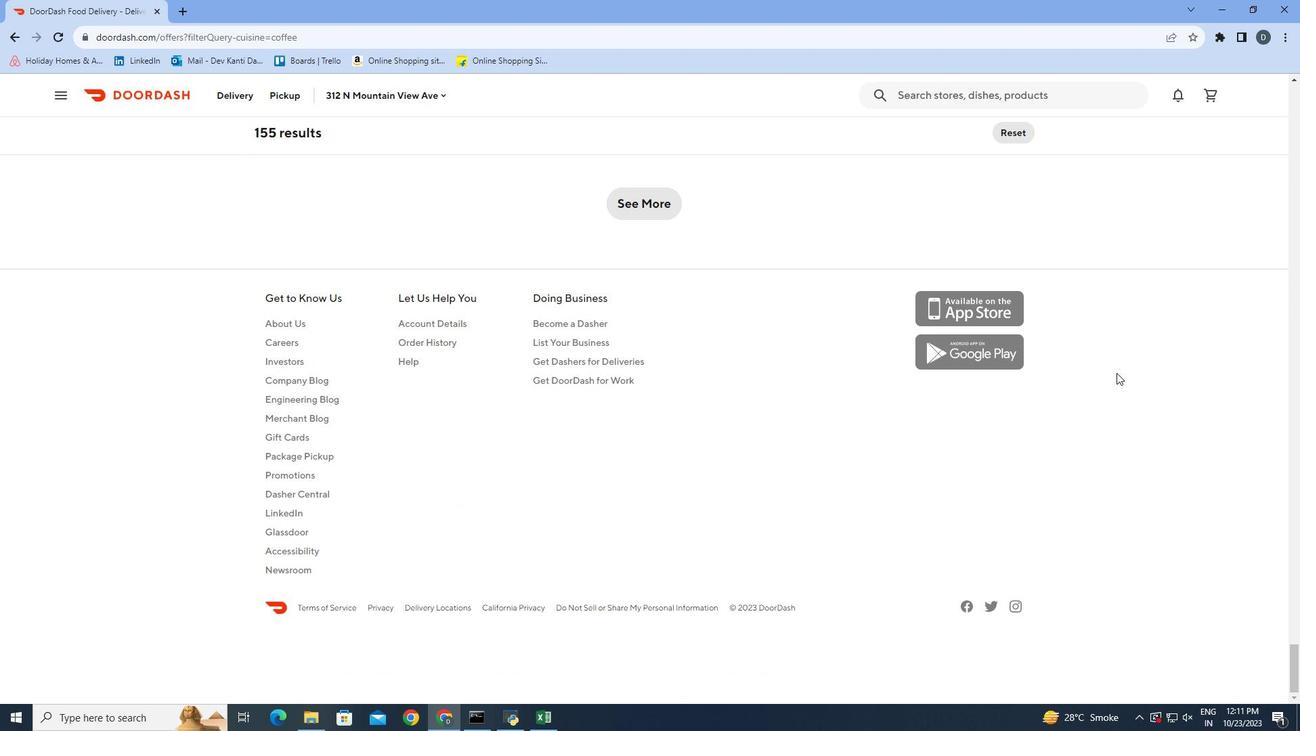 
Action: Mouse scrolled (1117, 372) with delta (0, 0)
Screenshot: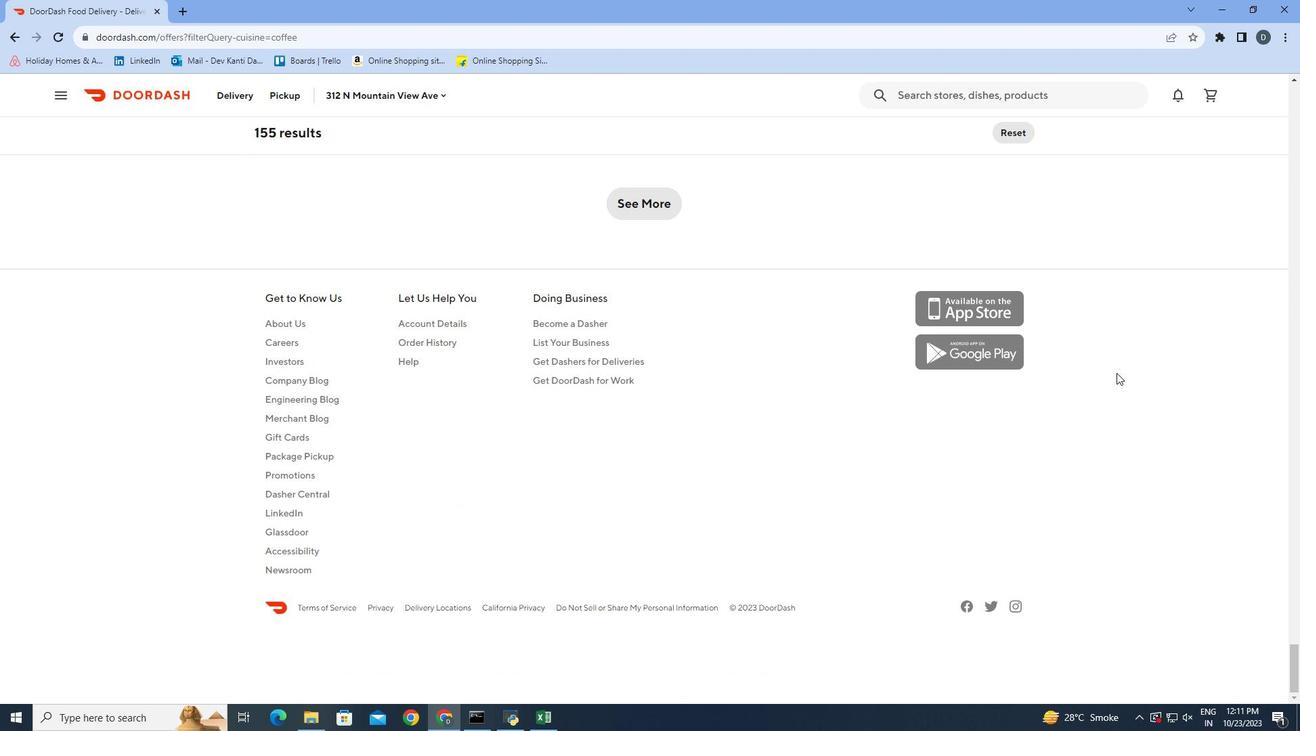 
Action: Mouse scrolled (1117, 373) with delta (0, 0)
Screenshot: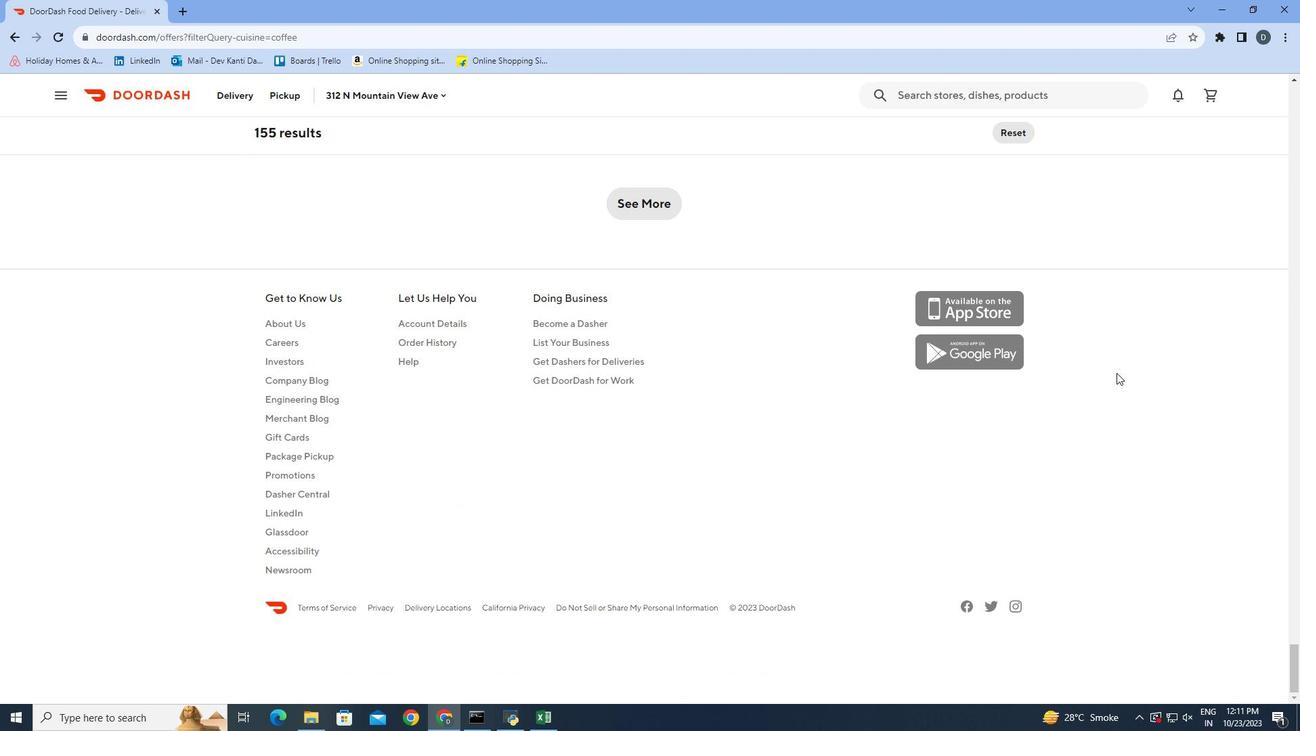 
Action: Mouse scrolled (1117, 373) with delta (0, 0)
Screenshot: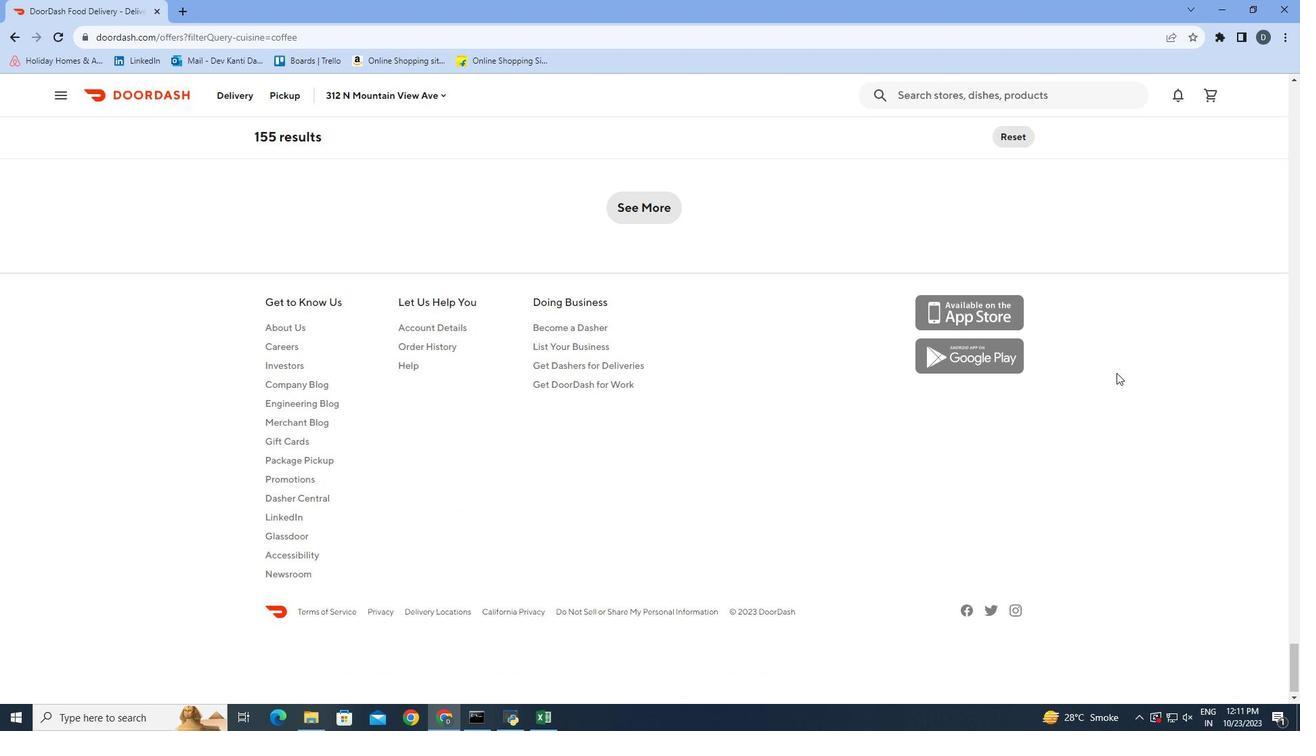 
Action: Mouse scrolled (1117, 373) with delta (0, 0)
Screenshot: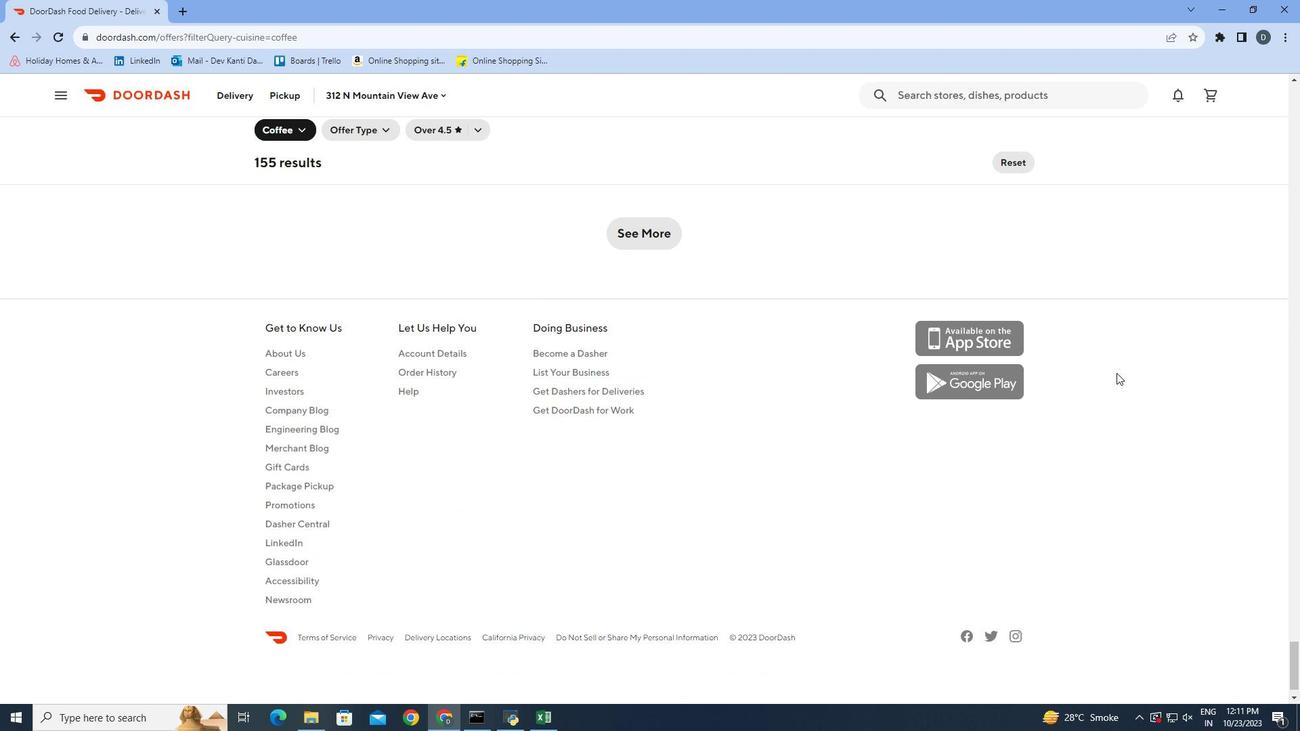 
Action: Mouse scrolled (1117, 373) with delta (0, 0)
Screenshot: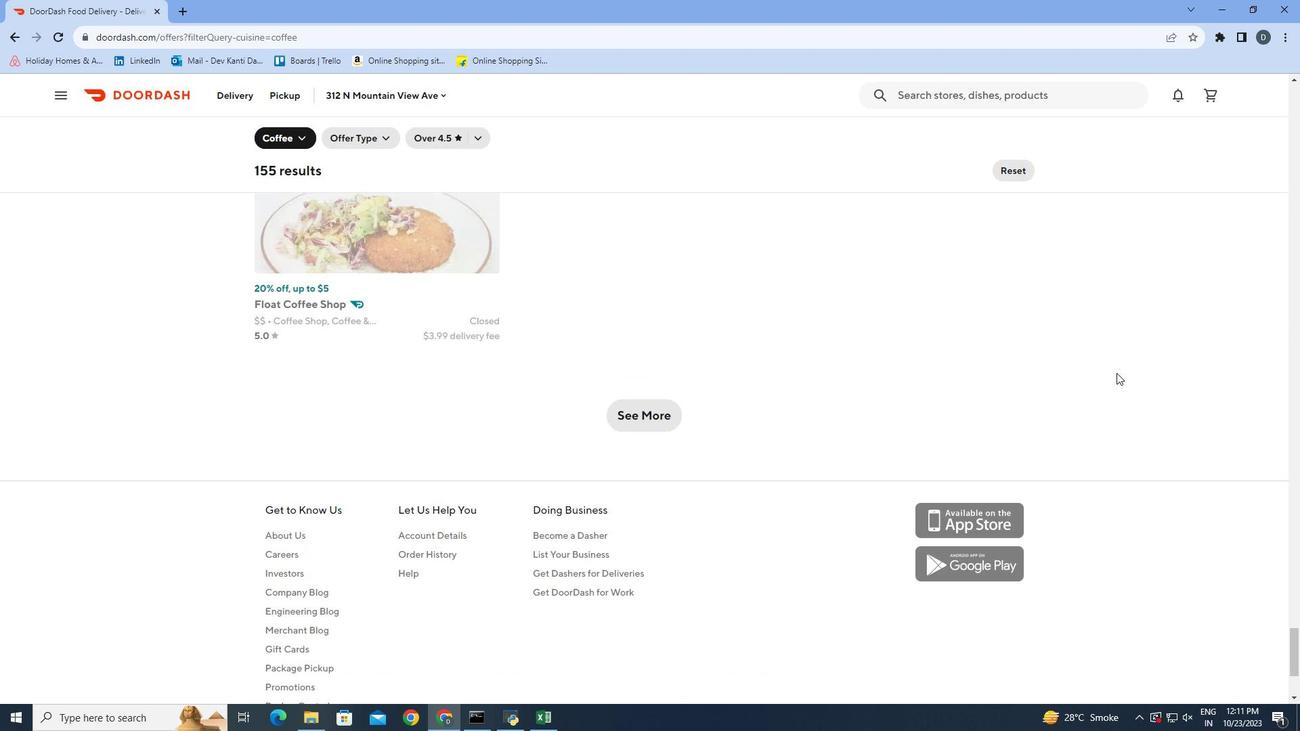 
Action: Mouse scrolled (1117, 373) with delta (0, 0)
Screenshot: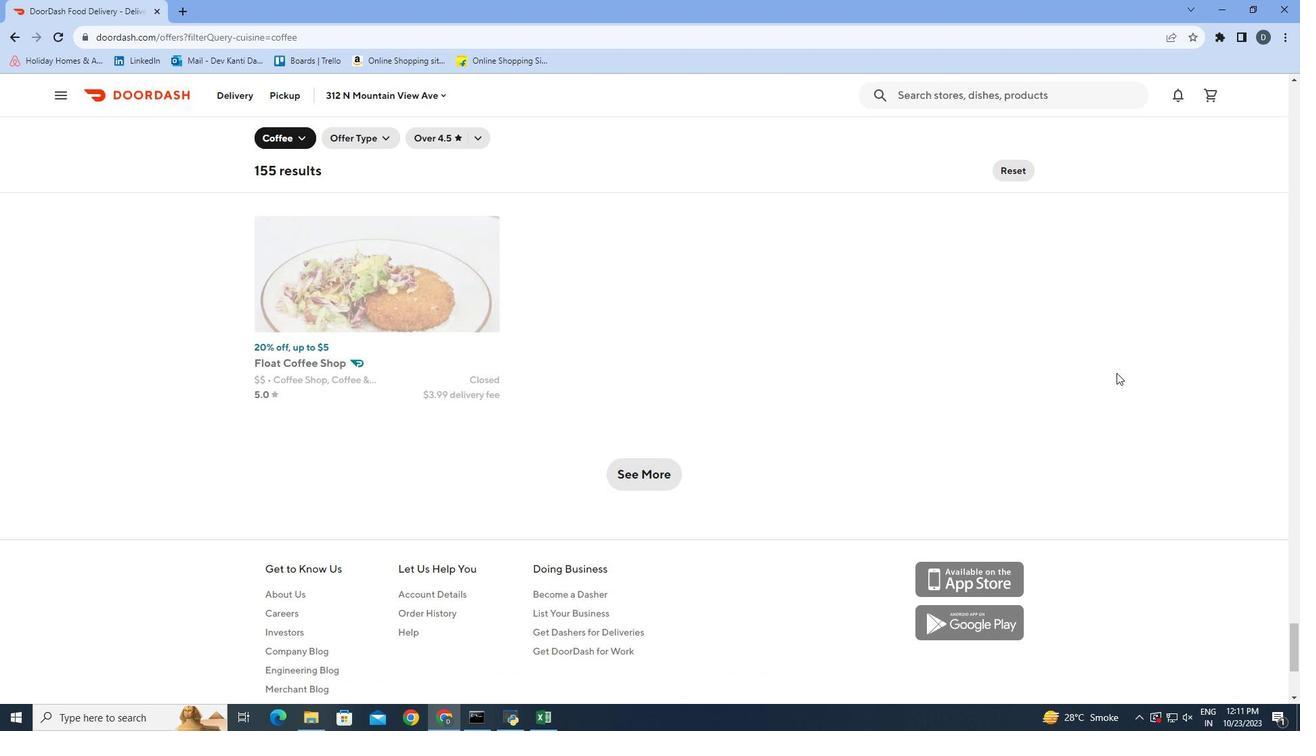 
Action: Mouse scrolled (1117, 373) with delta (0, 0)
Screenshot: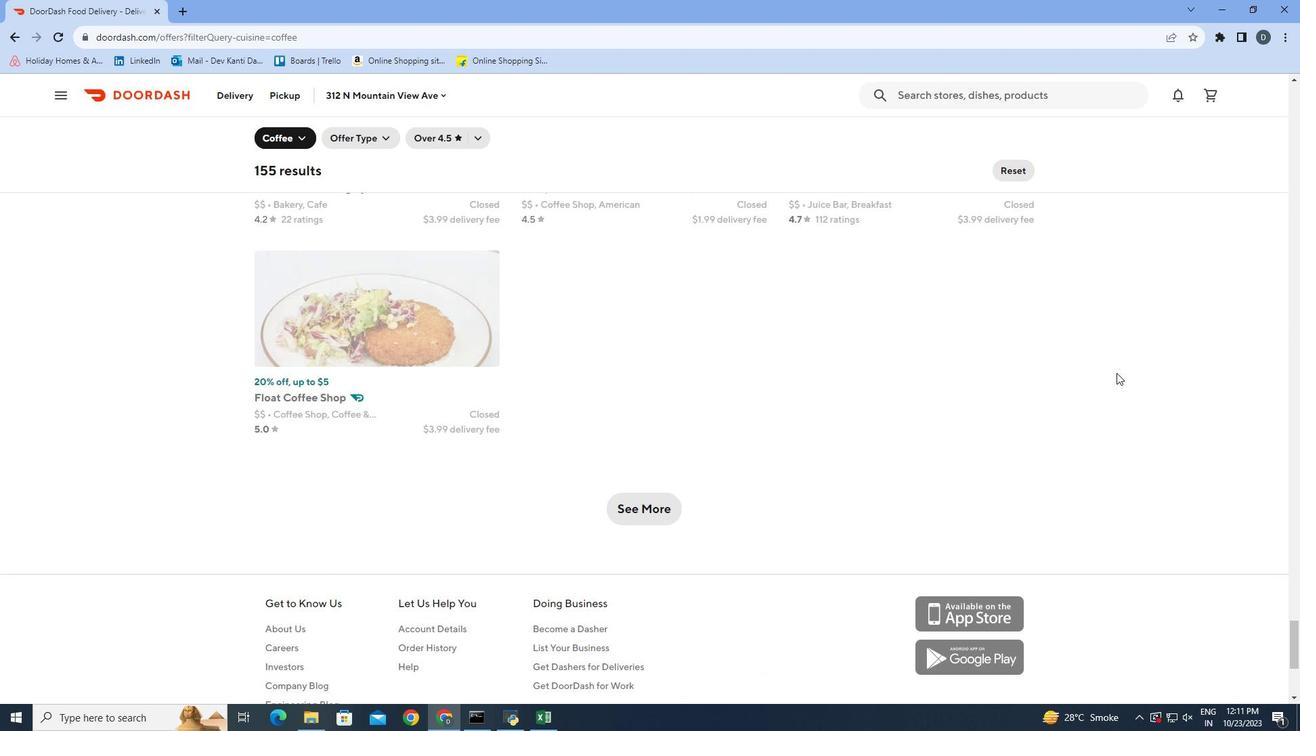 
